 Task: Explore Airbnb accommodation in Ekibastuz, Kazakhstan from 2nd December, 2023 to 6th December, 2023 for 2 adults.1  bedroom having 1 bed and 1 bathroom. Property type can be hotel. Look for 5 properties as per requirement.
Action: Mouse moved to (567, 171)
Screenshot: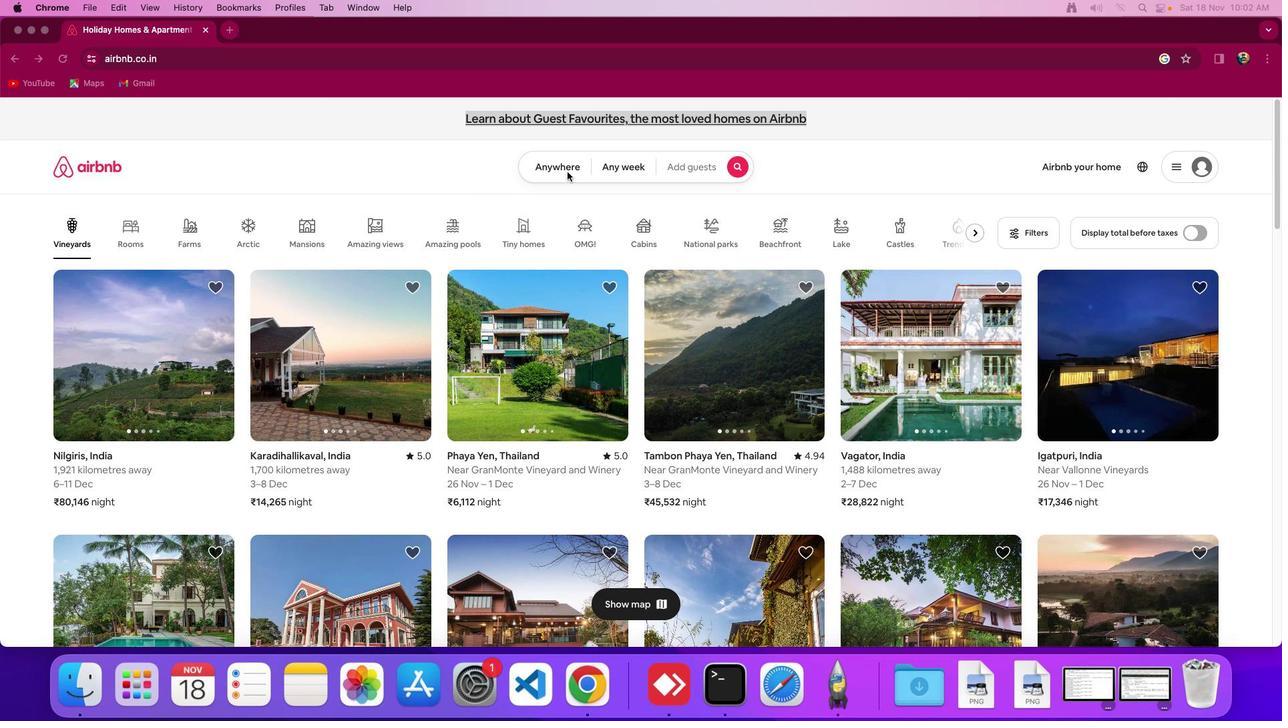 
Action: Mouse pressed left at (567, 171)
Screenshot: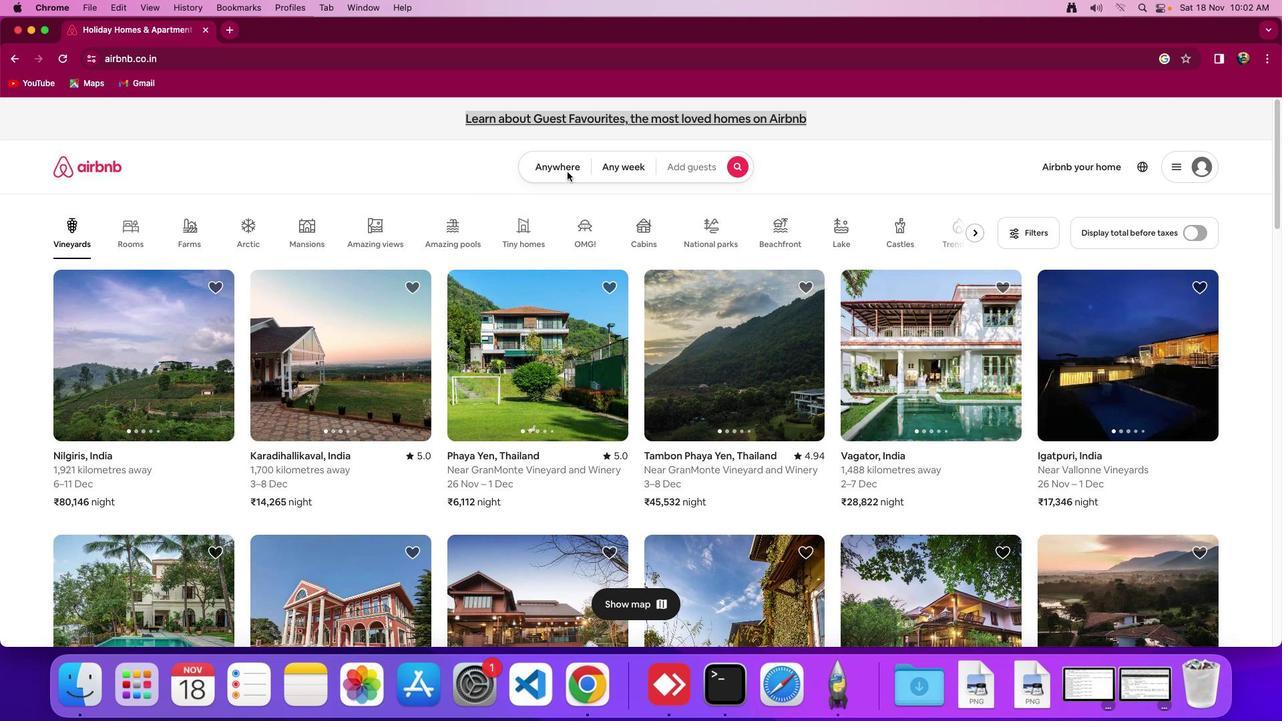 
Action: Mouse moved to (567, 169)
Screenshot: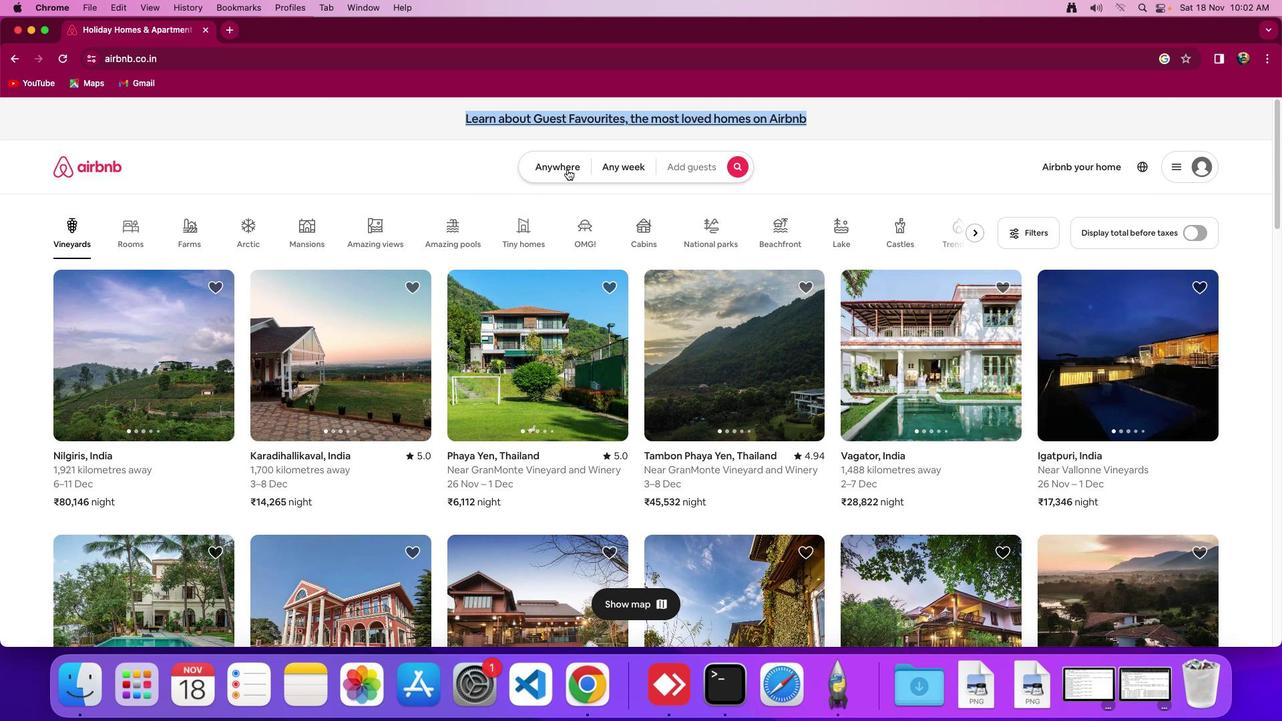 
Action: Mouse pressed left at (567, 169)
Screenshot: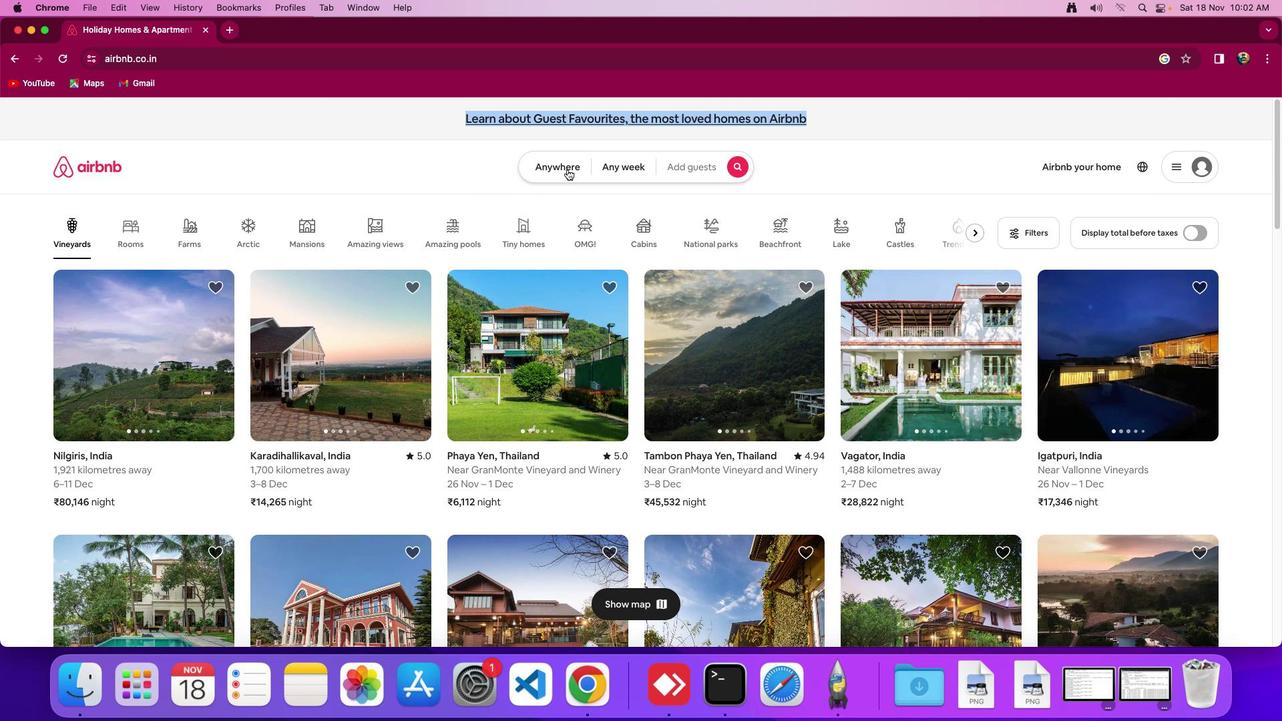 
Action: Mouse moved to (483, 214)
Screenshot: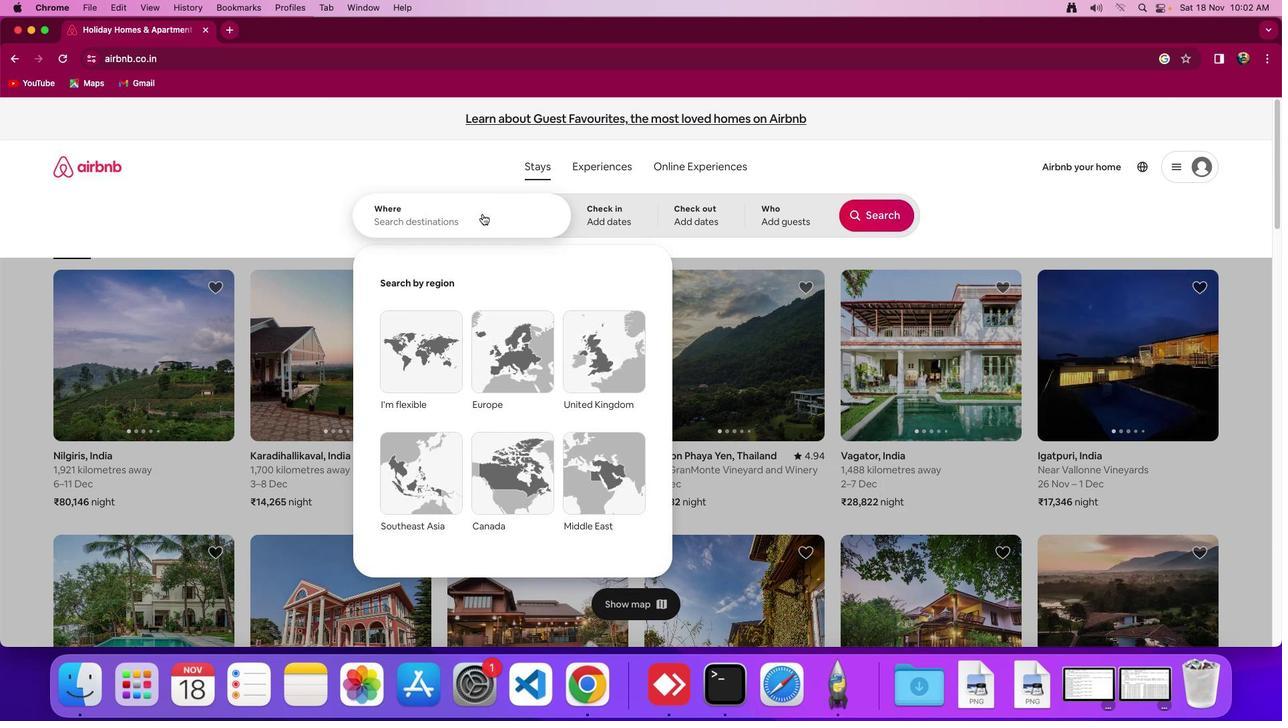 
Action: Mouse pressed left at (483, 214)
Screenshot: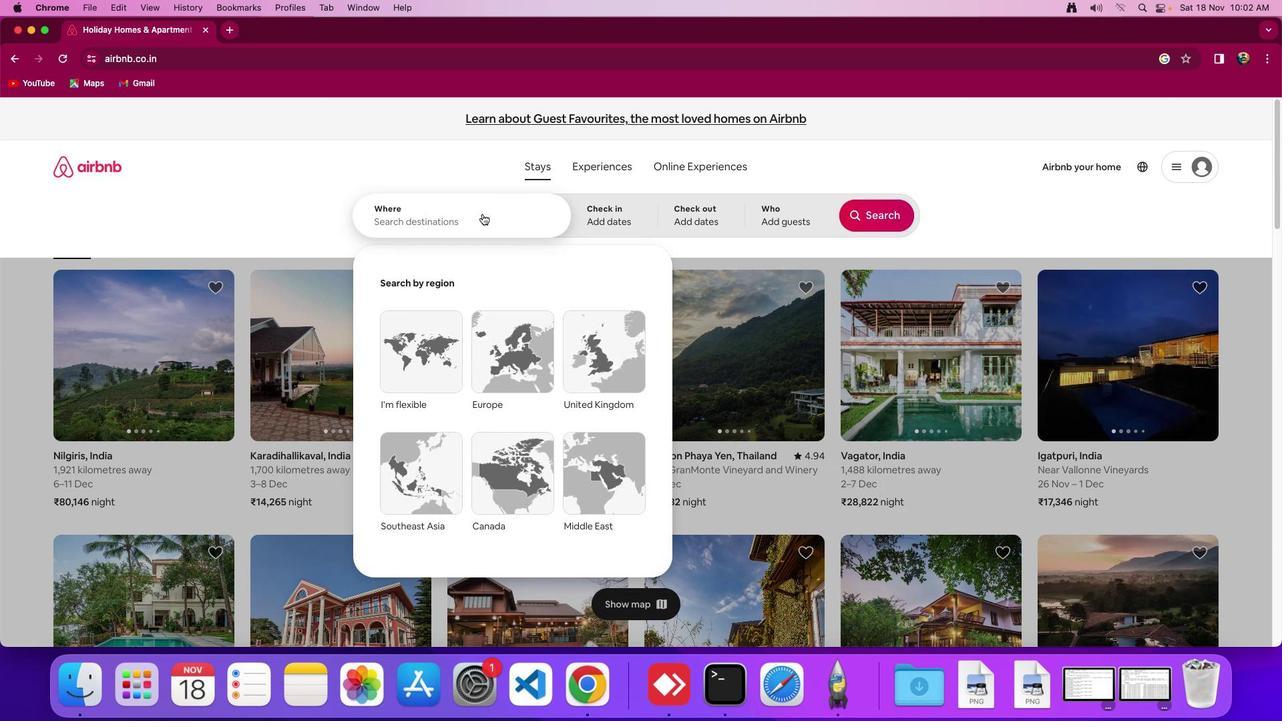 
Action: Mouse moved to (523, 219)
Screenshot: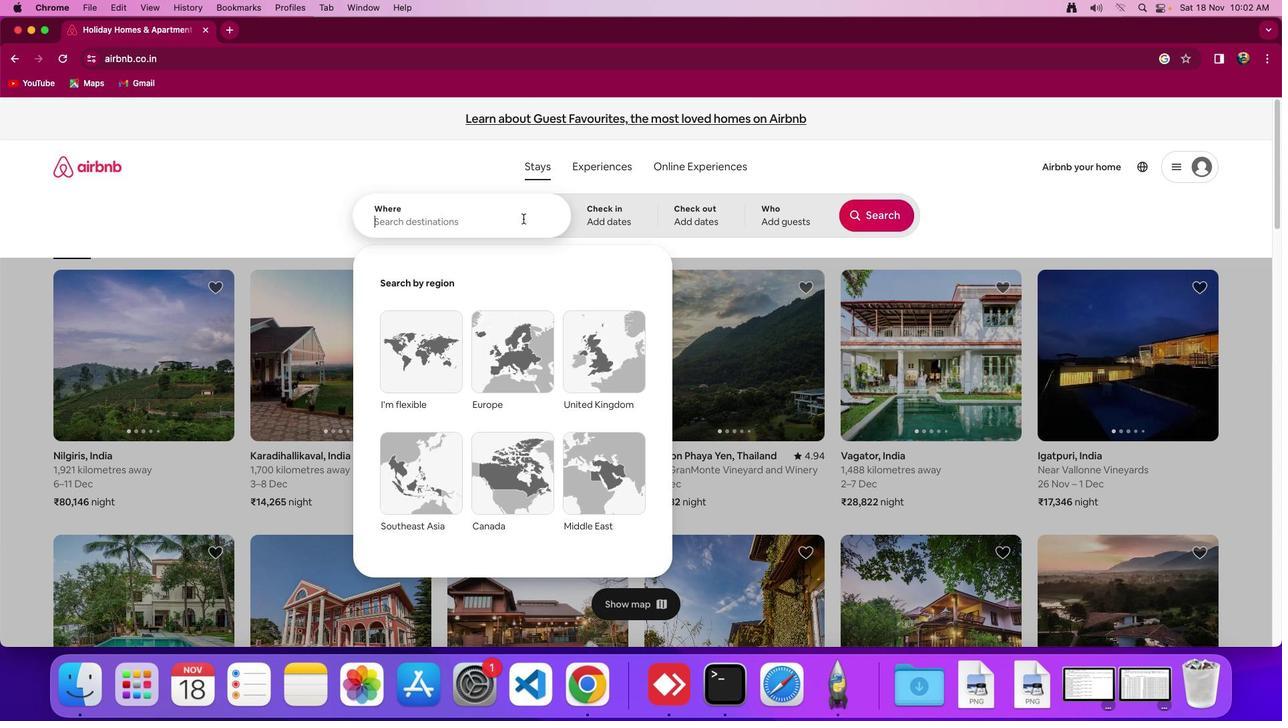 
Action: Key pressed Key.shift_r'E''k''i''b''a''a''s''t''u''z'','Key.spaceKey.shift'K''a''z''a'
Screenshot: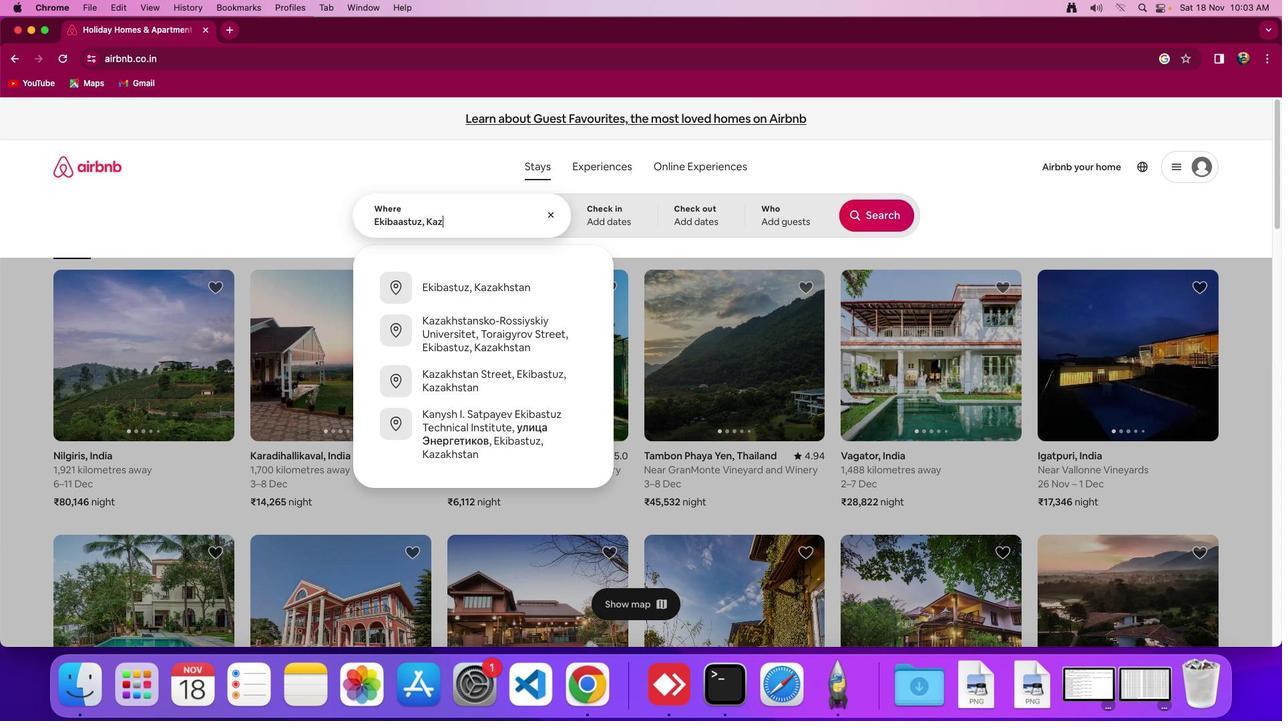 
Action: Mouse moved to (403, 219)
Screenshot: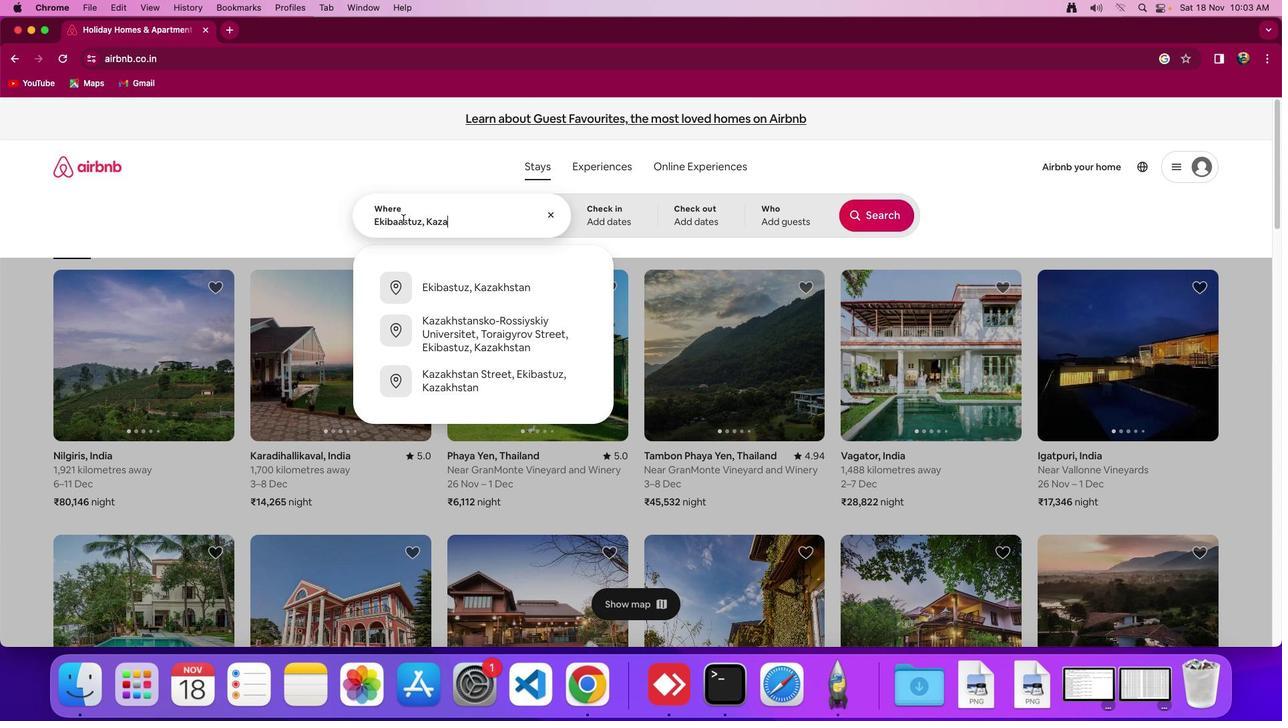 
Action: Mouse pressed left at (403, 219)
Screenshot: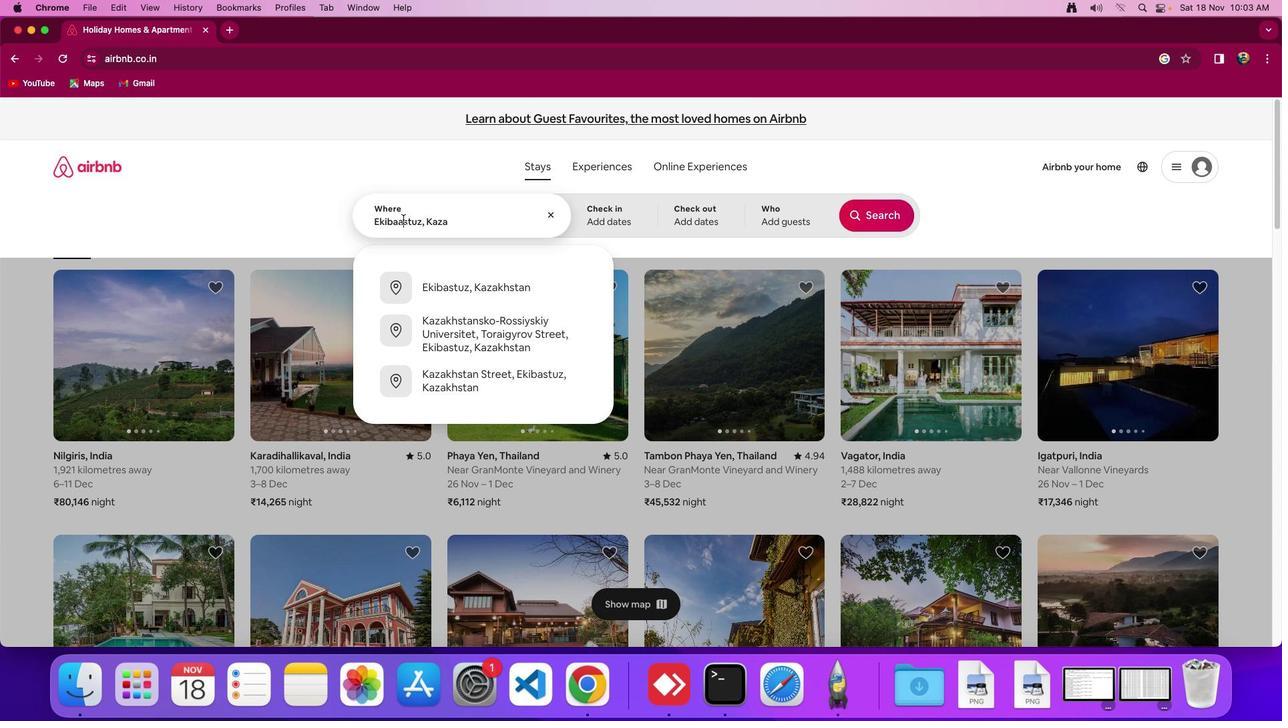 
Action: Mouse moved to (420, 240)
Screenshot: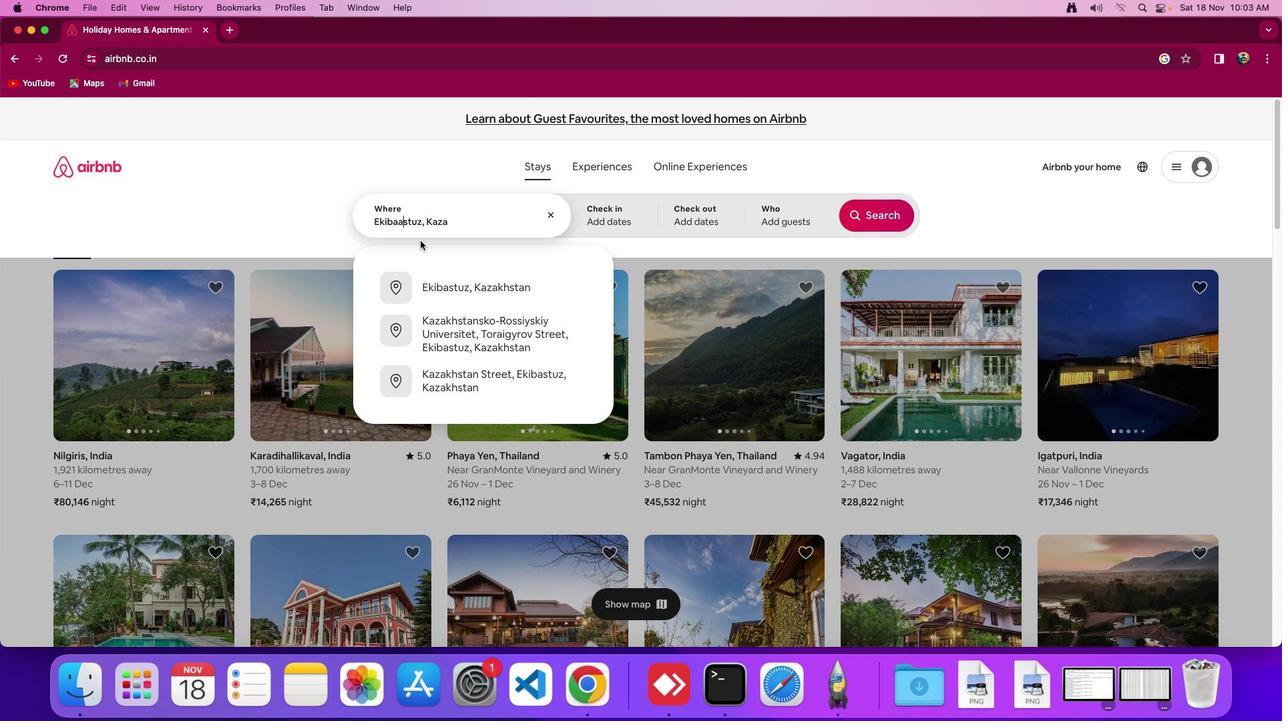 
Action: Key pressed Key.backspace
Screenshot: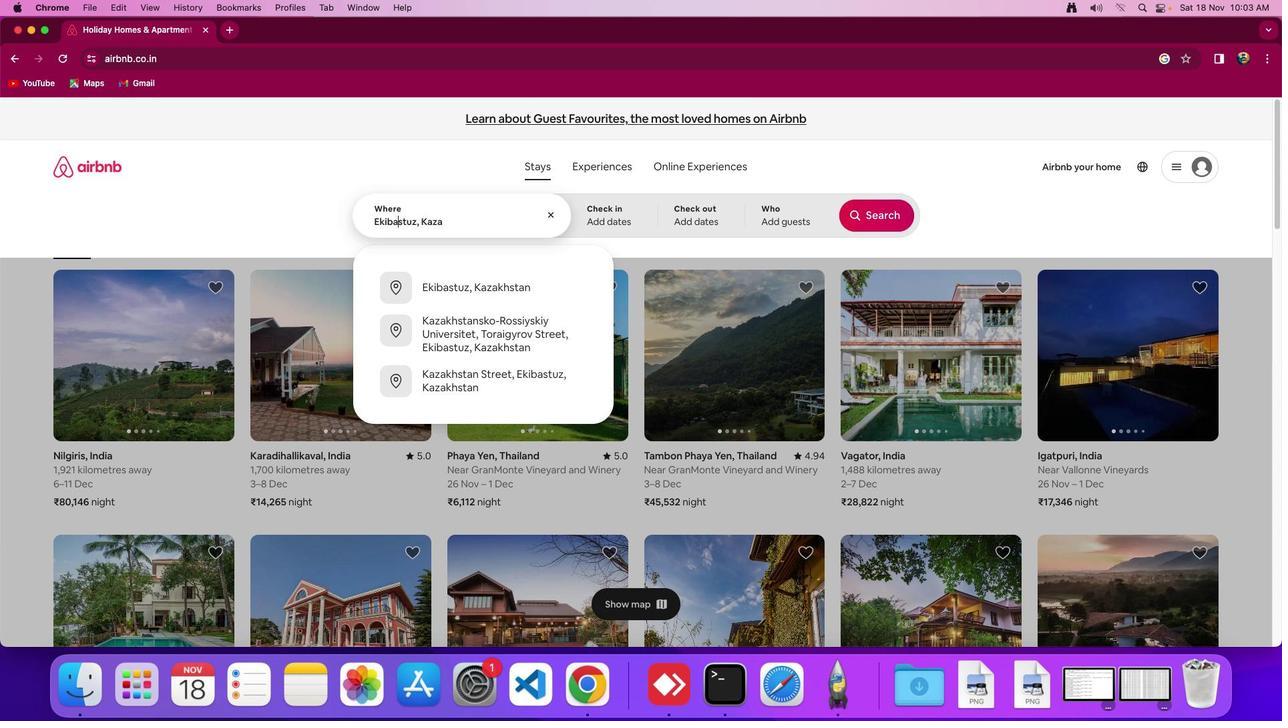 
Action: Mouse moved to (444, 214)
Screenshot: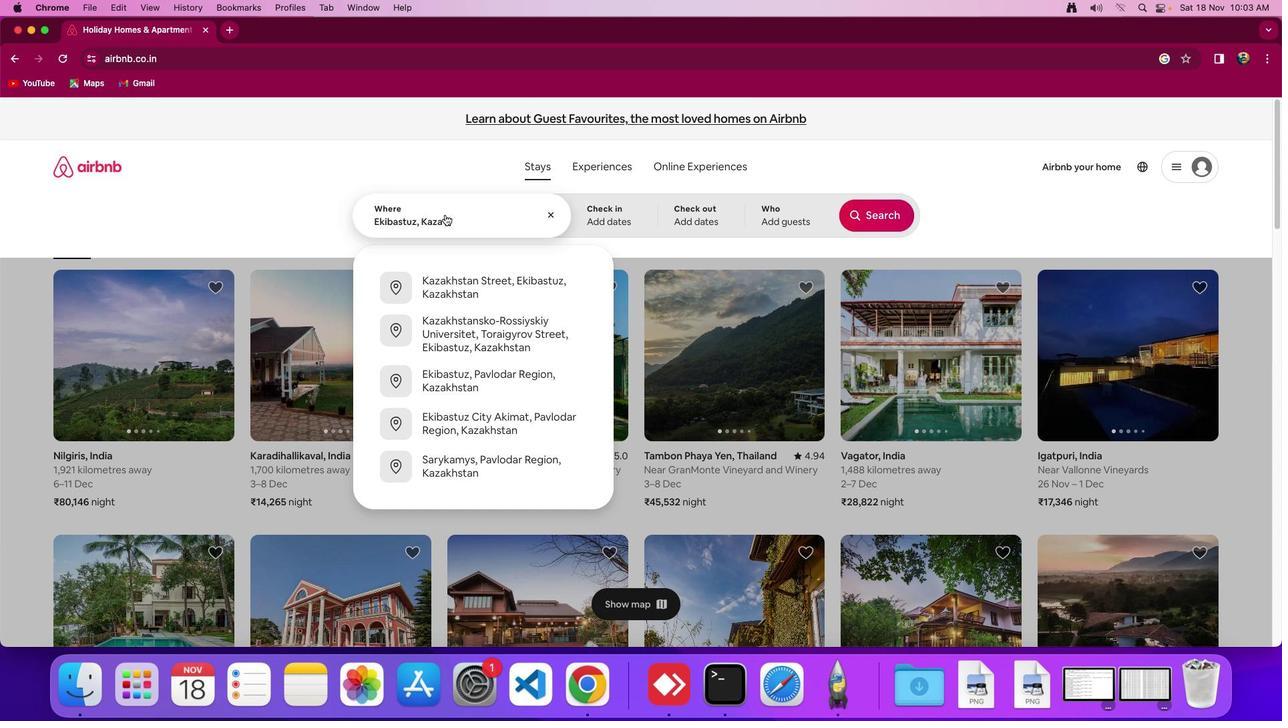 
Action: Mouse pressed left at (444, 214)
Screenshot: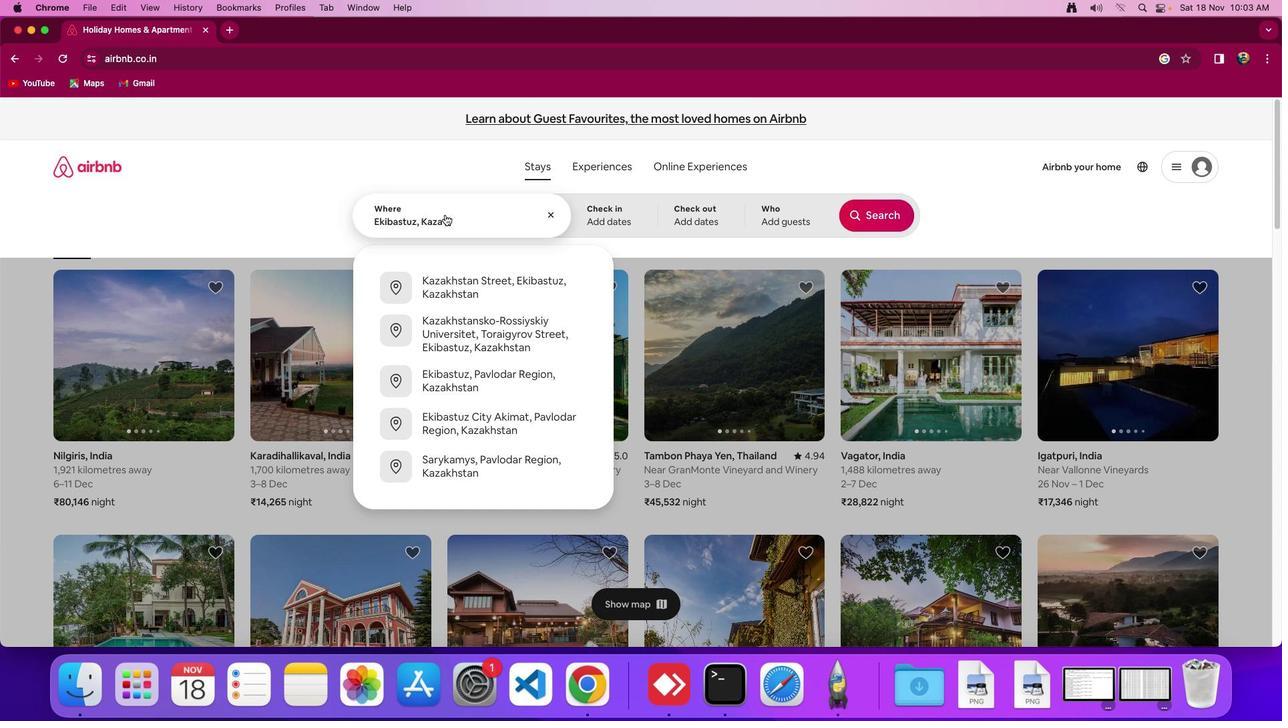 
Action: Mouse moved to (491, 293)
Screenshot: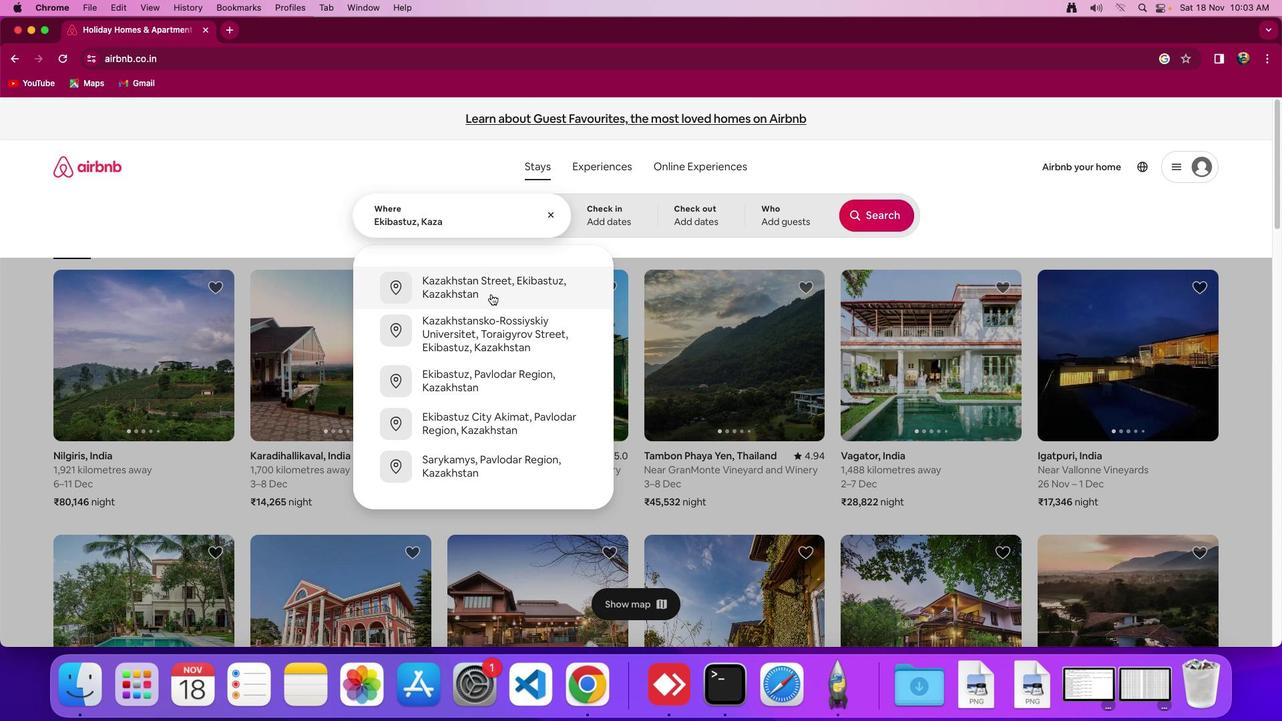 
Action: Mouse pressed left at (491, 293)
Screenshot: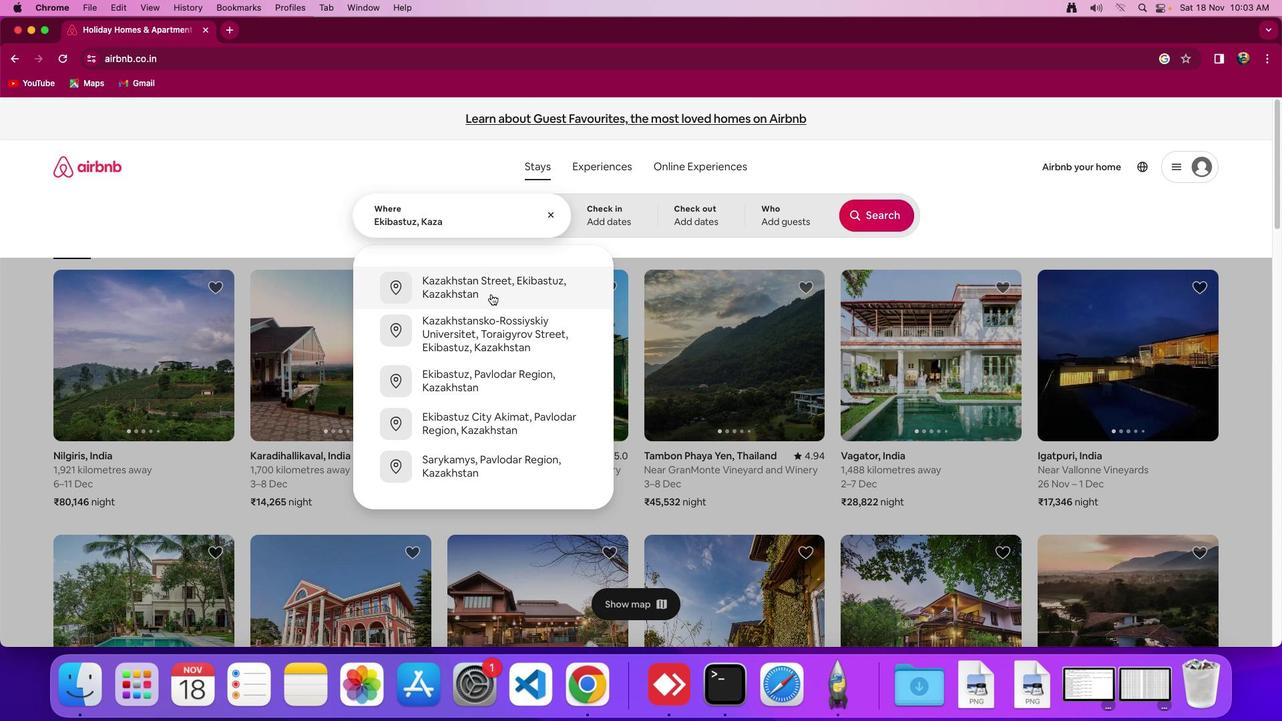 
Action: Mouse moved to (527, 223)
Screenshot: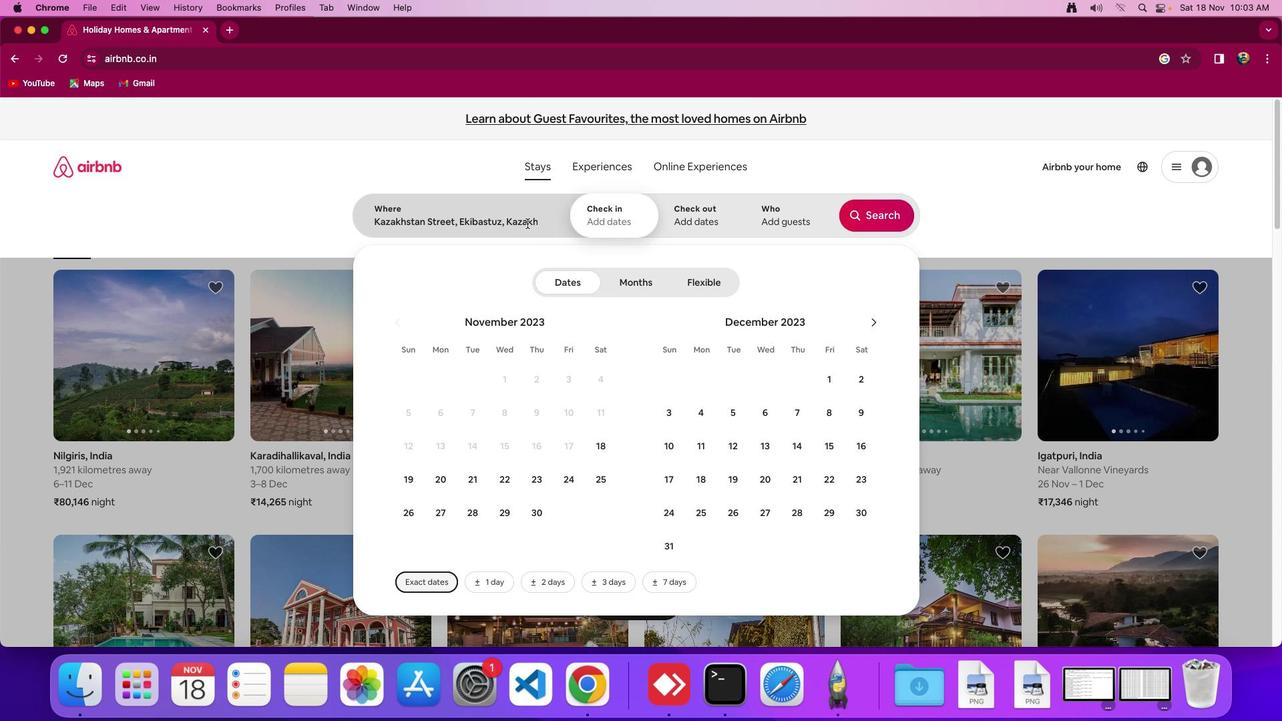 
Action: Mouse pressed left at (527, 223)
Screenshot: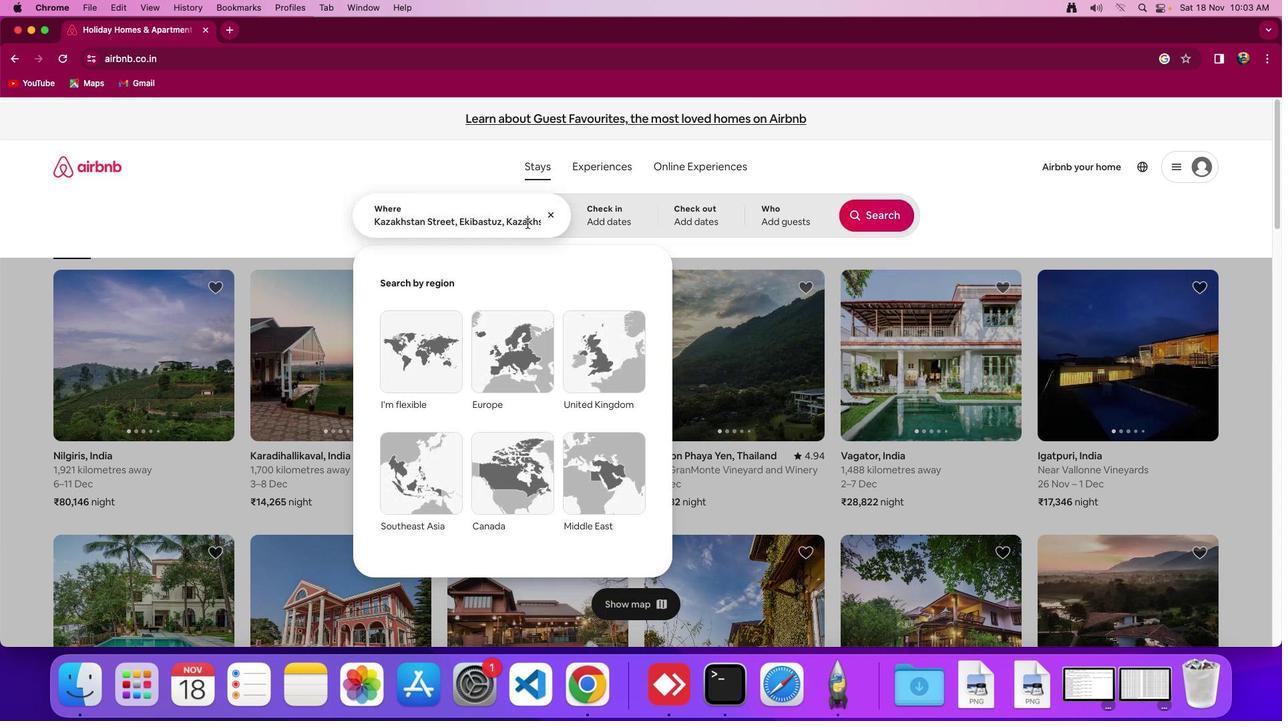 
Action: Mouse moved to (454, 221)
Screenshot: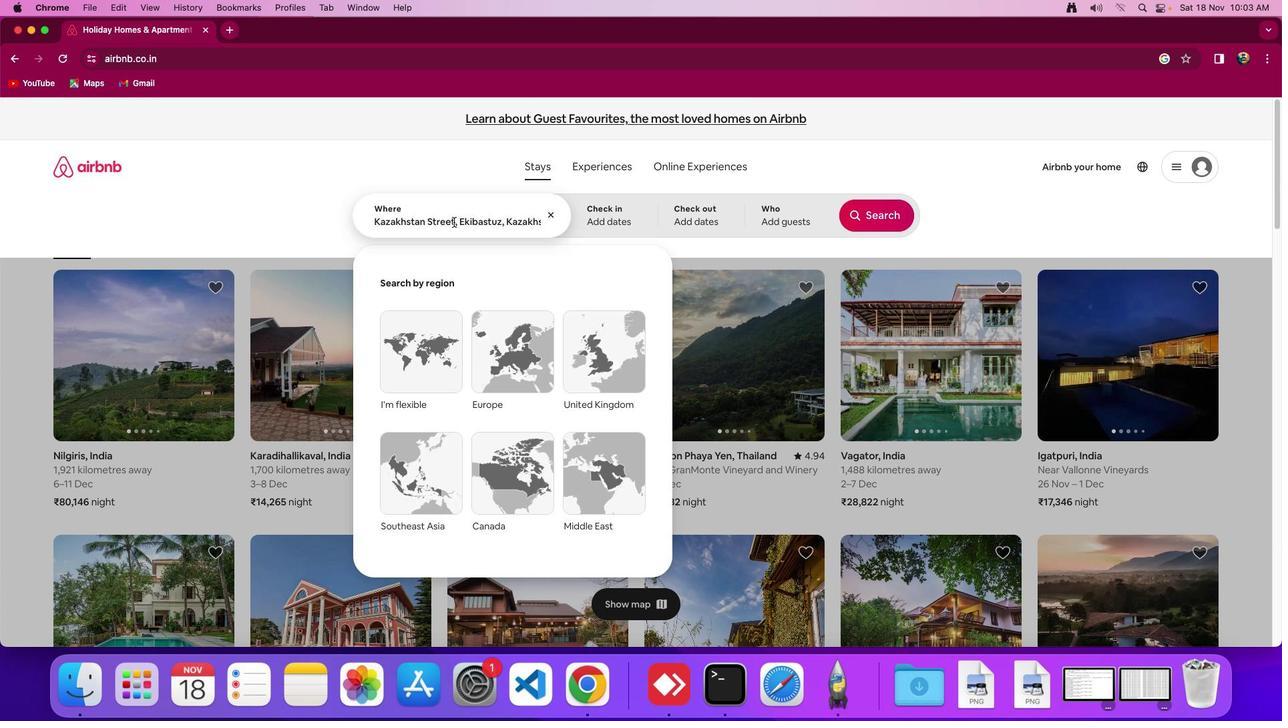 
Action: Mouse pressed left at (454, 221)
Screenshot: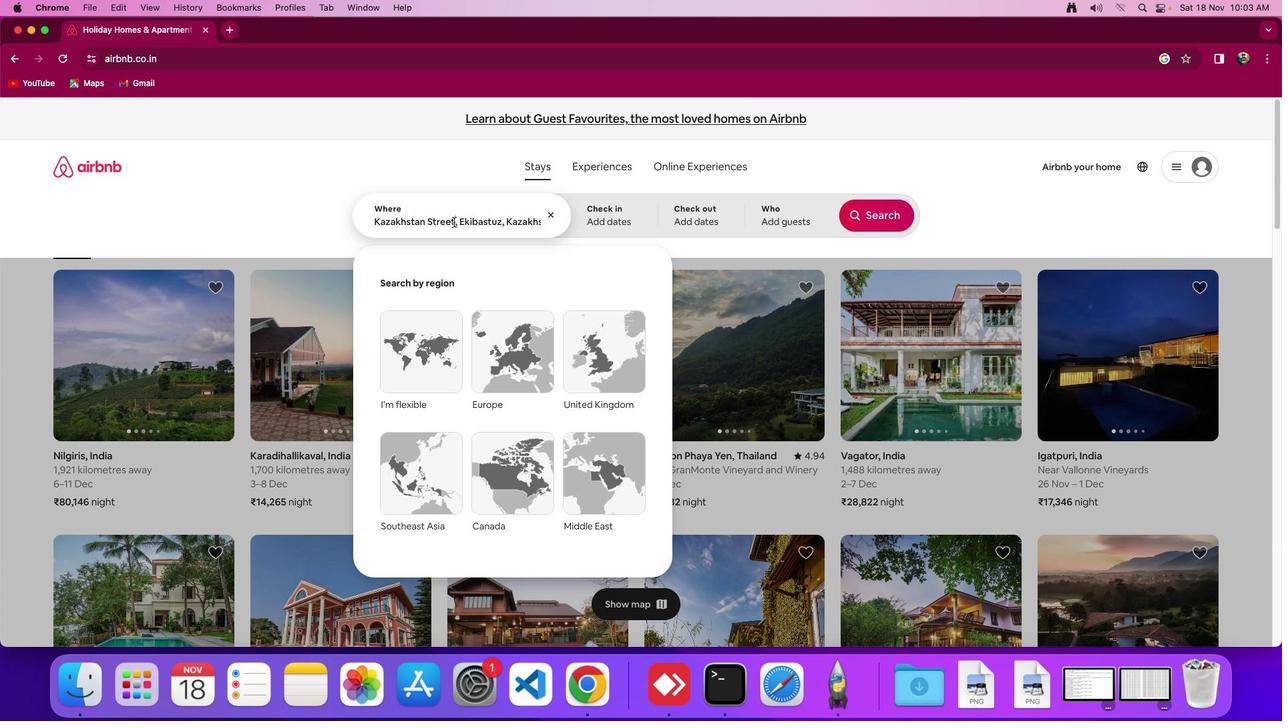 
Action: Mouse moved to (432, 228)
Screenshot: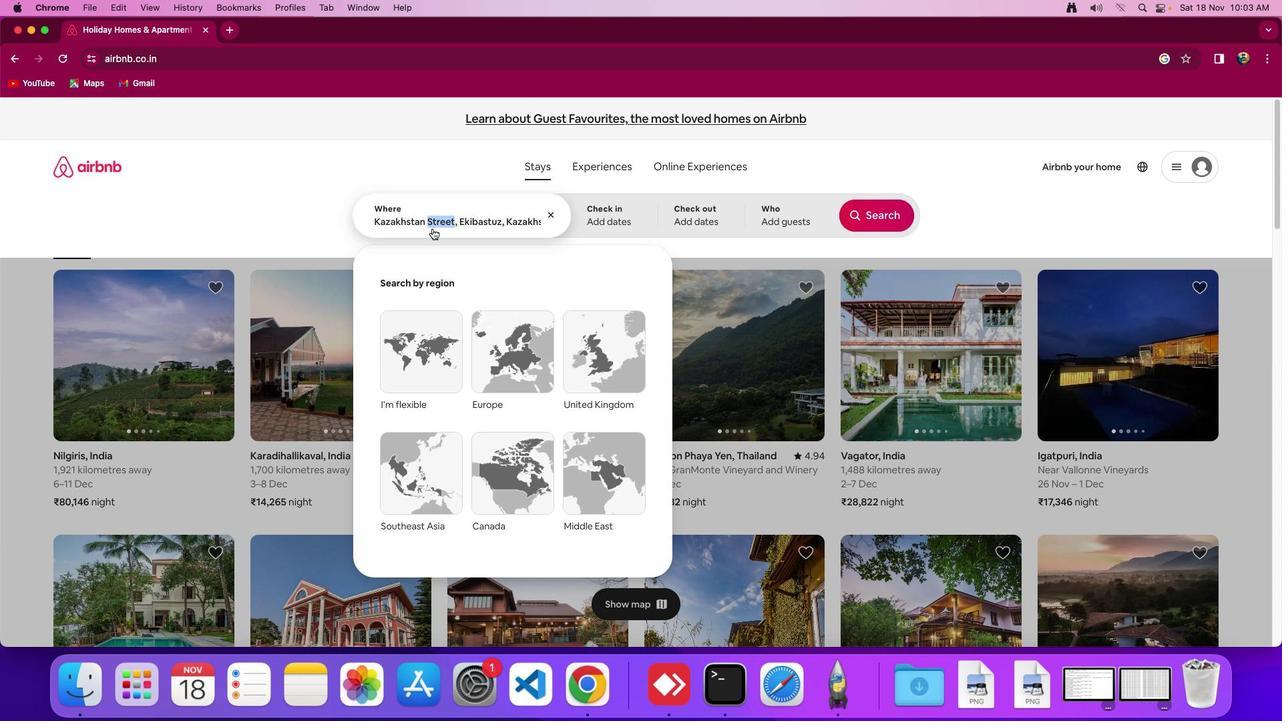 
Action: Key pressed Key.delete
Screenshot: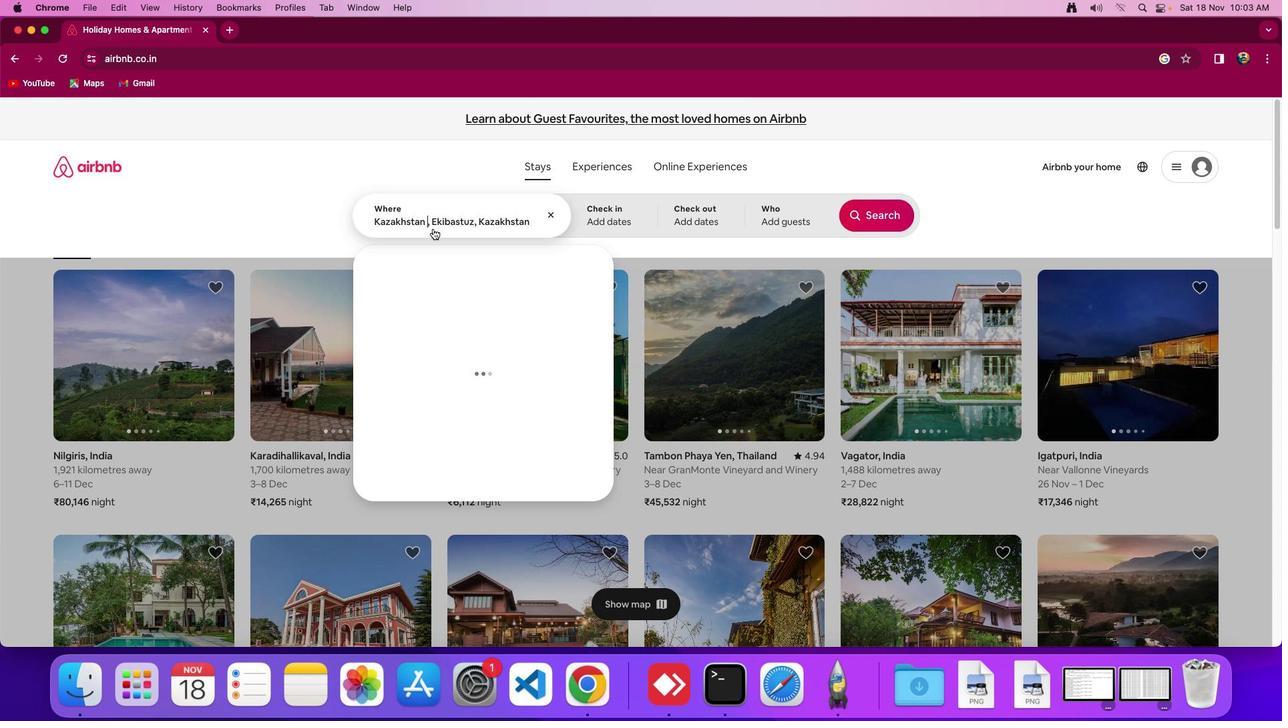 
Action: Mouse moved to (480, 221)
Screenshot: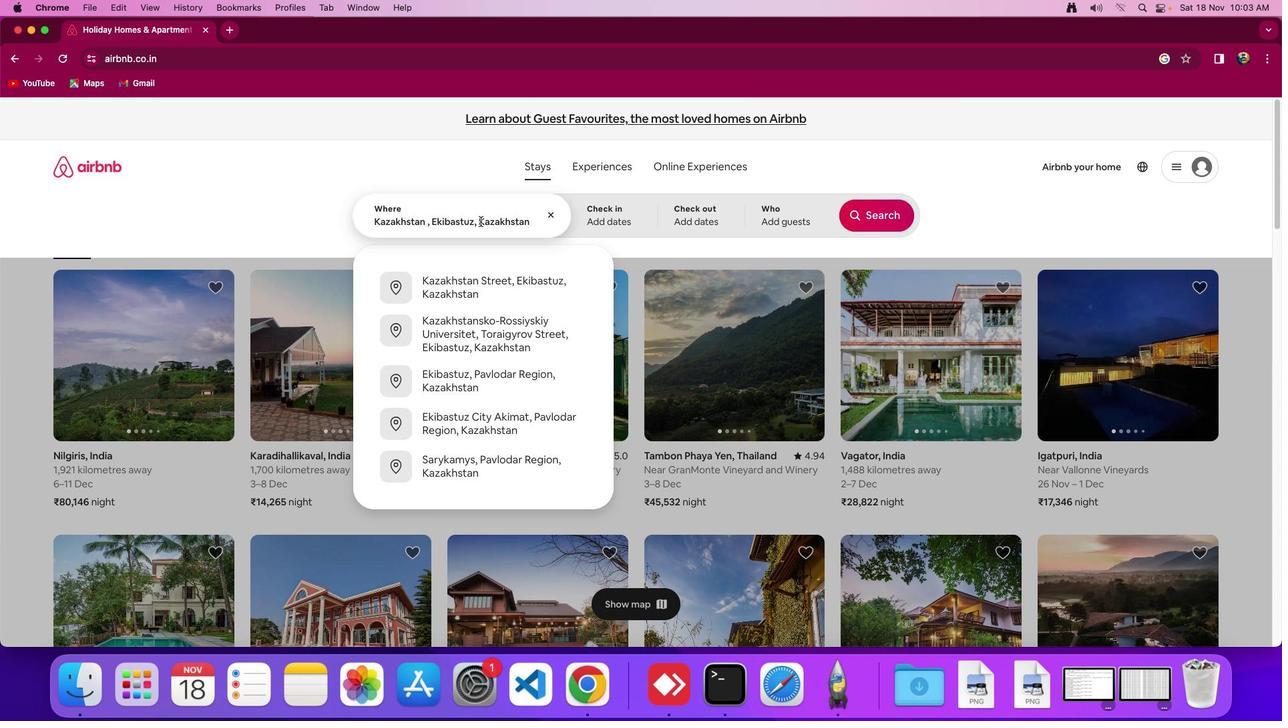 
Action: Mouse pressed left at (480, 221)
Screenshot: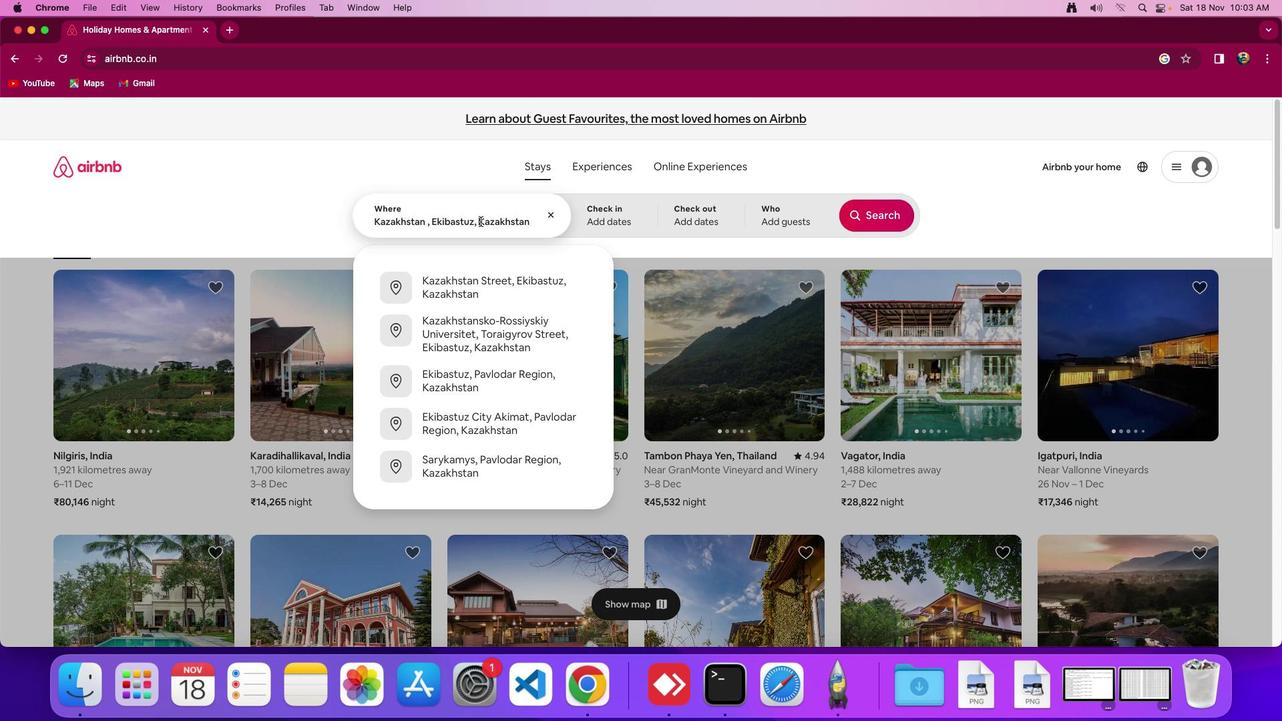 
Action: Mouse moved to (477, 223)
Screenshot: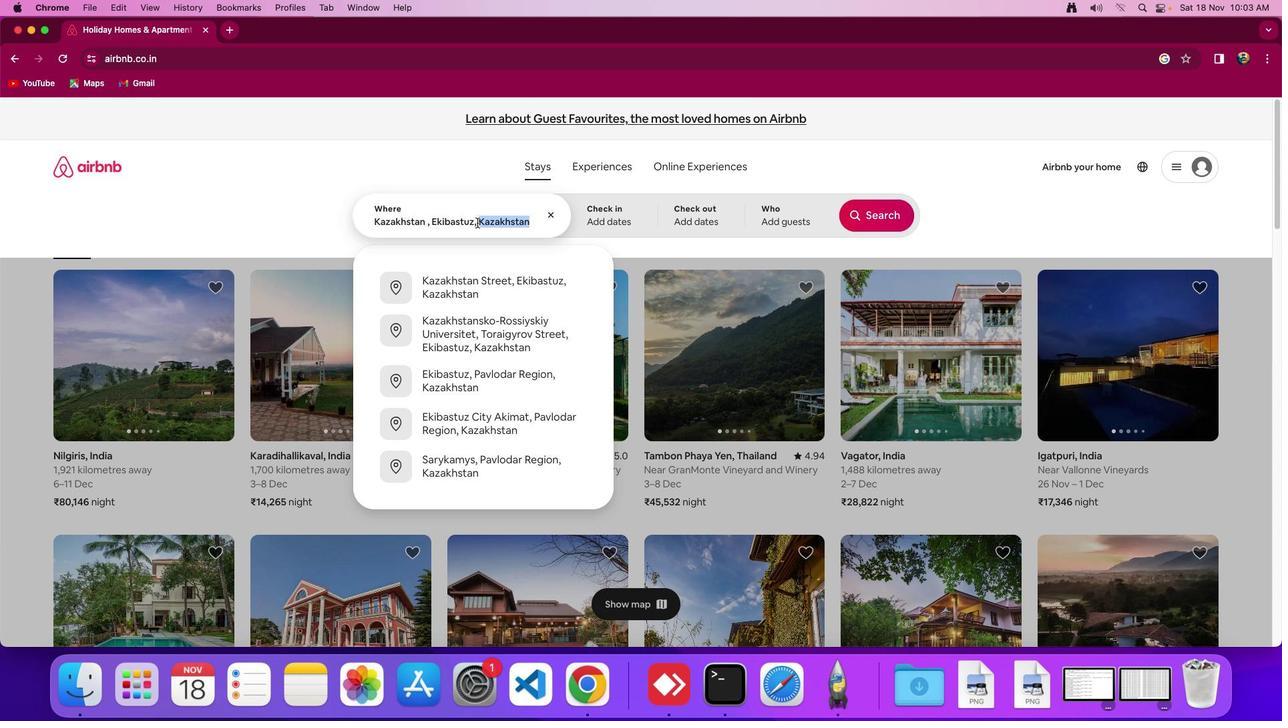 
Action: Mouse pressed left at (477, 223)
Screenshot: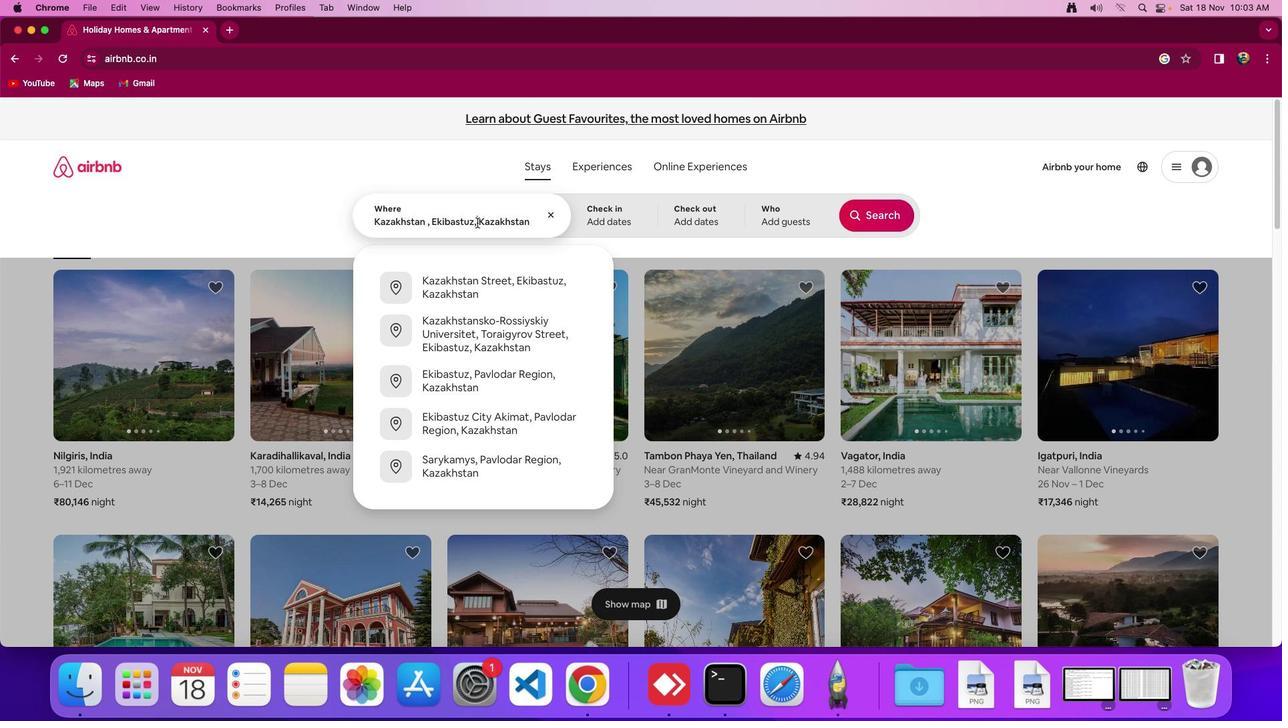 
Action: Mouse moved to (431, 221)
Screenshot: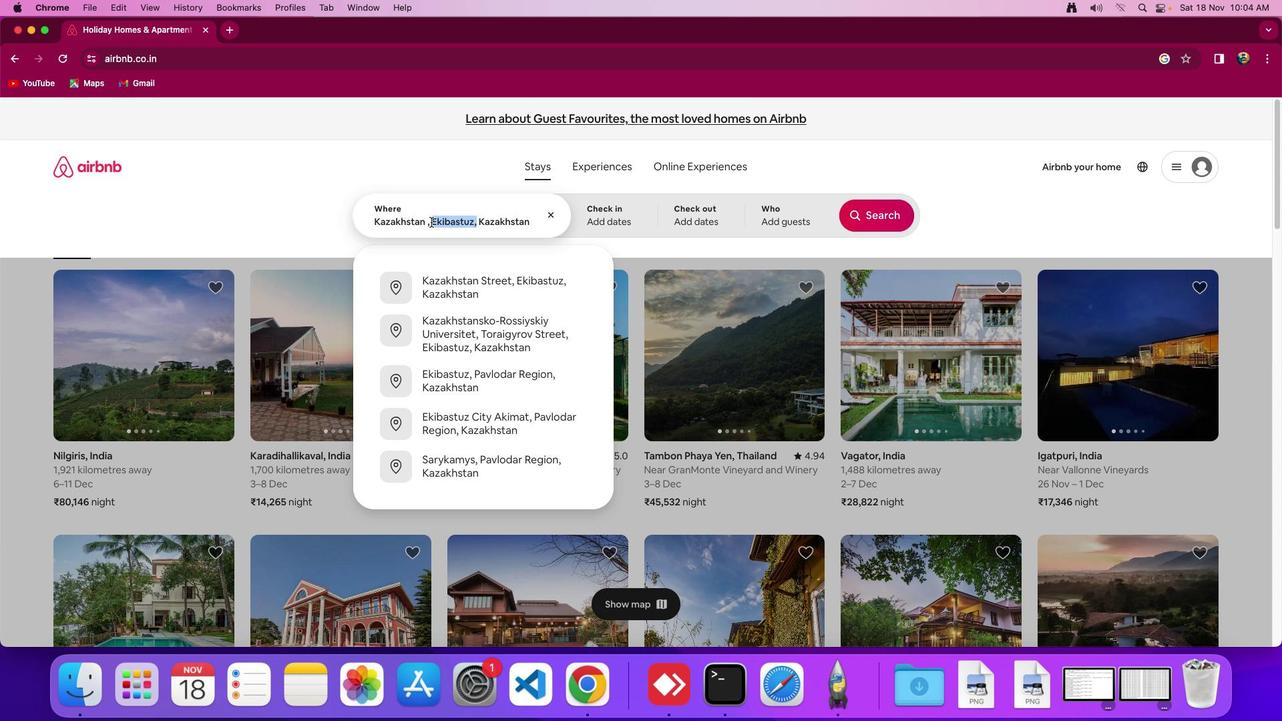 
Action: Mouse pressed left at (431, 221)
Screenshot: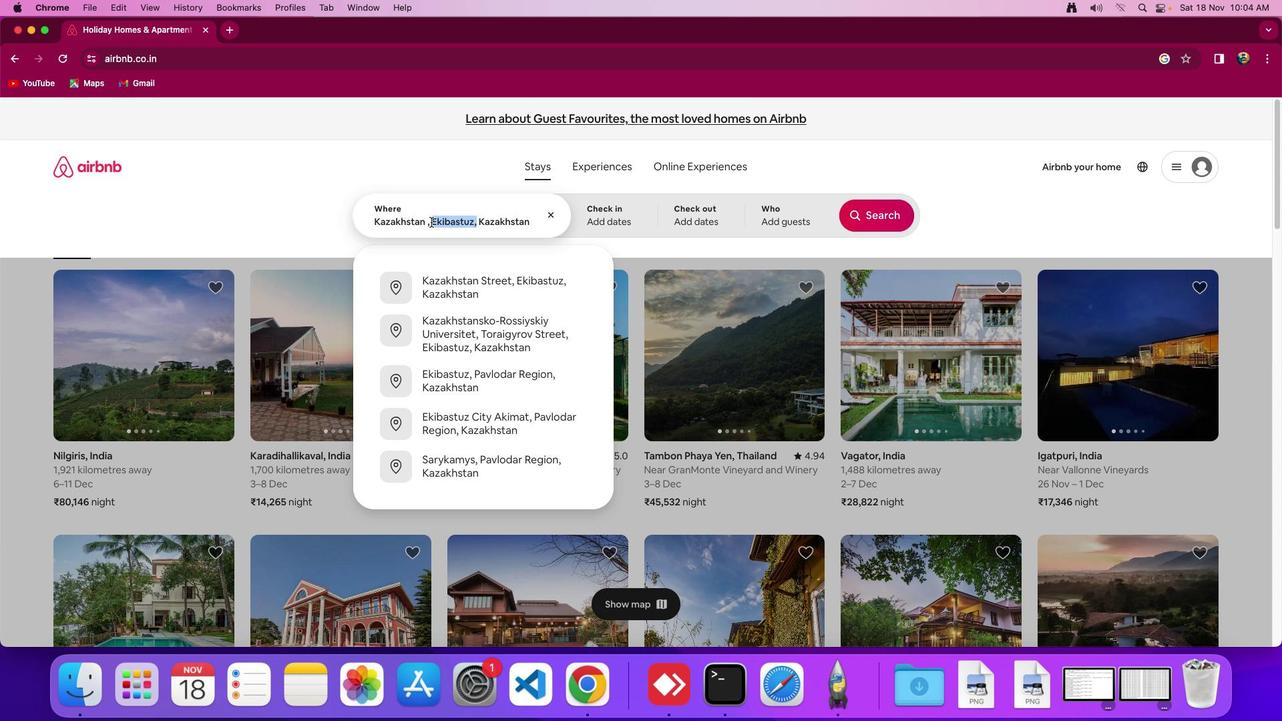 
Action: Mouse moved to (321, 234)
Screenshot: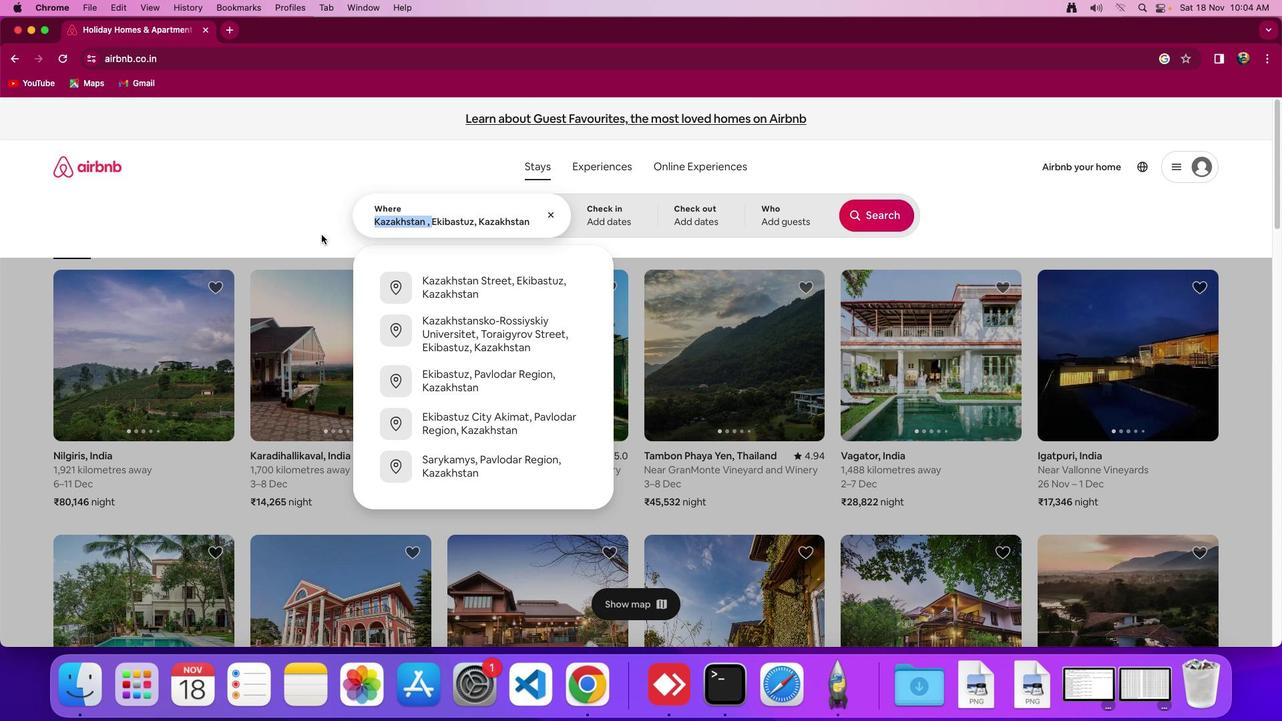 
Action: Key pressed Key.delete
Screenshot: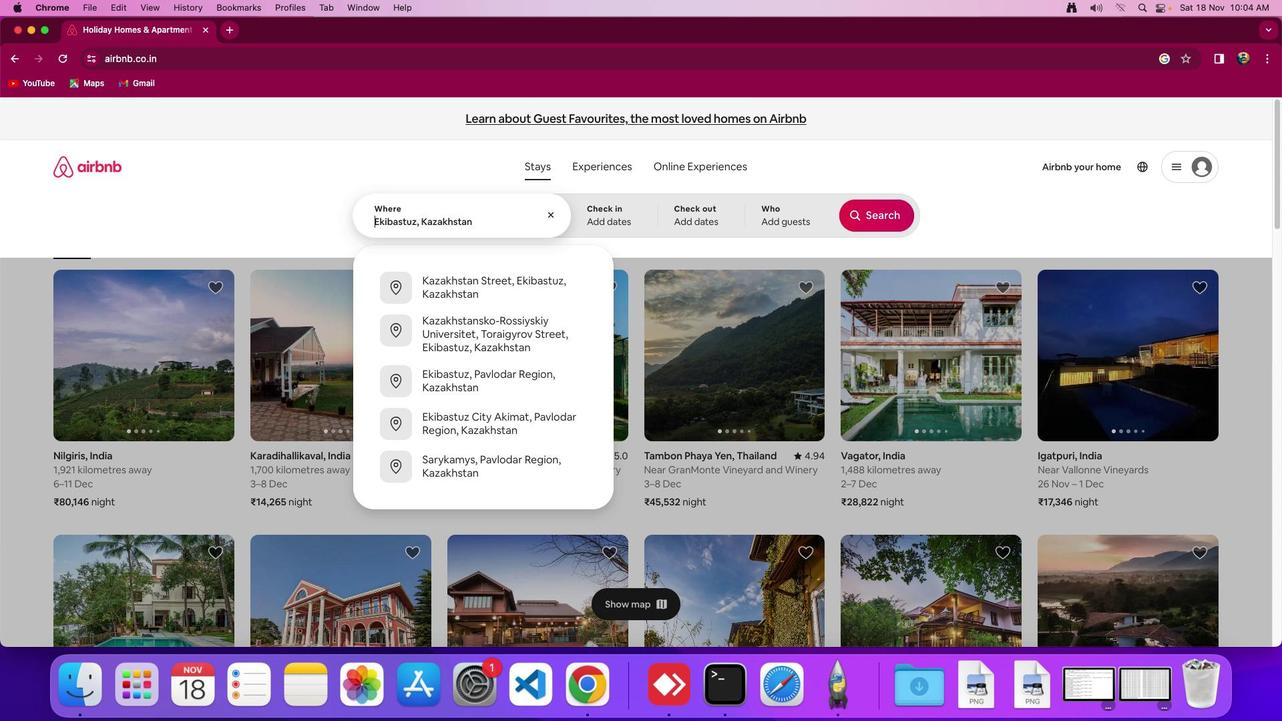 
Action: Mouse moved to (628, 215)
Screenshot: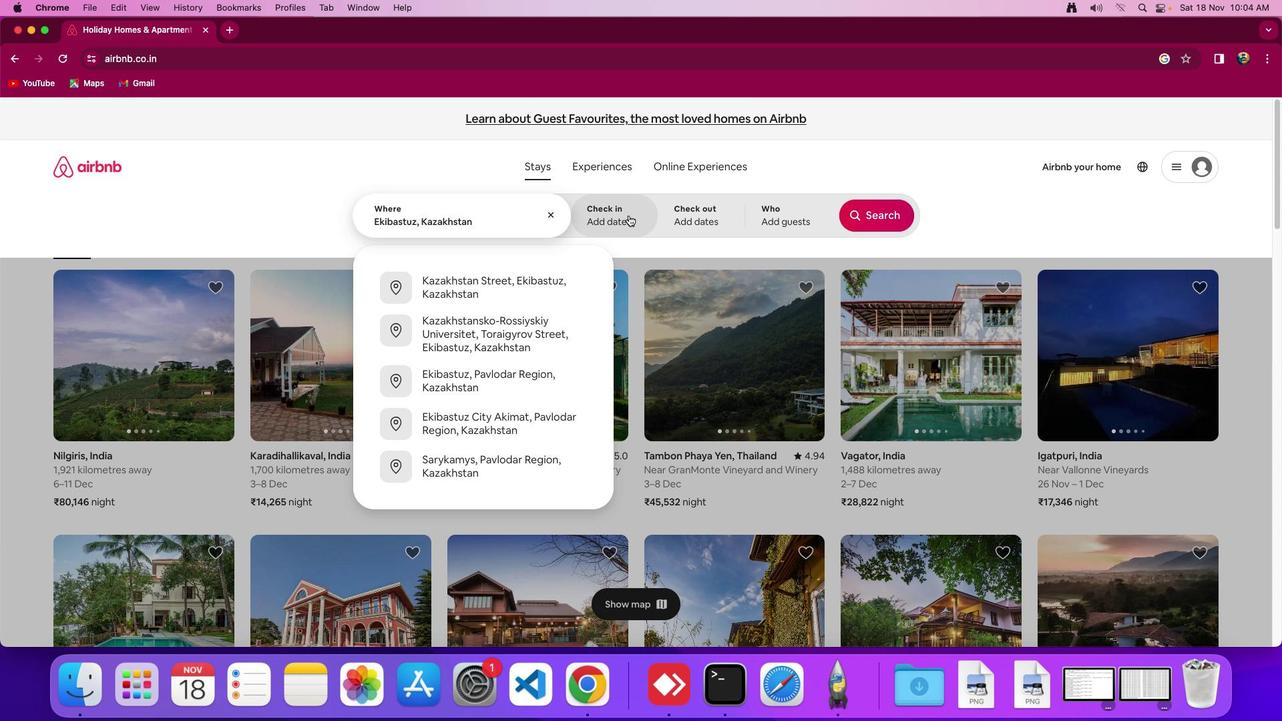 
Action: Mouse pressed left at (628, 215)
Screenshot: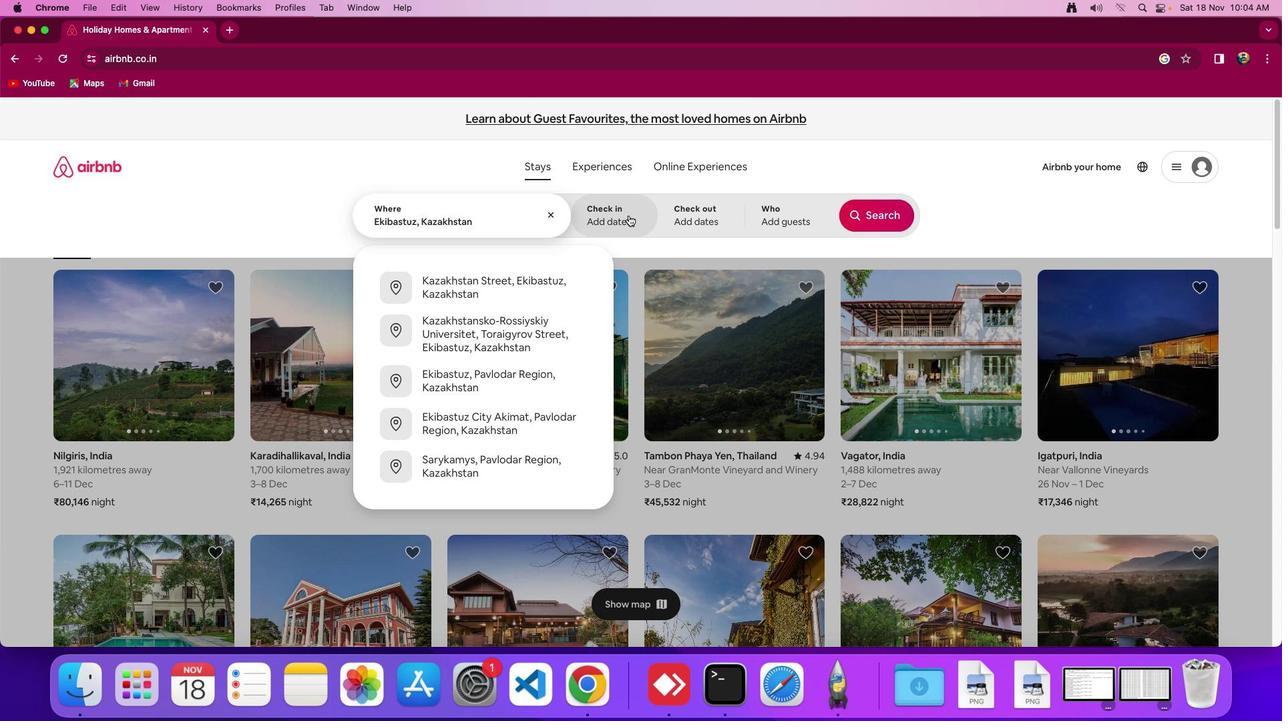 
Action: Mouse moved to (856, 381)
Screenshot: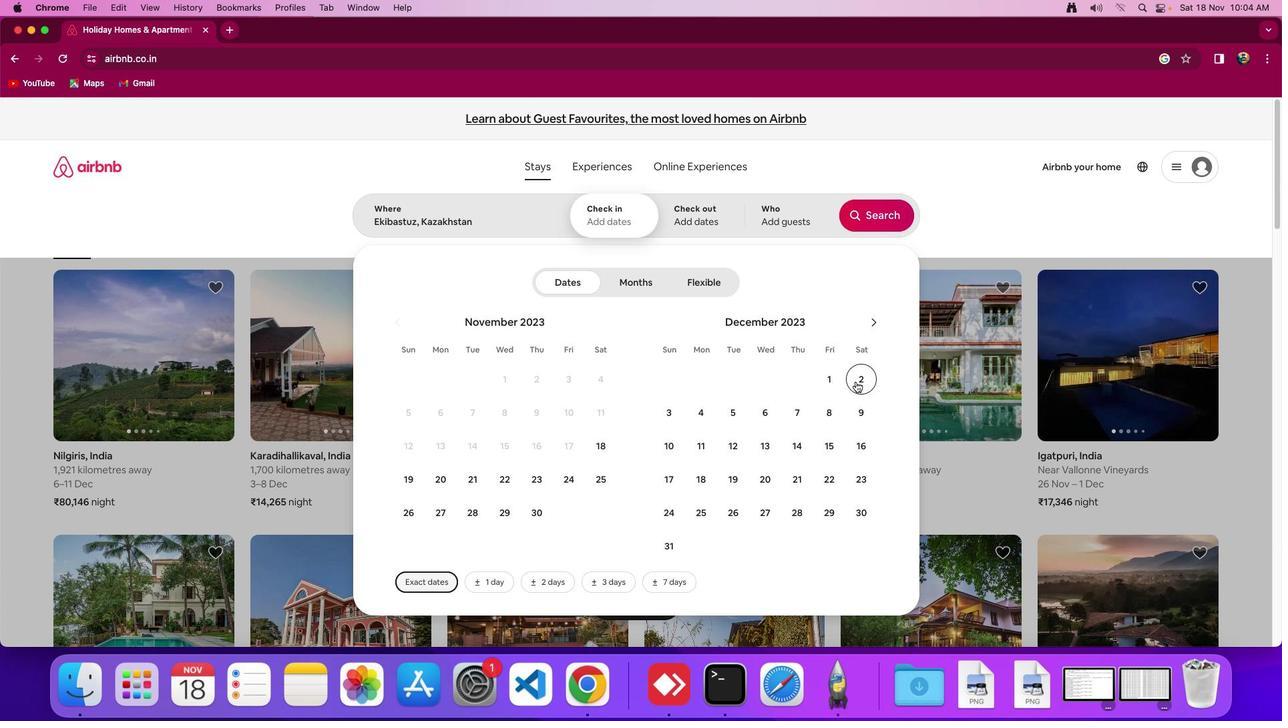 
Action: Mouse pressed left at (856, 381)
Screenshot: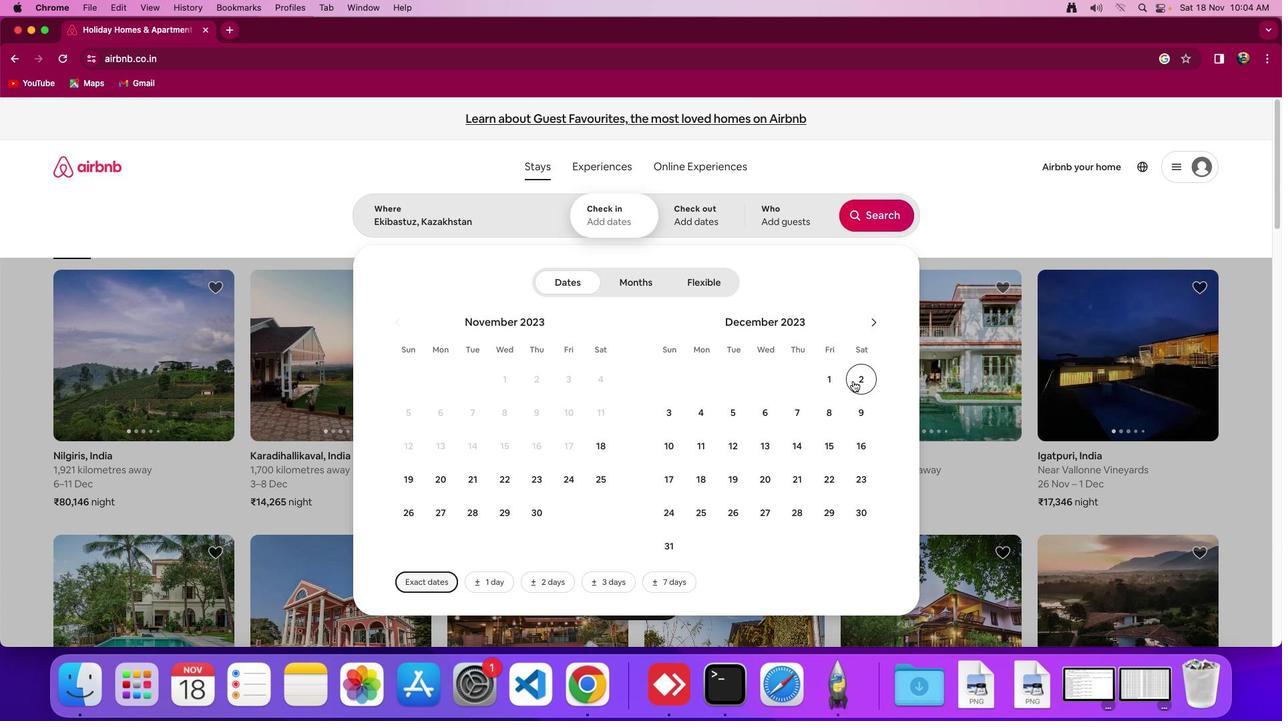 
Action: Mouse moved to (772, 415)
Screenshot: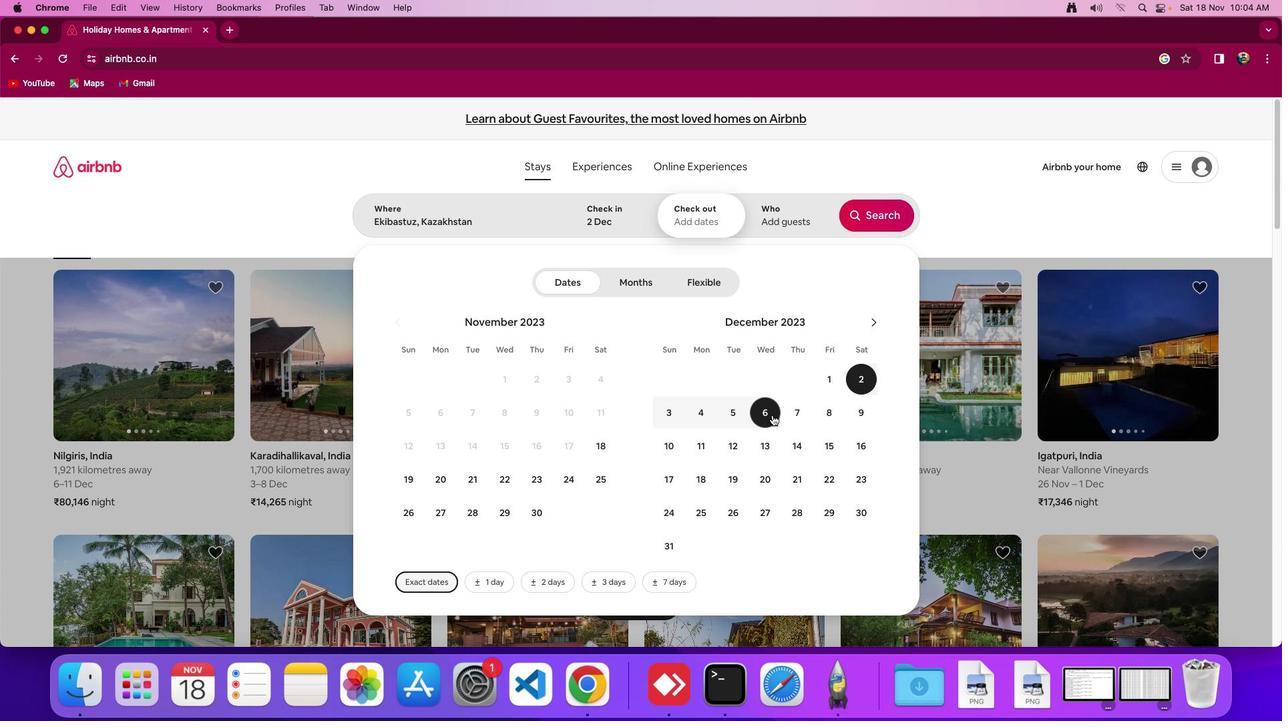 
Action: Mouse pressed left at (772, 415)
Screenshot: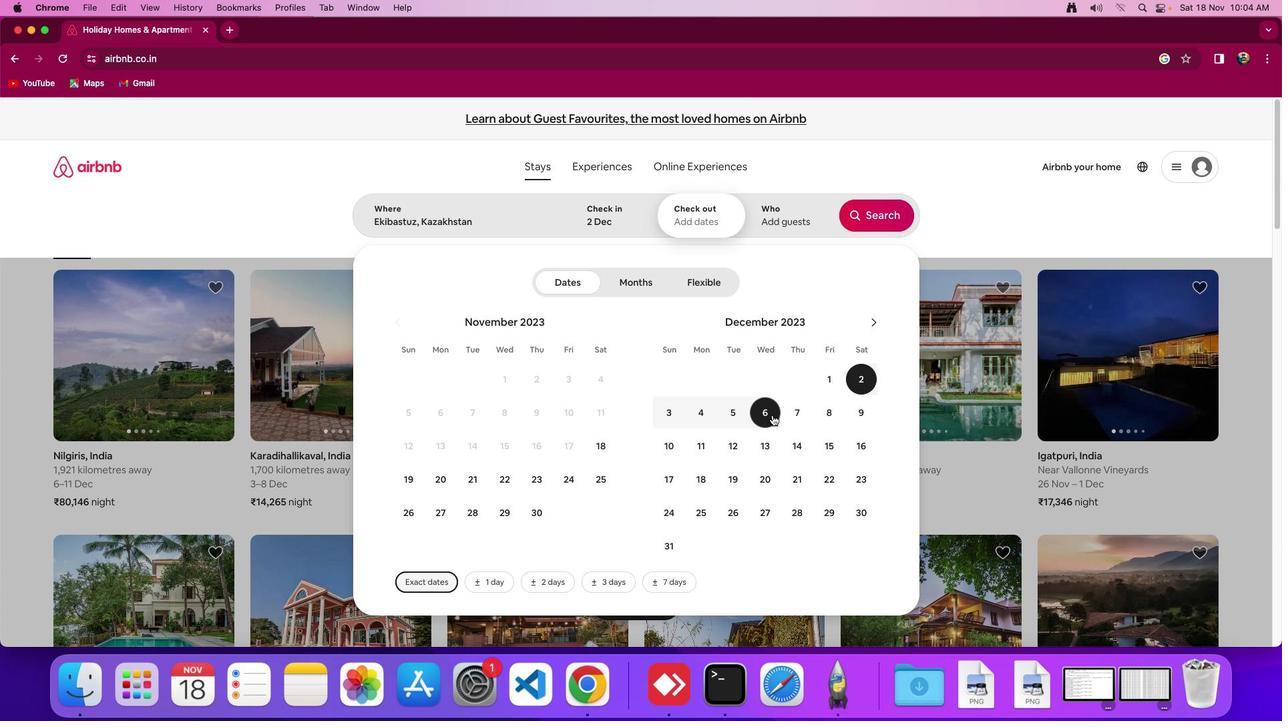 
Action: Mouse moved to (793, 215)
Screenshot: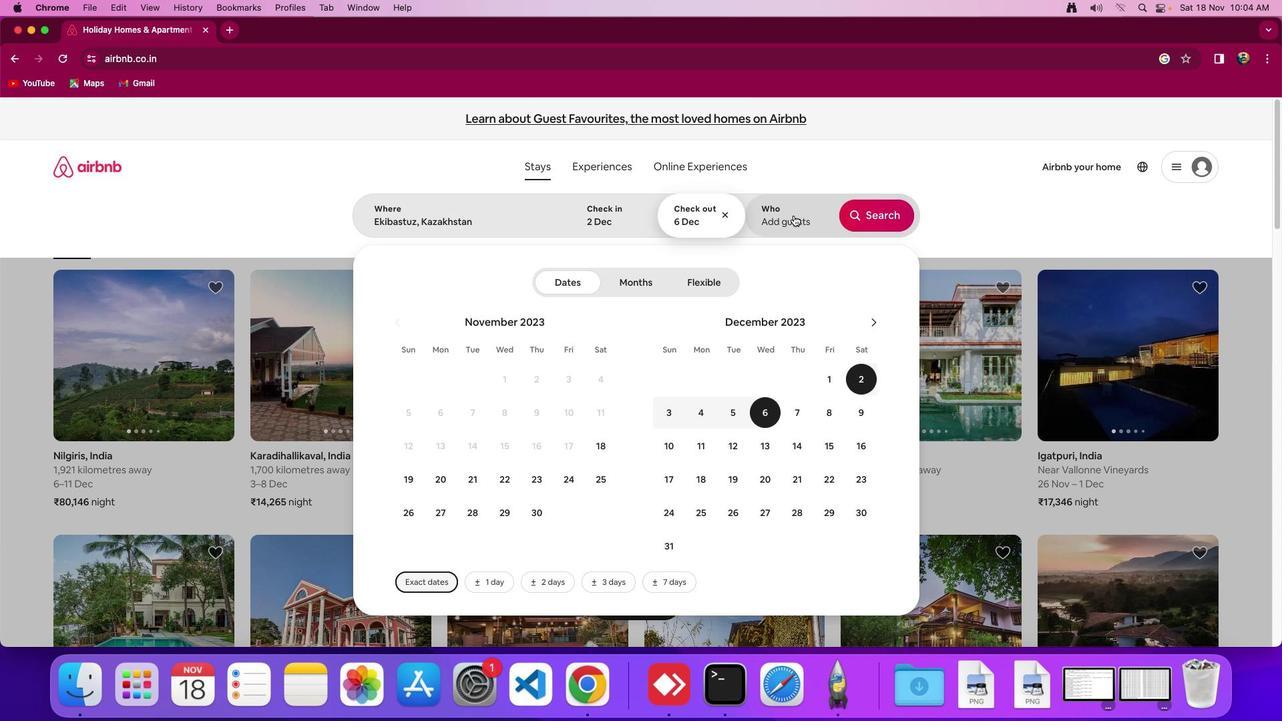 
Action: Mouse pressed left at (793, 215)
Screenshot: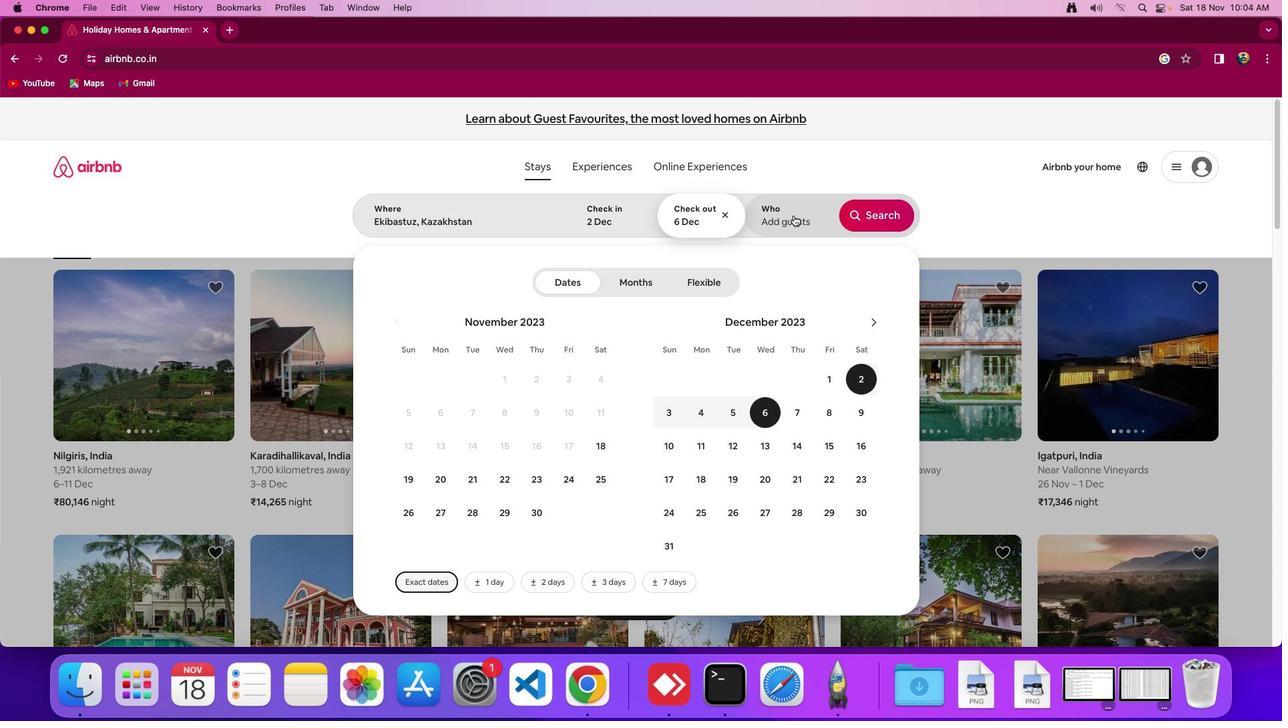
Action: Mouse moved to (883, 288)
Screenshot: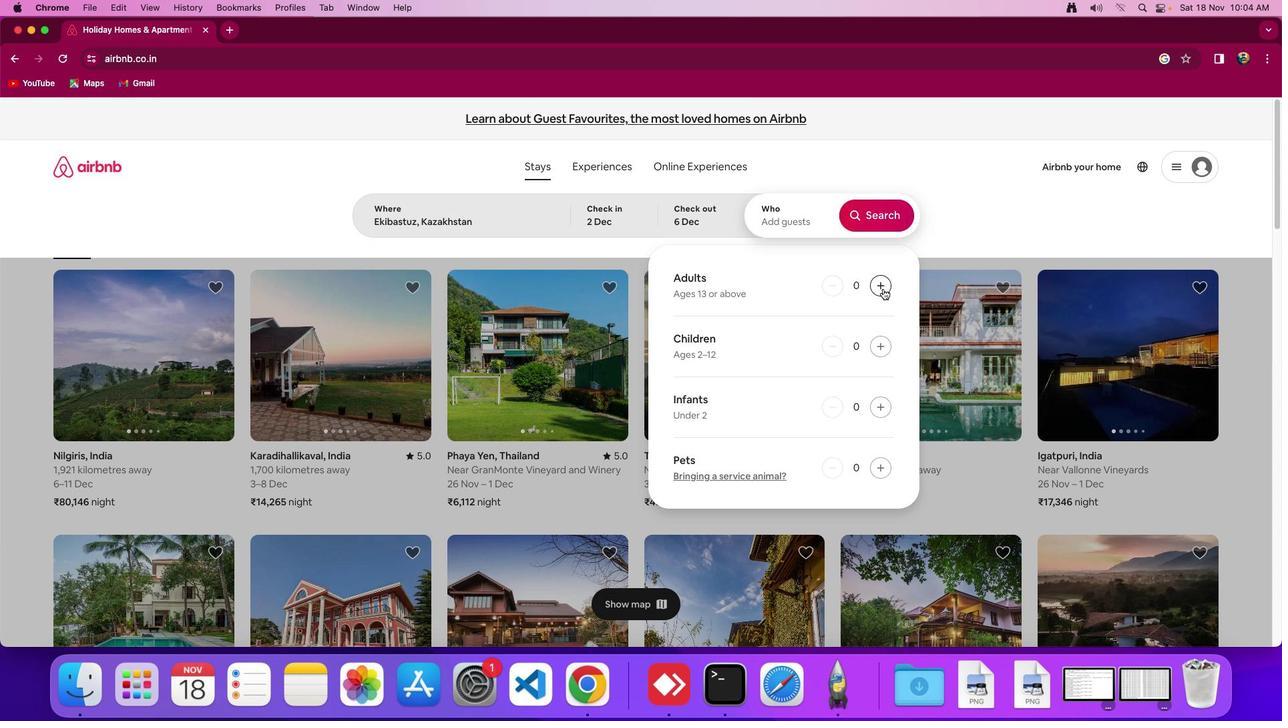 
Action: Mouse pressed left at (883, 288)
Screenshot: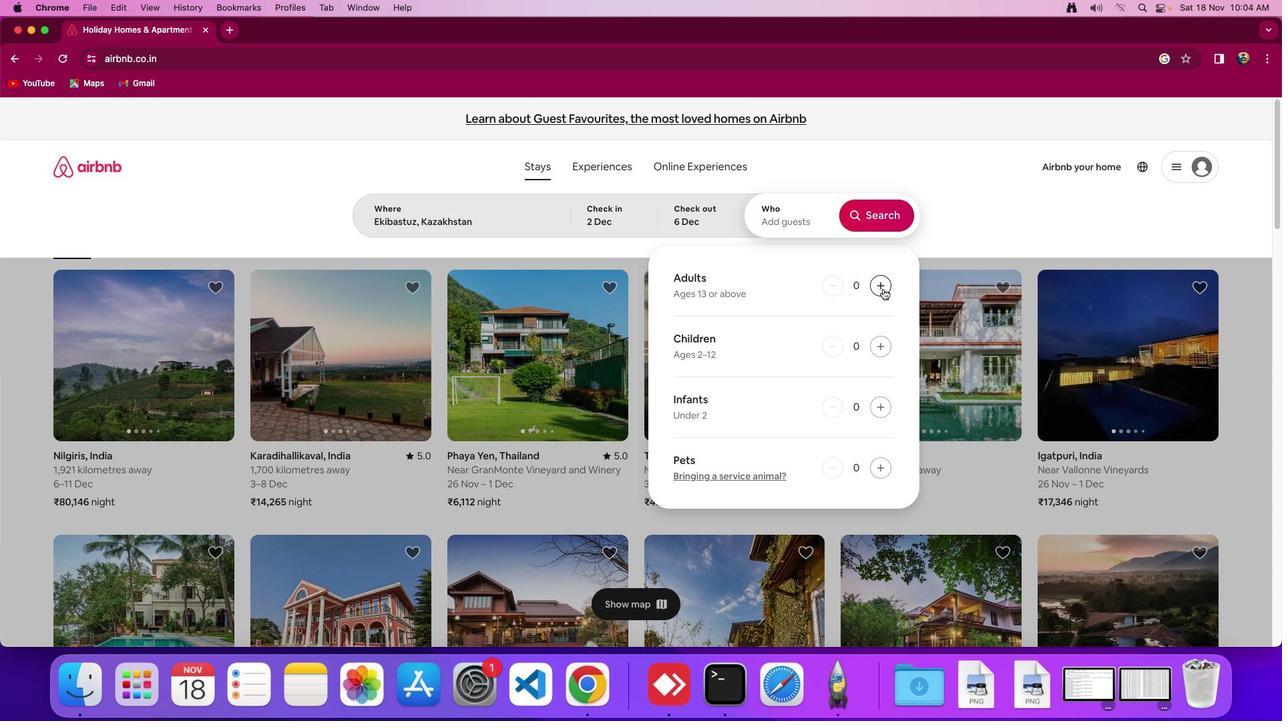 
Action: Mouse pressed left at (883, 288)
Screenshot: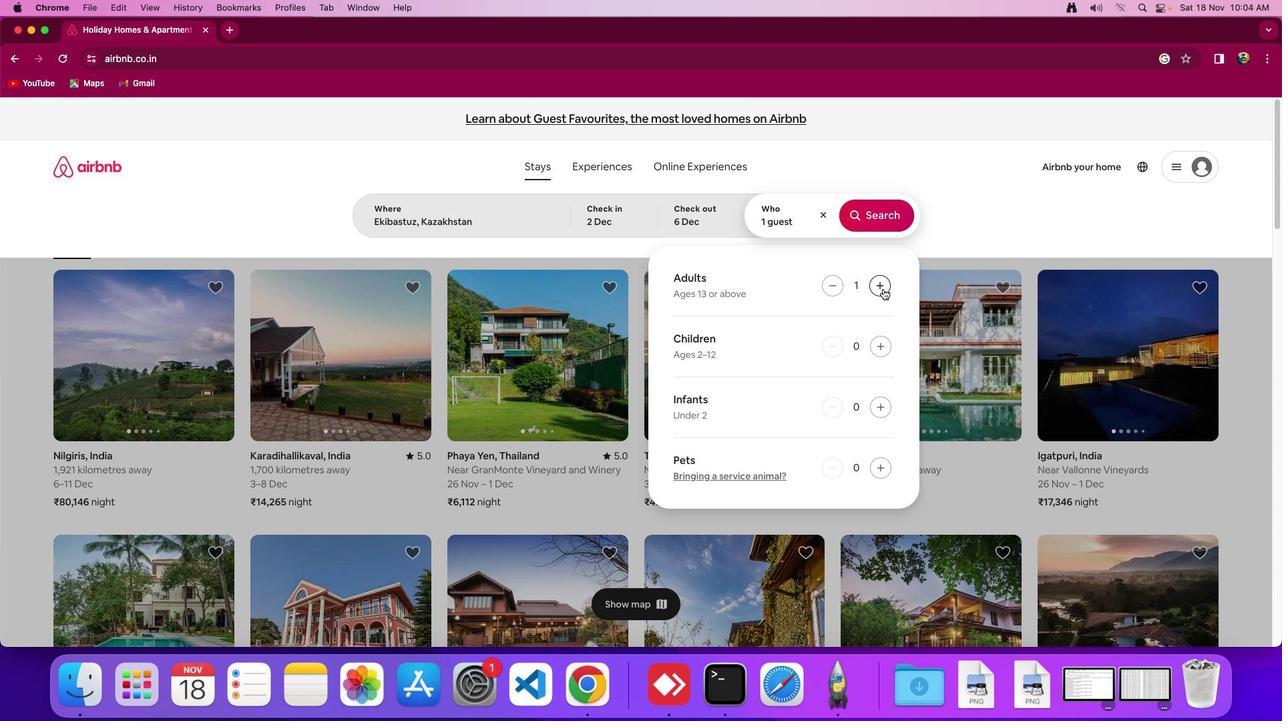 
Action: Mouse moved to (883, 221)
Screenshot: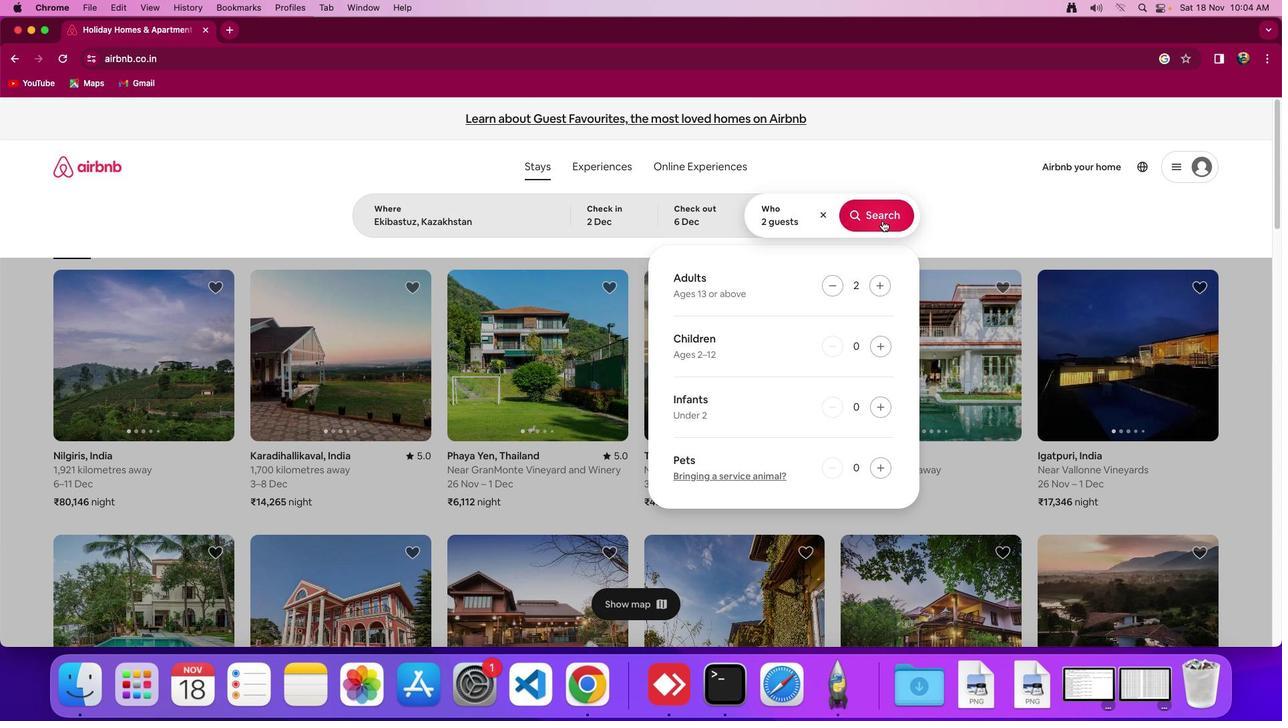 
Action: Mouse pressed left at (883, 221)
Screenshot: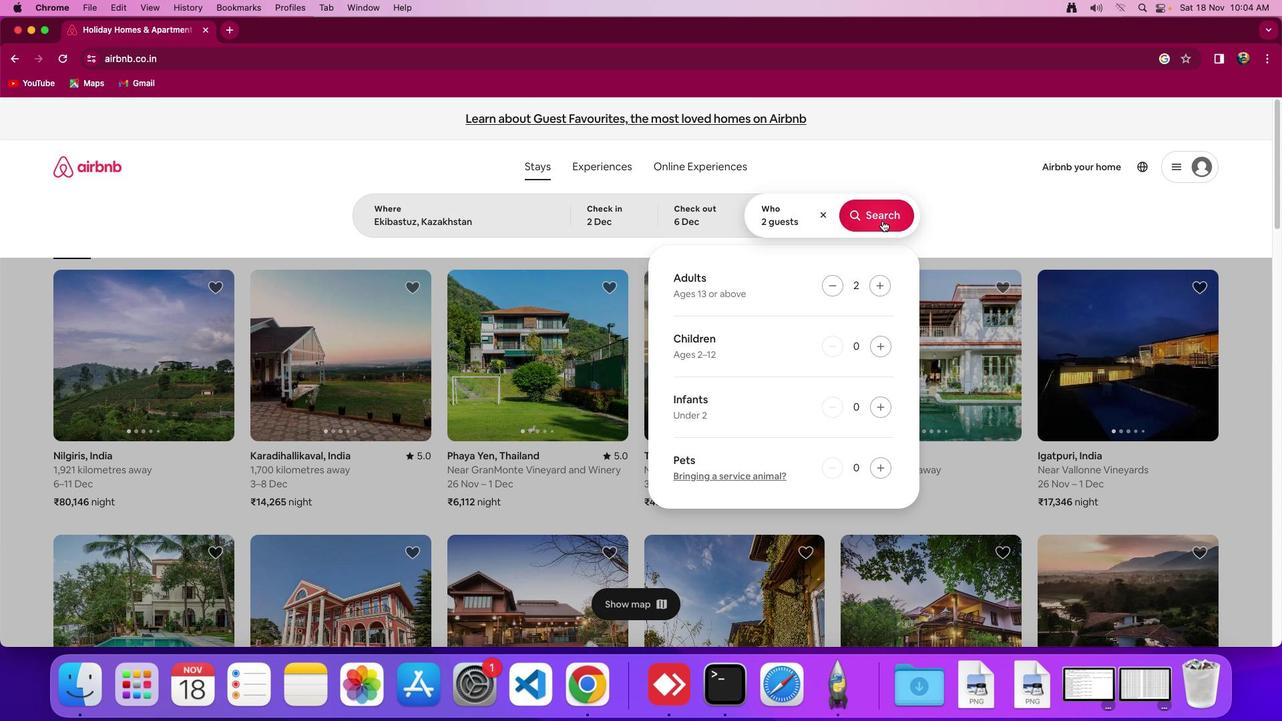 
Action: Mouse moved to (1052, 175)
Screenshot: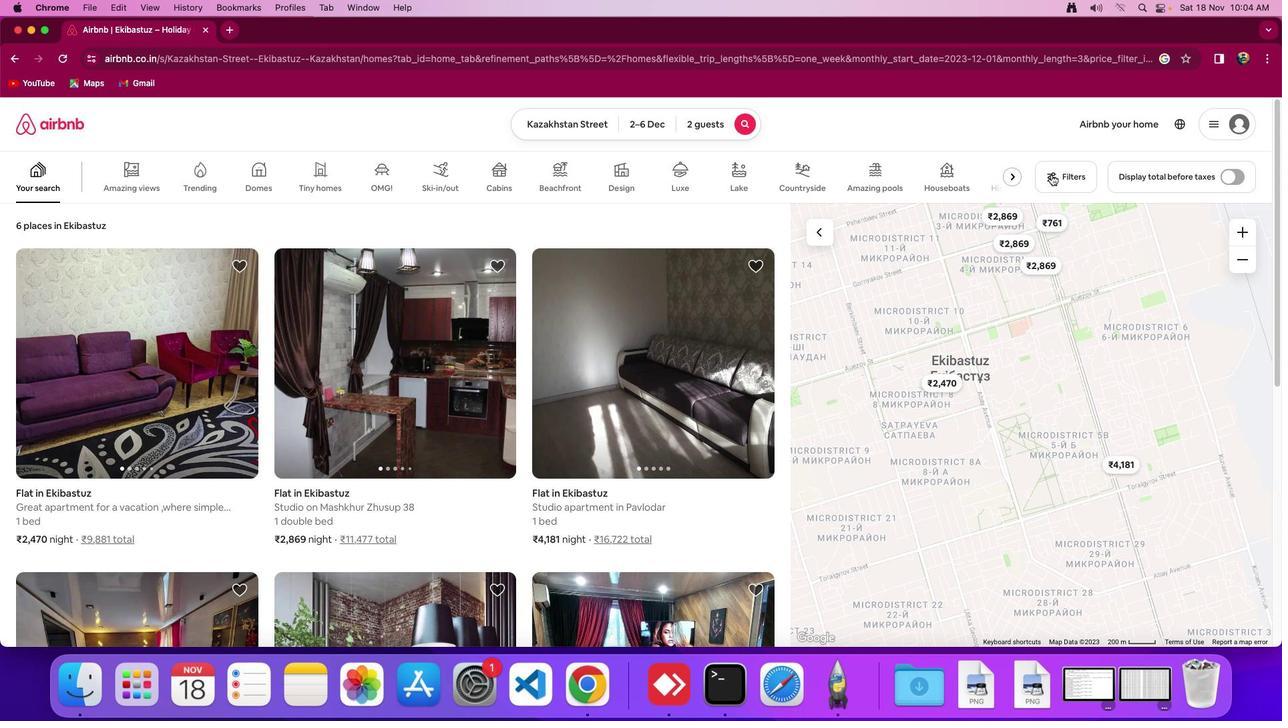 
Action: Mouse pressed left at (1052, 175)
Screenshot: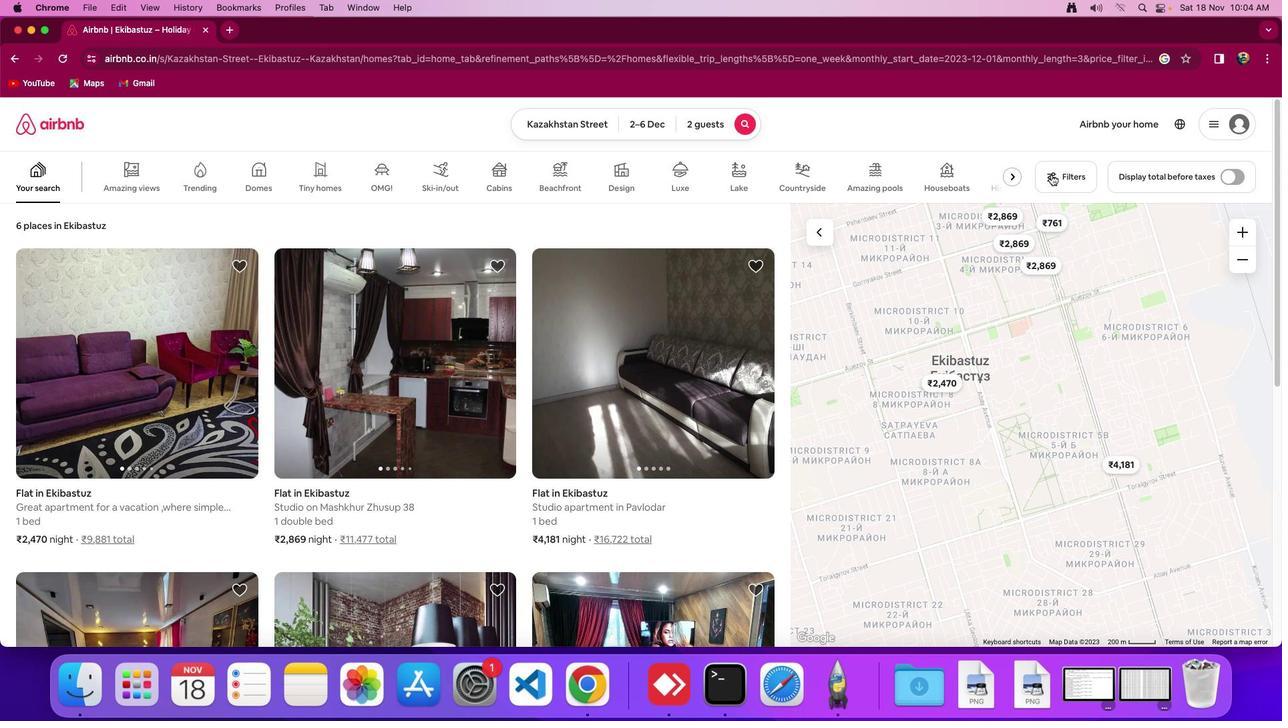 
Action: Mouse moved to (662, 384)
Screenshot: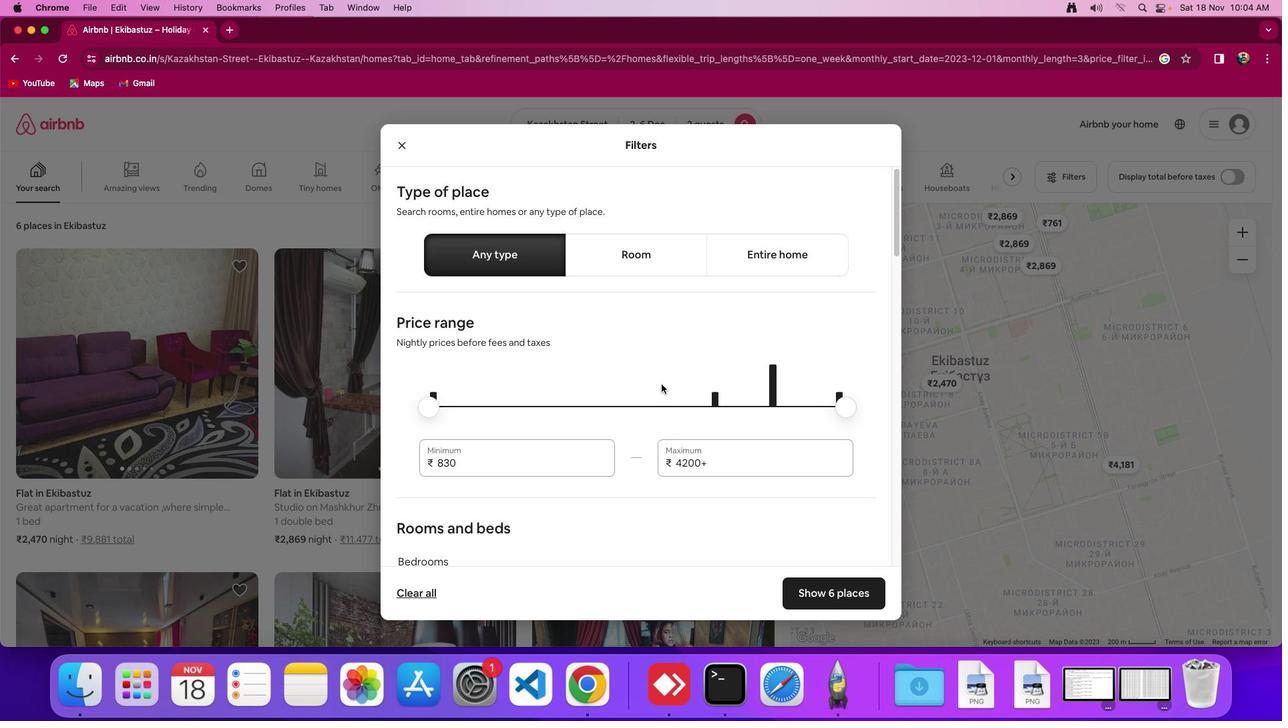 
Action: Mouse scrolled (662, 384) with delta (0, 0)
Screenshot: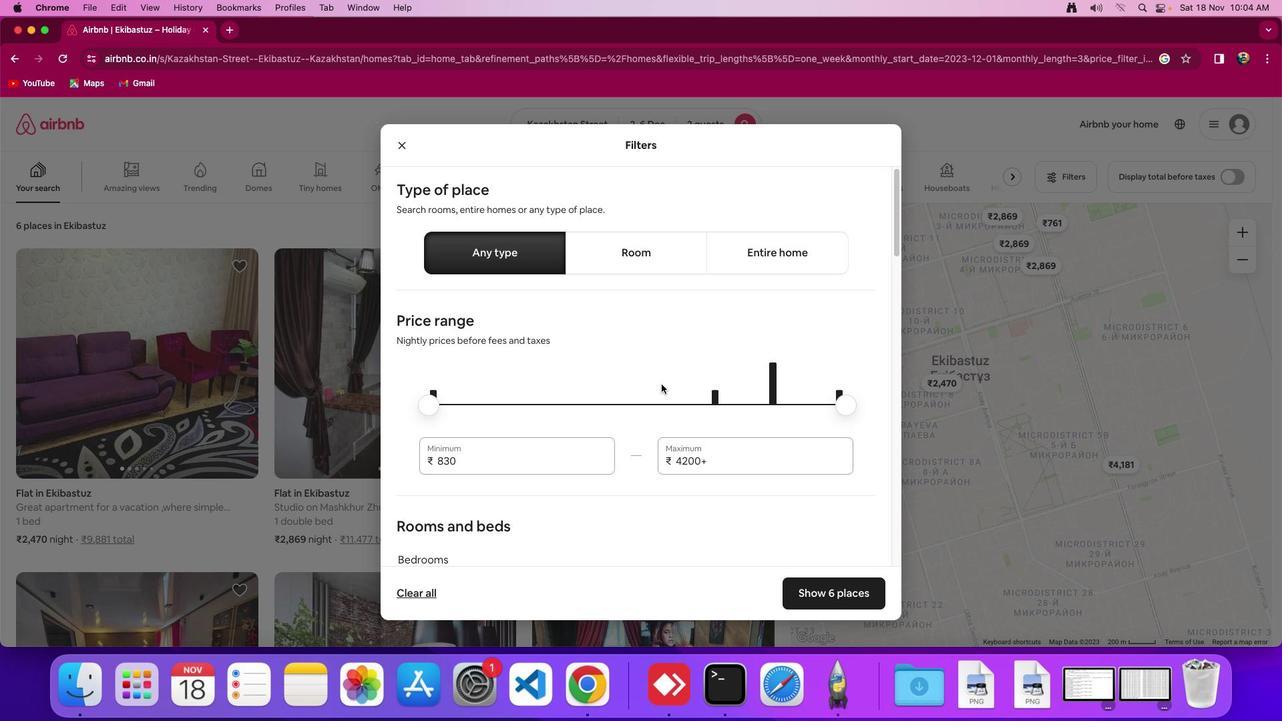 
Action: Mouse scrolled (662, 384) with delta (0, 0)
Screenshot: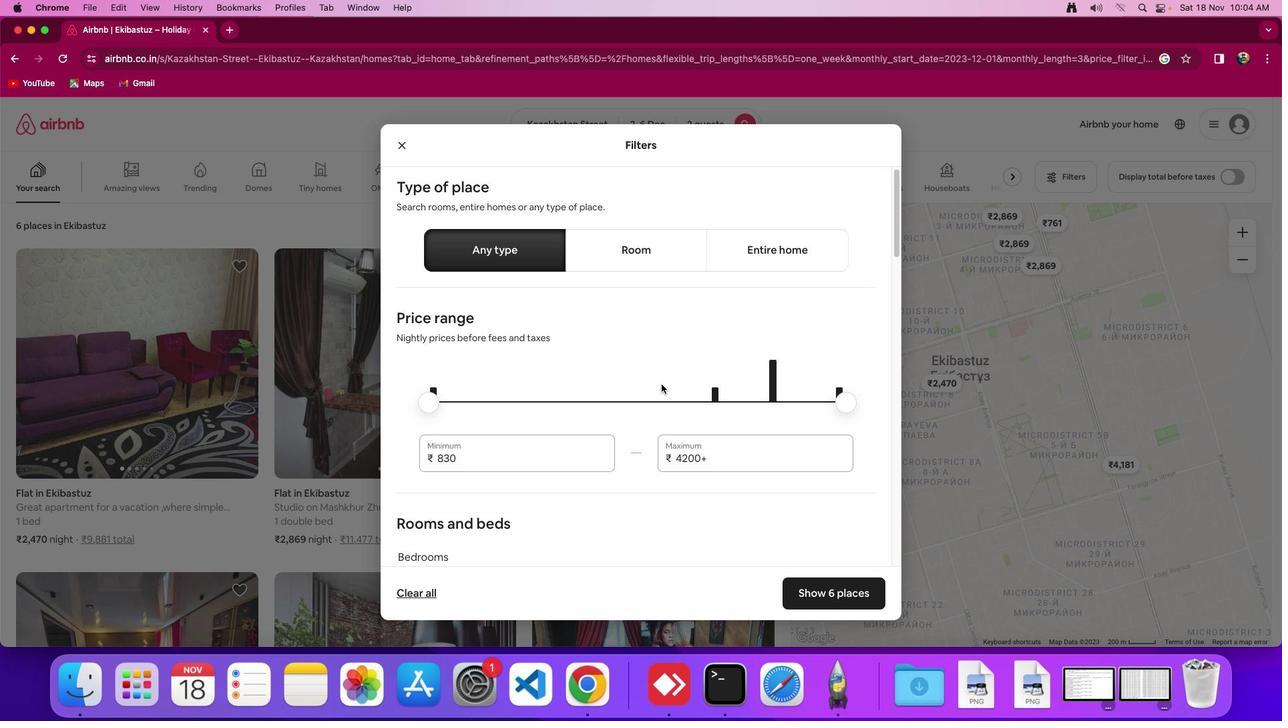 
Action: Mouse scrolled (662, 384) with delta (0, 0)
Screenshot: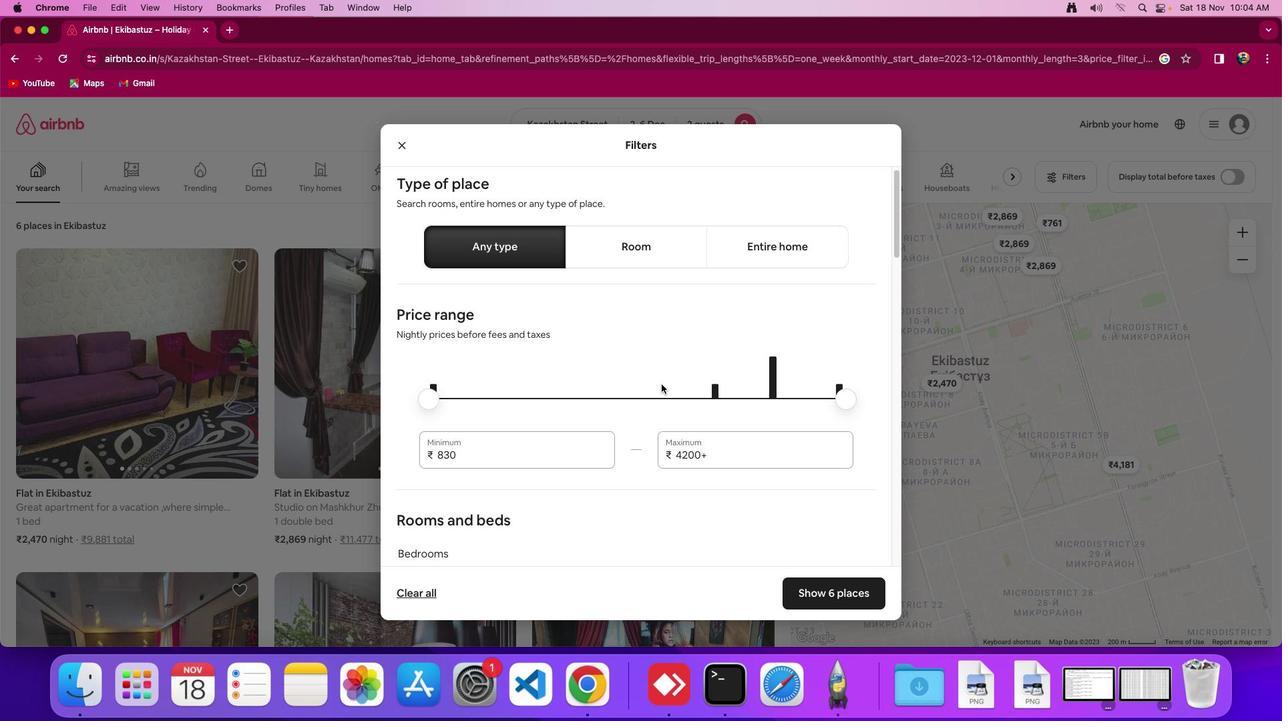 
Action: Mouse scrolled (662, 384) with delta (0, 0)
Screenshot: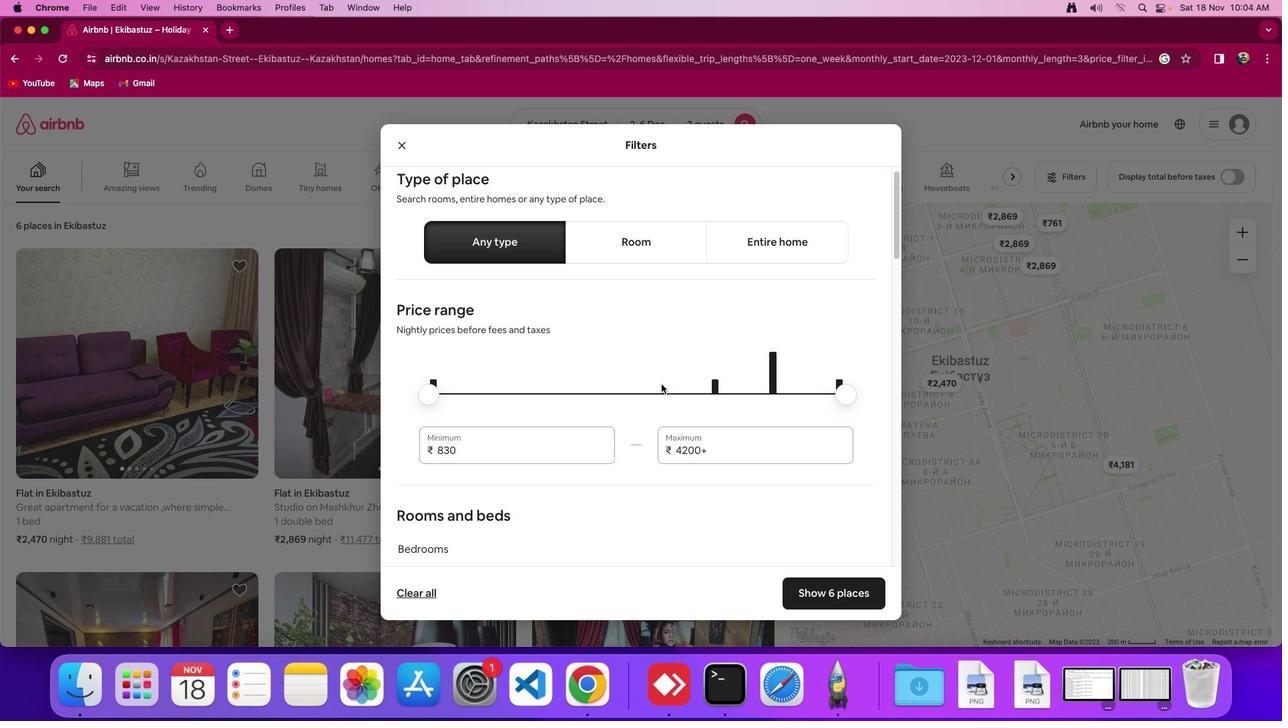 
Action: Mouse moved to (662, 384)
Screenshot: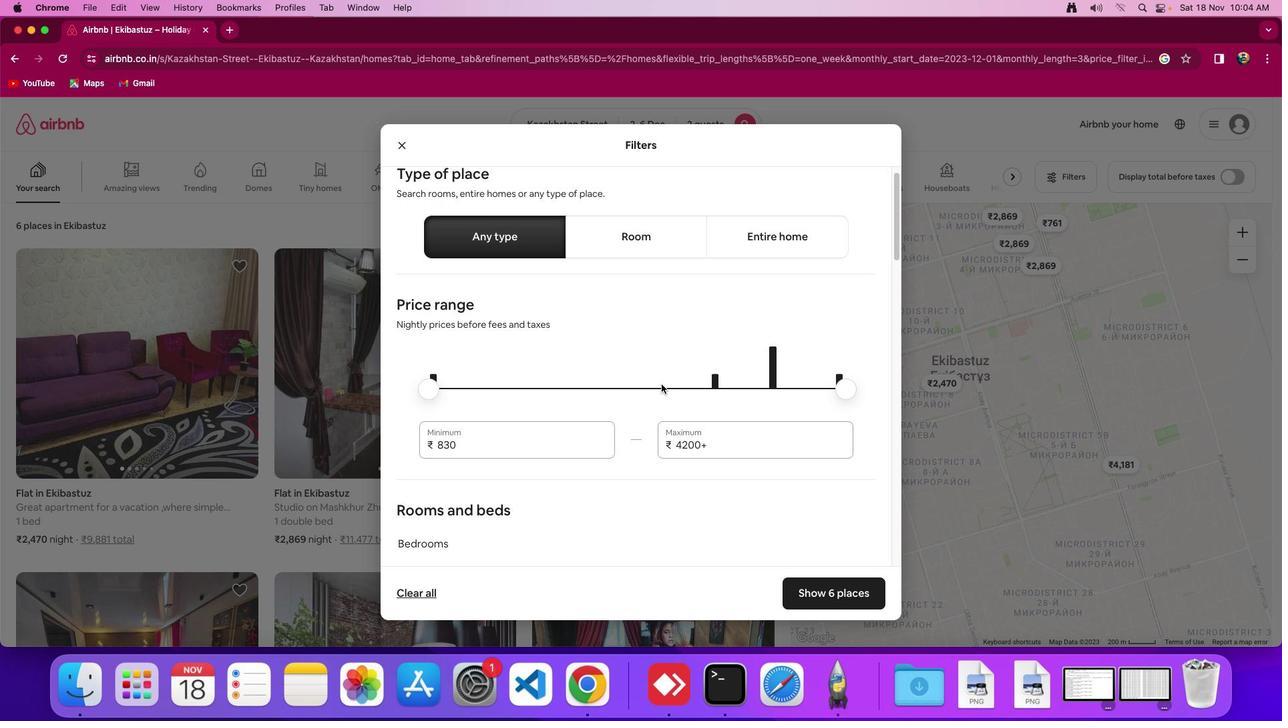 
Action: Mouse scrolled (662, 384) with delta (0, 0)
Screenshot: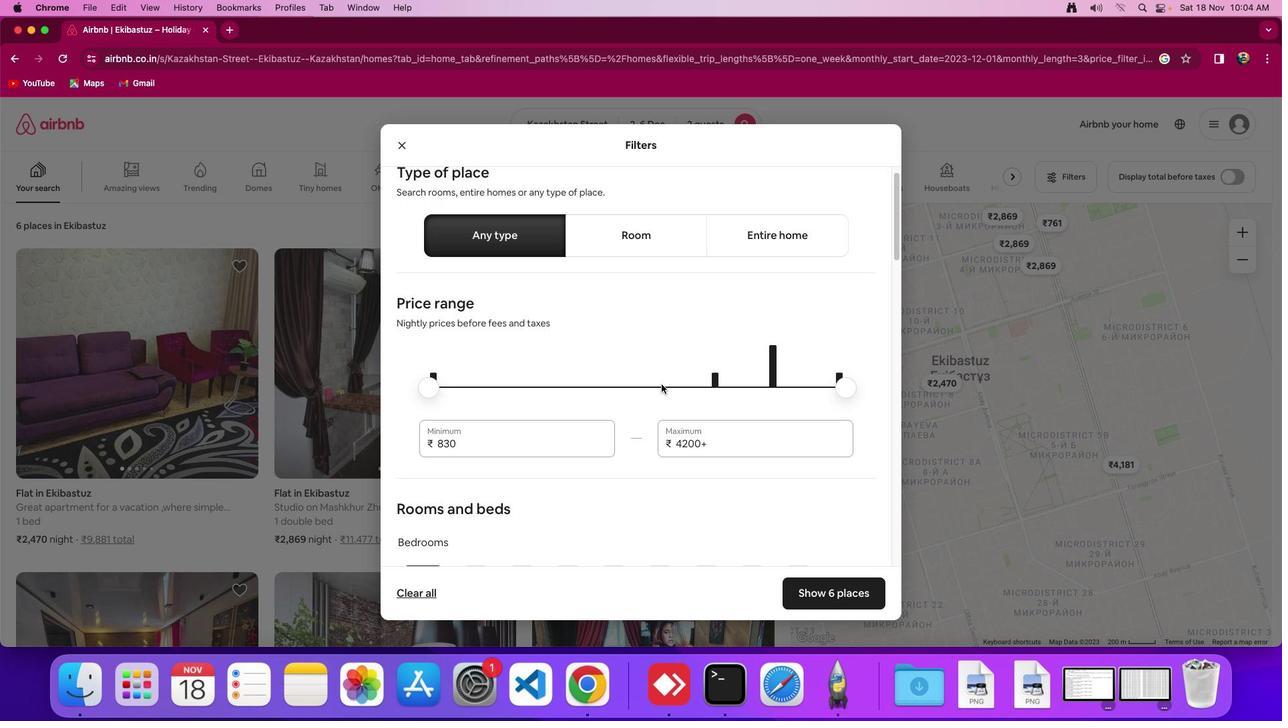 
Action: Mouse scrolled (662, 384) with delta (0, 0)
Screenshot: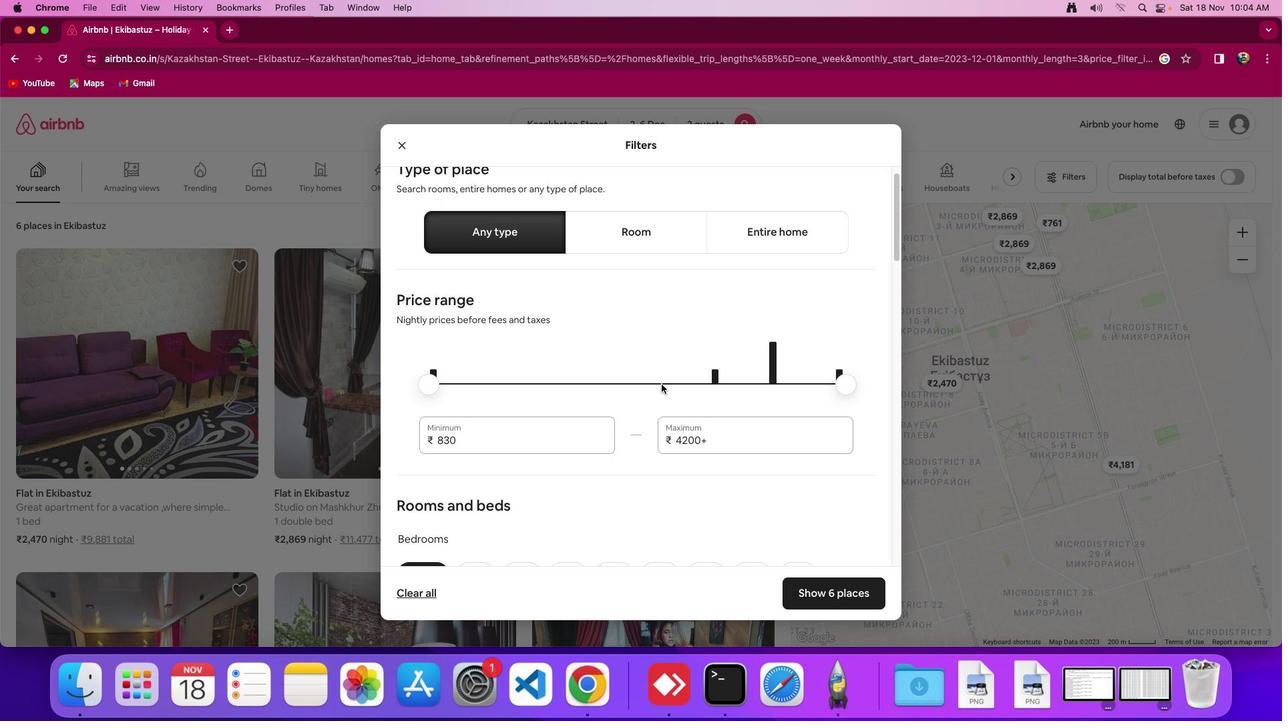 
Action: Mouse scrolled (662, 384) with delta (0, 0)
Screenshot: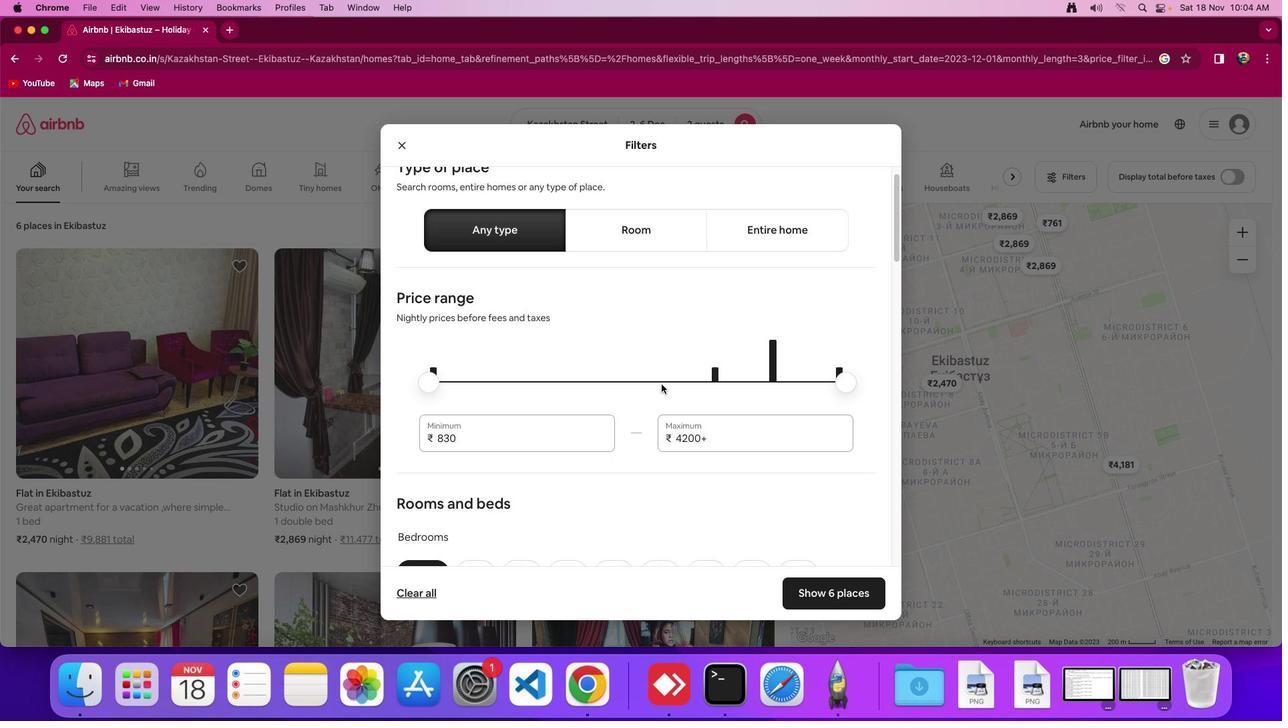 
Action: Mouse scrolled (662, 384) with delta (0, 0)
Screenshot: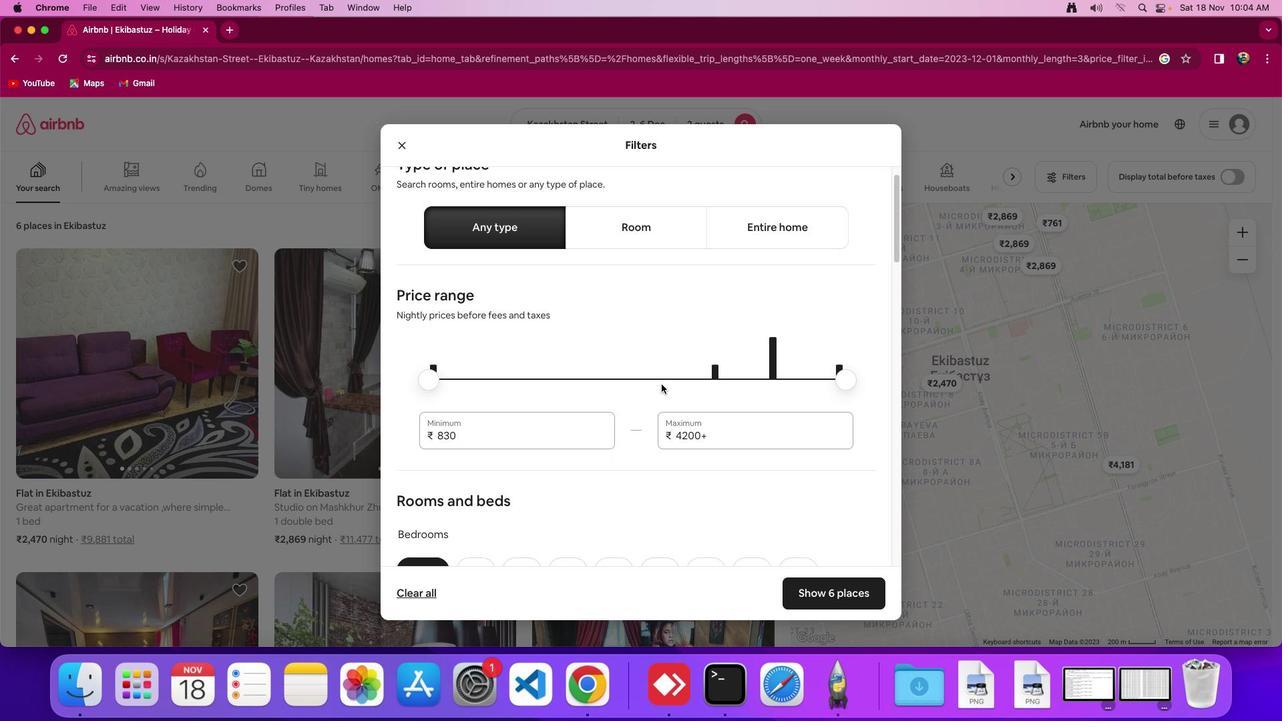 
Action: Mouse scrolled (662, 384) with delta (0, 0)
Screenshot: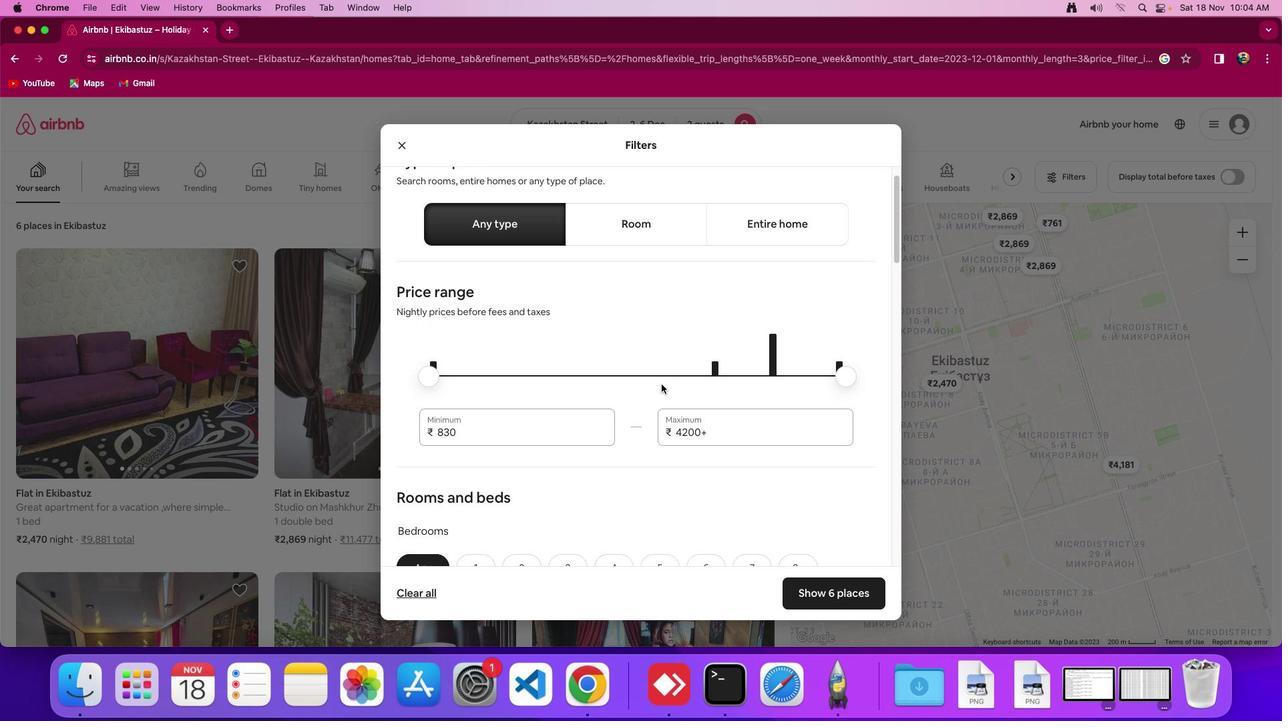 
Action: Mouse scrolled (662, 384) with delta (0, 0)
Screenshot: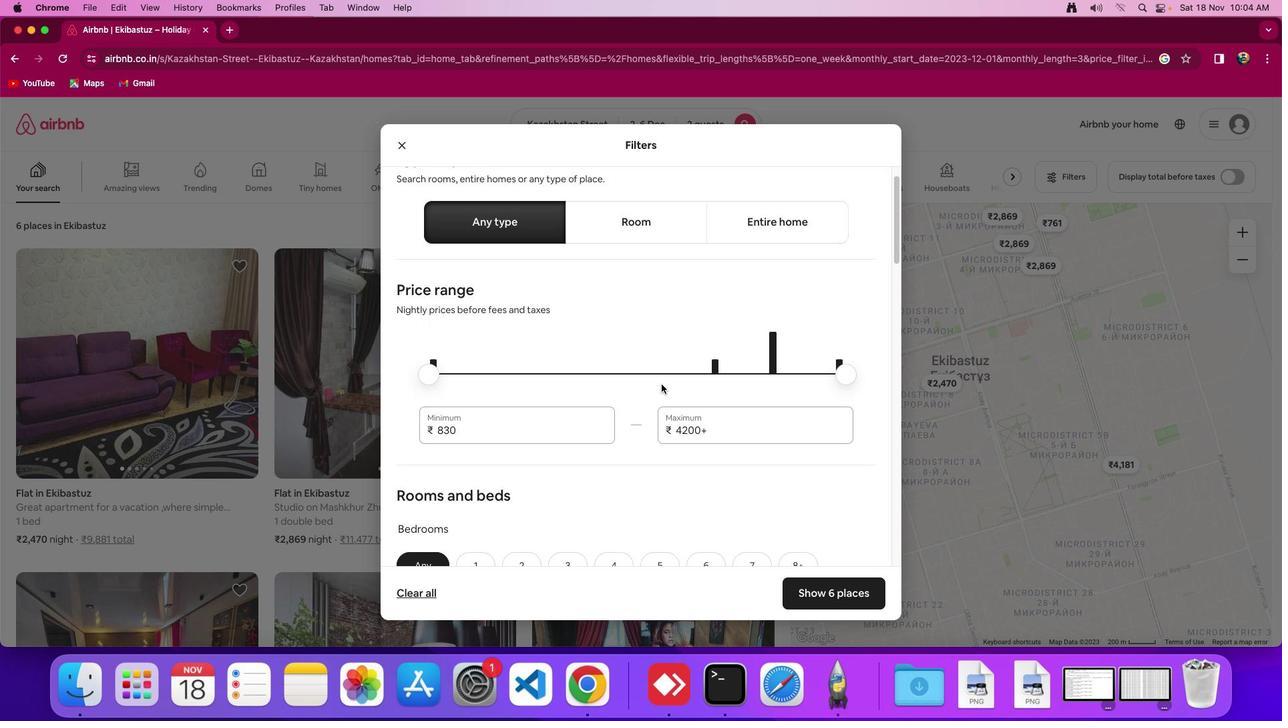
Action: Mouse scrolled (662, 384) with delta (0, 0)
Screenshot: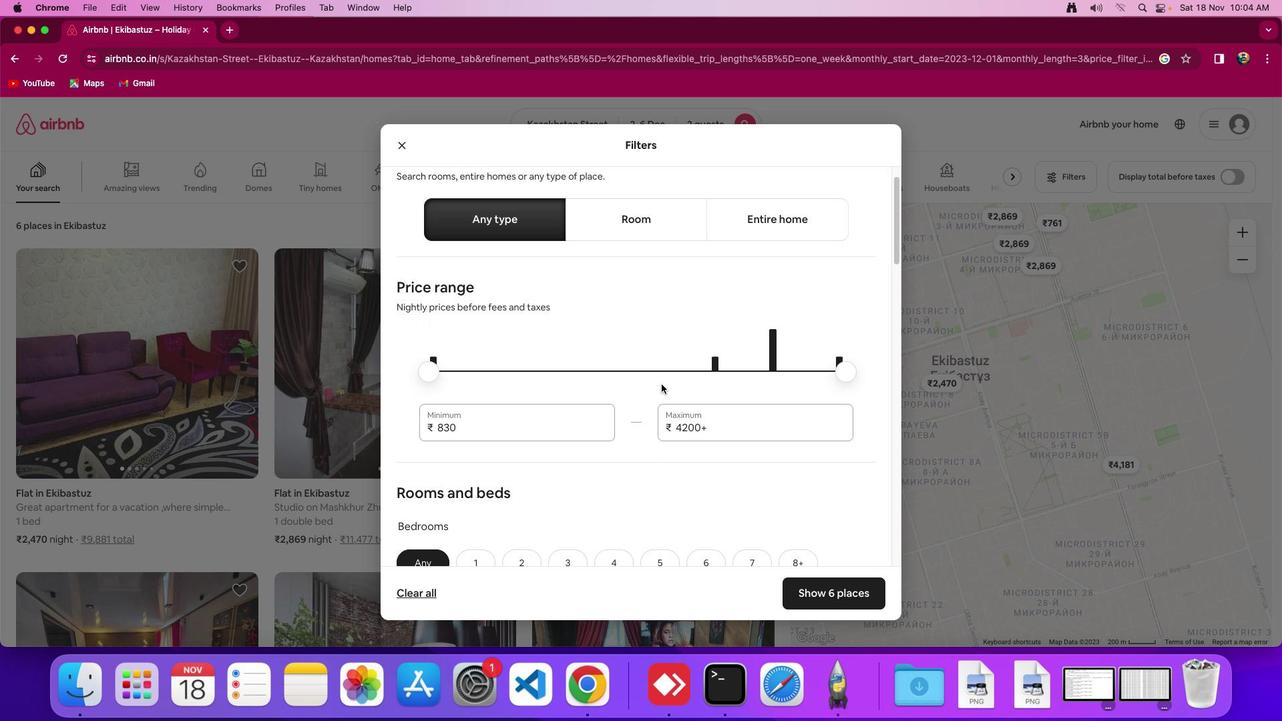 
Action: Mouse scrolled (662, 384) with delta (0, 0)
Screenshot: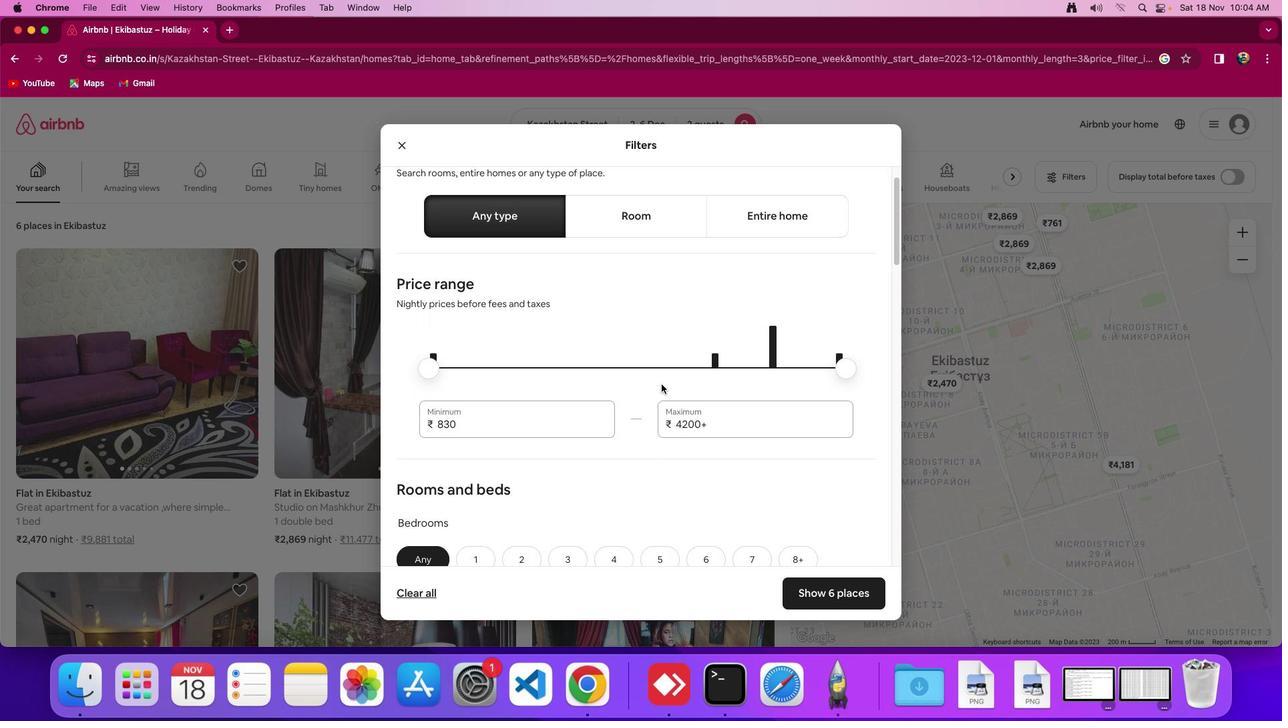 
Action: Mouse scrolled (662, 384) with delta (0, 0)
Screenshot: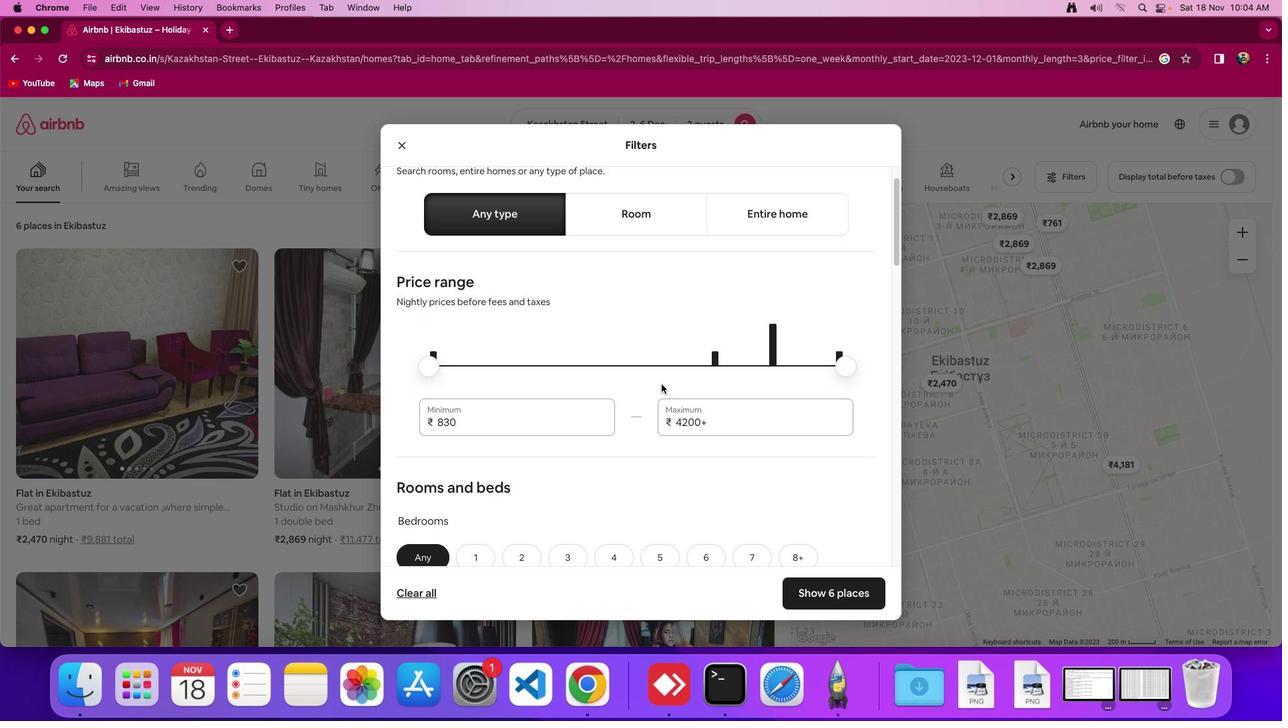 
Action: Mouse scrolled (662, 384) with delta (0, 0)
Screenshot: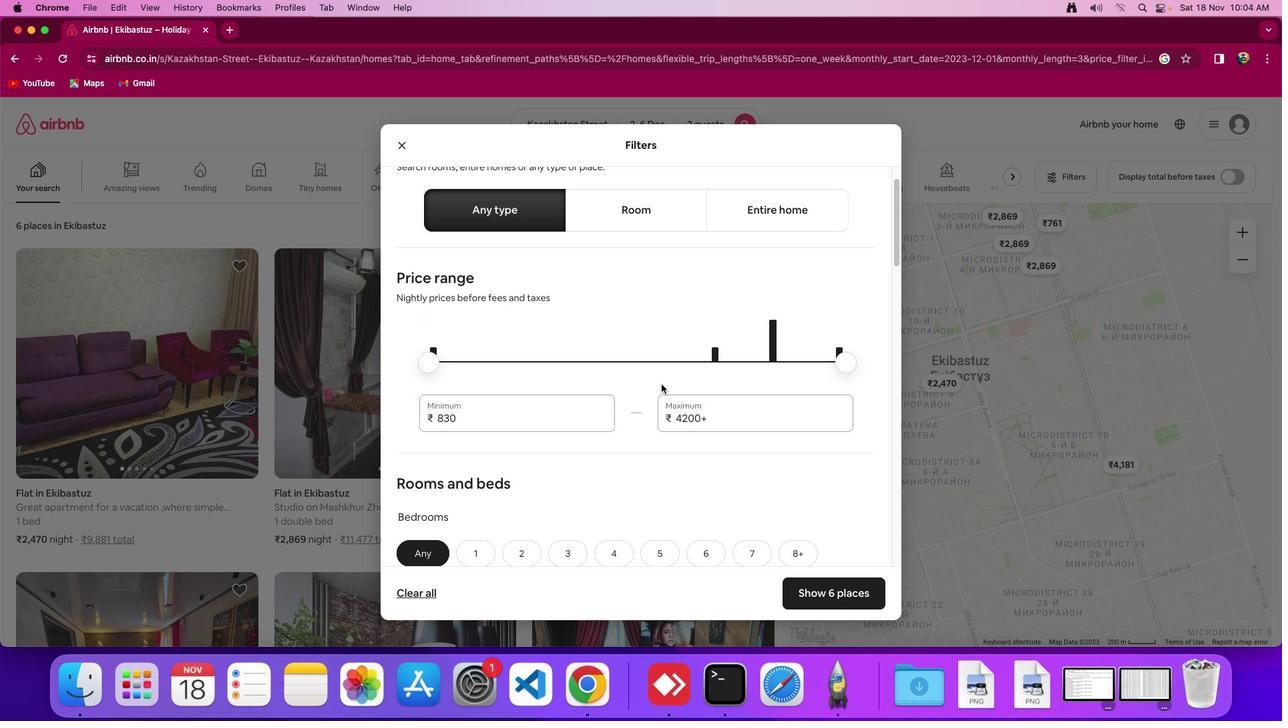 
Action: Mouse scrolled (662, 384) with delta (0, 0)
Screenshot: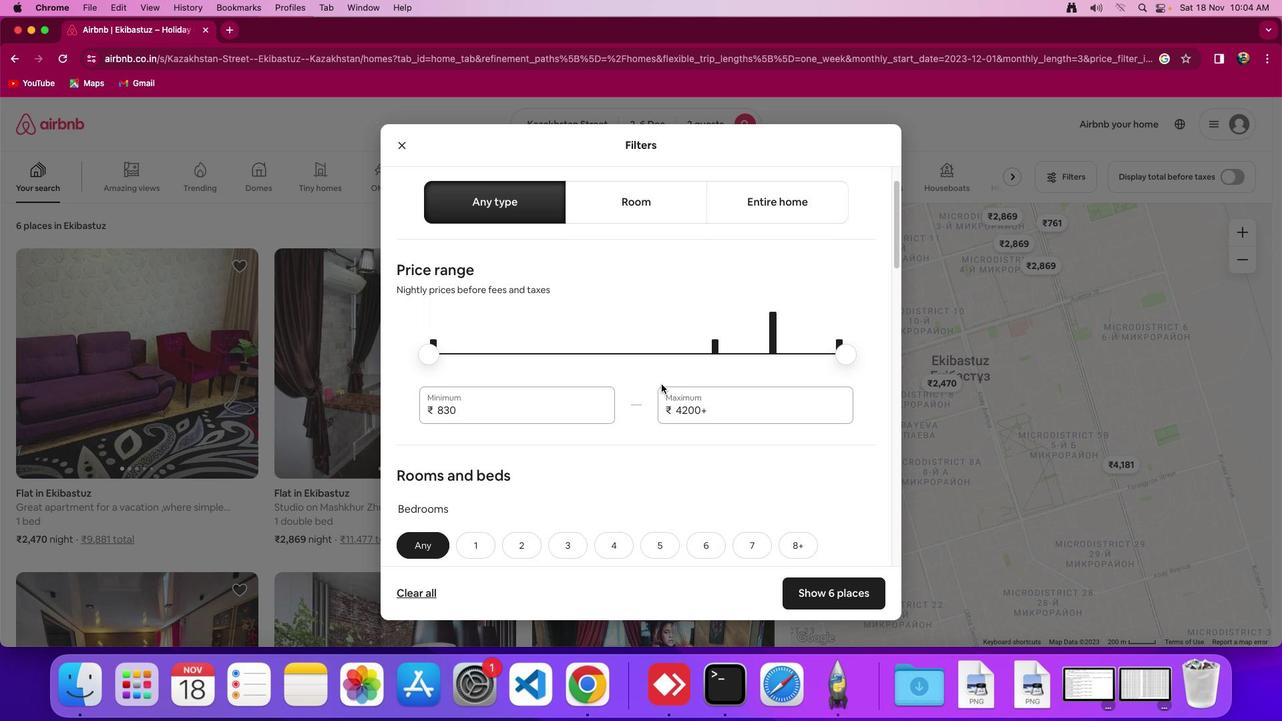 
Action: Mouse scrolled (662, 384) with delta (0, 0)
Screenshot: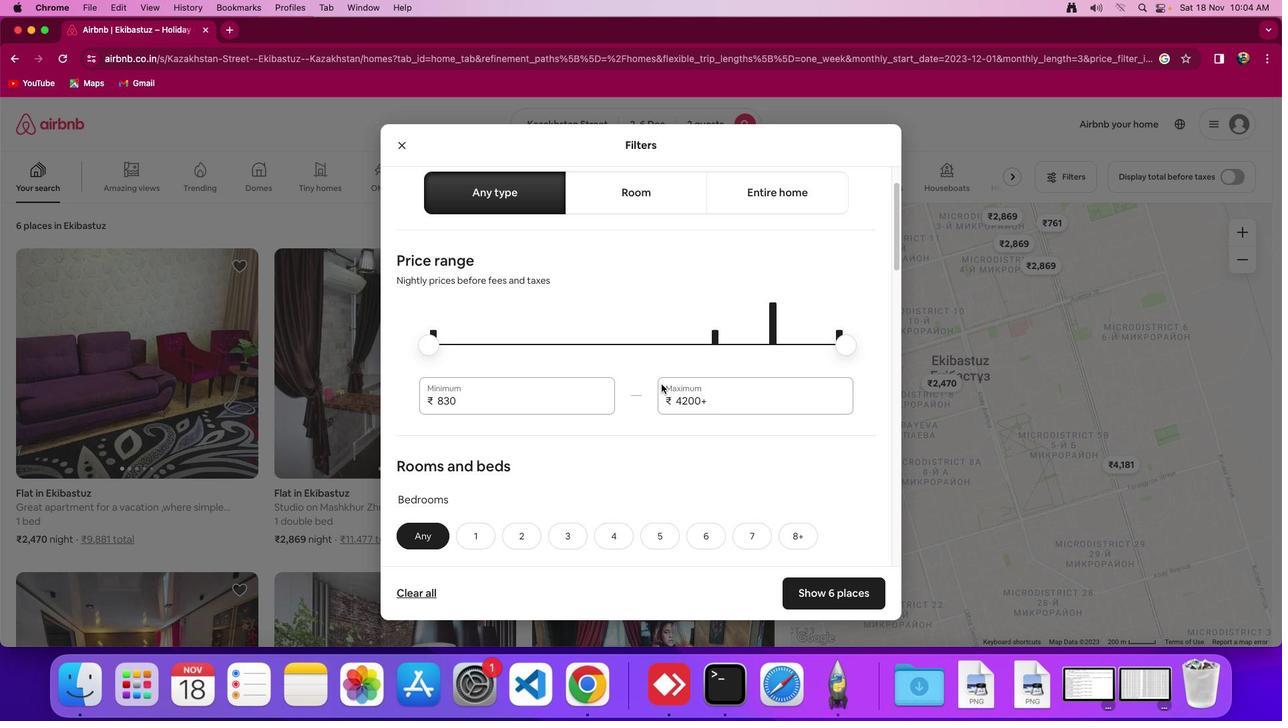 
Action: Mouse scrolled (662, 384) with delta (0, 0)
Screenshot: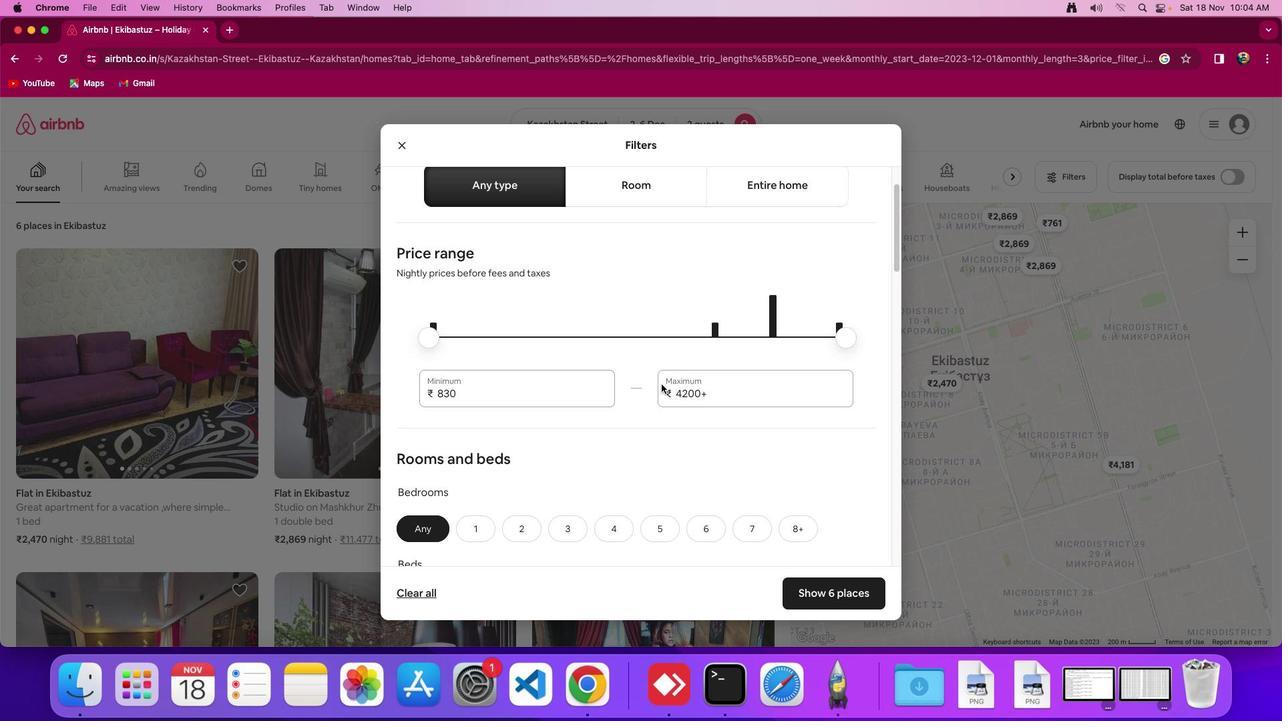 
Action: Mouse scrolled (662, 384) with delta (0, 0)
Screenshot: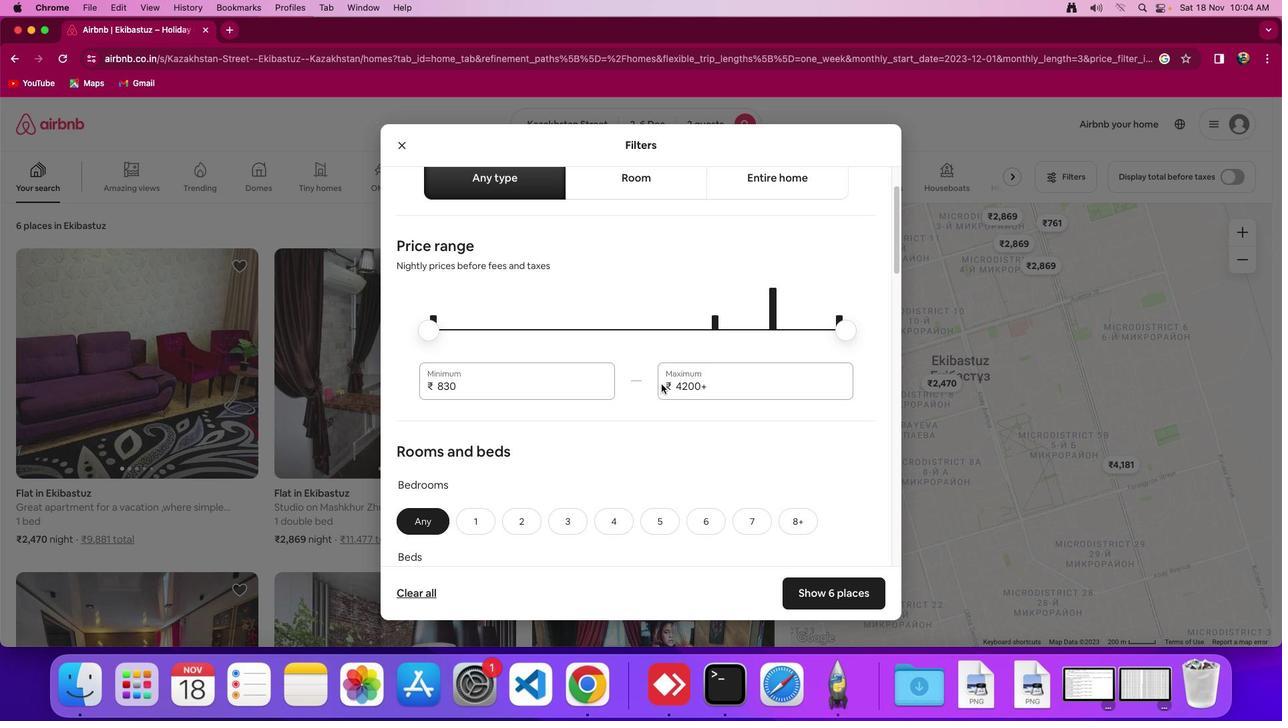 
Action: Mouse scrolled (662, 384) with delta (0, 0)
Screenshot: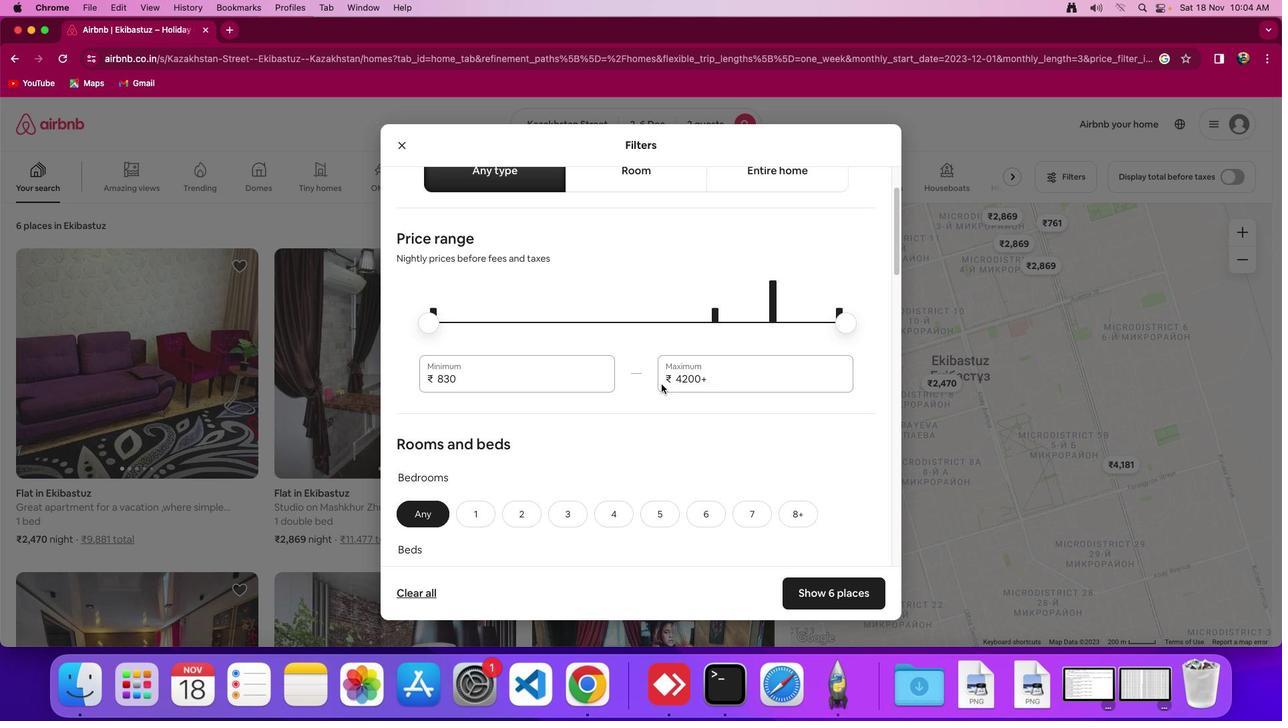 
Action: Mouse moved to (662, 384)
Screenshot: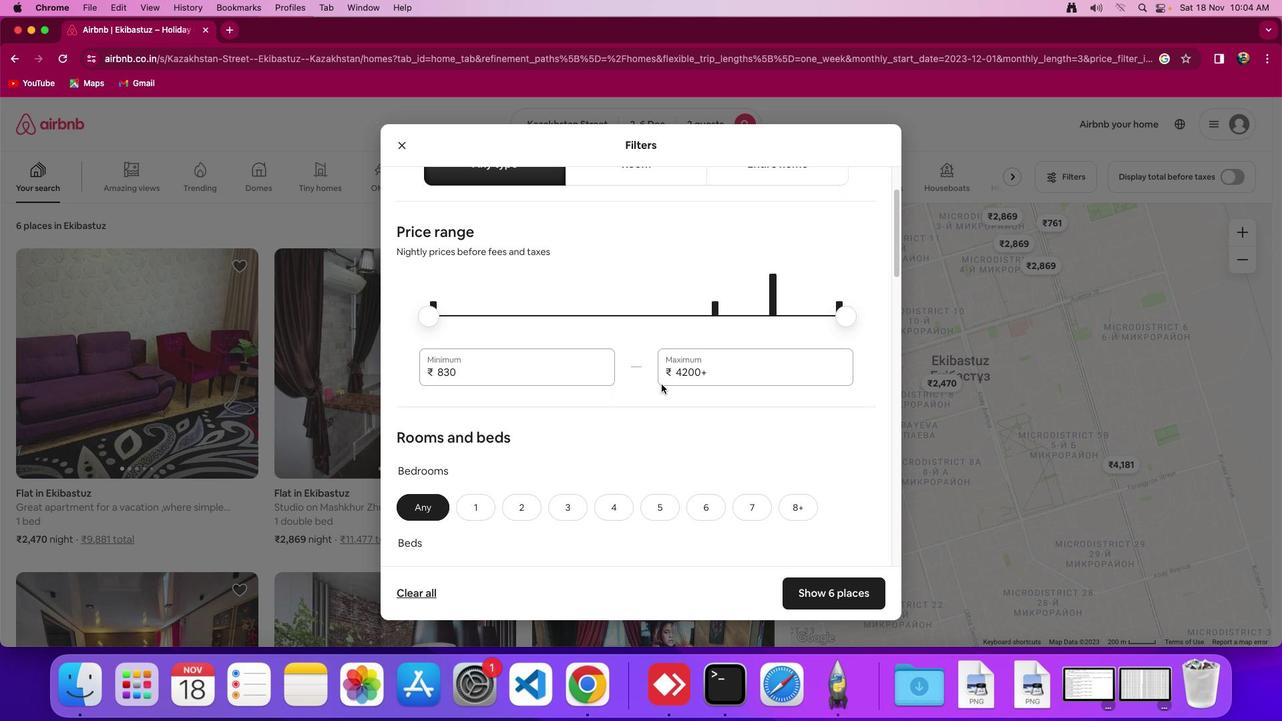 
Action: Mouse scrolled (662, 384) with delta (0, 0)
Screenshot: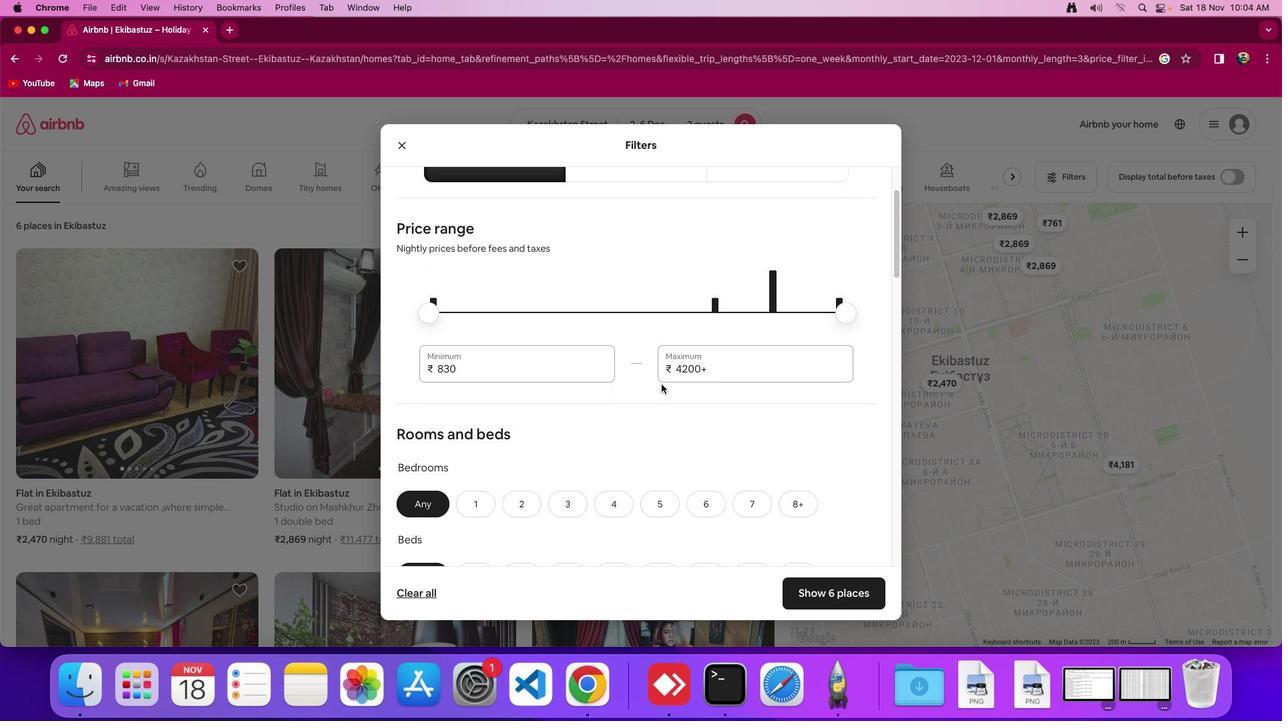 
Action: Mouse scrolled (662, 384) with delta (0, 0)
Screenshot: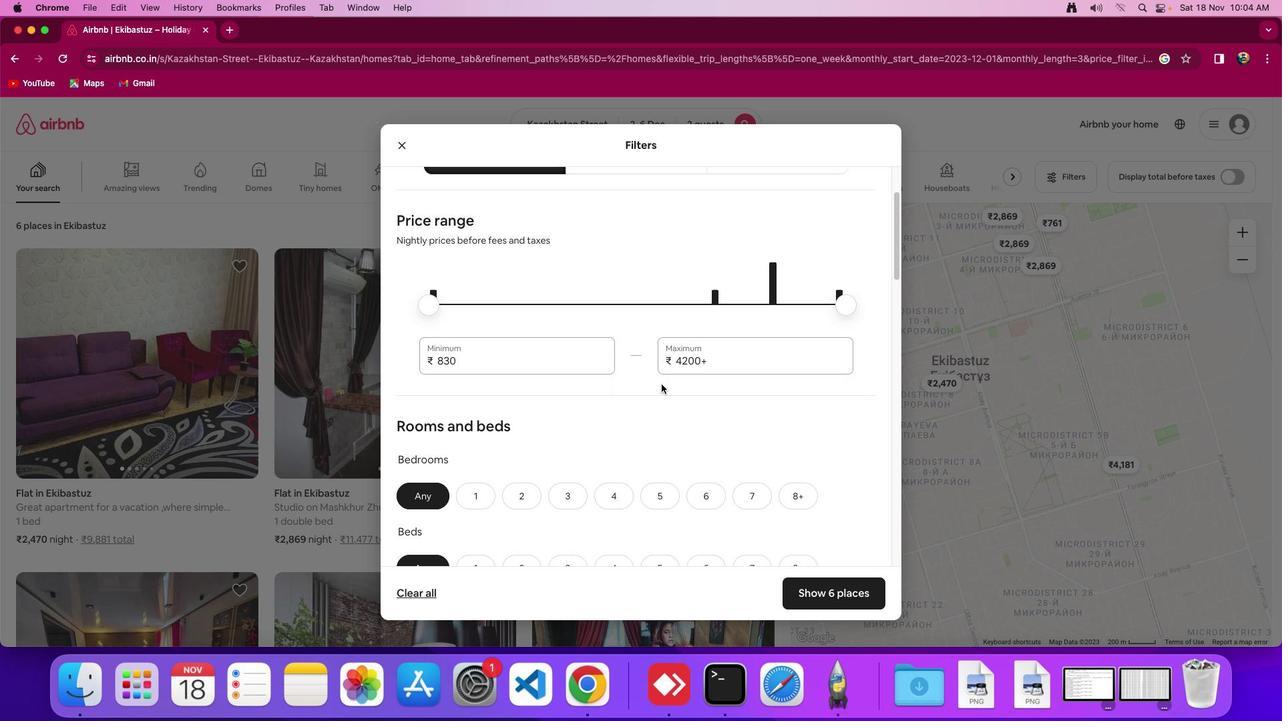 
Action: Mouse moved to (474, 485)
Screenshot: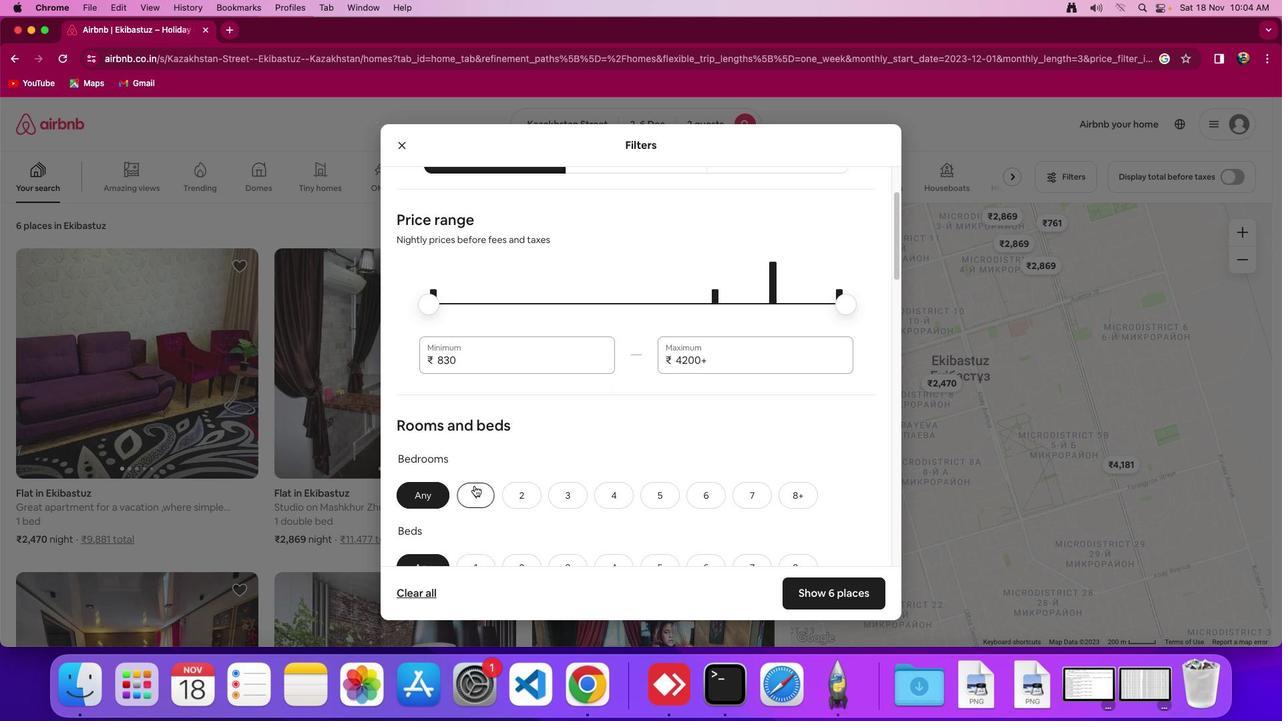 
Action: Mouse pressed left at (474, 485)
Screenshot: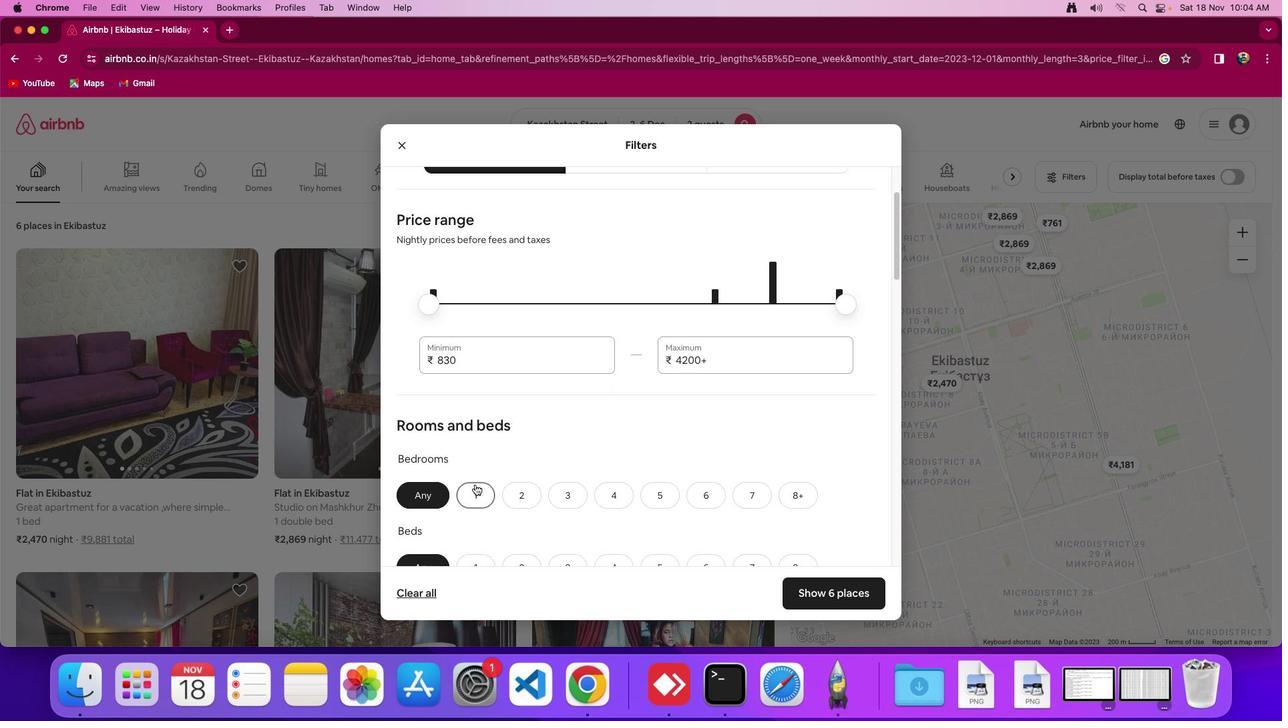 
Action: Mouse moved to (567, 440)
Screenshot: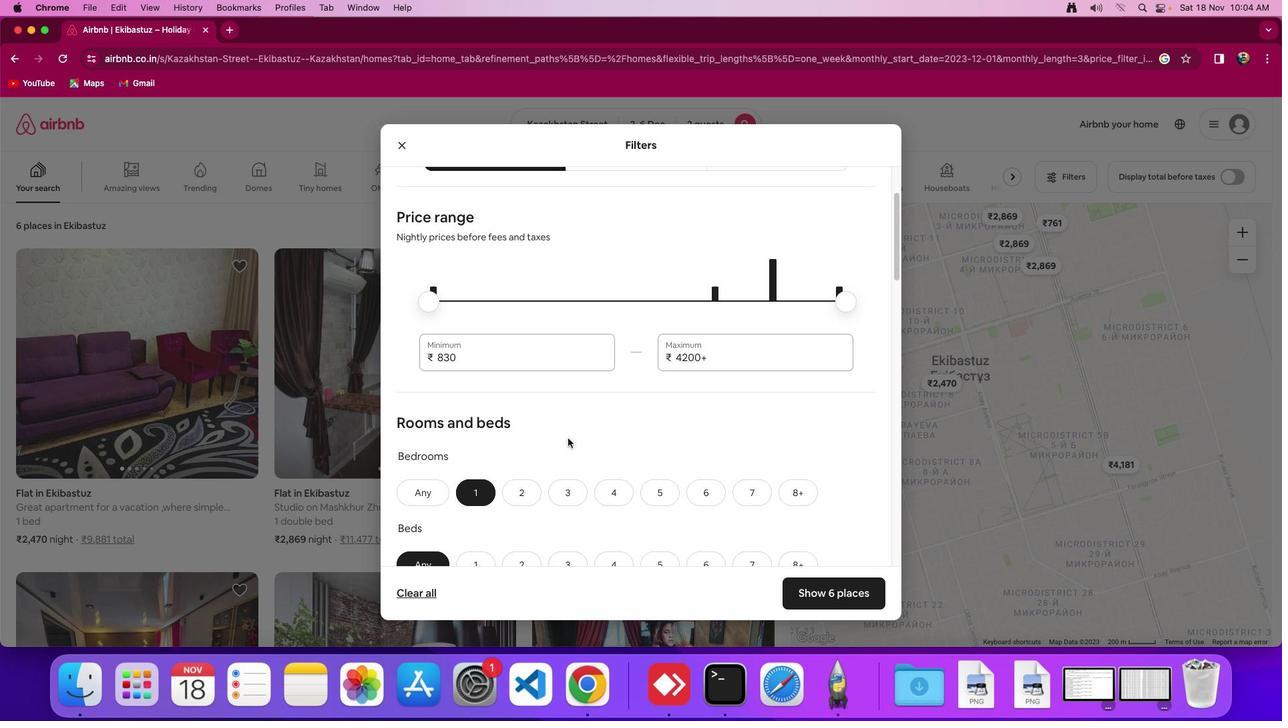 
Action: Mouse scrolled (567, 440) with delta (0, 0)
Screenshot: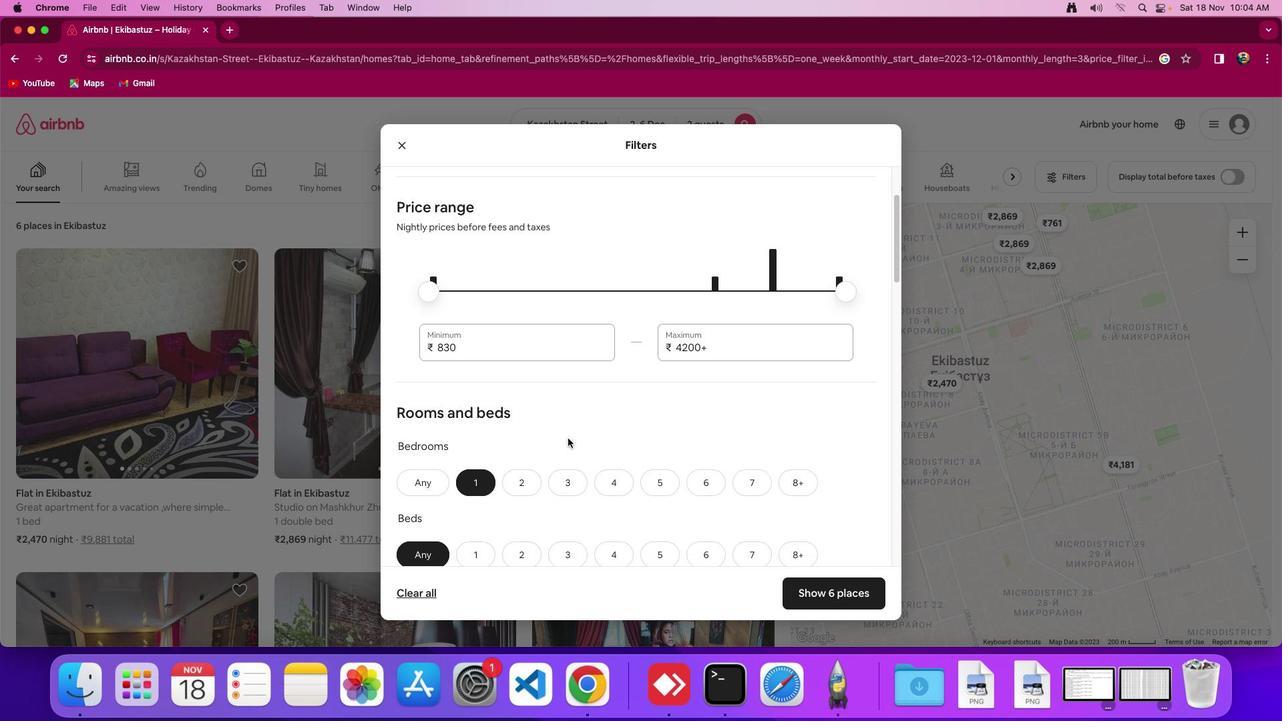 
Action: Mouse scrolled (567, 440) with delta (0, 0)
Screenshot: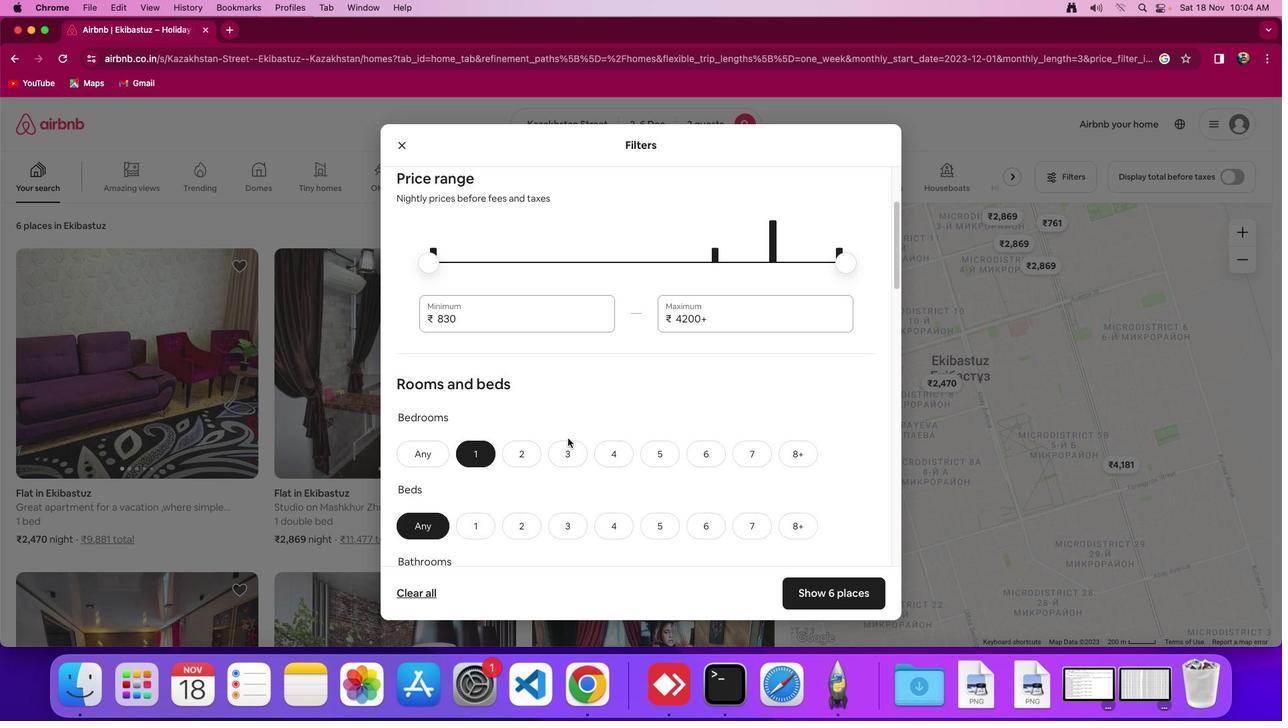 
Action: Mouse scrolled (567, 440) with delta (0, -2)
Screenshot: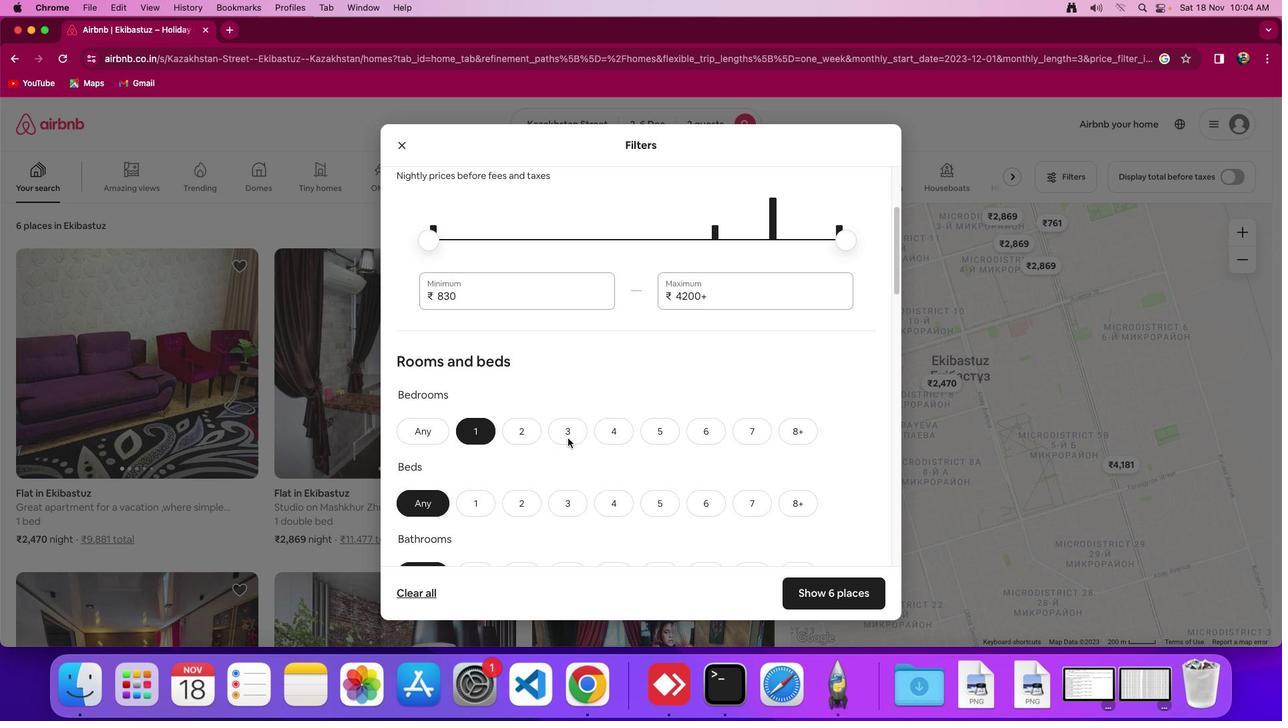 
Action: Mouse moved to (567, 438)
Screenshot: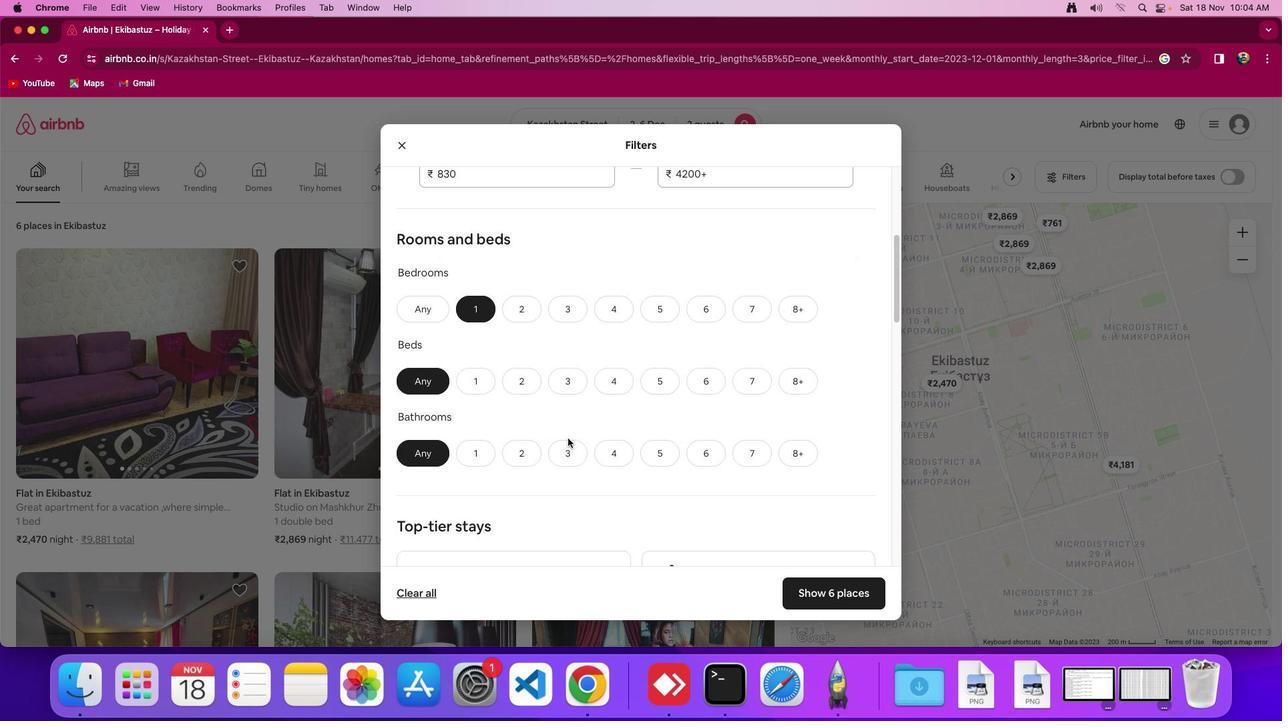 
Action: Mouse scrolled (567, 438) with delta (0, -3)
Screenshot: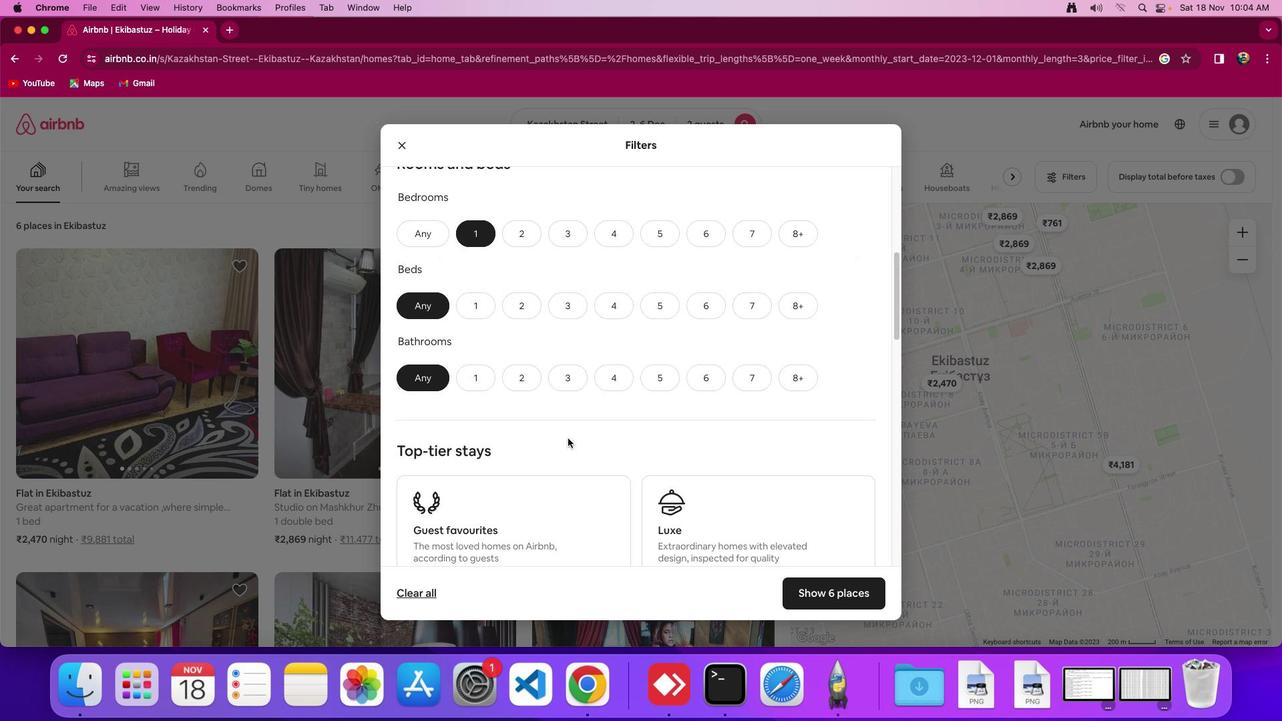 
Action: Mouse moved to (485, 287)
Screenshot: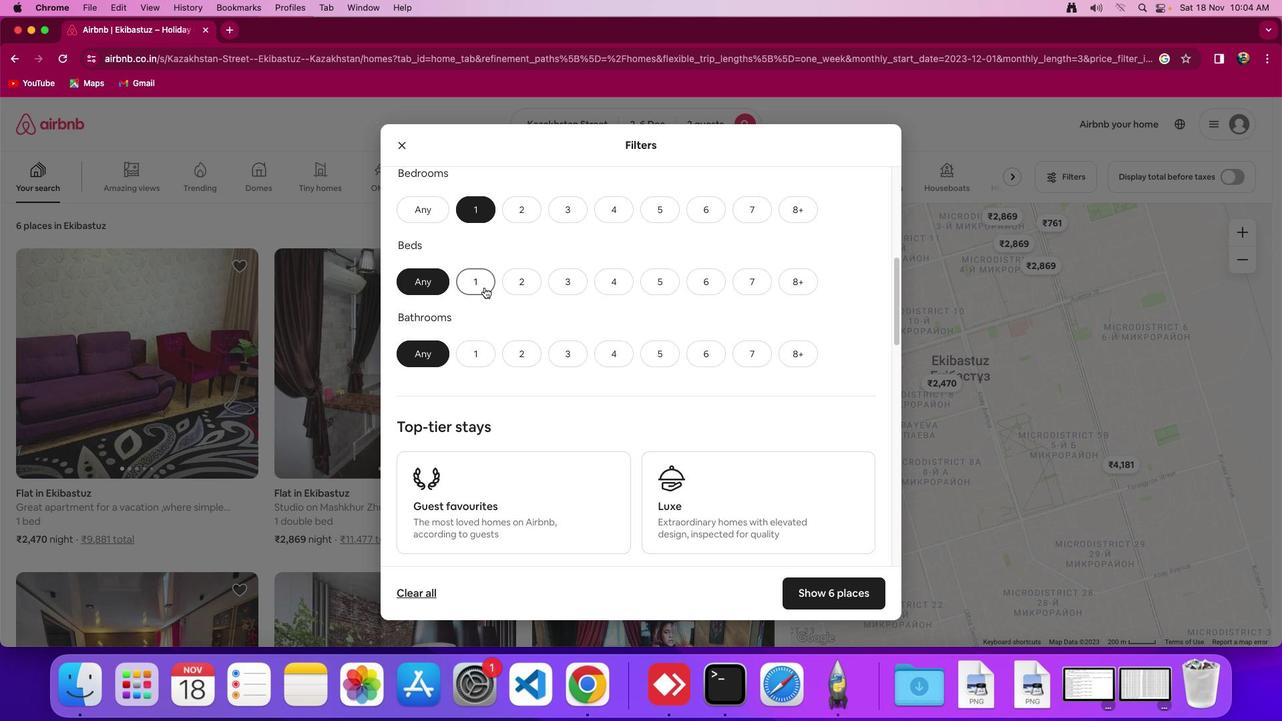
Action: Mouse pressed left at (485, 287)
Screenshot: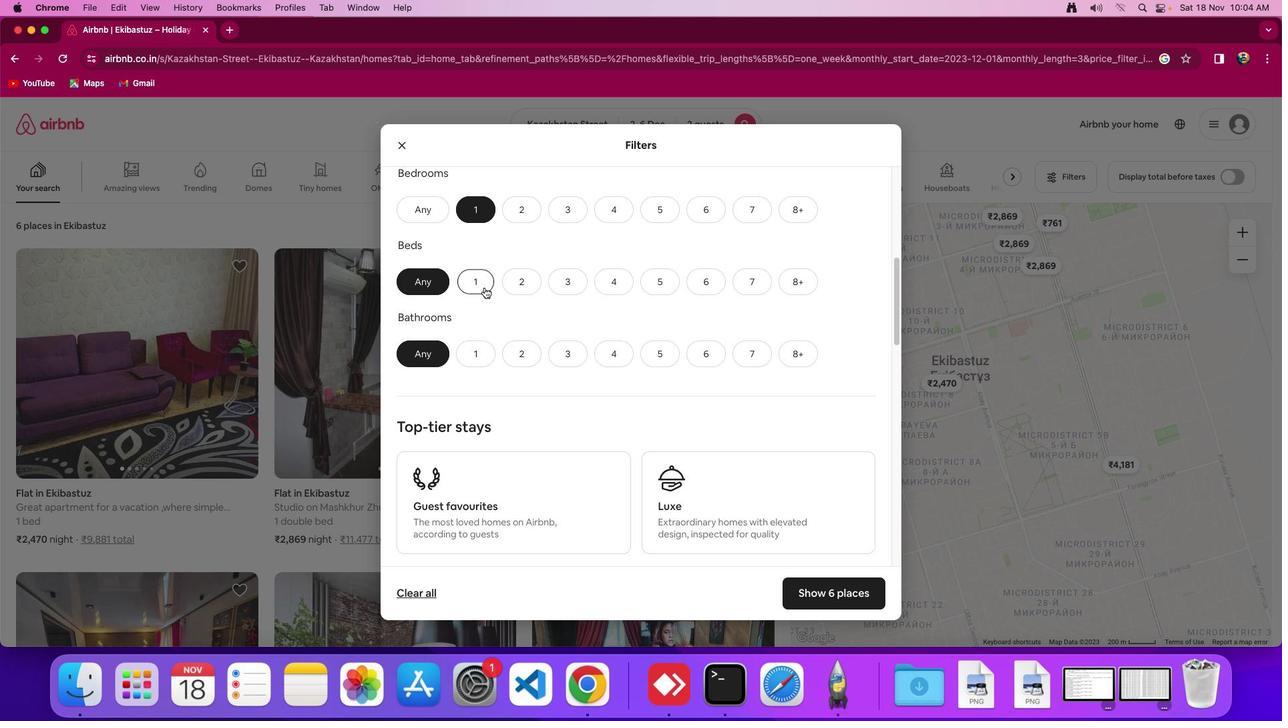 
Action: Mouse moved to (475, 348)
Screenshot: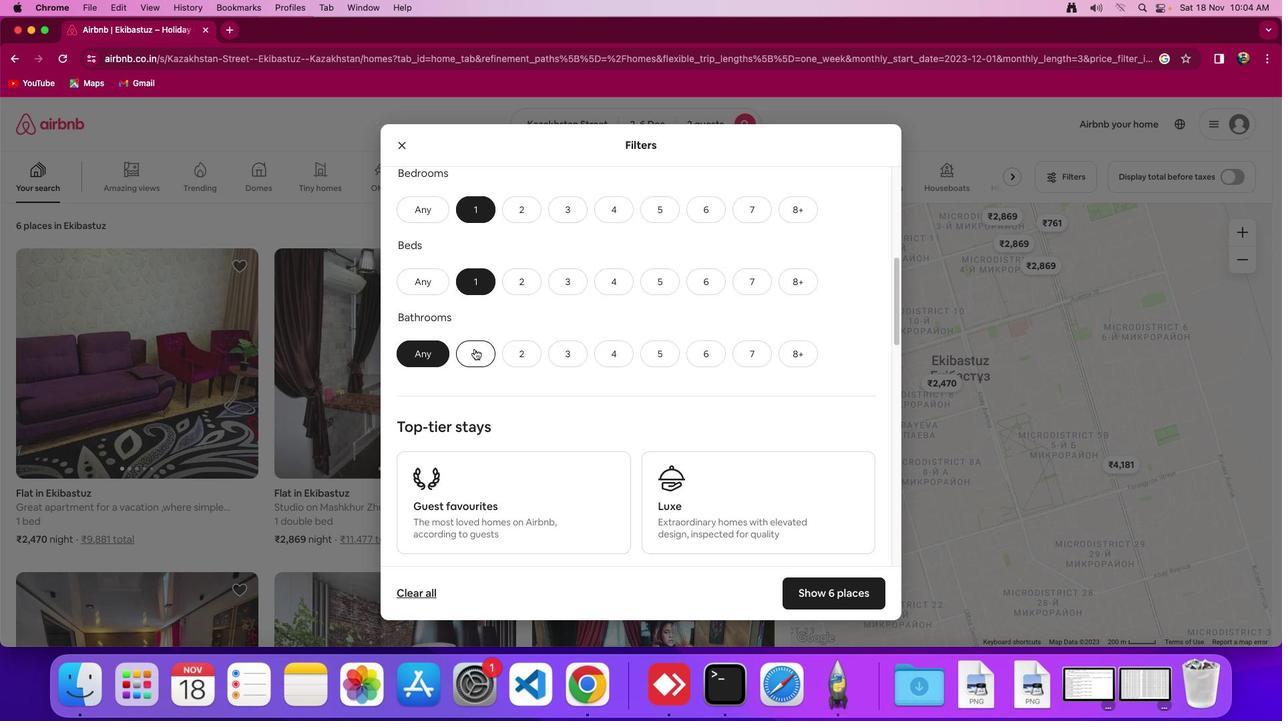 
Action: Mouse pressed left at (475, 348)
Screenshot: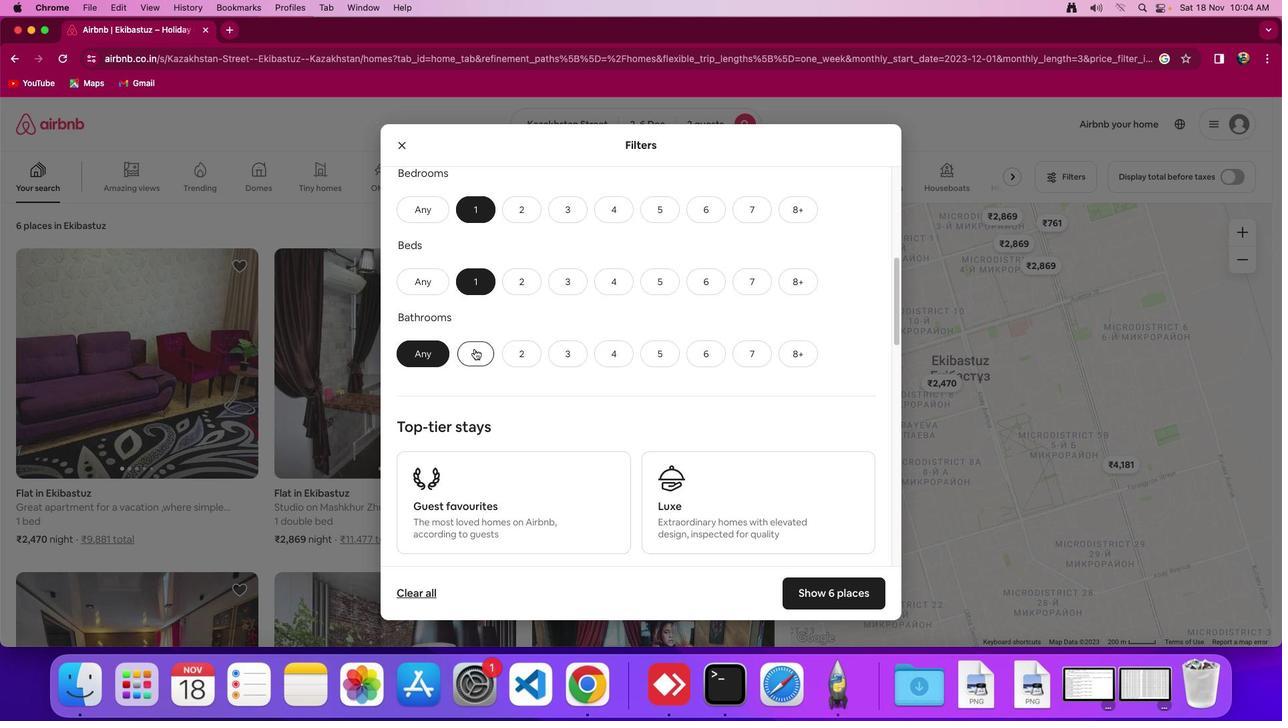 
Action: Mouse moved to (614, 397)
Screenshot: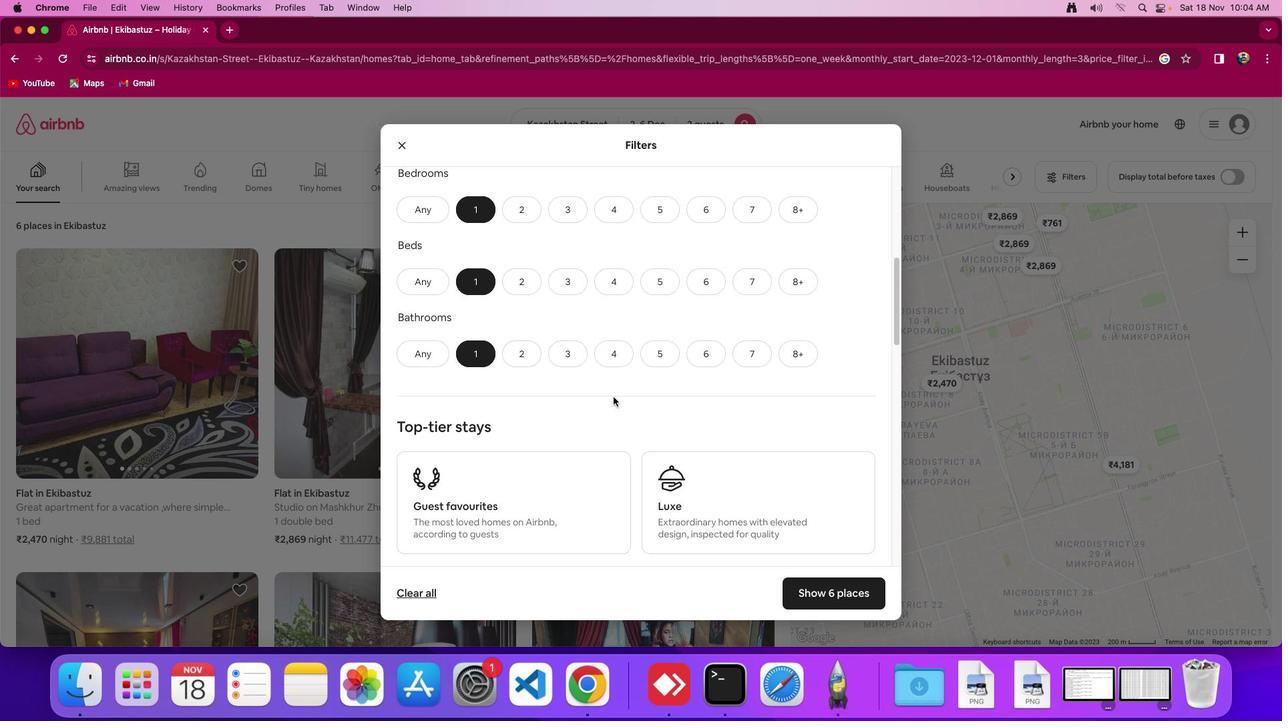 
Action: Mouse scrolled (614, 397) with delta (0, 0)
Screenshot: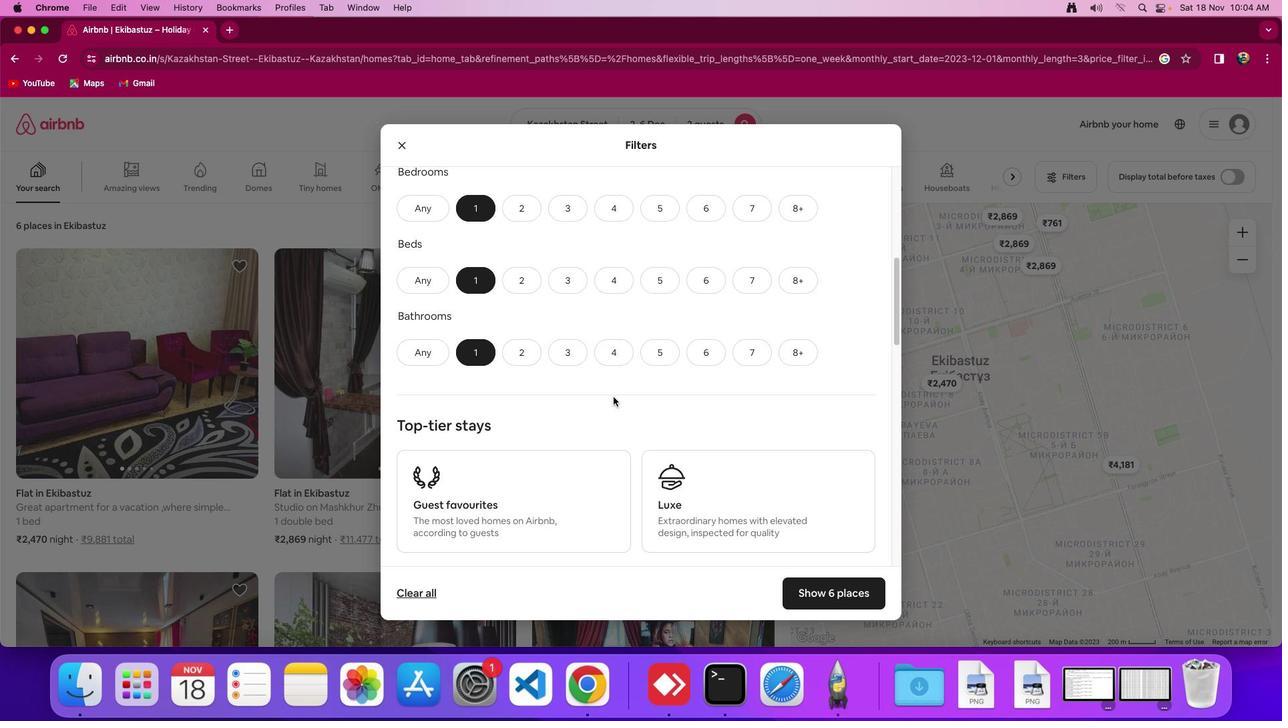 
Action: Mouse scrolled (614, 397) with delta (0, 0)
Screenshot: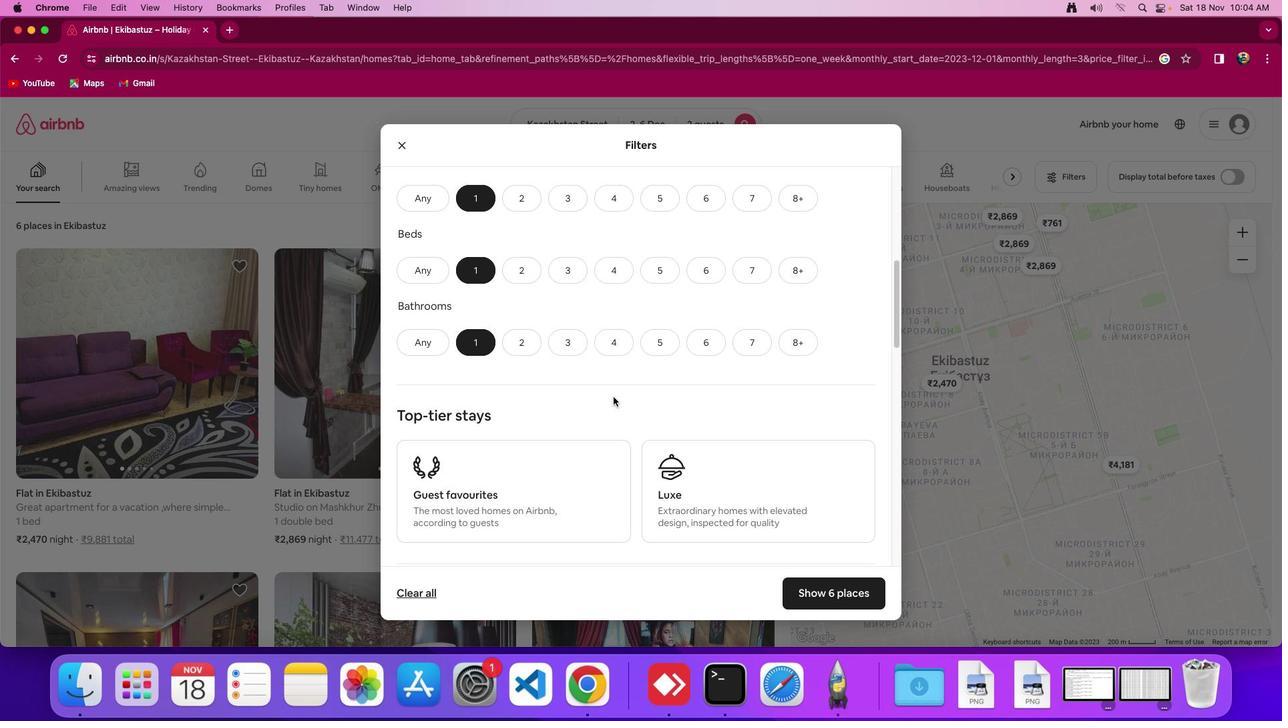 
Action: Mouse scrolled (614, 397) with delta (0, 0)
Screenshot: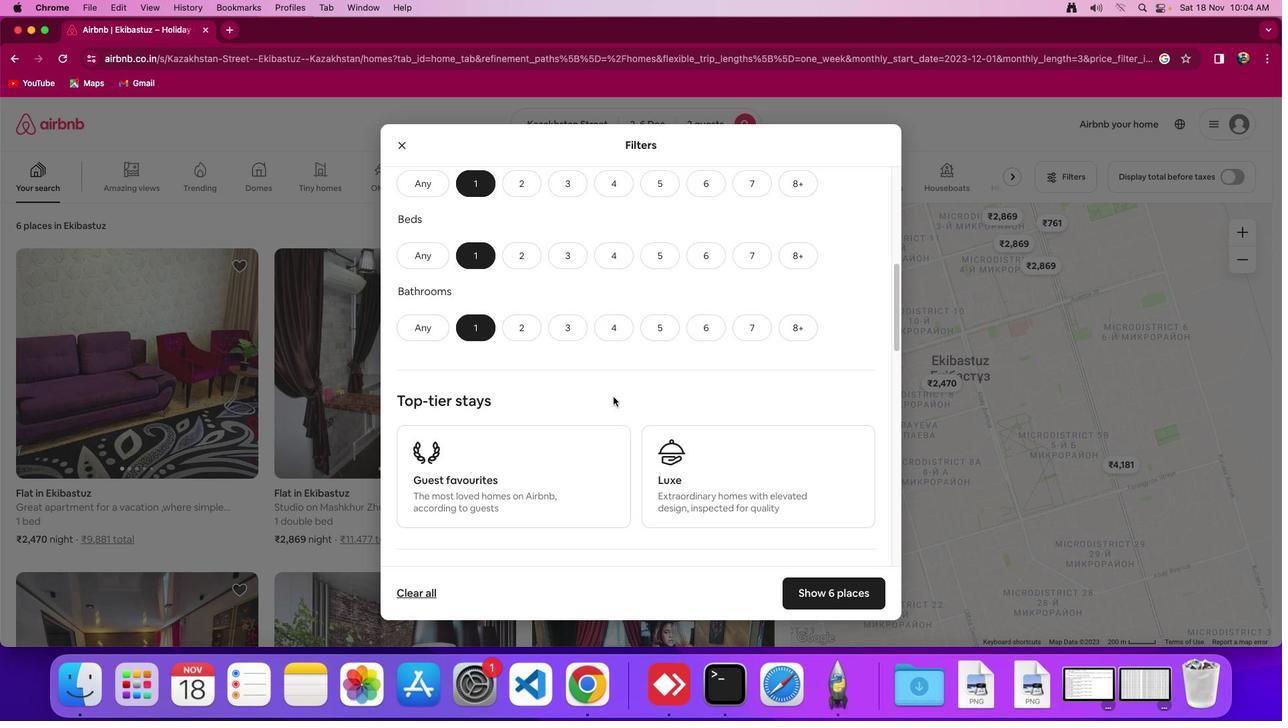 
Action: Mouse scrolled (614, 397) with delta (0, 0)
Screenshot: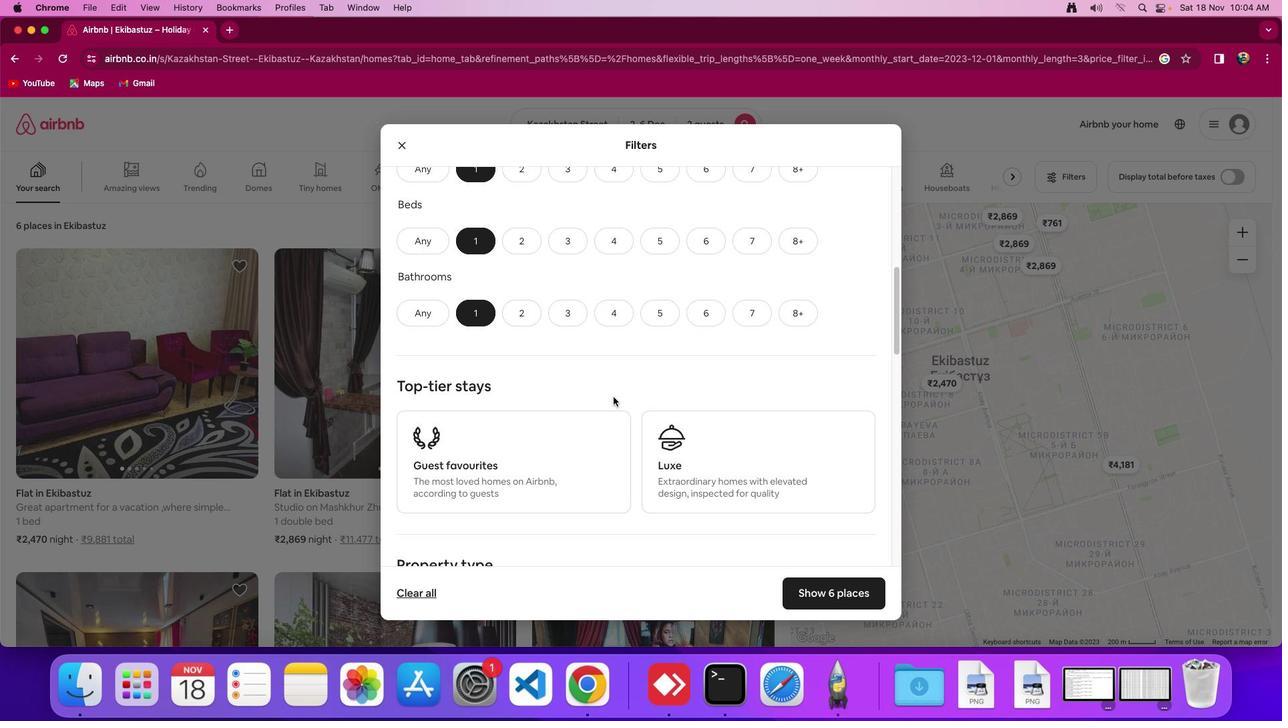 
Action: Mouse scrolled (614, 397) with delta (0, 0)
Screenshot: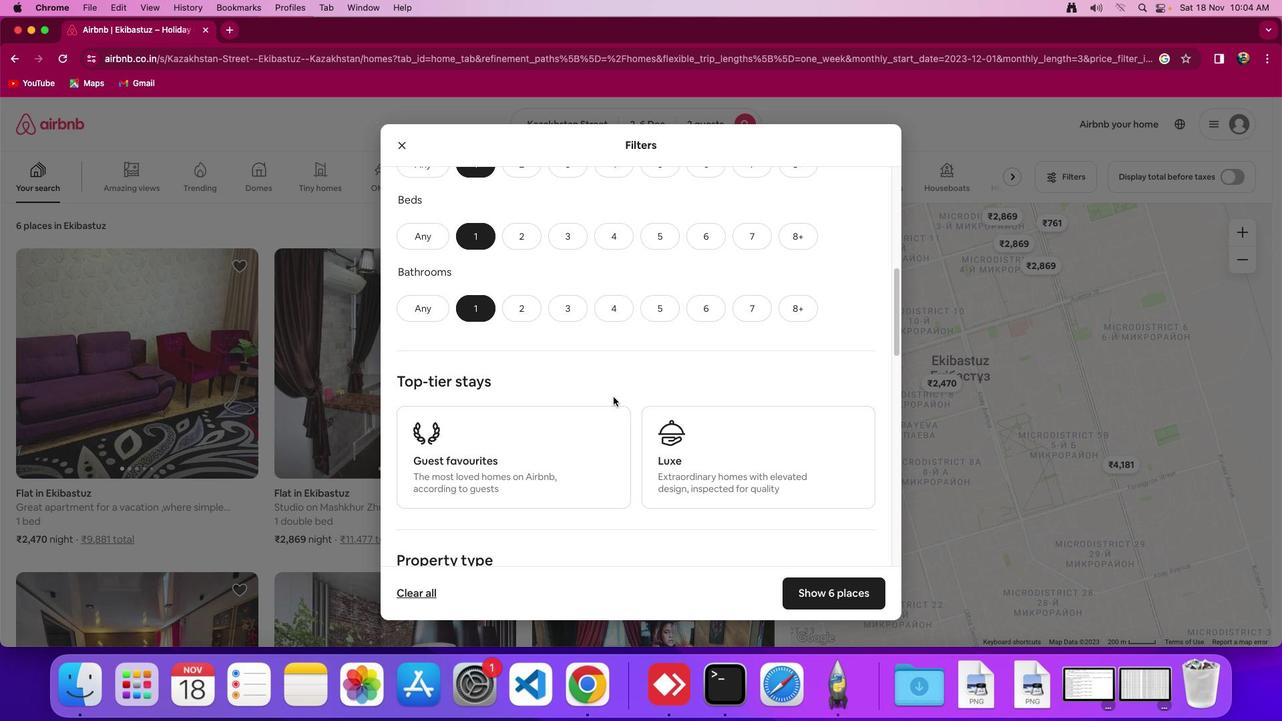 
Action: Mouse scrolled (614, 397) with delta (0, 0)
Screenshot: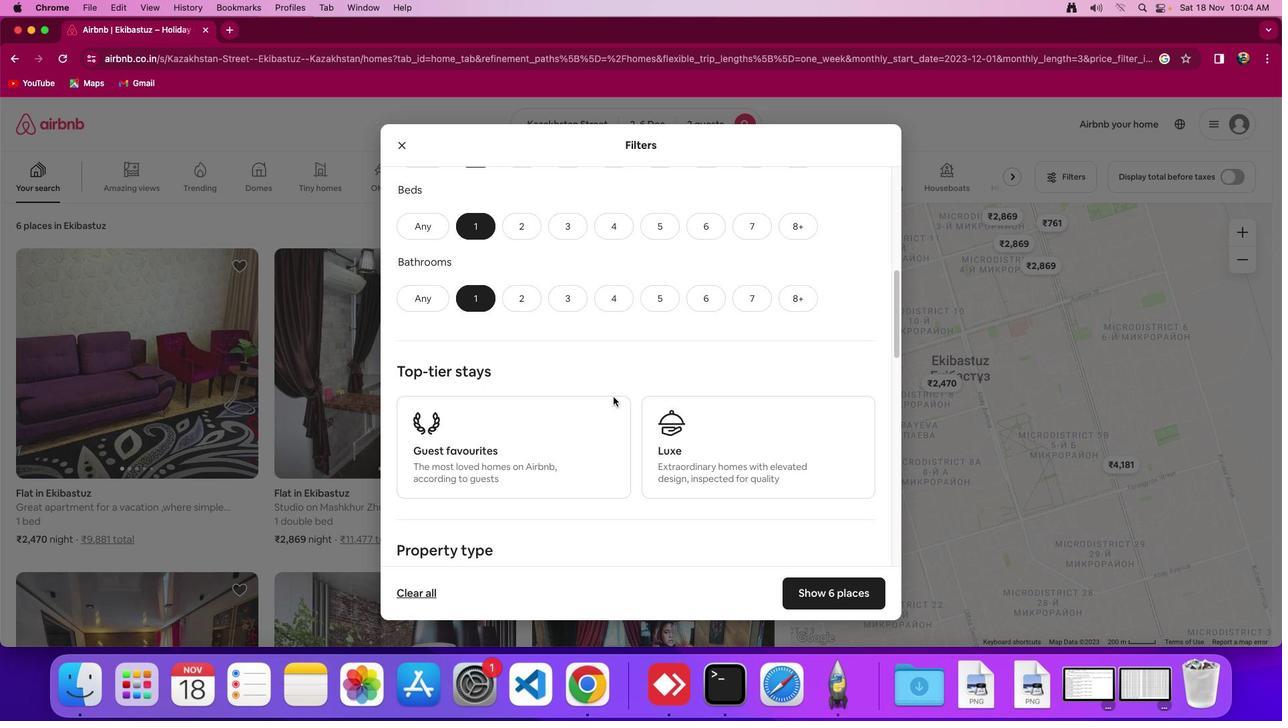 
Action: Mouse scrolled (614, 397) with delta (0, 0)
Screenshot: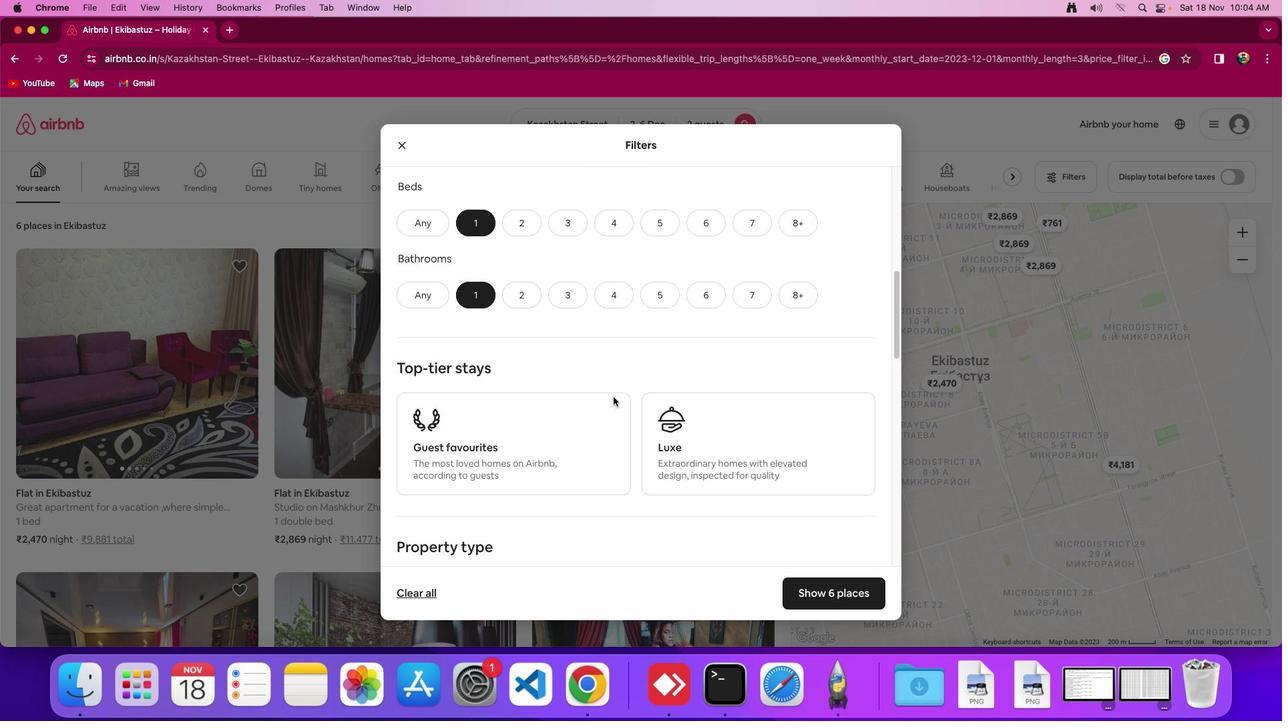 
Action: Mouse scrolled (614, 397) with delta (0, 0)
Screenshot: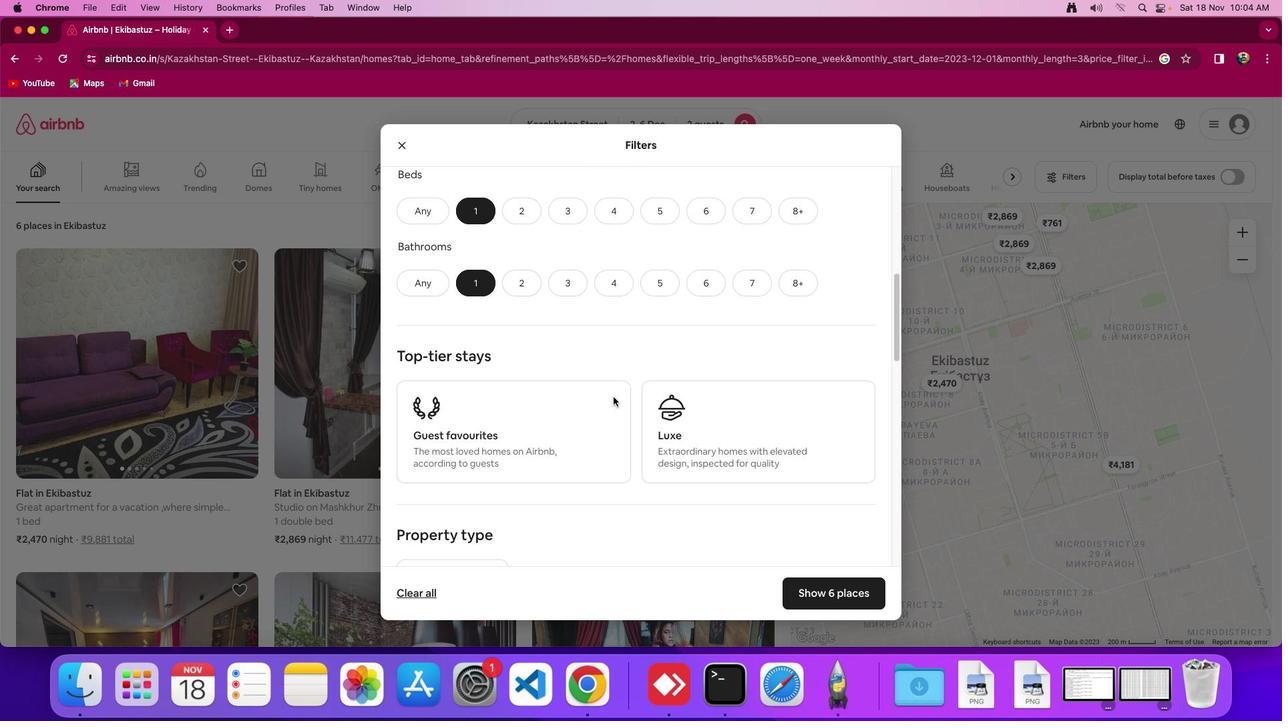 
Action: Mouse scrolled (614, 397) with delta (0, 0)
Screenshot: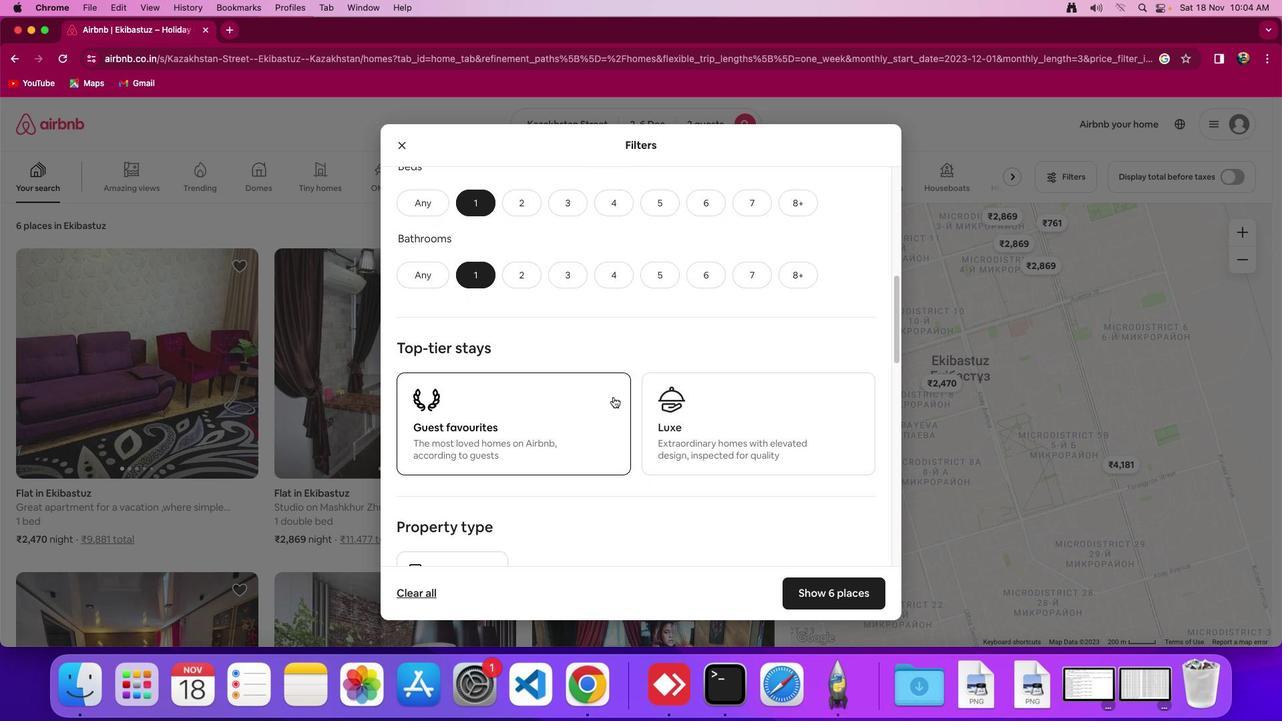 
Action: Mouse scrolled (614, 397) with delta (0, 0)
Screenshot: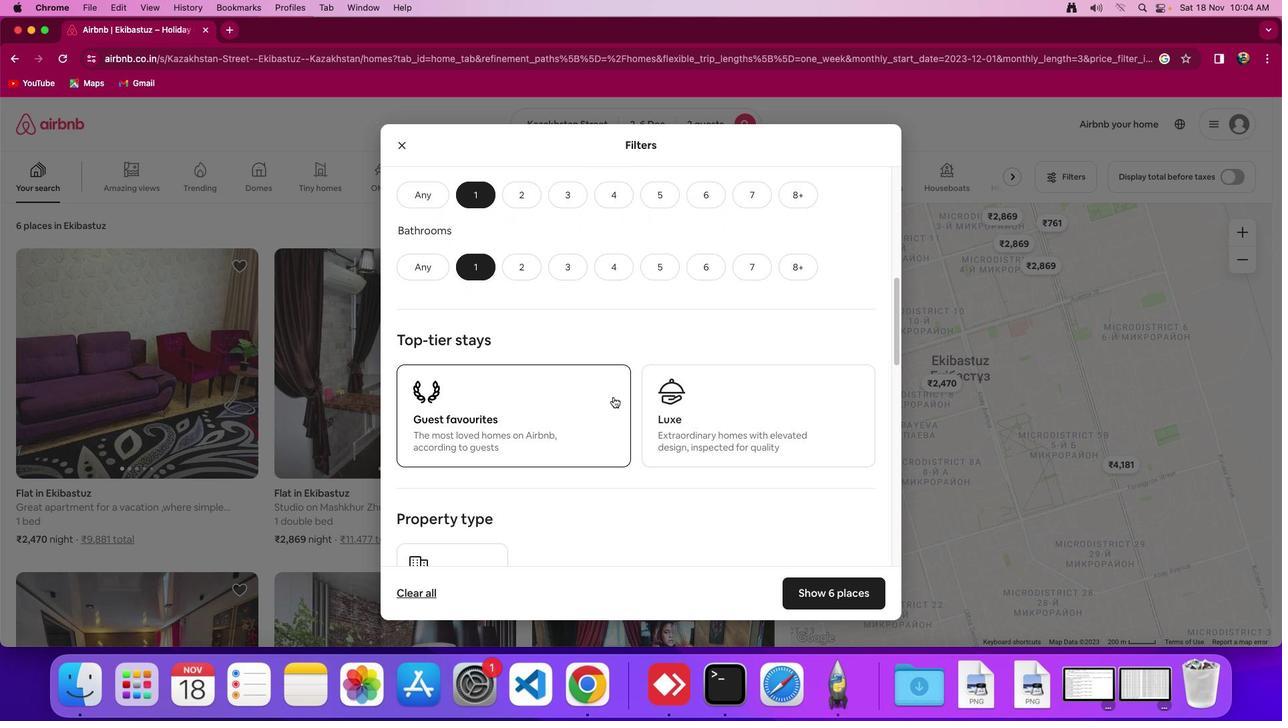 
Action: Mouse scrolled (614, 397) with delta (0, 0)
Screenshot: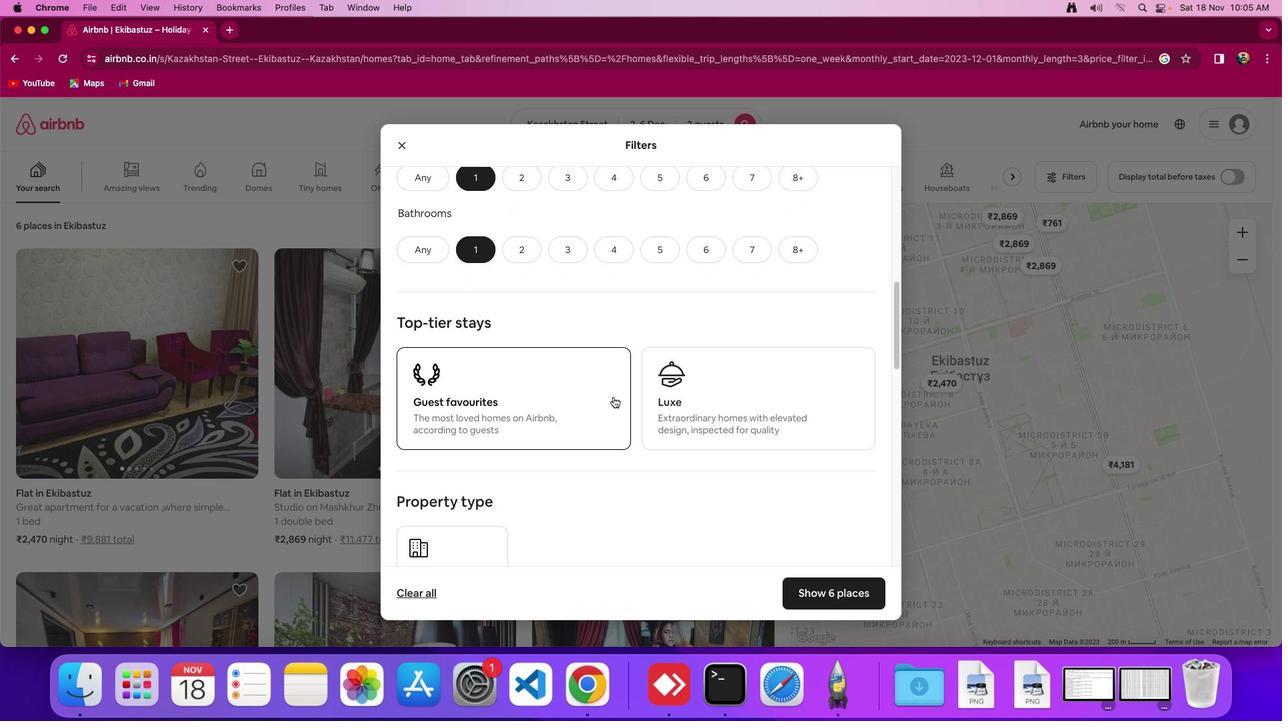 
Action: Mouse scrolled (614, 397) with delta (0, 0)
Screenshot: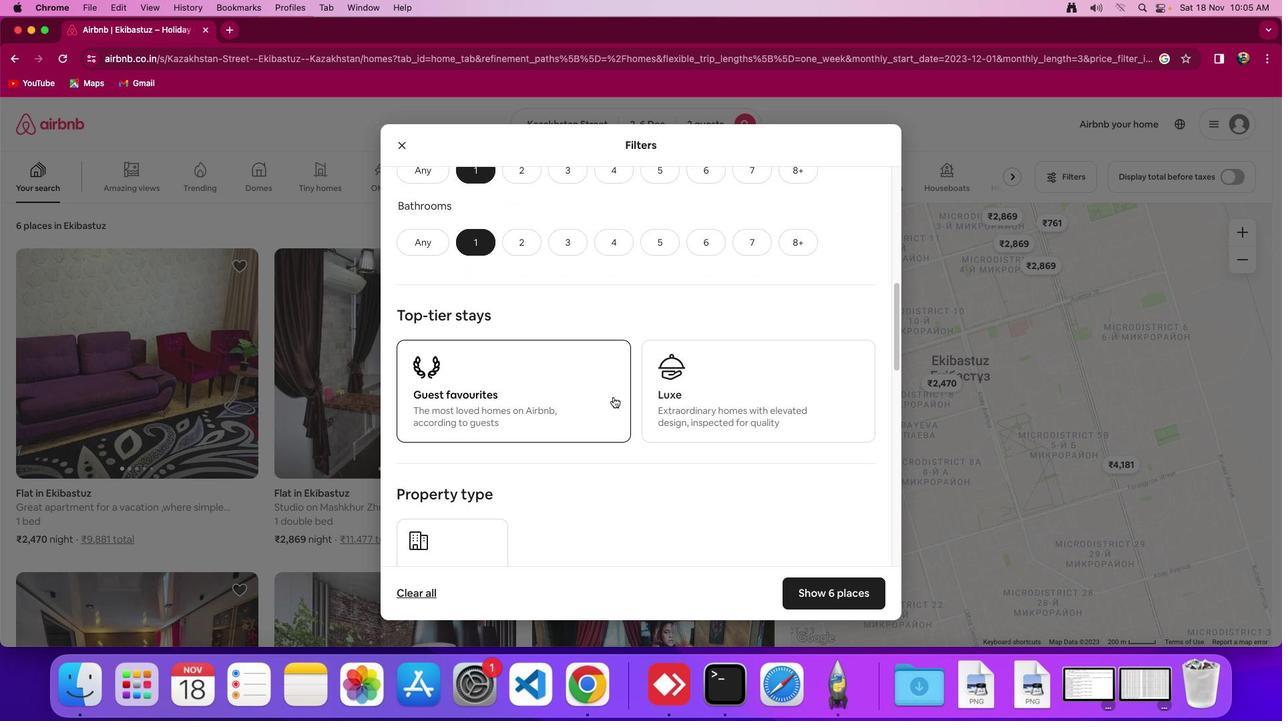 
Action: Mouse moved to (613, 400)
Screenshot: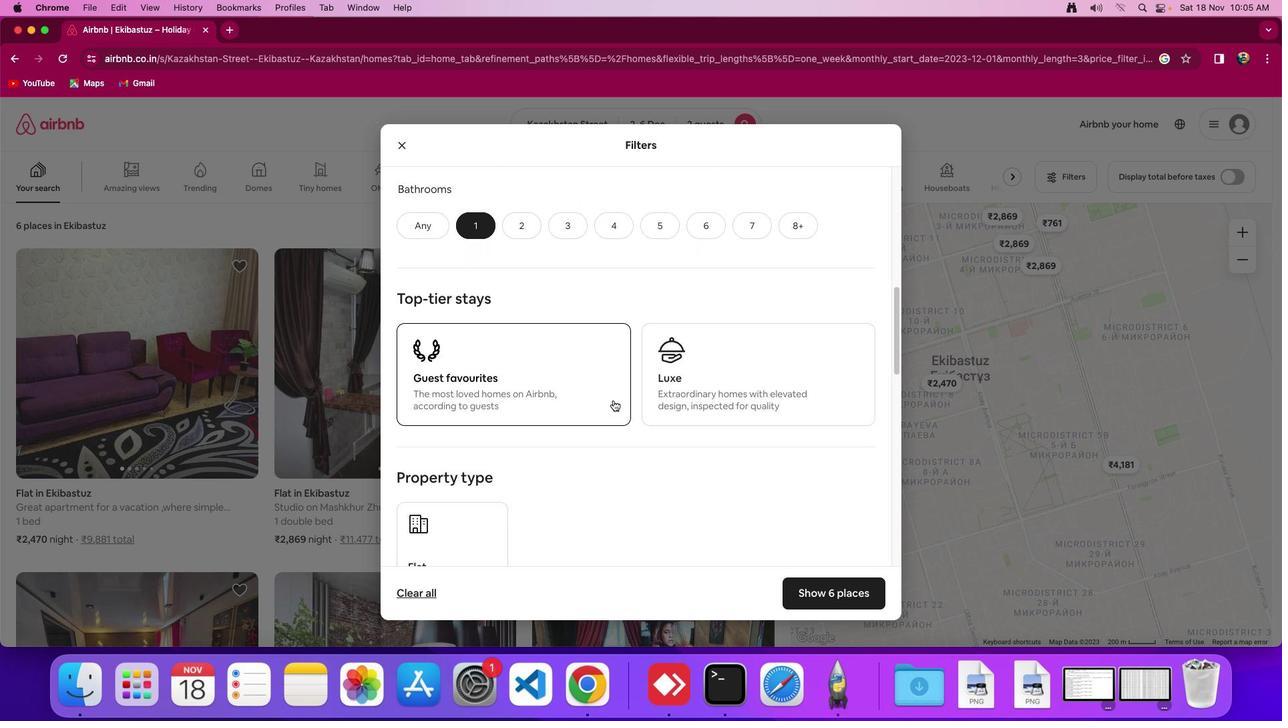 
Action: Mouse scrolled (613, 400) with delta (0, 0)
Screenshot: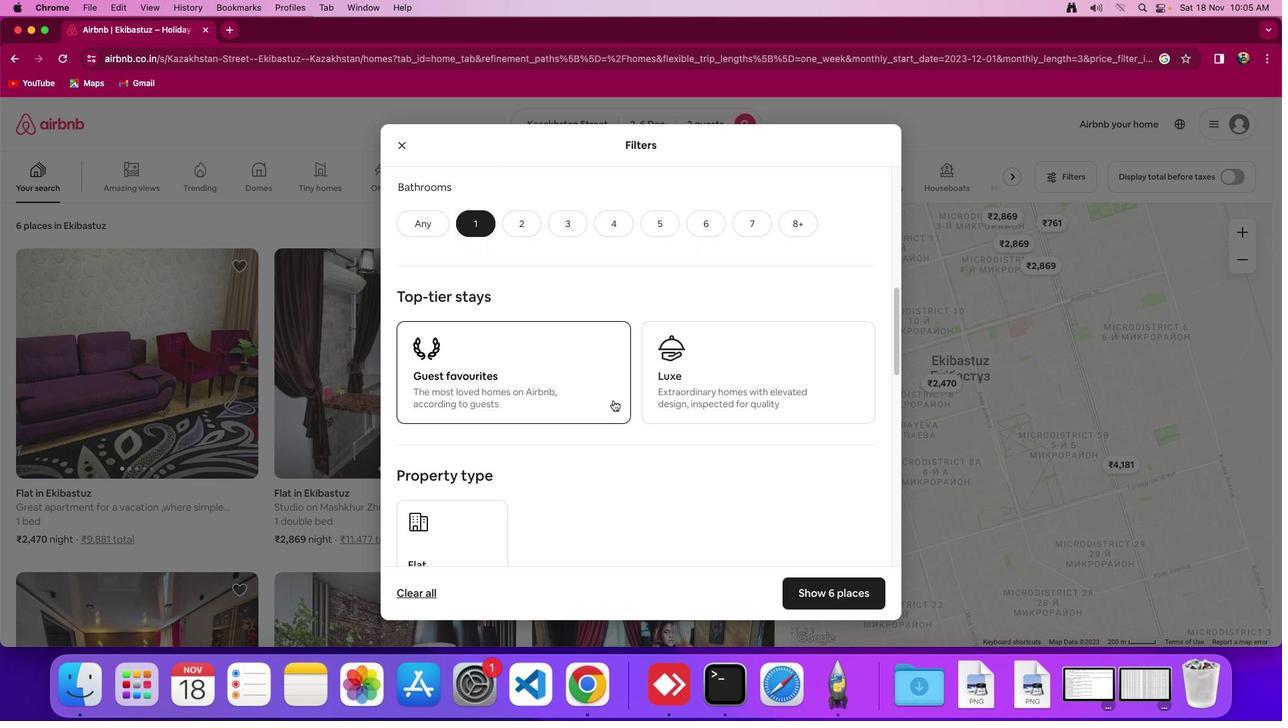 
Action: Mouse scrolled (613, 400) with delta (0, 0)
Screenshot: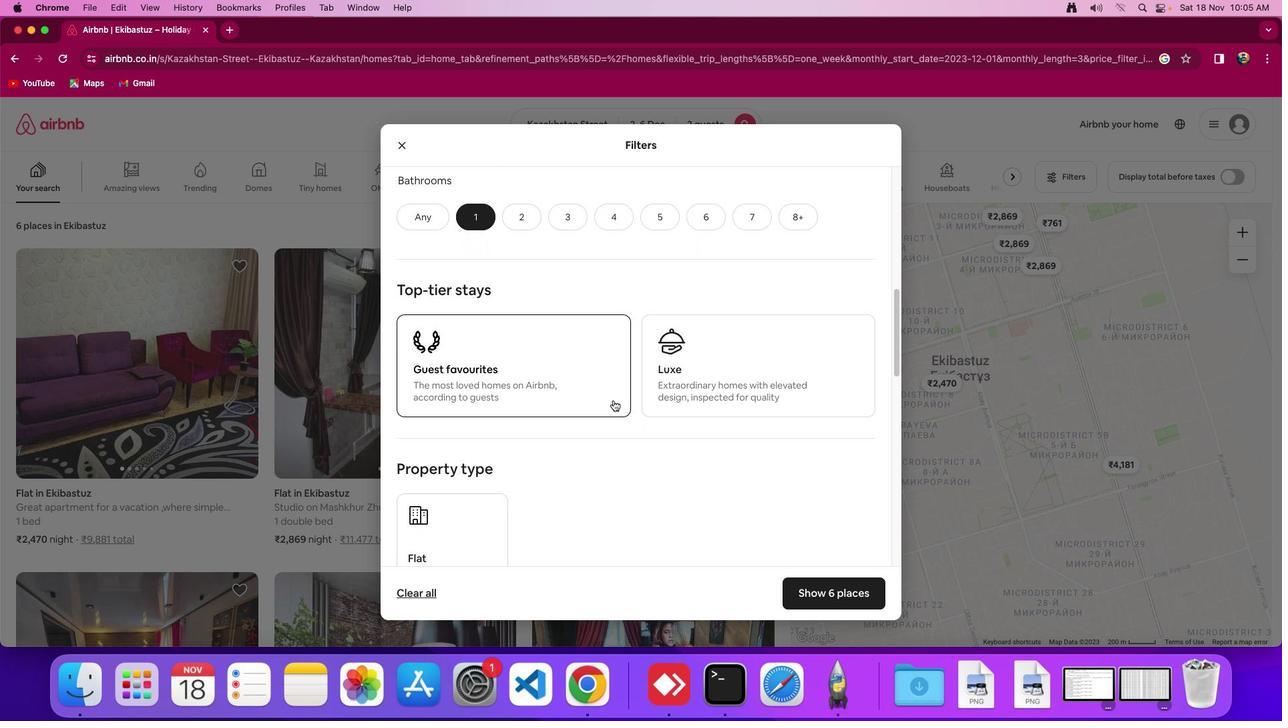 
Action: Mouse scrolled (613, 400) with delta (0, -1)
Screenshot: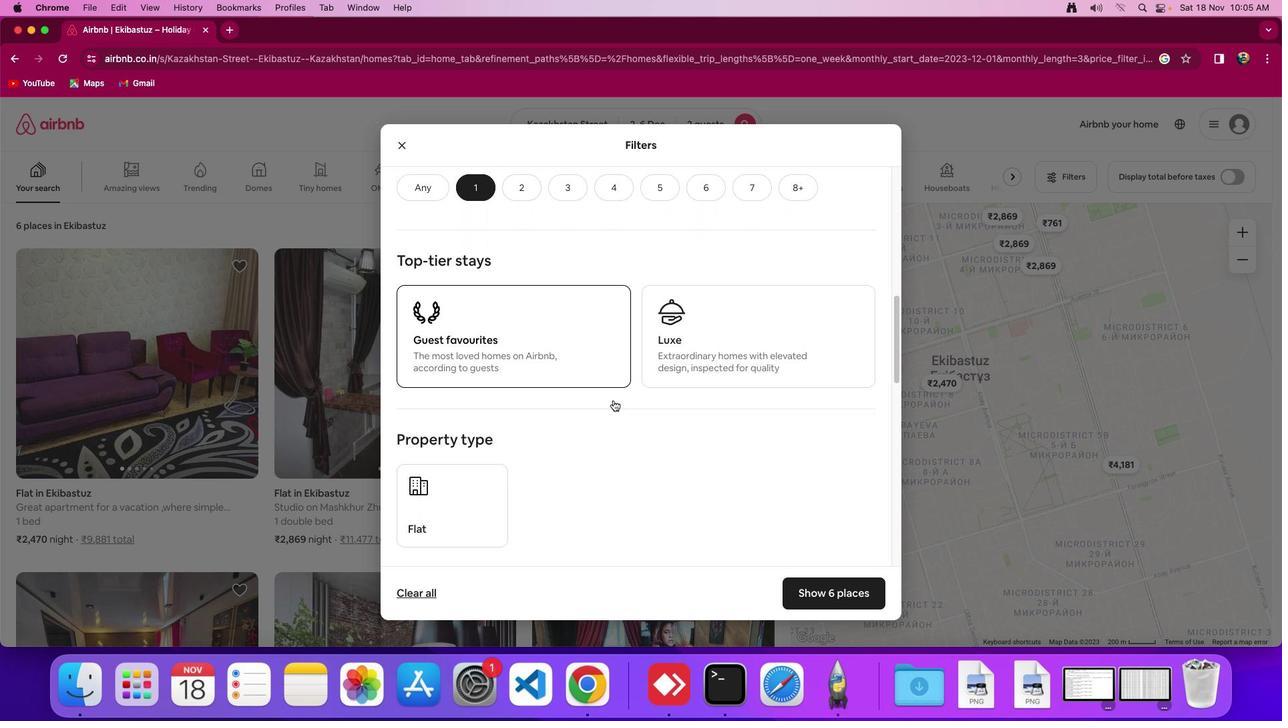 
Action: Mouse moved to (614, 401)
Screenshot: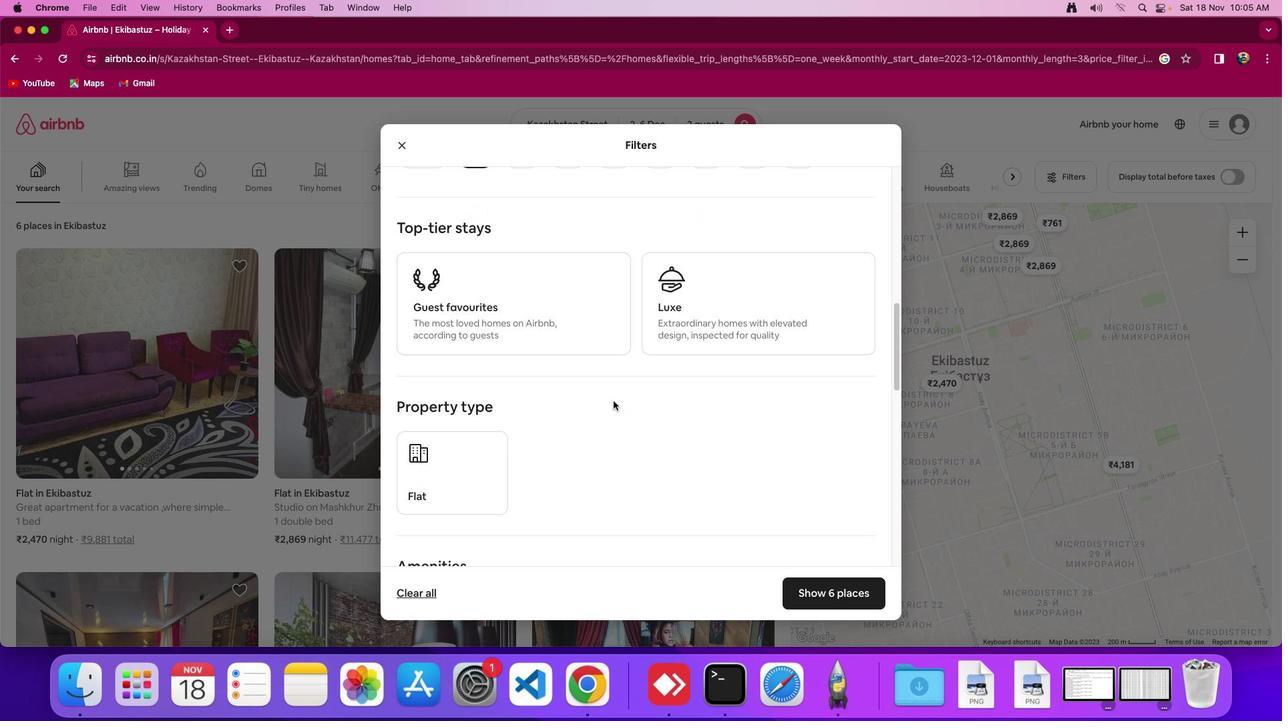
Action: Mouse scrolled (614, 401) with delta (0, 0)
Screenshot: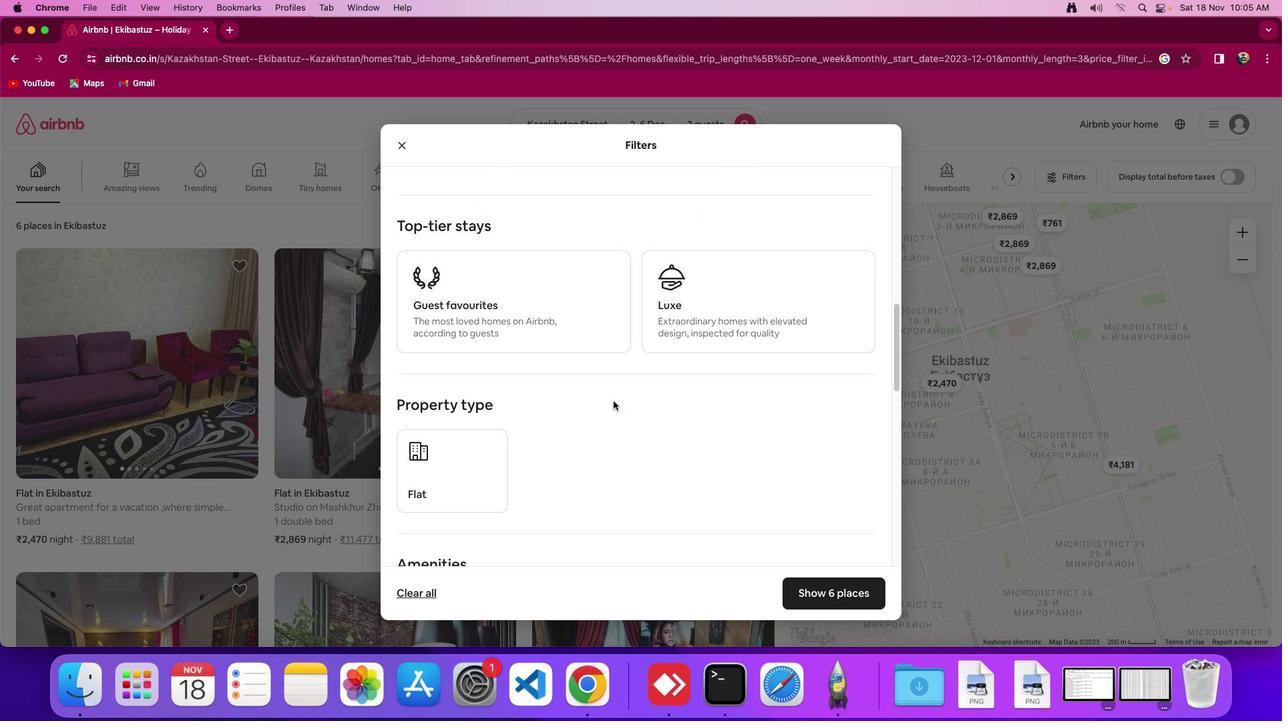 
Action: Mouse moved to (614, 402)
Screenshot: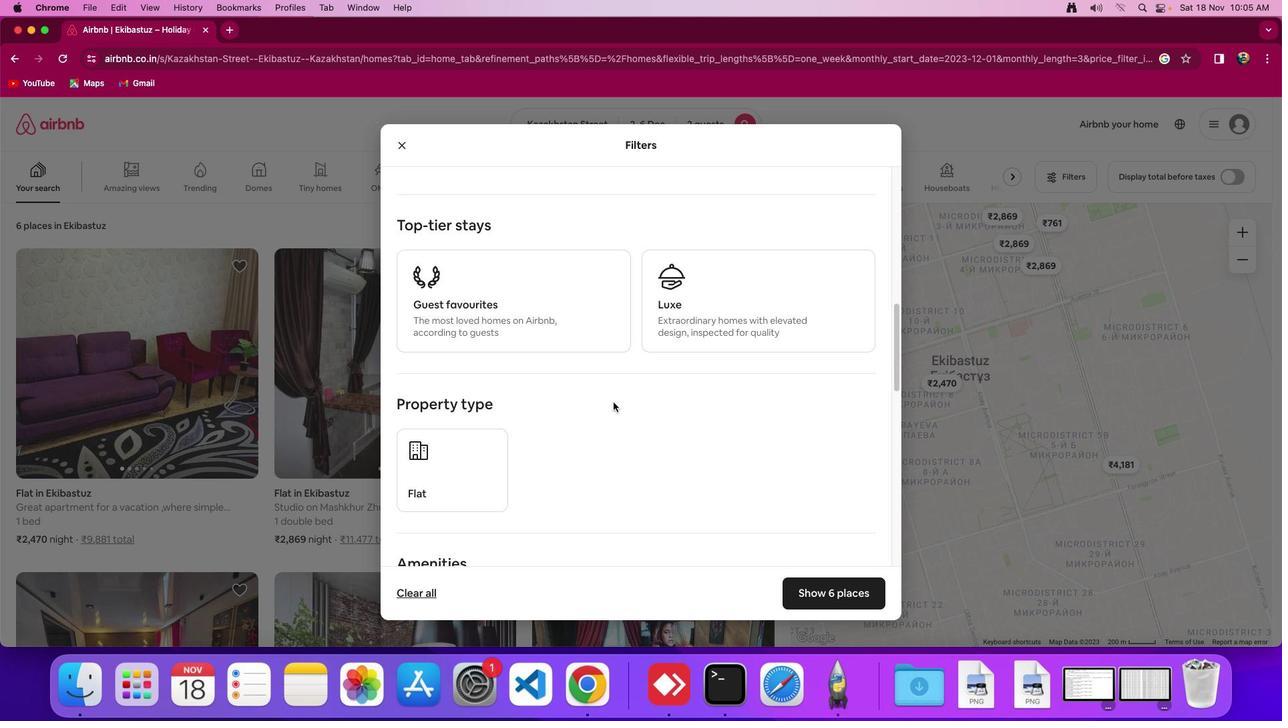 
Action: Mouse scrolled (614, 402) with delta (0, 0)
Screenshot: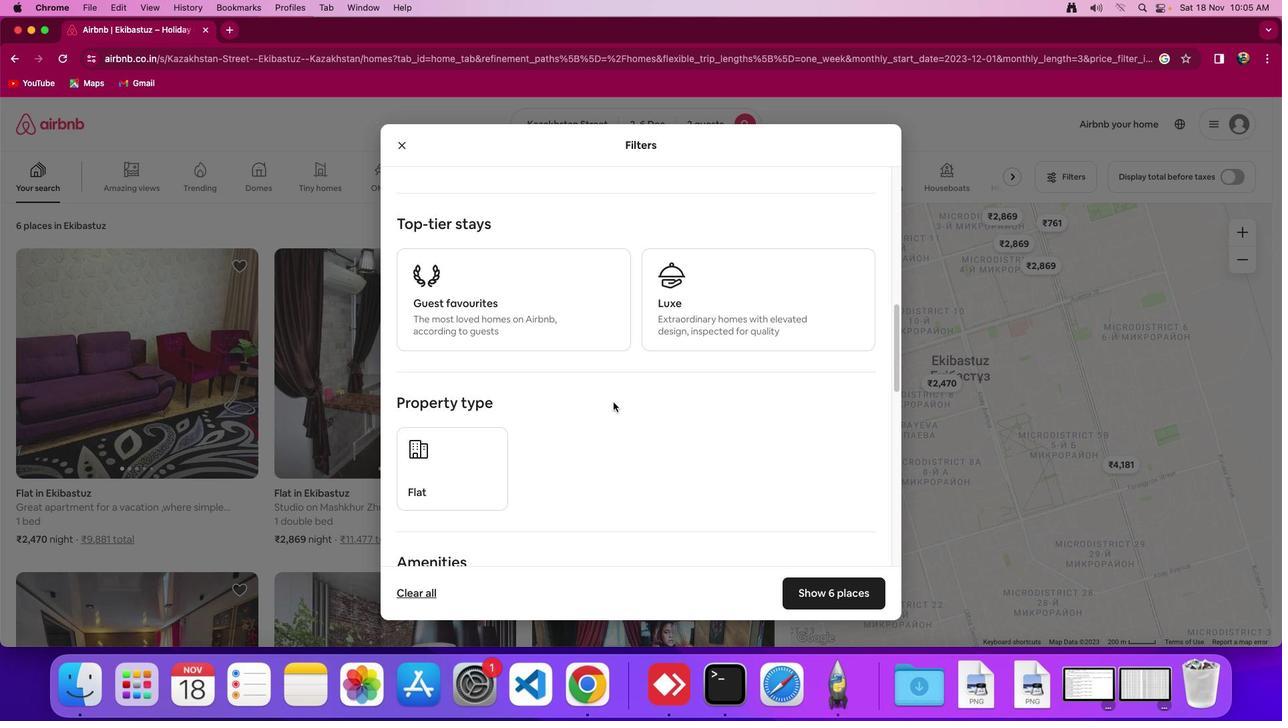 
Action: Mouse scrolled (614, 402) with delta (0, 0)
Screenshot: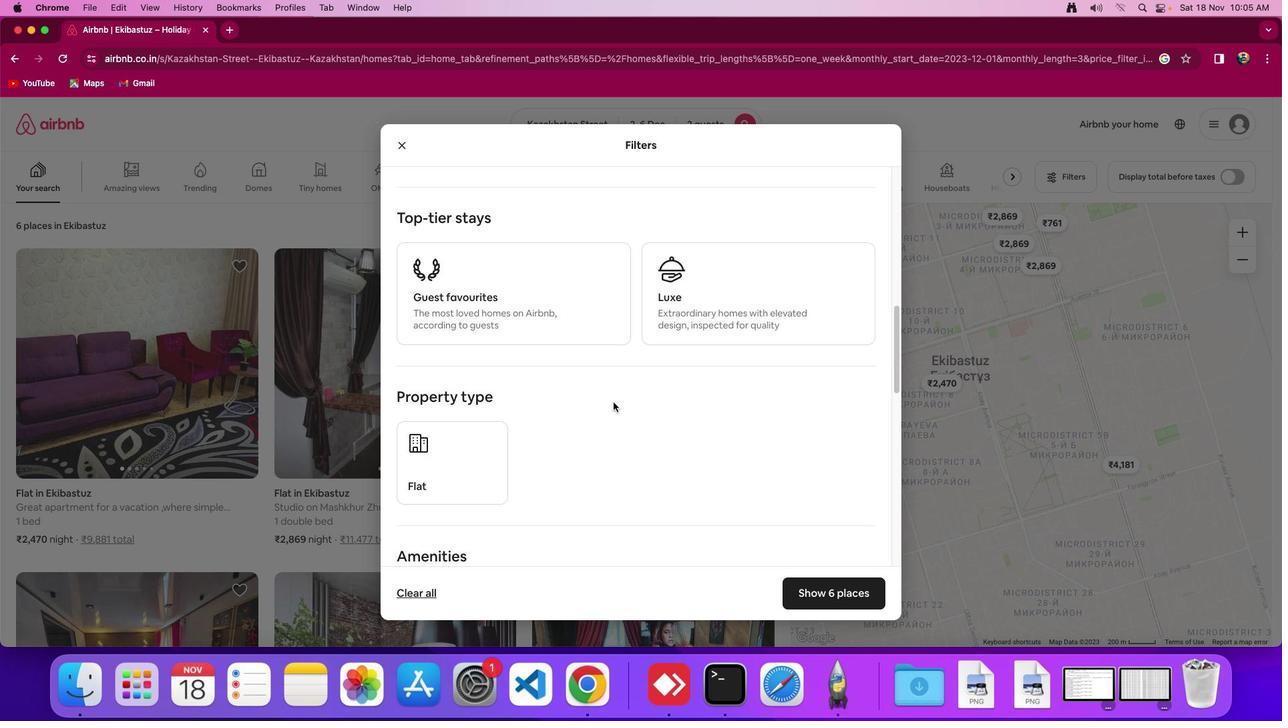 
Action: Mouse scrolled (614, 402) with delta (0, 0)
Screenshot: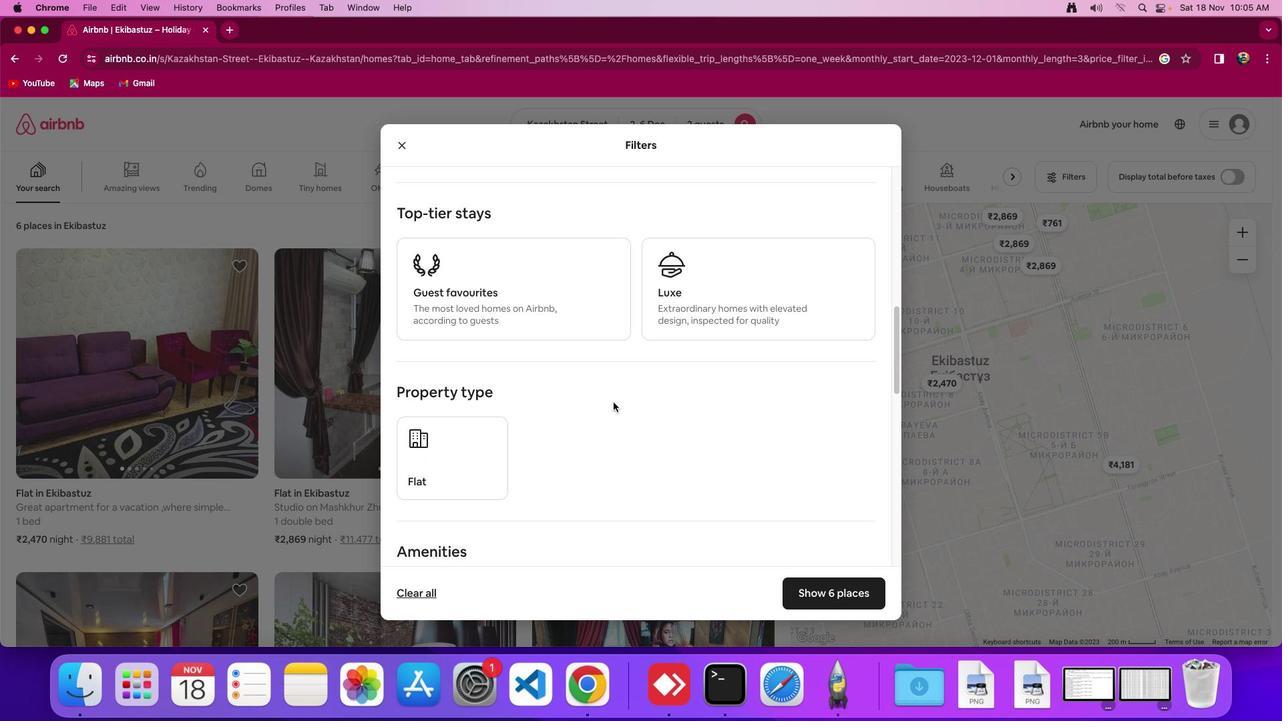 
Action: Mouse scrolled (614, 402) with delta (0, 0)
Screenshot: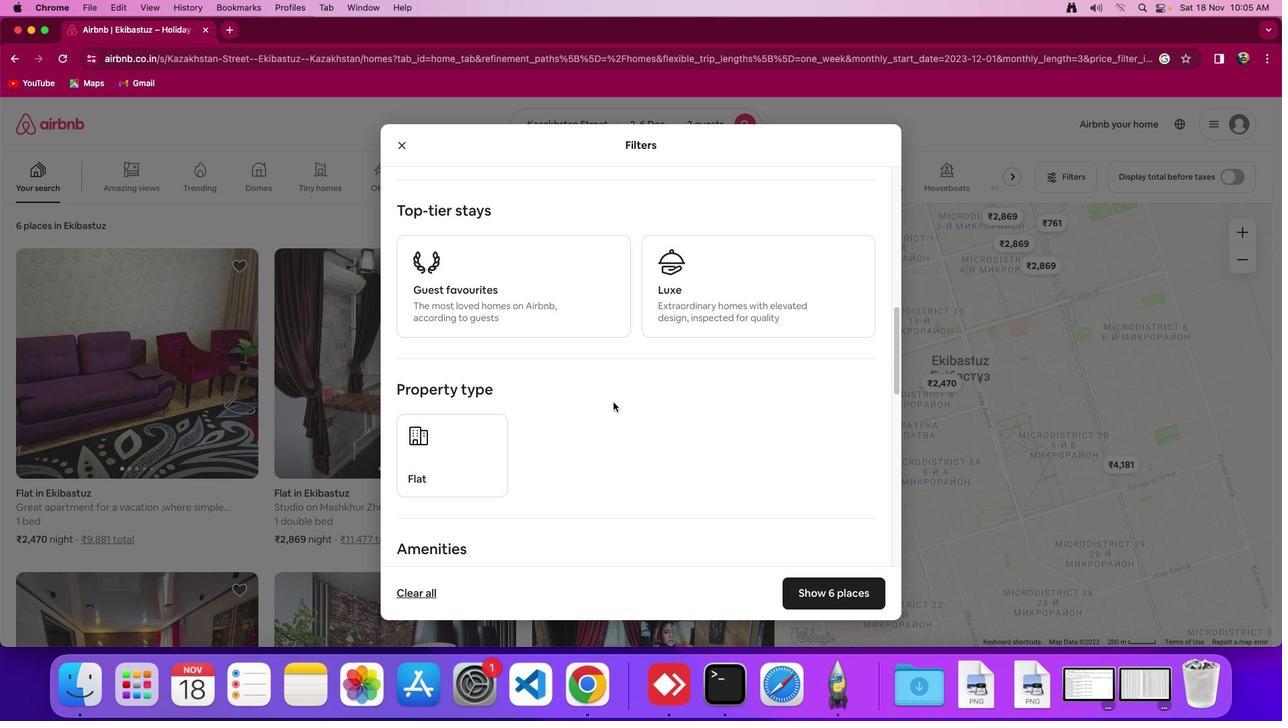 
Action: Mouse scrolled (614, 402) with delta (0, 0)
Screenshot: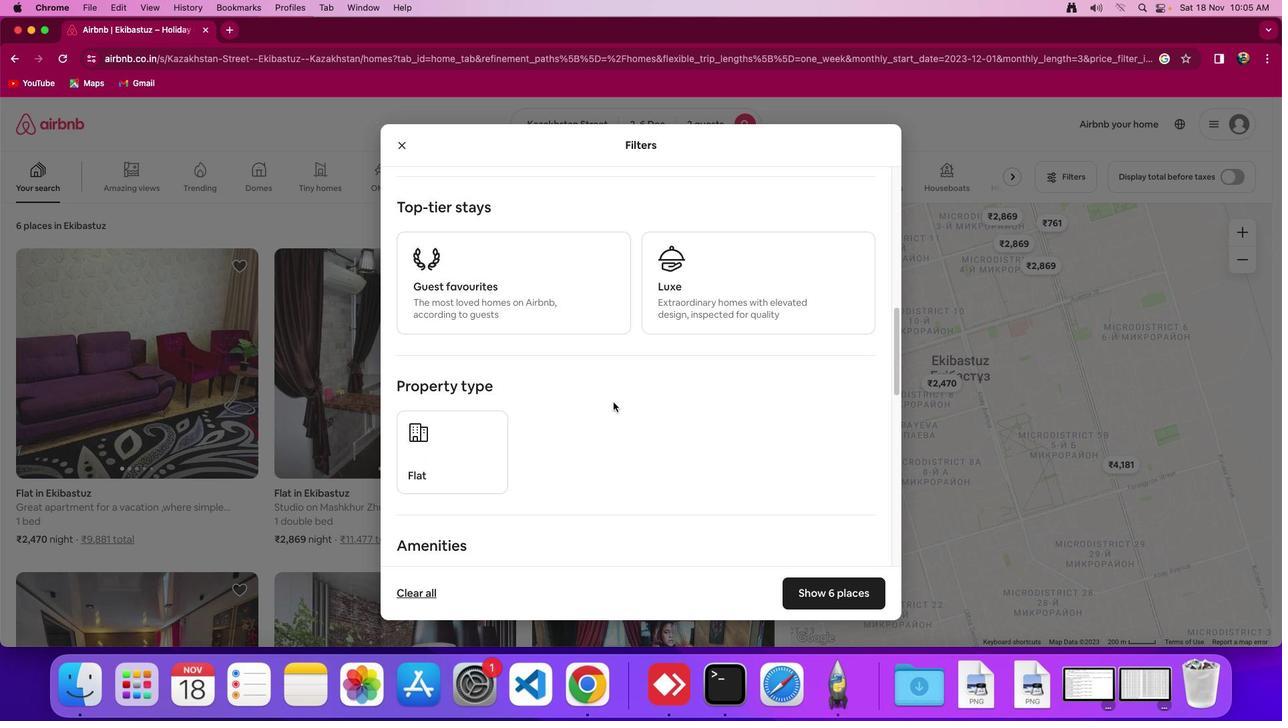 
Action: Mouse scrolled (614, 402) with delta (0, 0)
Screenshot: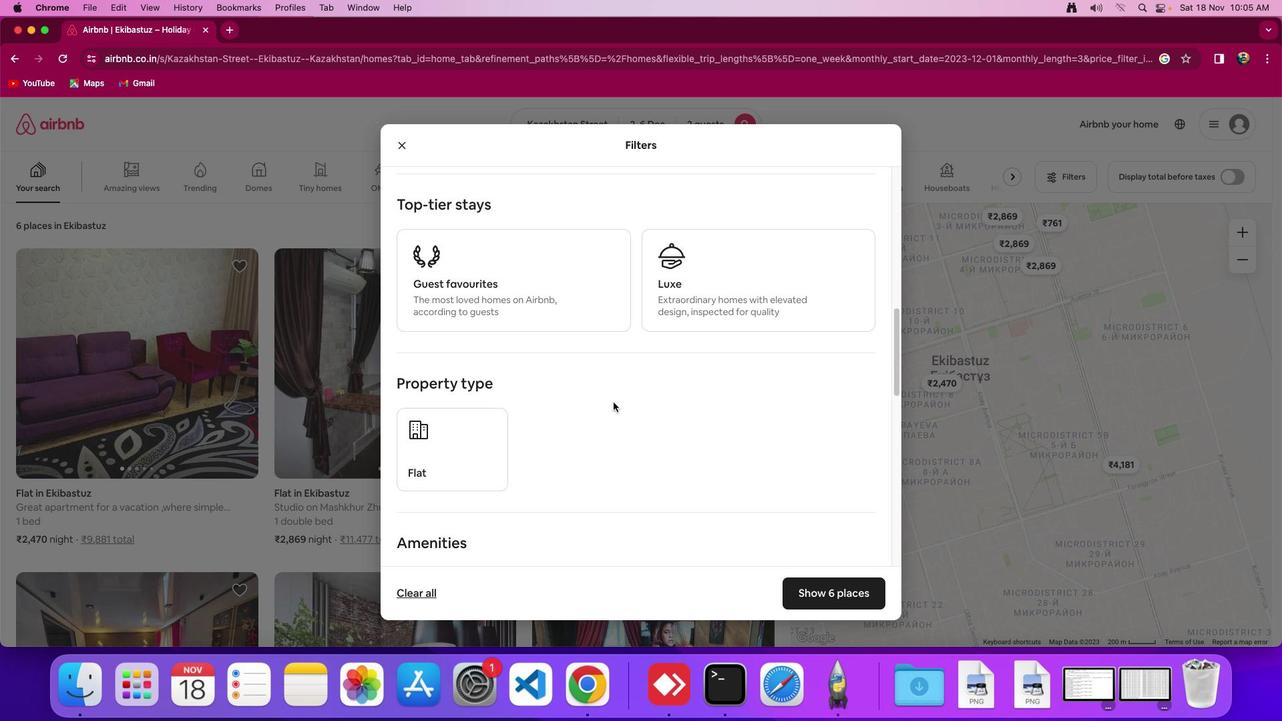 
Action: Mouse moved to (614, 402)
Screenshot: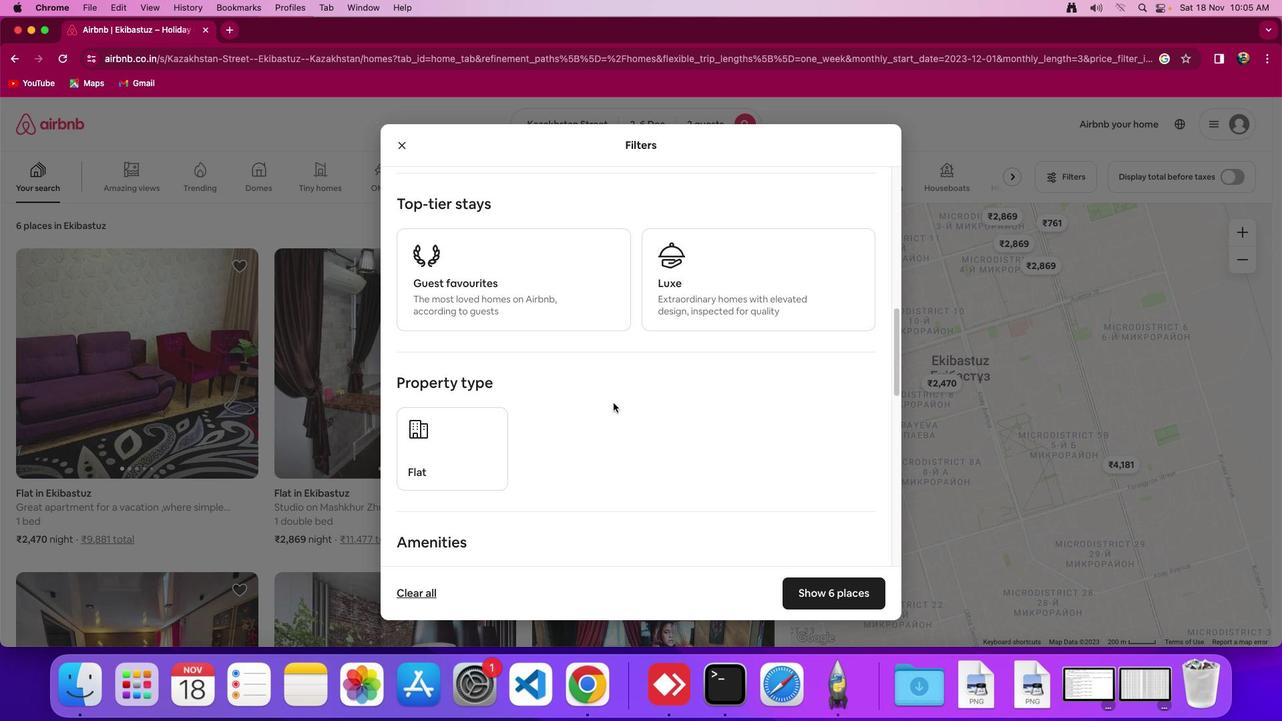 
Action: Mouse scrolled (614, 402) with delta (0, 0)
Screenshot: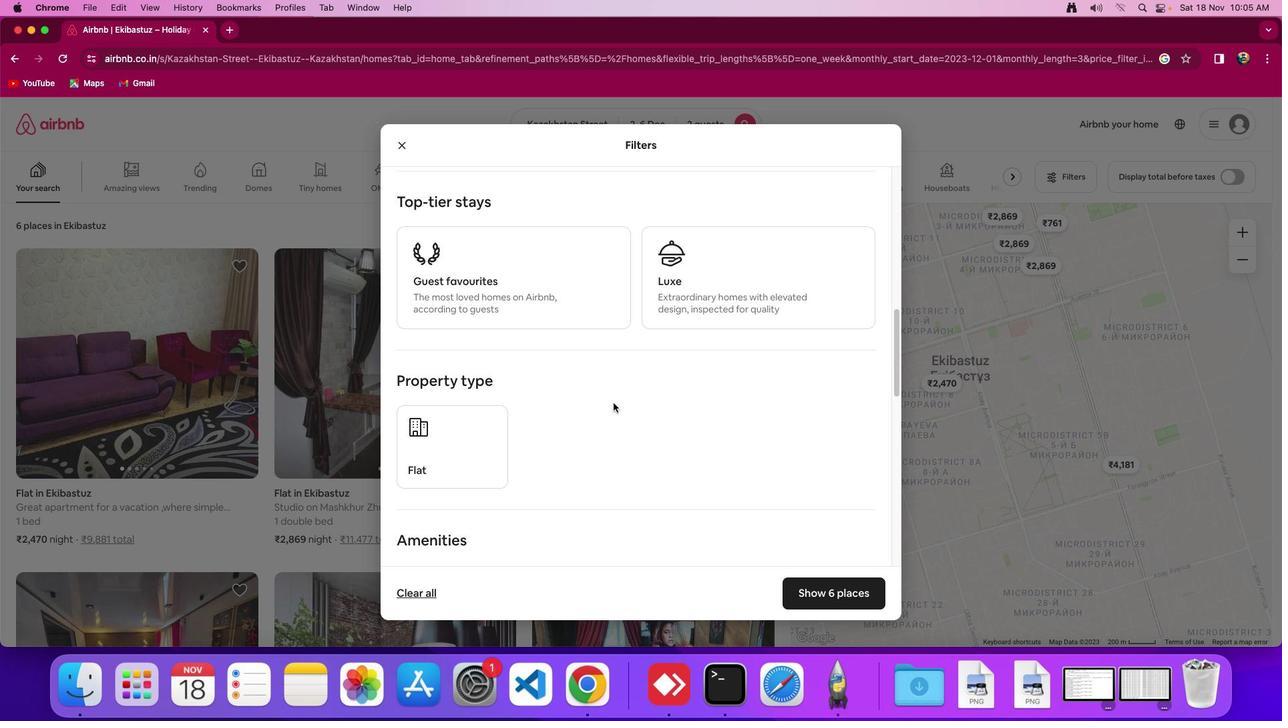 
Action: Mouse scrolled (614, 402) with delta (0, 0)
Screenshot: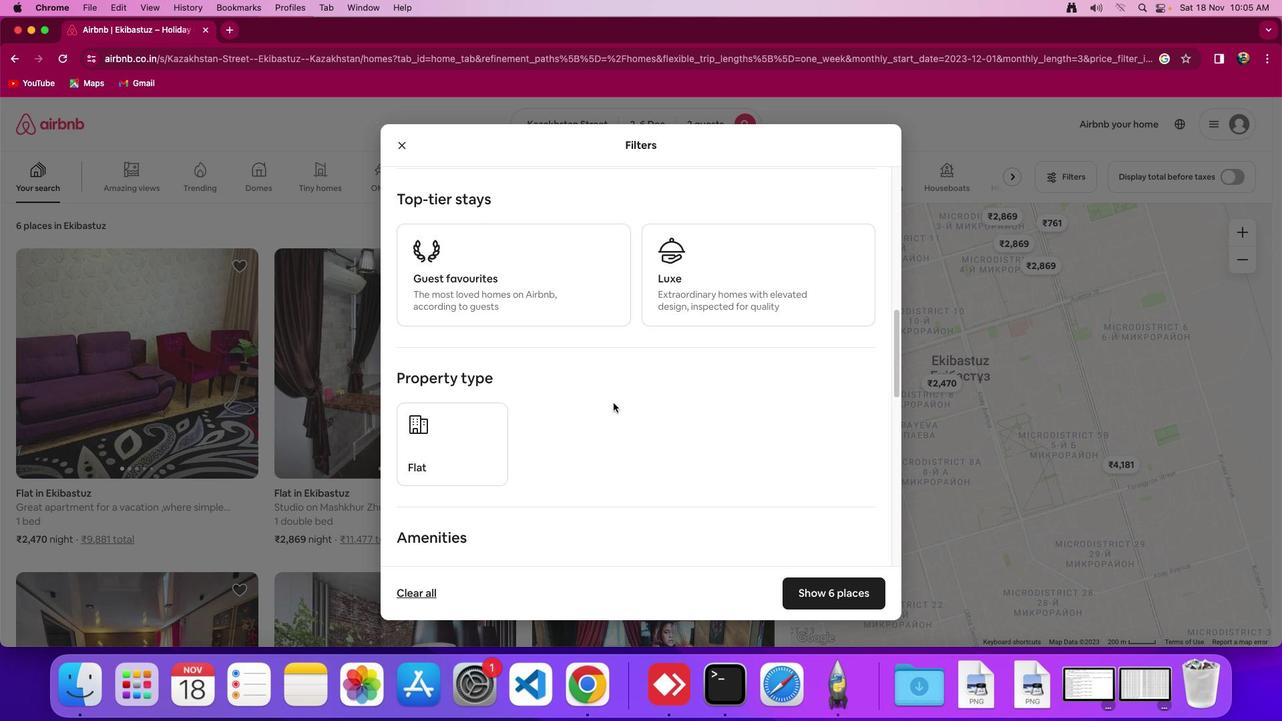 
Action: Mouse scrolled (614, 402) with delta (0, 0)
Screenshot: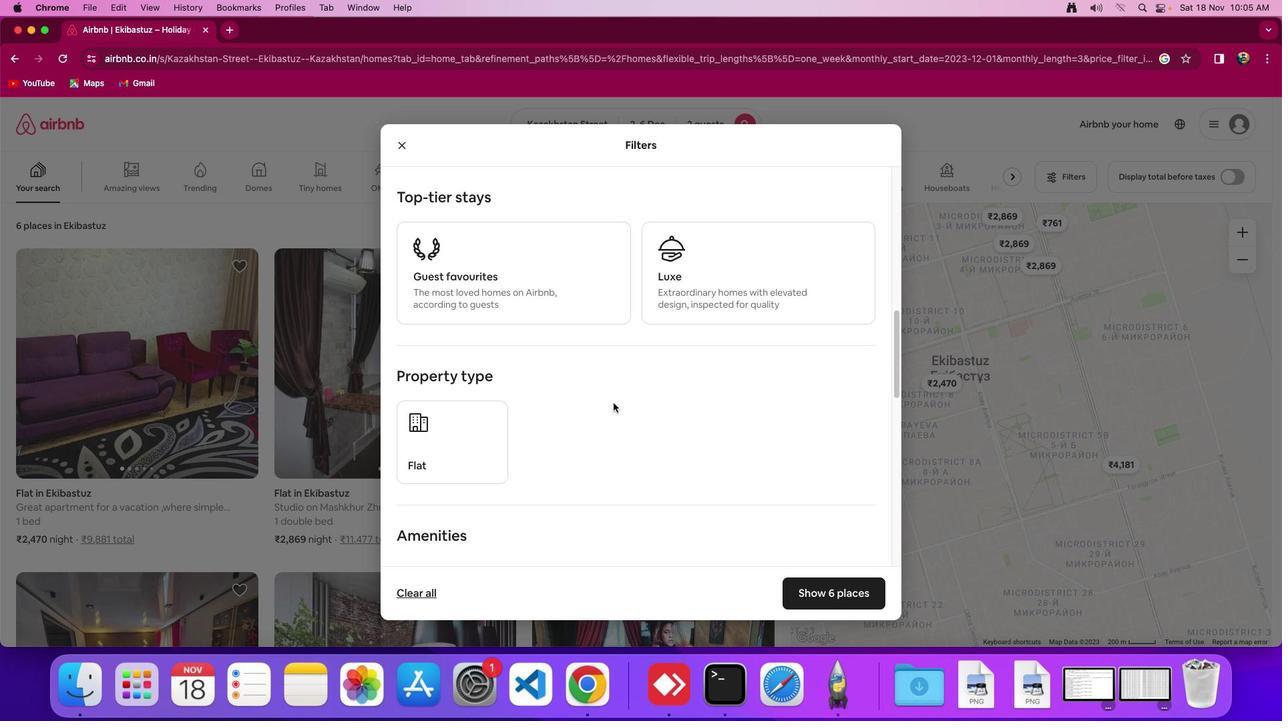 
Action: Mouse scrolled (614, 402) with delta (0, 0)
Screenshot: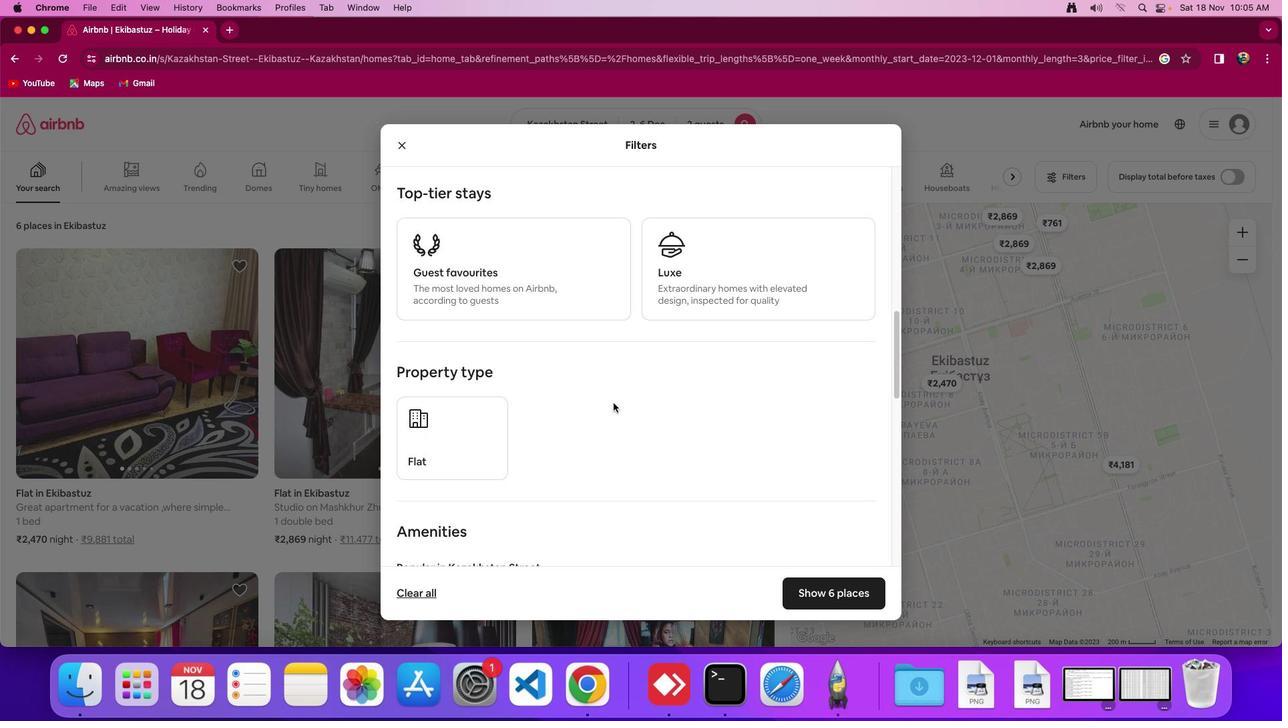 
Action: Mouse scrolled (614, 402) with delta (0, 0)
Screenshot: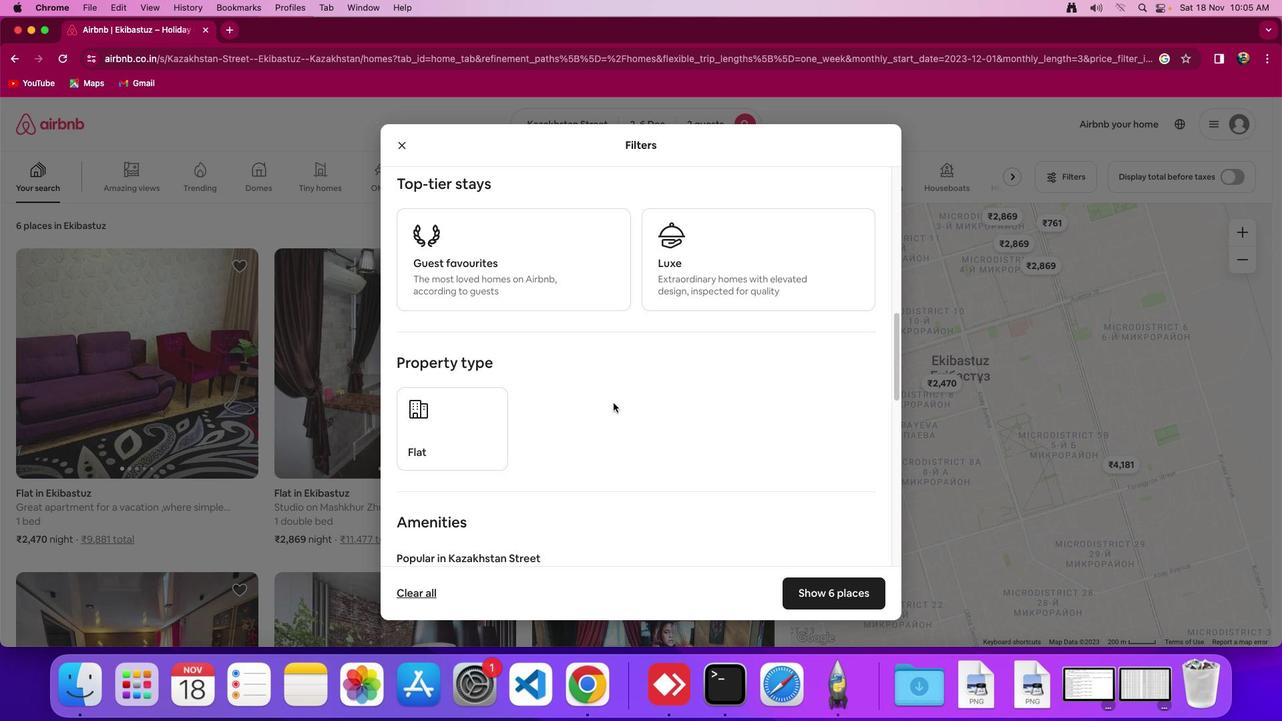 
Action: Mouse scrolled (614, 402) with delta (0, 0)
Screenshot: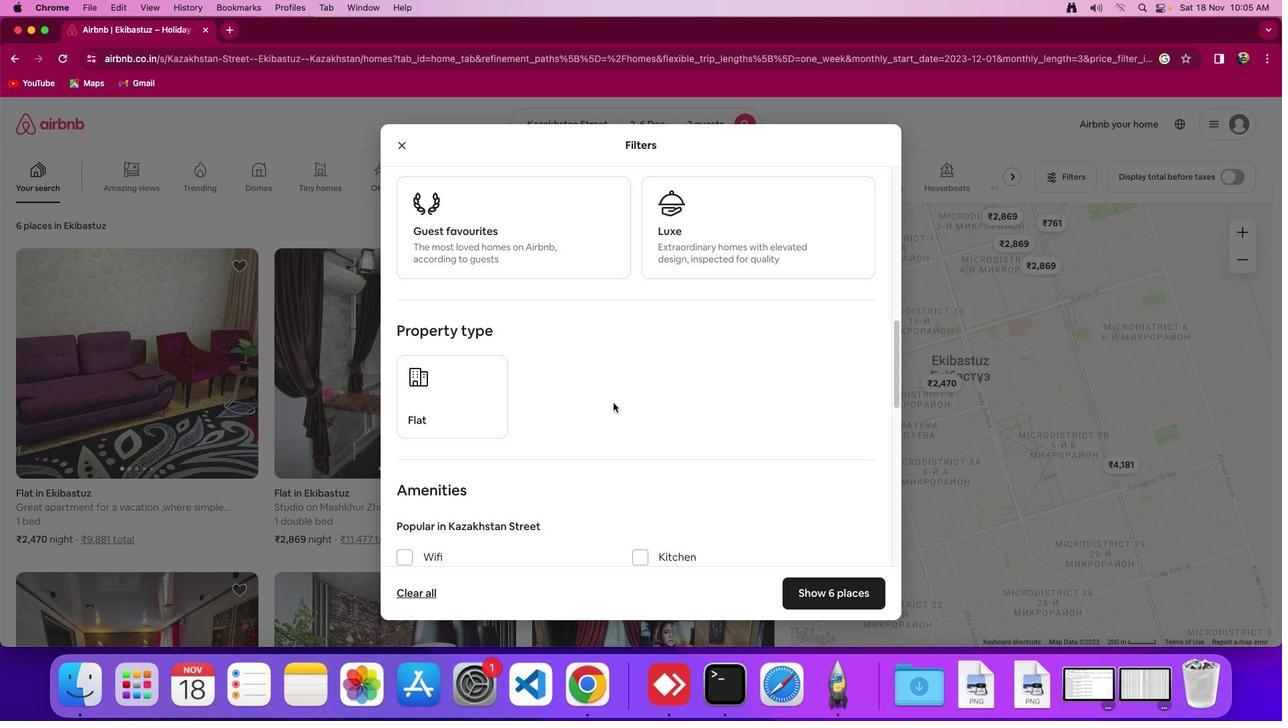 
Action: Mouse scrolled (614, 402) with delta (0, 0)
Screenshot: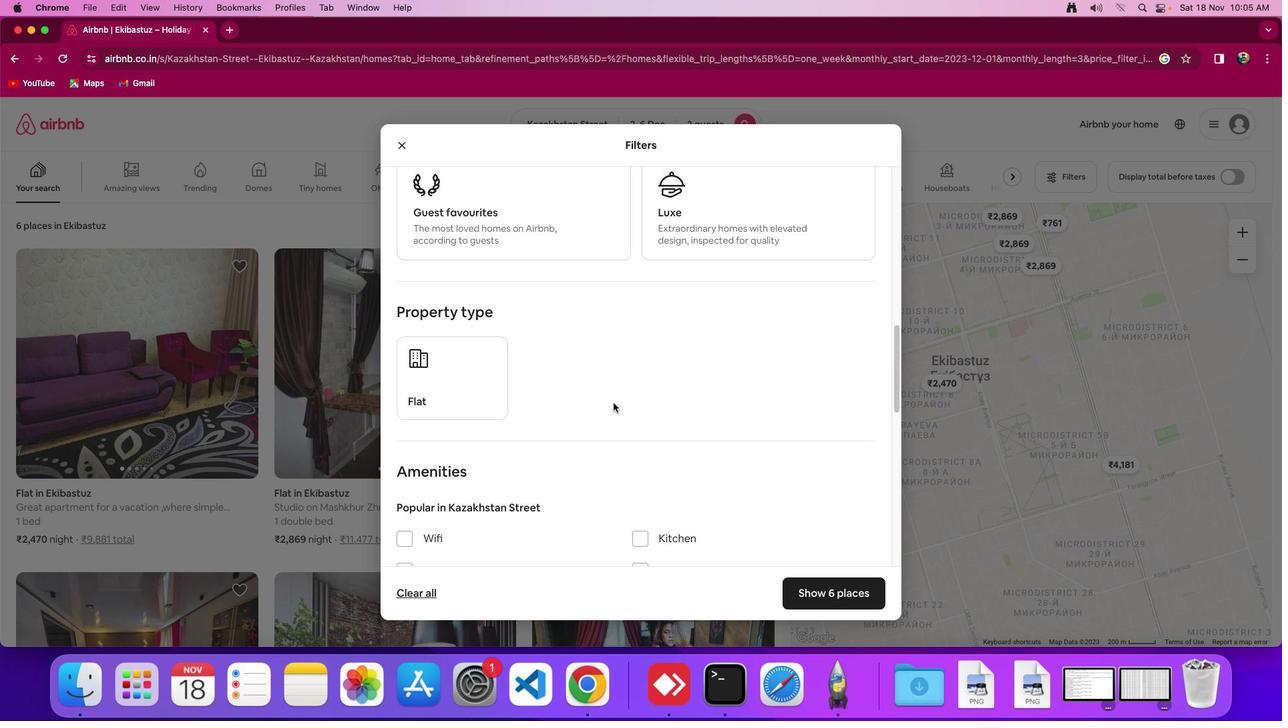 
Action: Mouse scrolled (614, 402) with delta (0, 0)
Screenshot: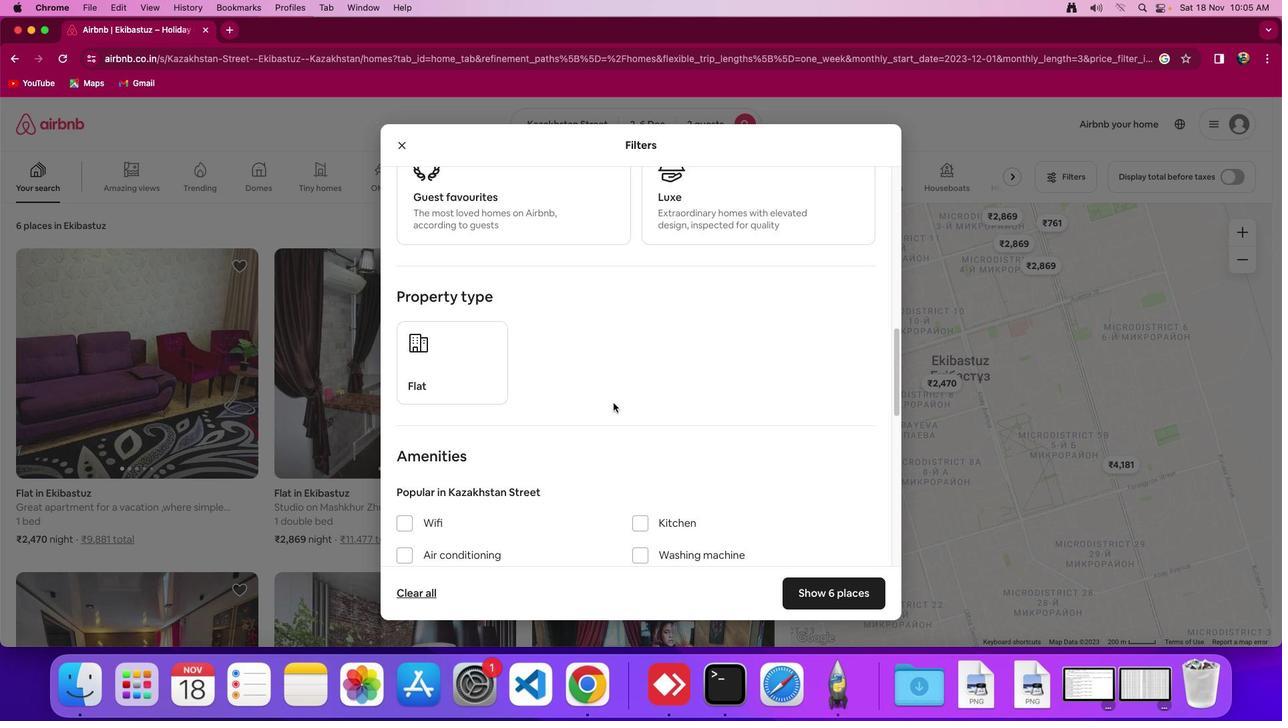 
Action: Mouse scrolled (614, 402) with delta (0, 0)
Screenshot: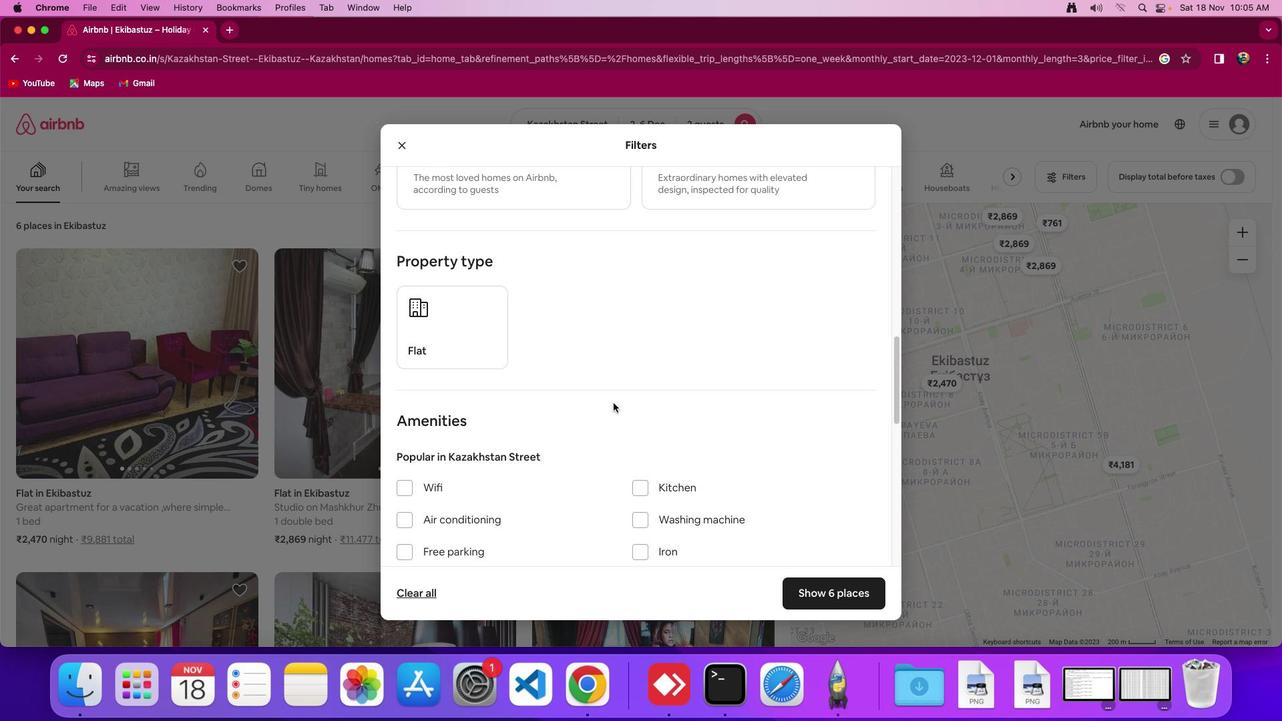 
Action: Mouse scrolled (614, 402) with delta (0, 0)
Screenshot: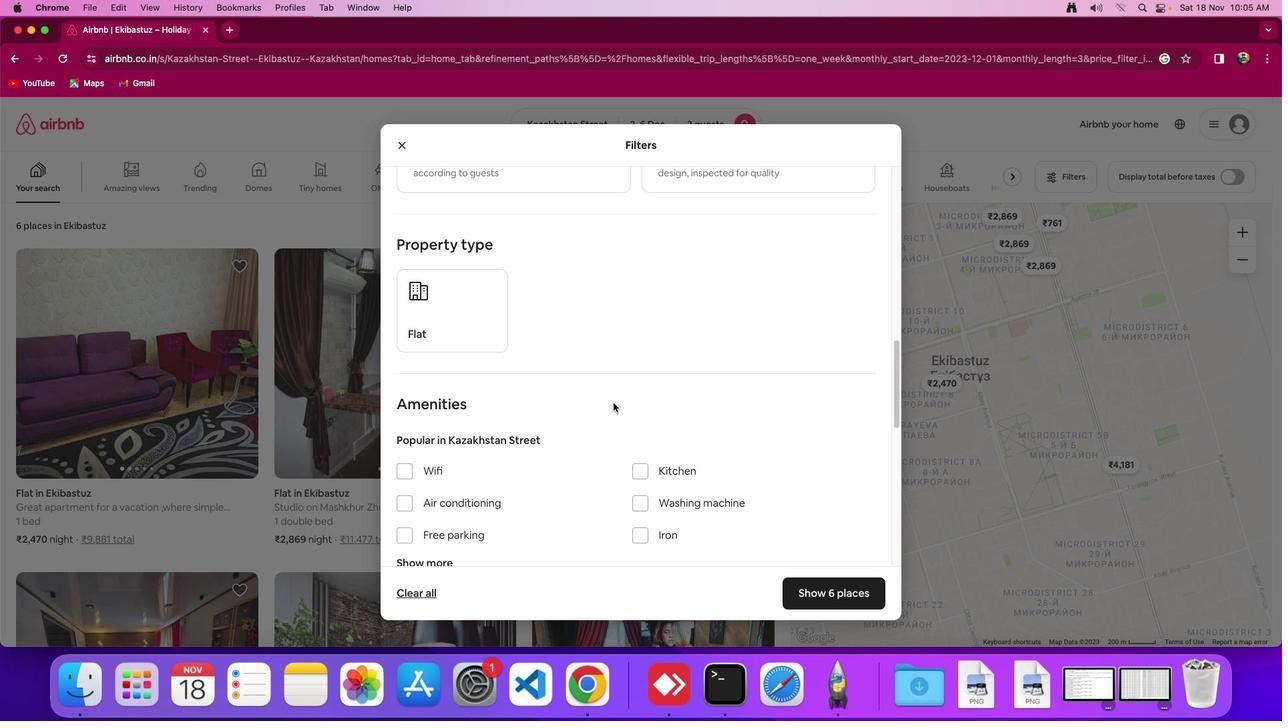 
Action: Mouse scrolled (614, 402) with delta (0, 0)
Screenshot: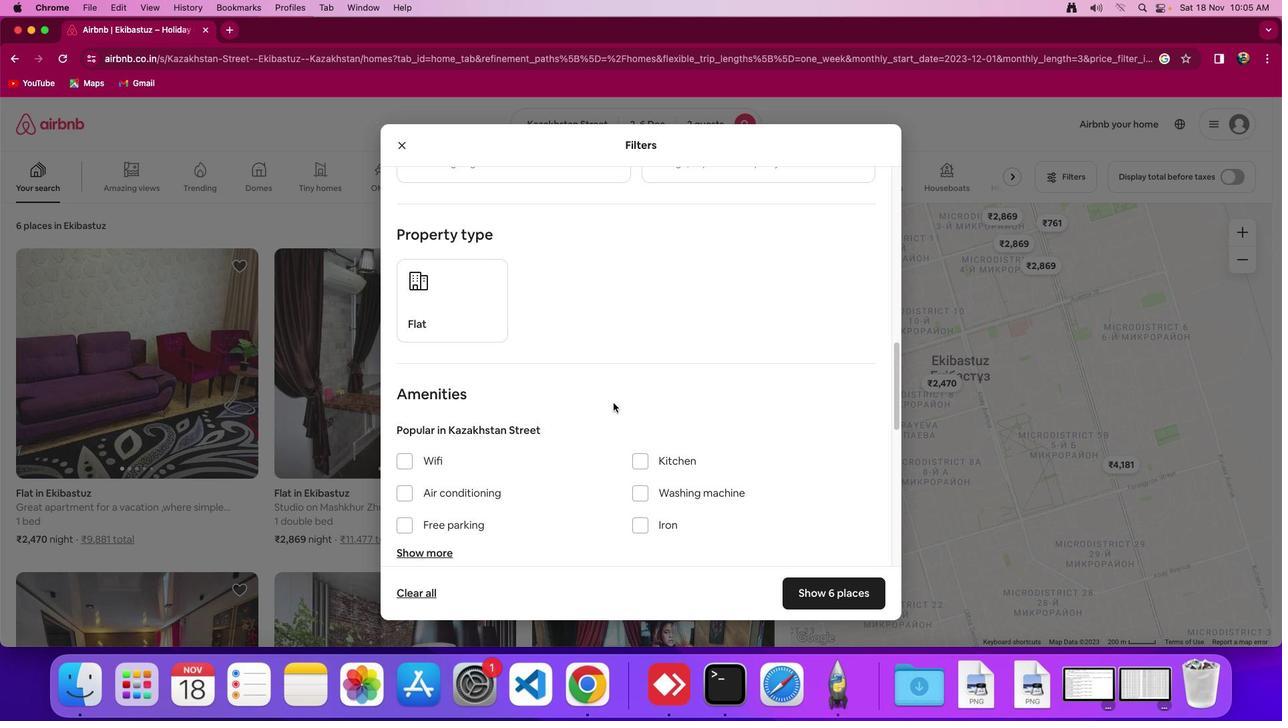 
Action: Mouse scrolled (614, 402) with delta (0, 0)
Screenshot: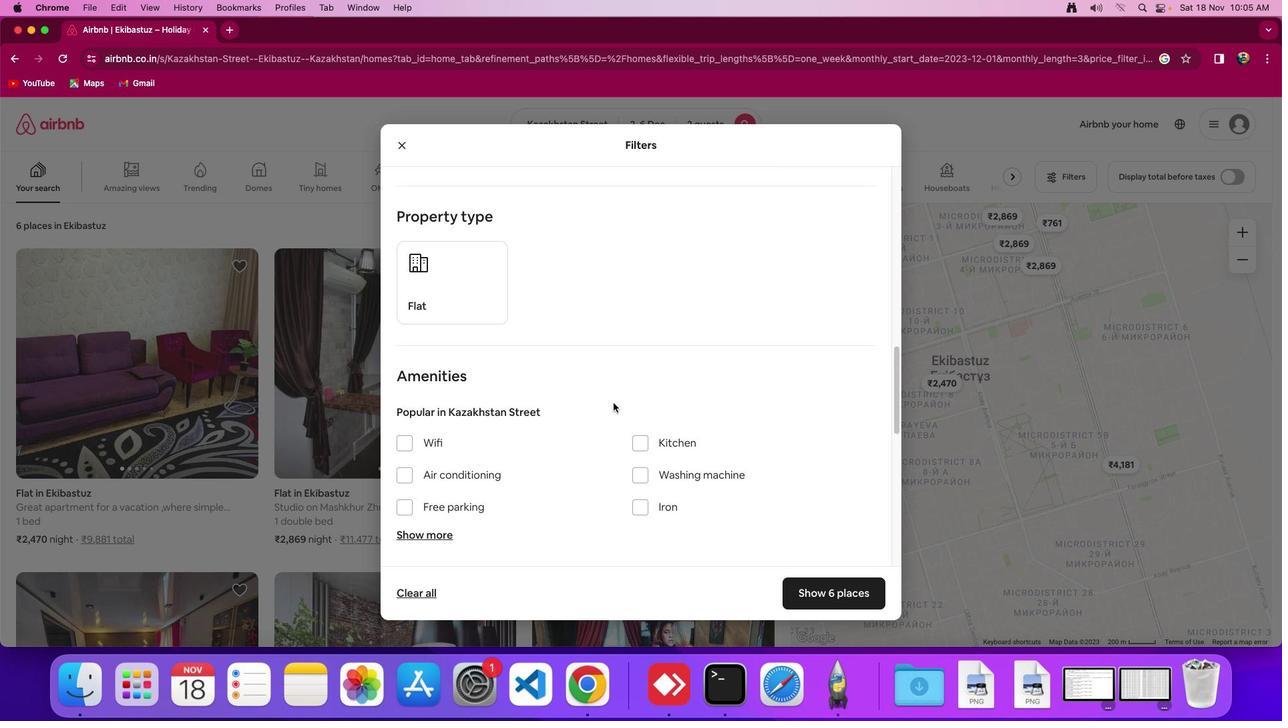 
Action: Mouse scrolled (614, 402) with delta (0, 0)
Screenshot: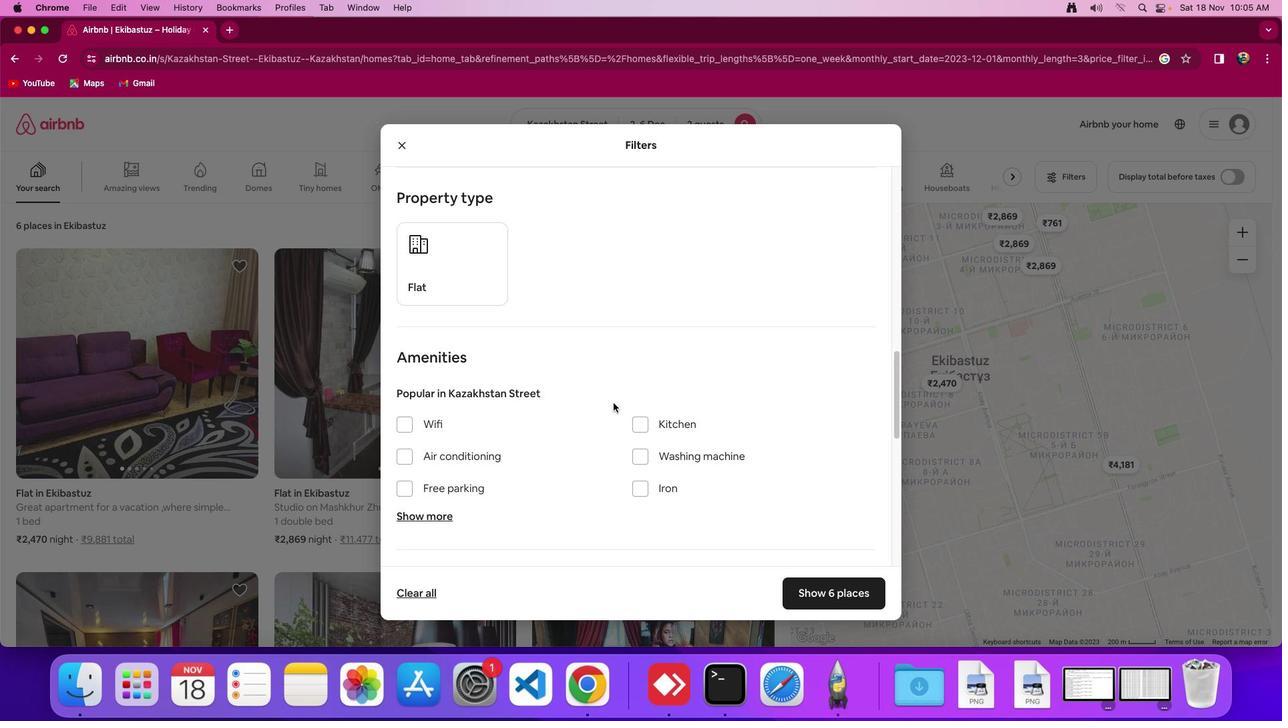 
Action: Mouse scrolled (614, 402) with delta (0, 0)
Screenshot: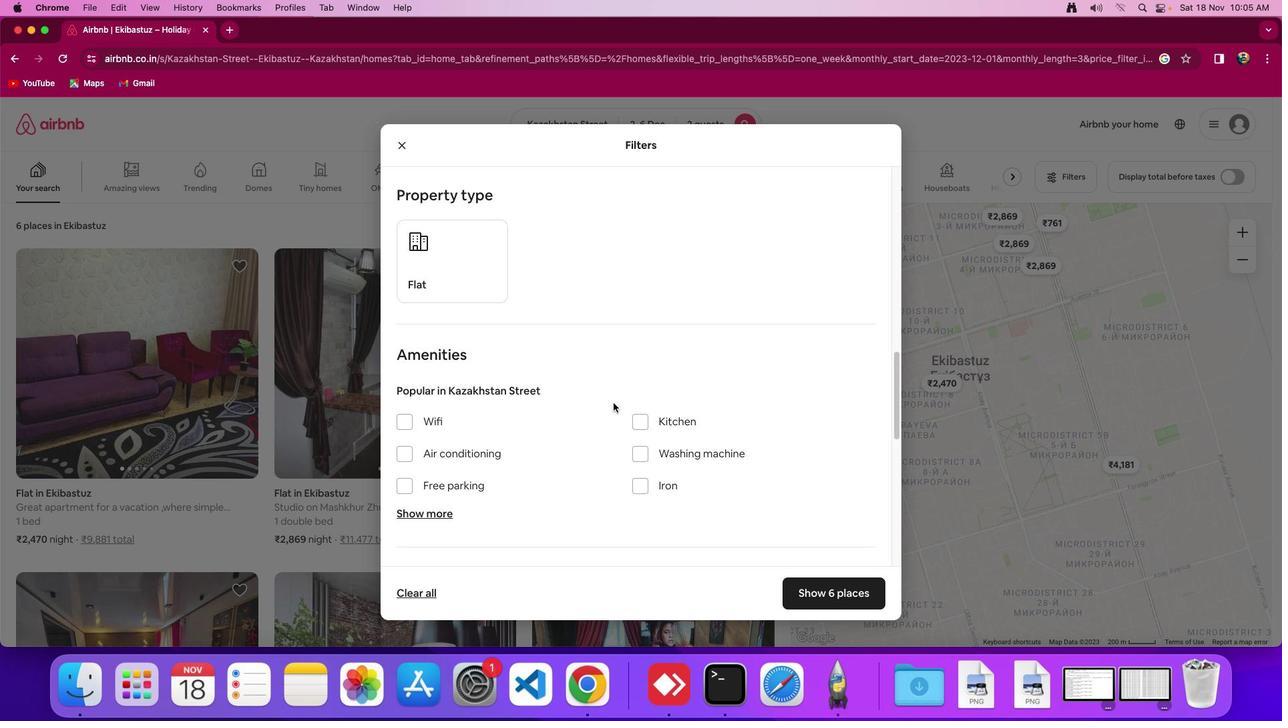 
Action: Mouse moved to (803, 481)
Screenshot: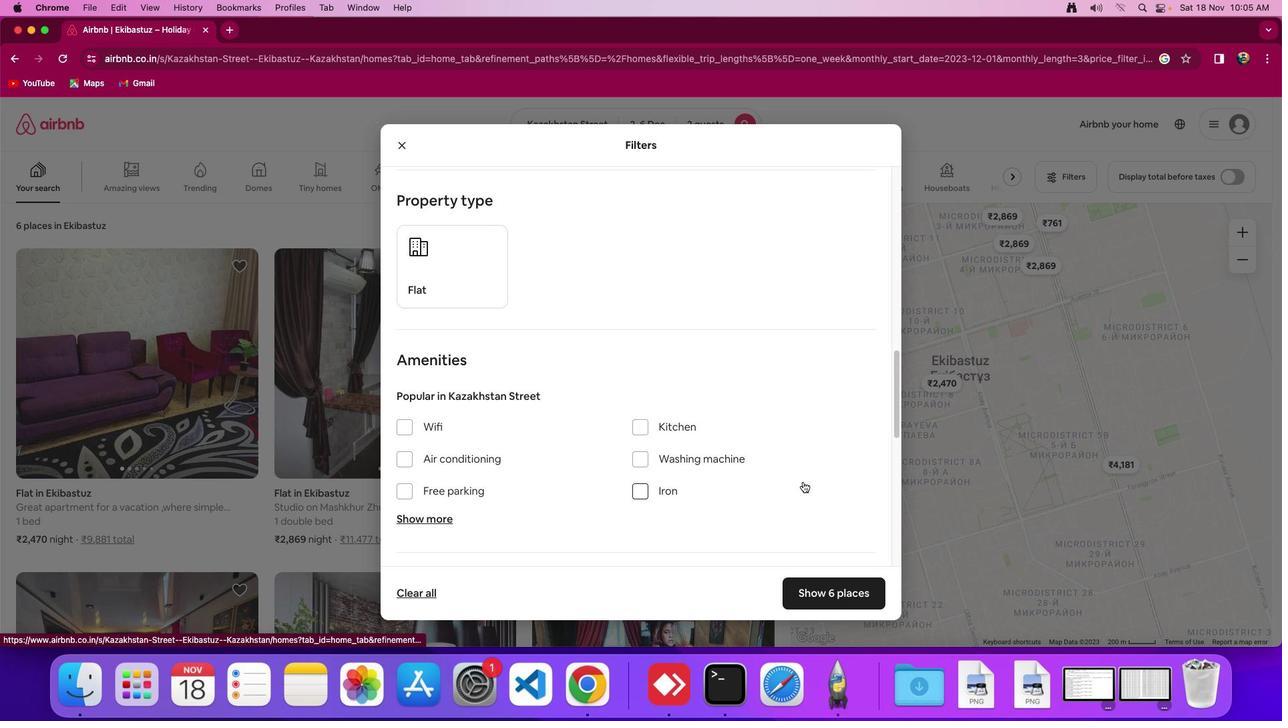 
Action: Mouse scrolled (803, 481) with delta (0, 0)
Screenshot: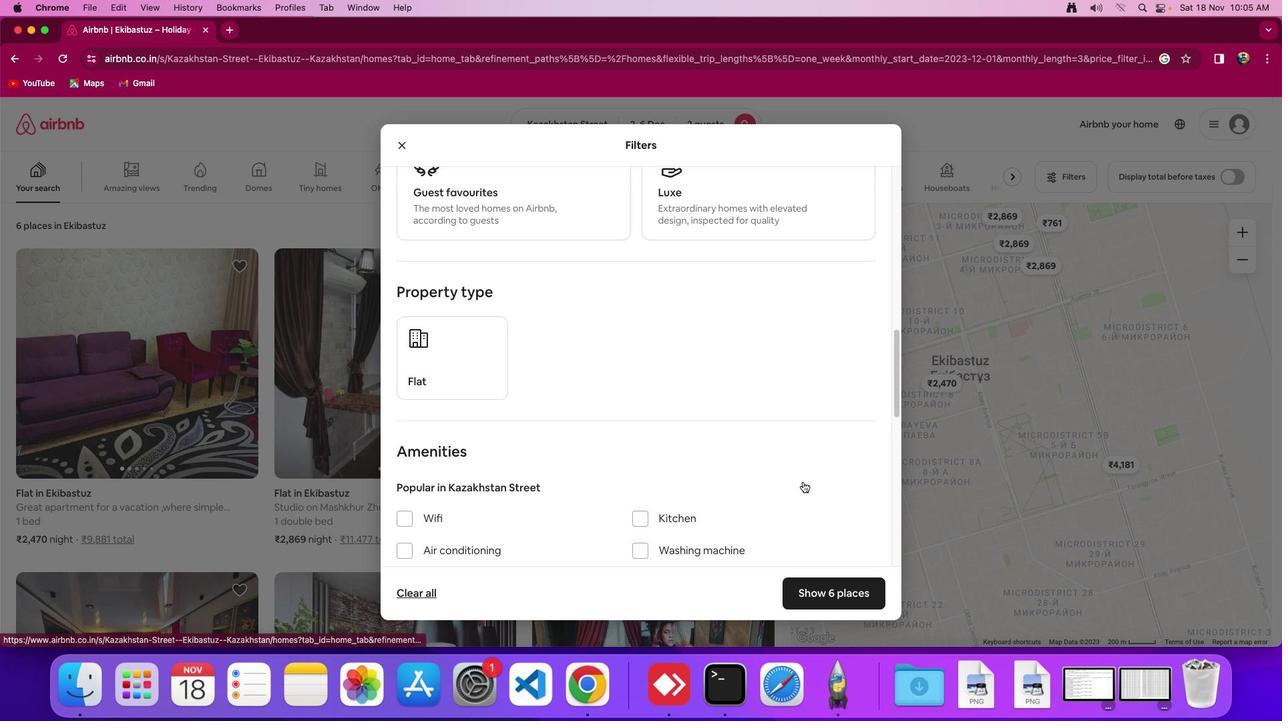 
Action: Mouse scrolled (803, 481) with delta (0, 0)
Screenshot: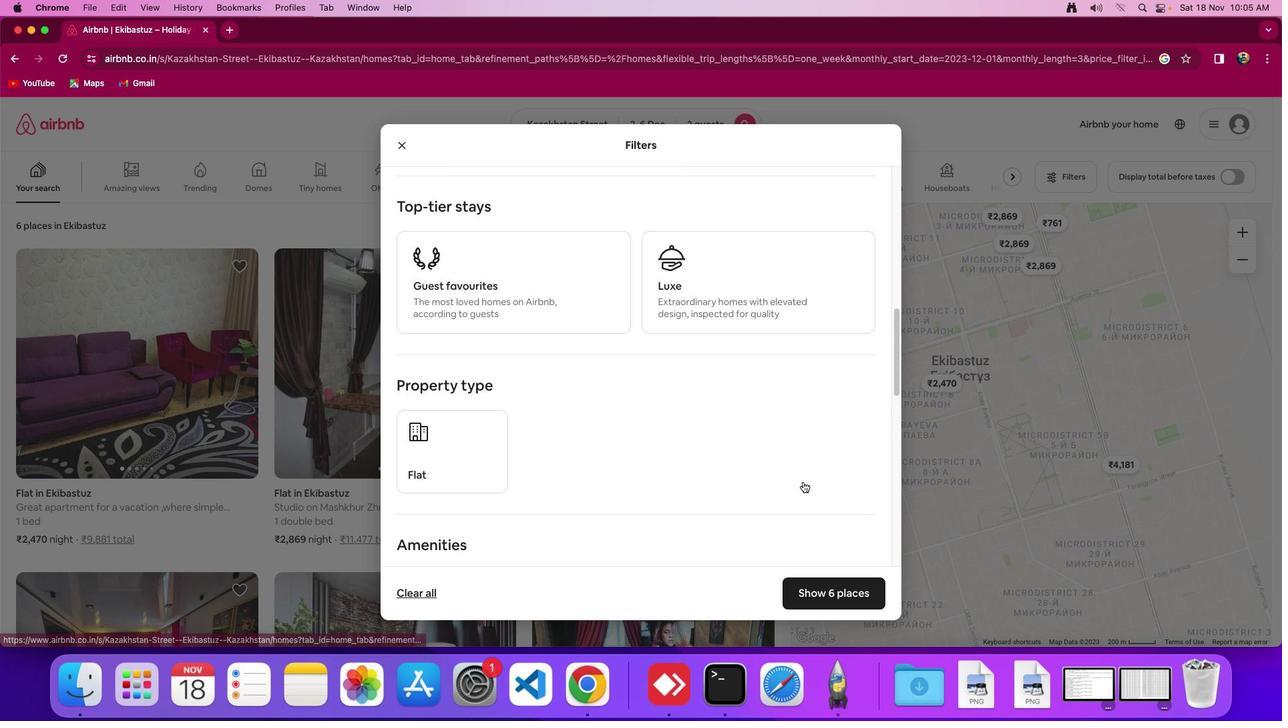 
Action: Mouse scrolled (803, 481) with delta (0, 2)
Screenshot: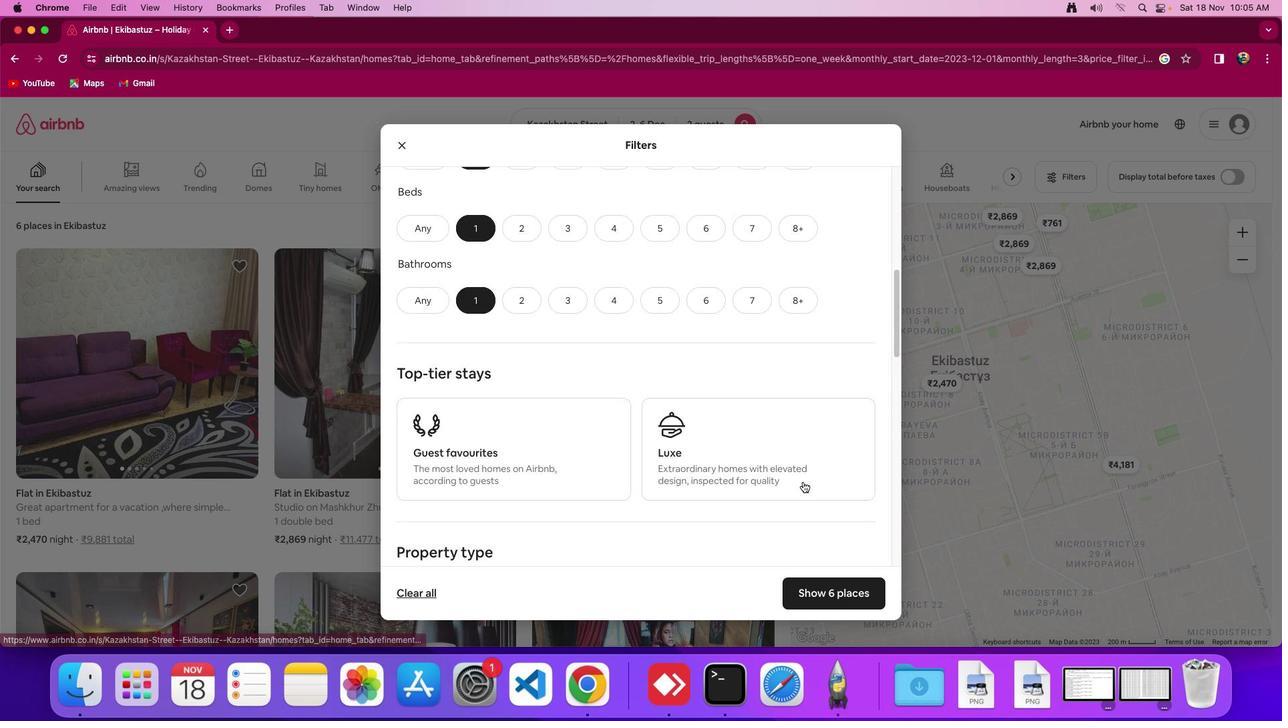 
Action: Mouse scrolled (803, 481) with delta (0, 4)
Screenshot: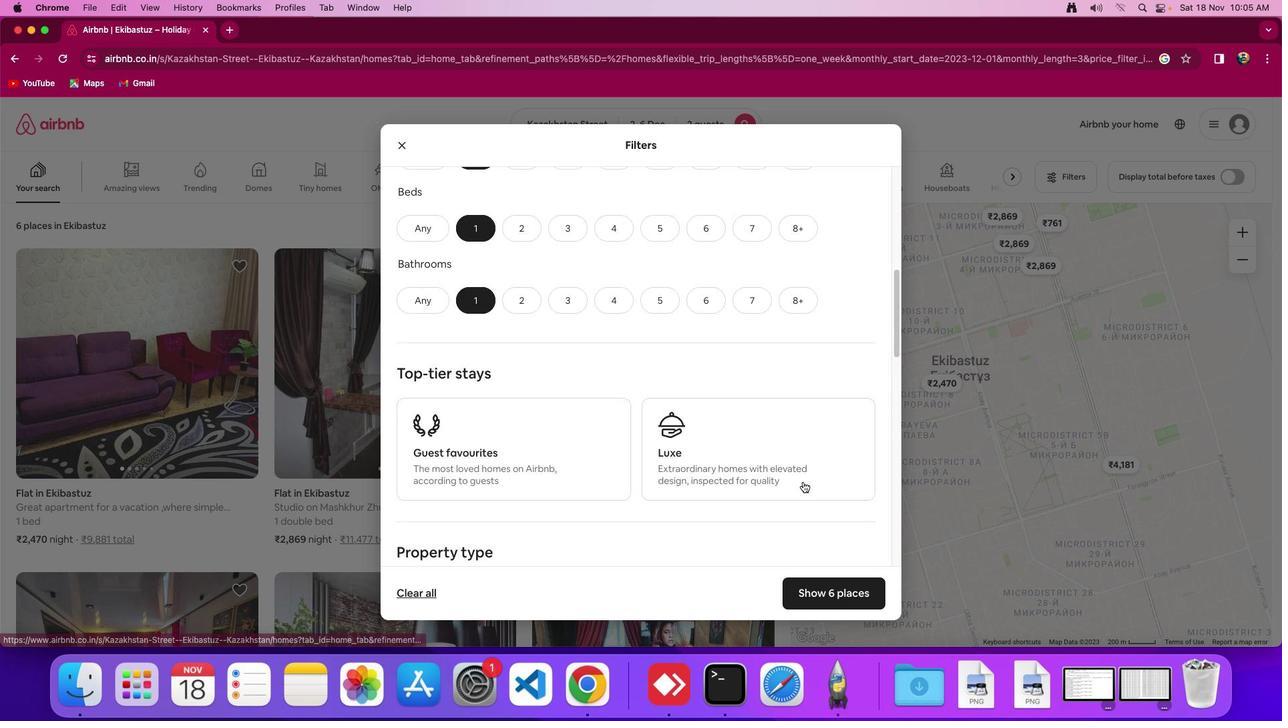 
Action: Mouse moved to (823, 587)
Screenshot: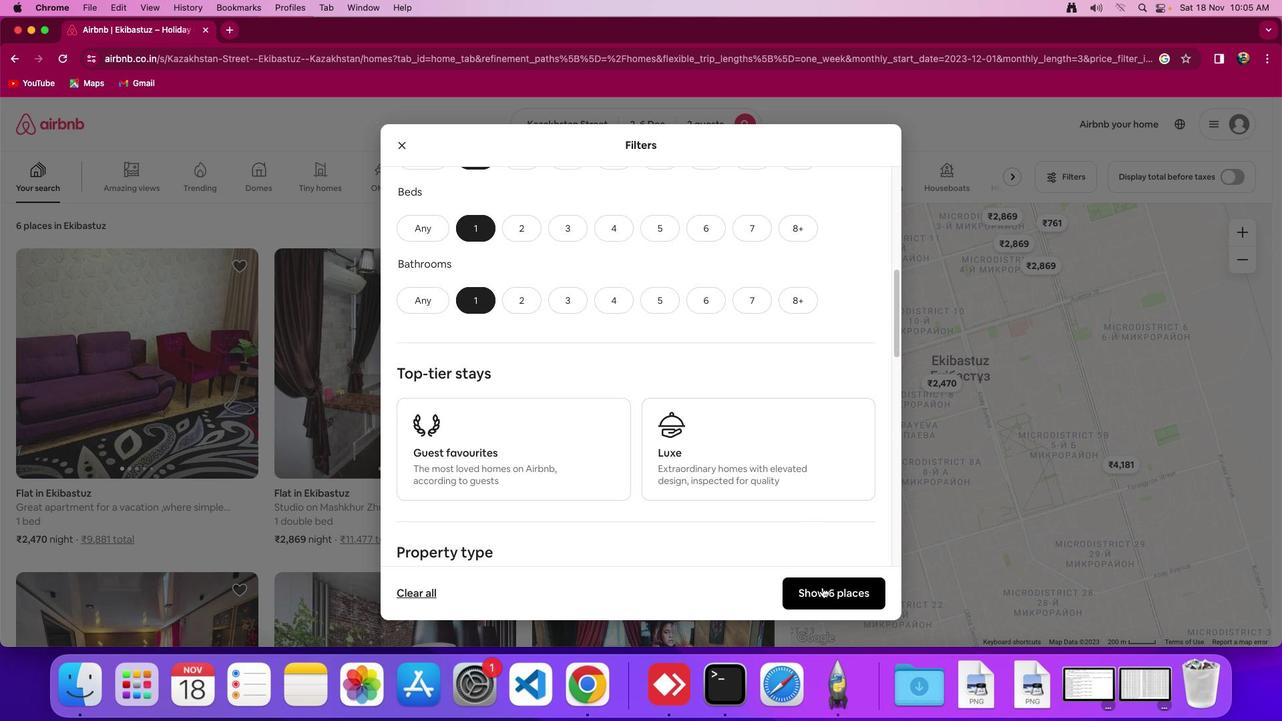 
Action: Mouse pressed left at (823, 587)
Screenshot: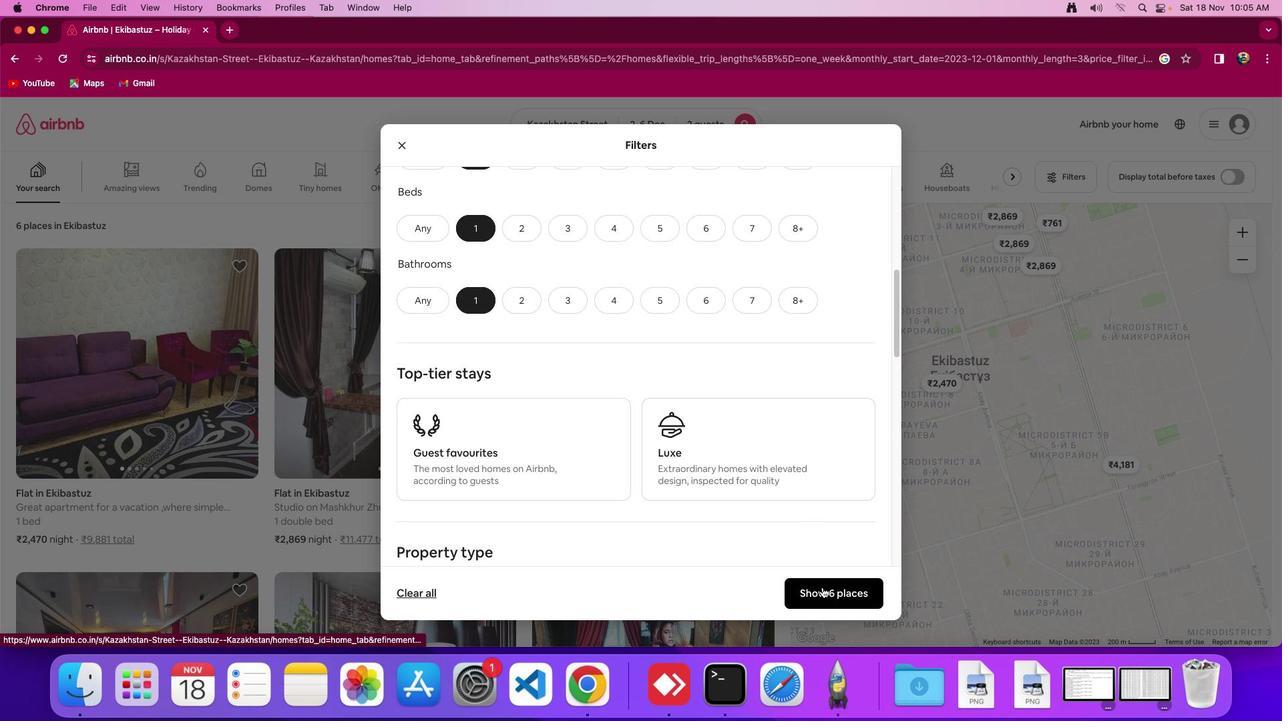 
Action: Mouse moved to (211, 372)
Screenshot: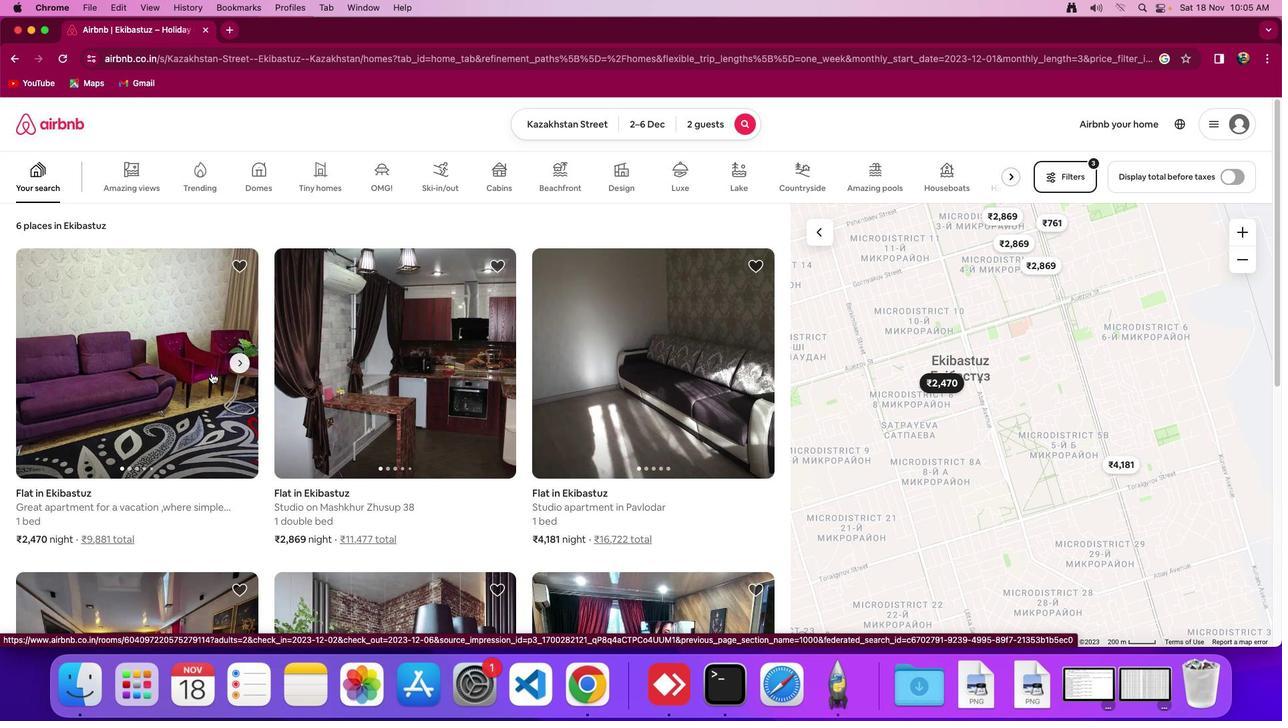 
Action: Mouse pressed left at (211, 372)
Screenshot: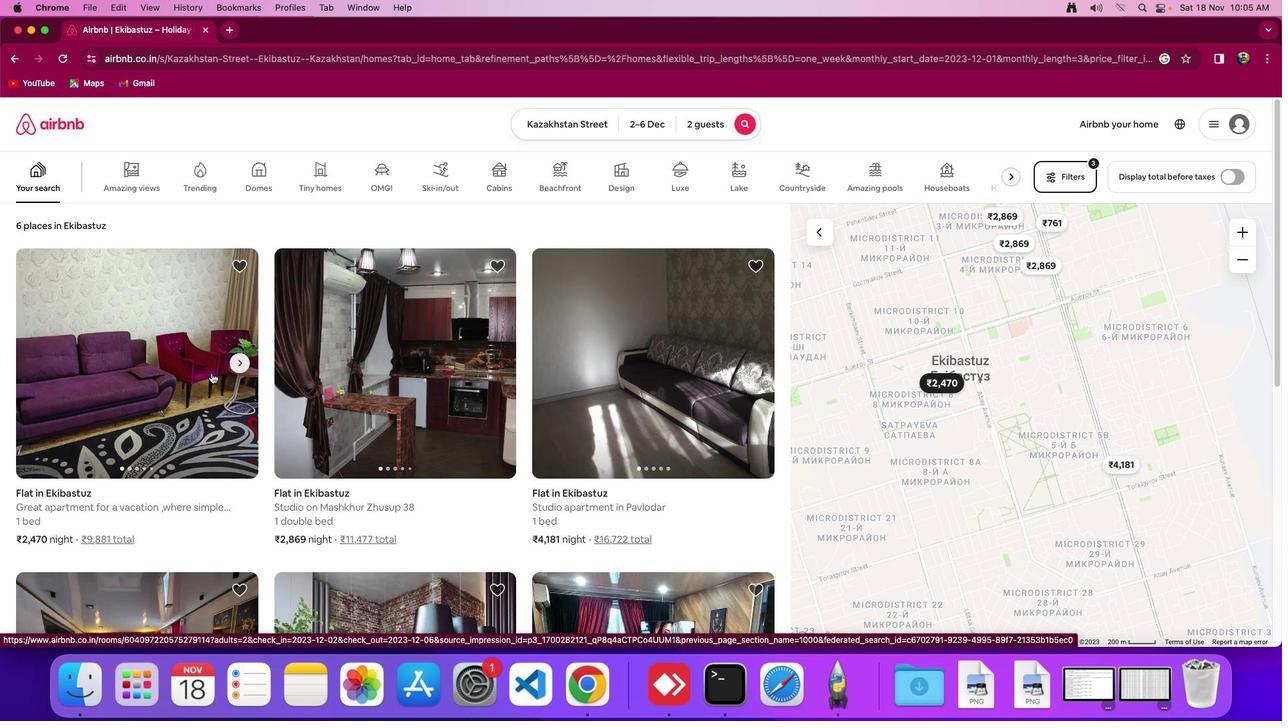 
Action: Mouse moved to (912, 464)
Screenshot: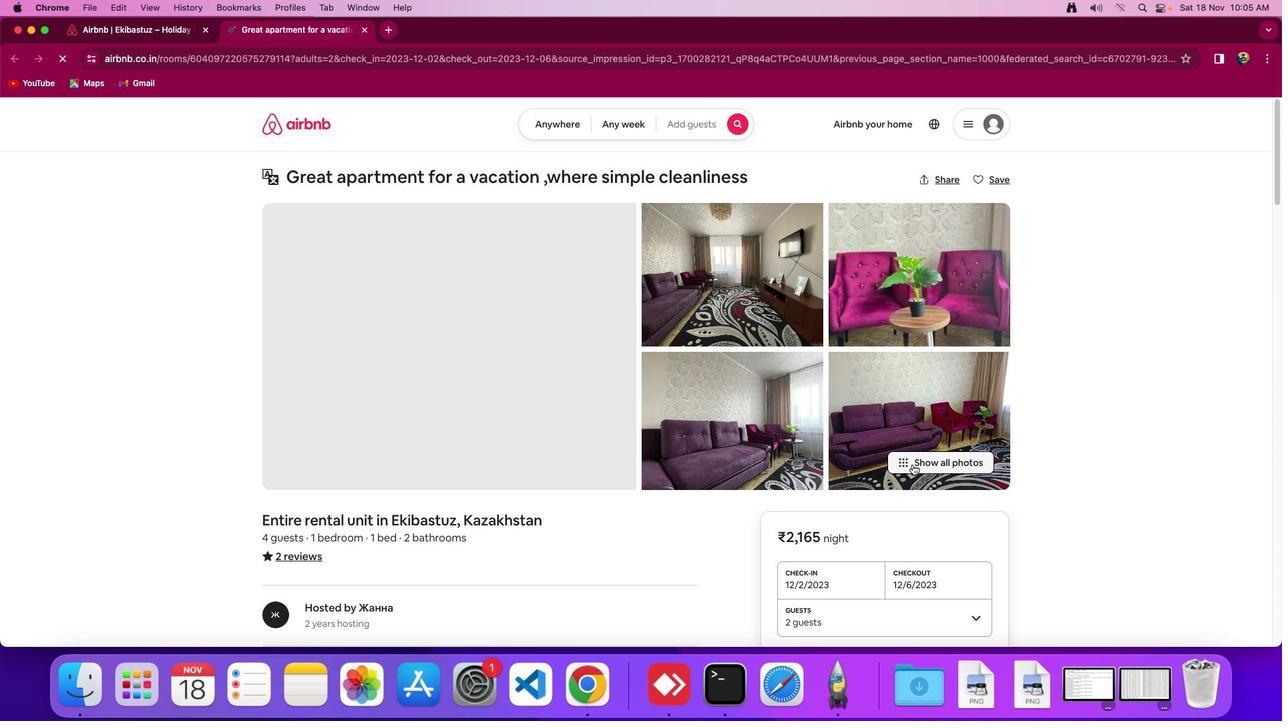 
Action: Mouse pressed left at (912, 464)
Screenshot: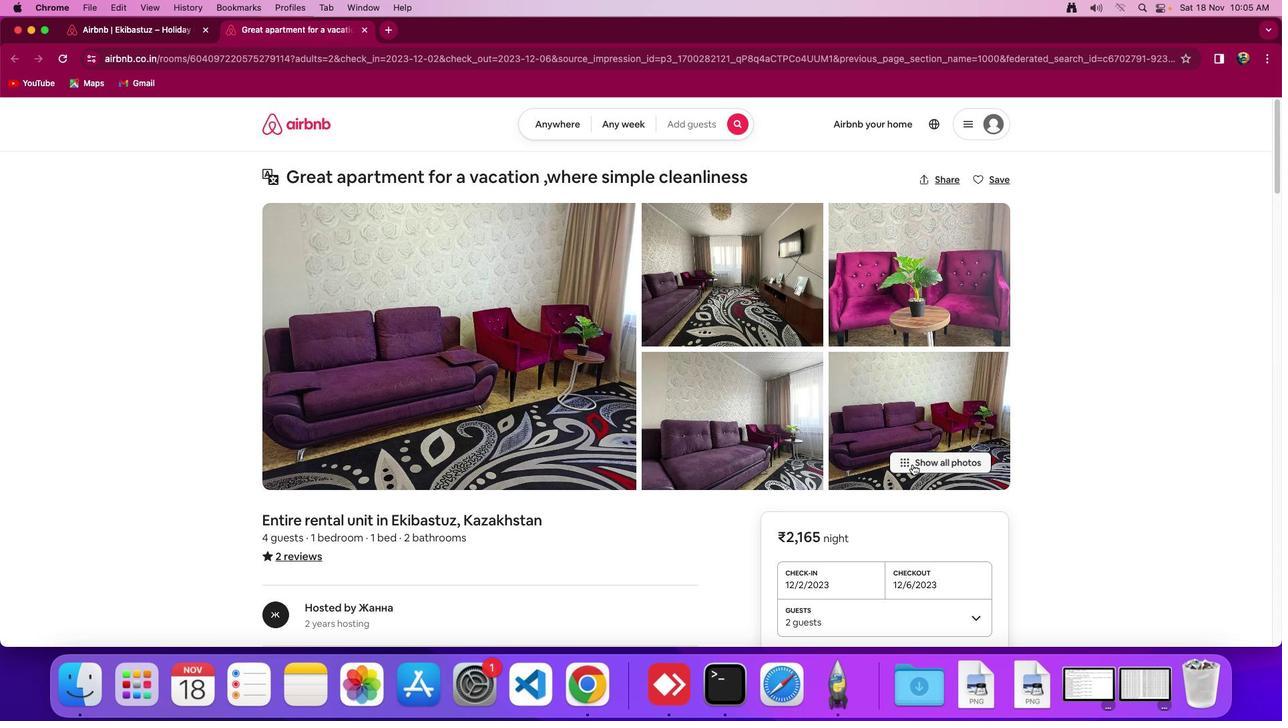 
Action: Mouse moved to (758, 478)
Screenshot: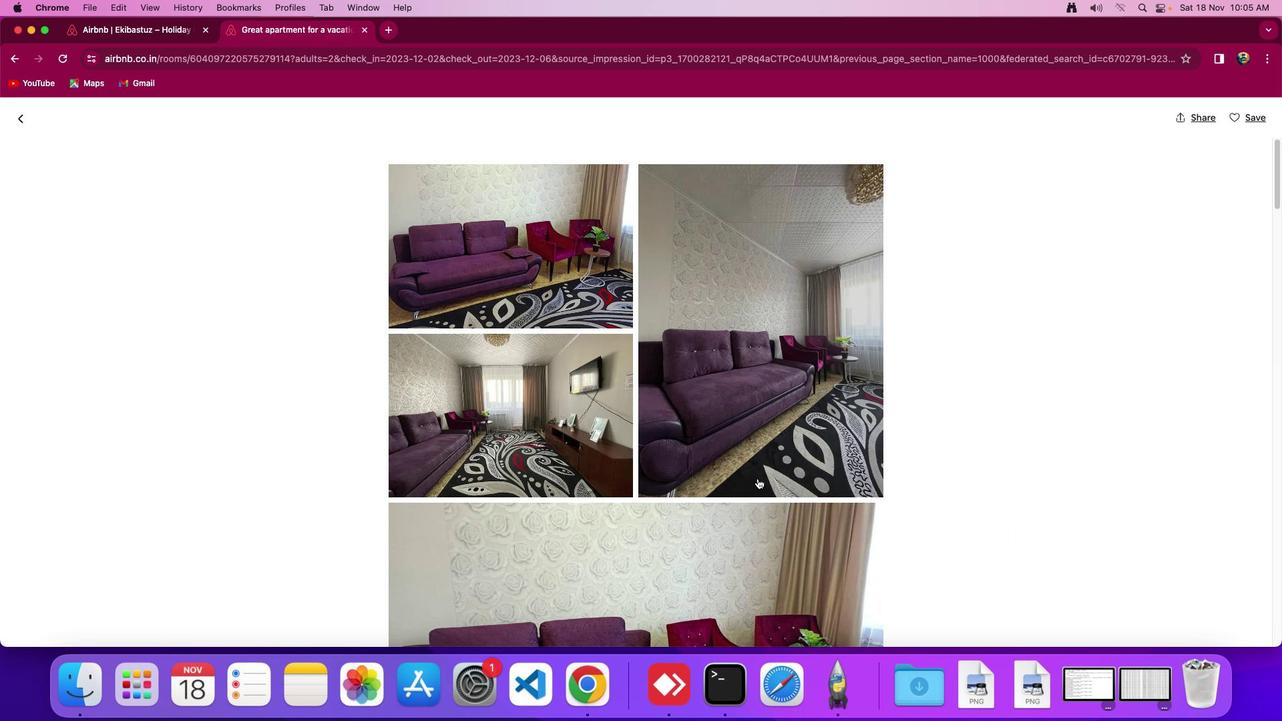 
Action: Mouse scrolled (758, 478) with delta (0, 0)
Screenshot: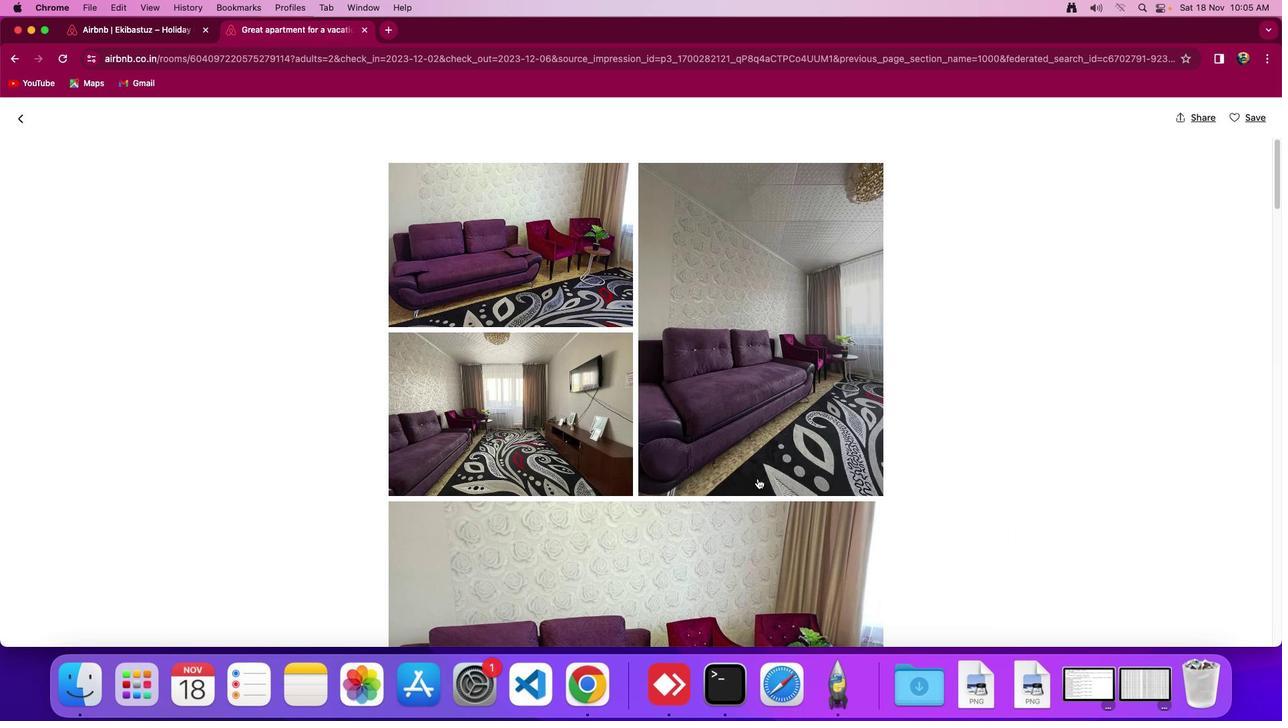 
Action: Mouse scrolled (758, 478) with delta (0, 0)
Screenshot: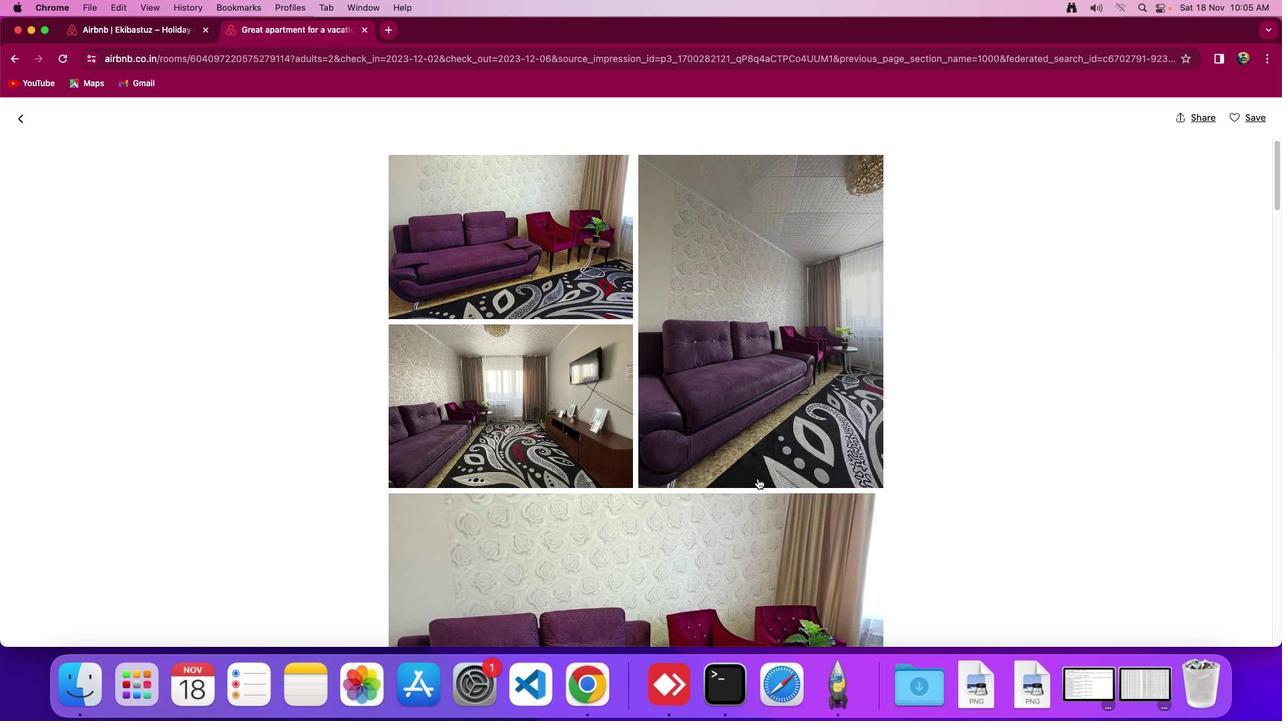 
Action: Mouse scrolled (758, 478) with delta (0, 0)
Screenshot: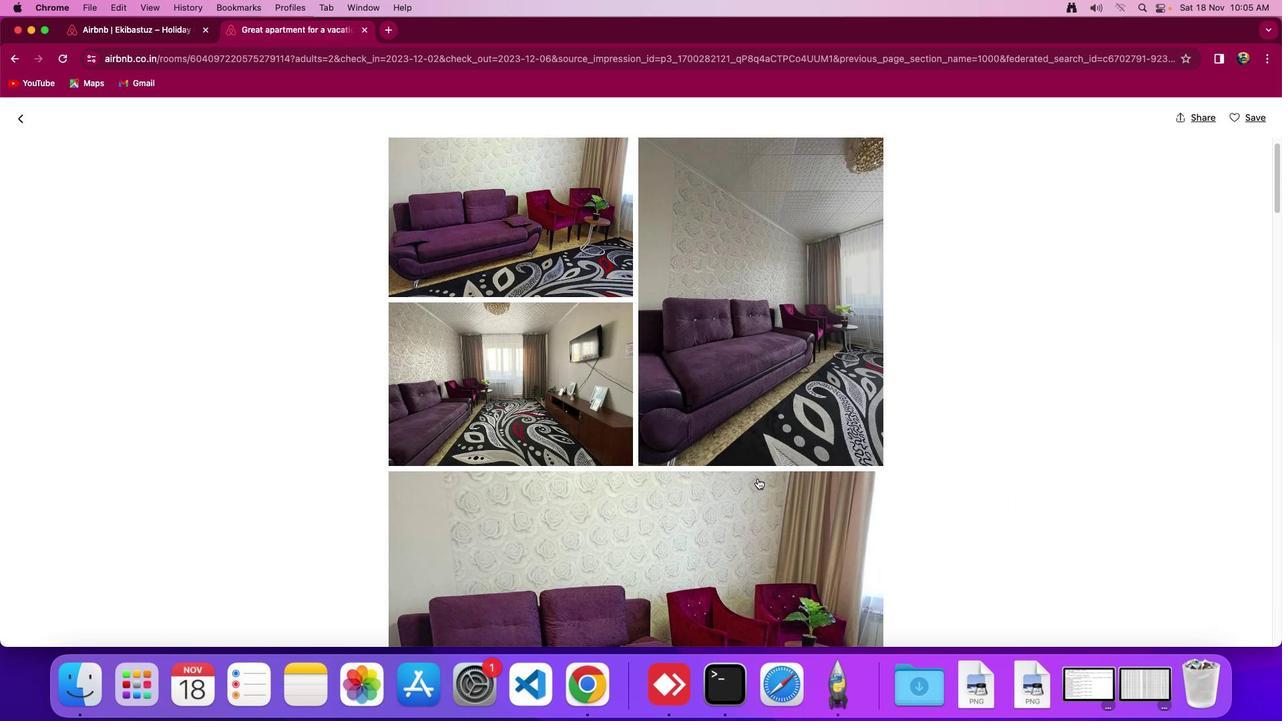 
Action: Mouse scrolled (758, 478) with delta (0, 0)
Screenshot: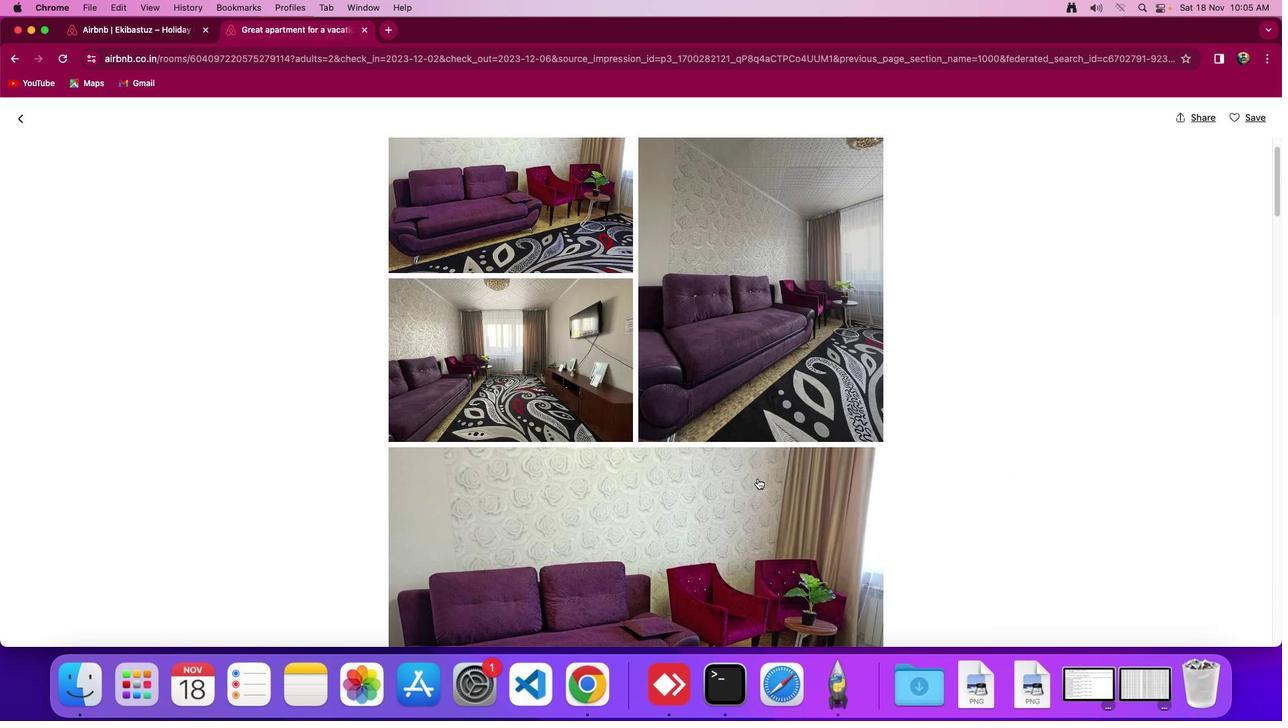 
Action: Mouse scrolled (758, 478) with delta (0, 0)
Screenshot: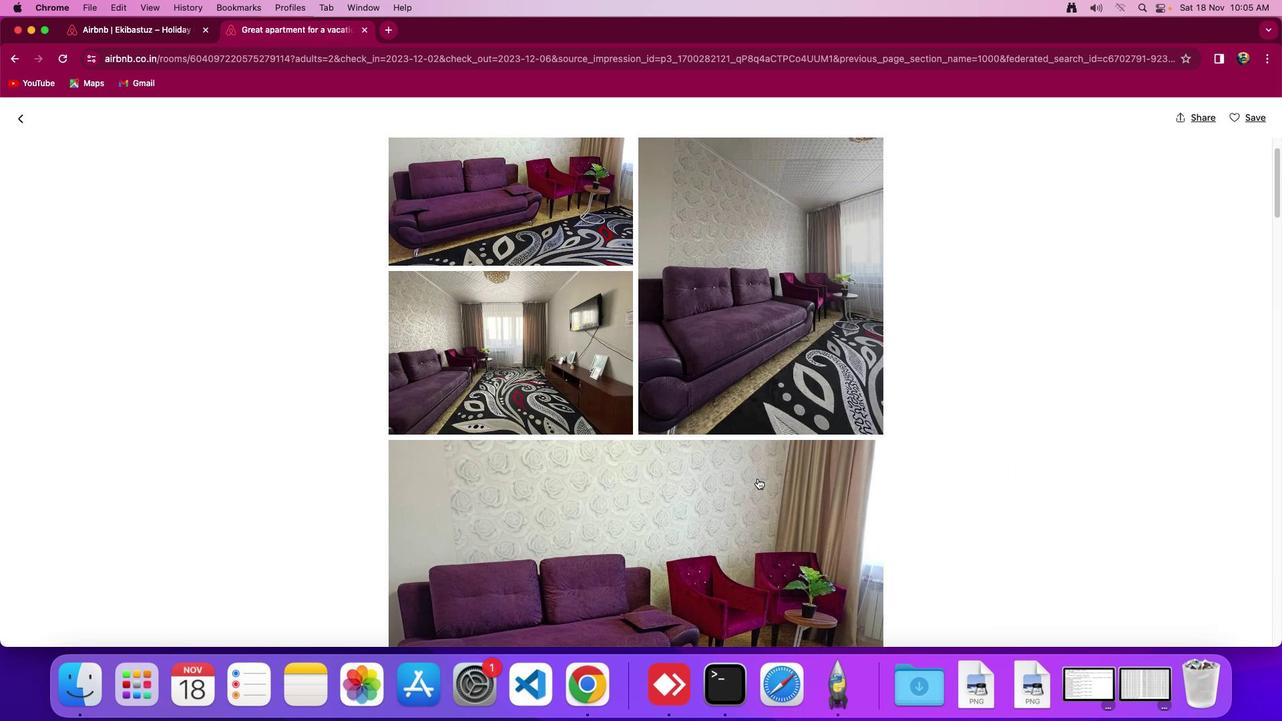 
Action: Mouse scrolled (758, 478) with delta (0, 0)
Screenshot: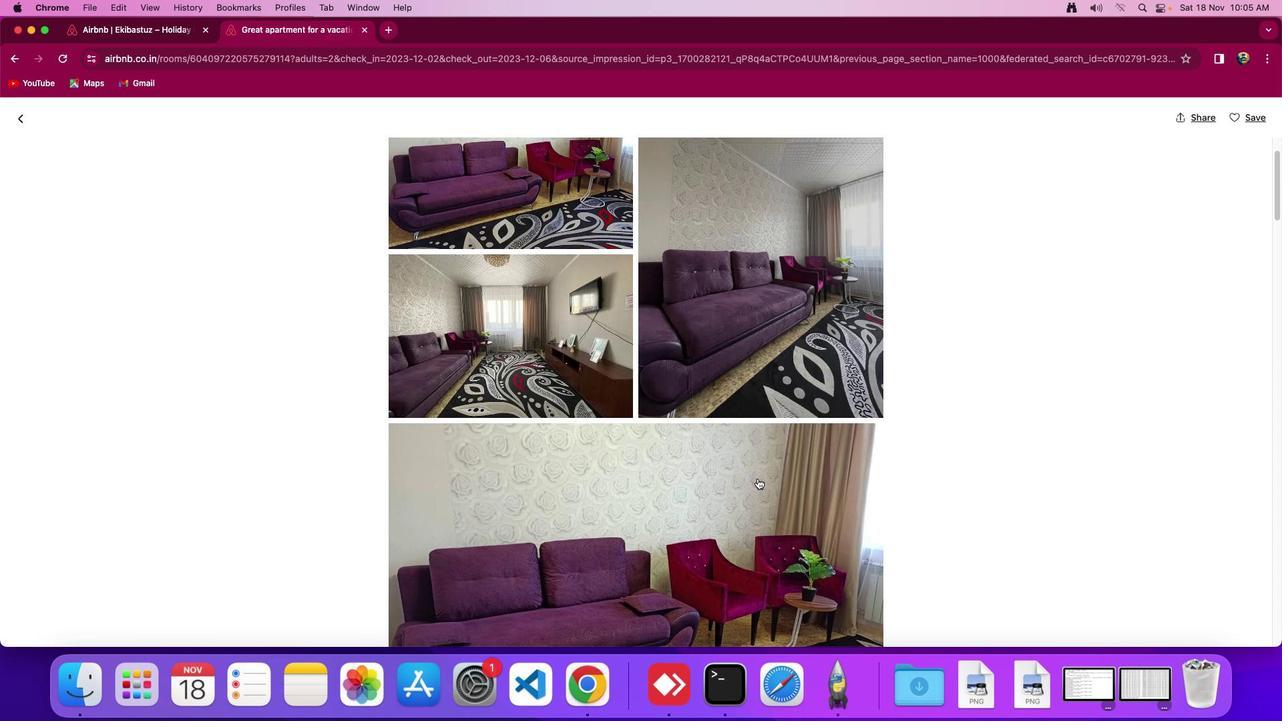 
Action: Mouse scrolled (758, 478) with delta (0, 0)
Screenshot: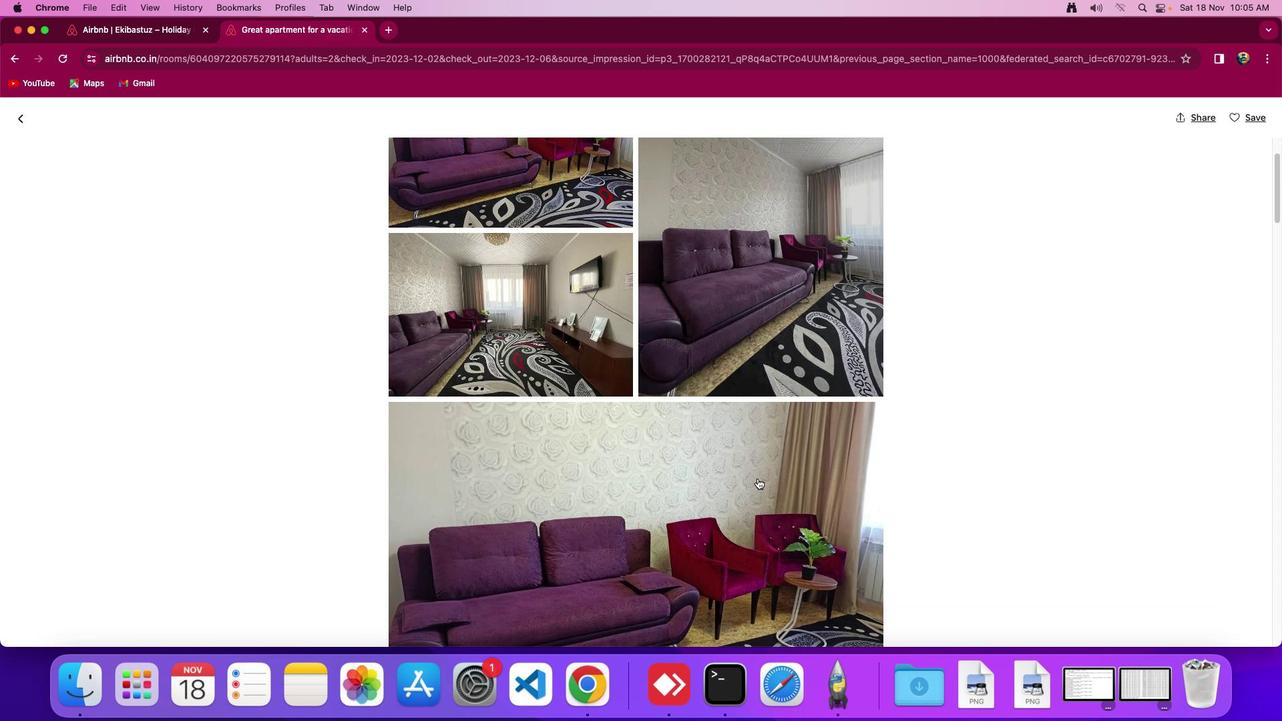 
Action: Mouse scrolled (758, 478) with delta (0, -2)
Screenshot: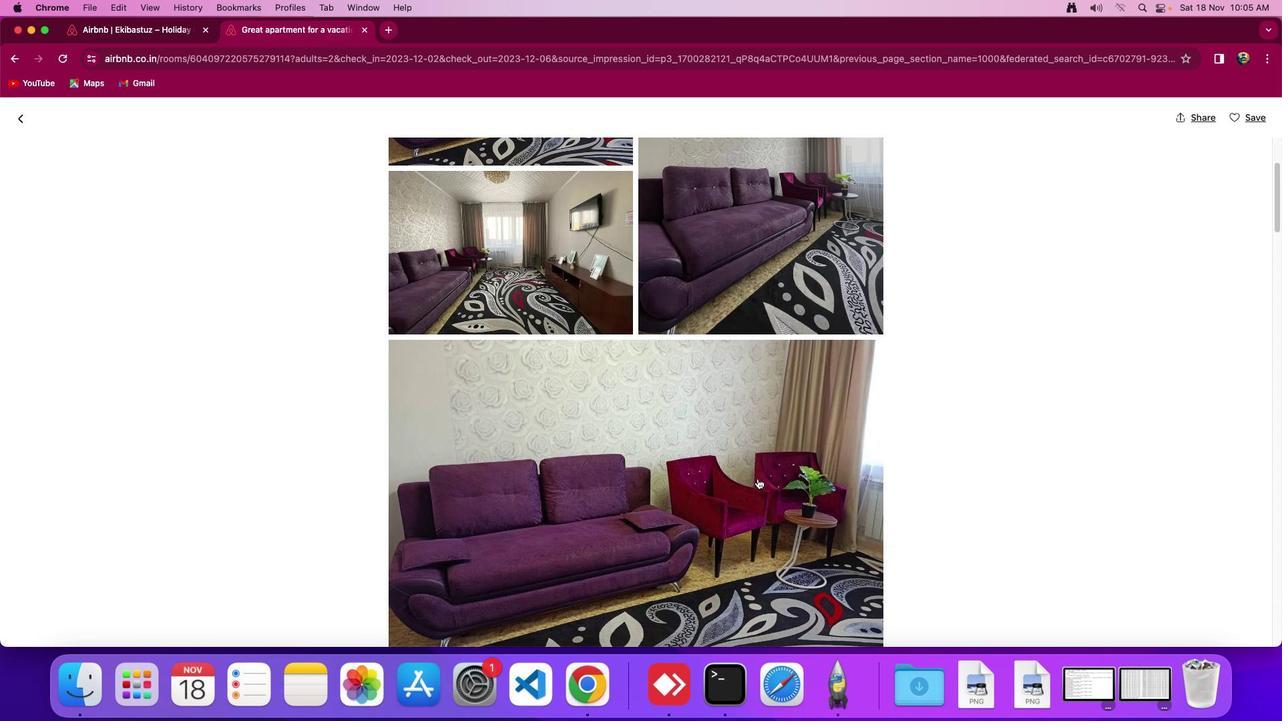 
Action: Mouse scrolled (758, 478) with delta (0, -2)
Screenshot: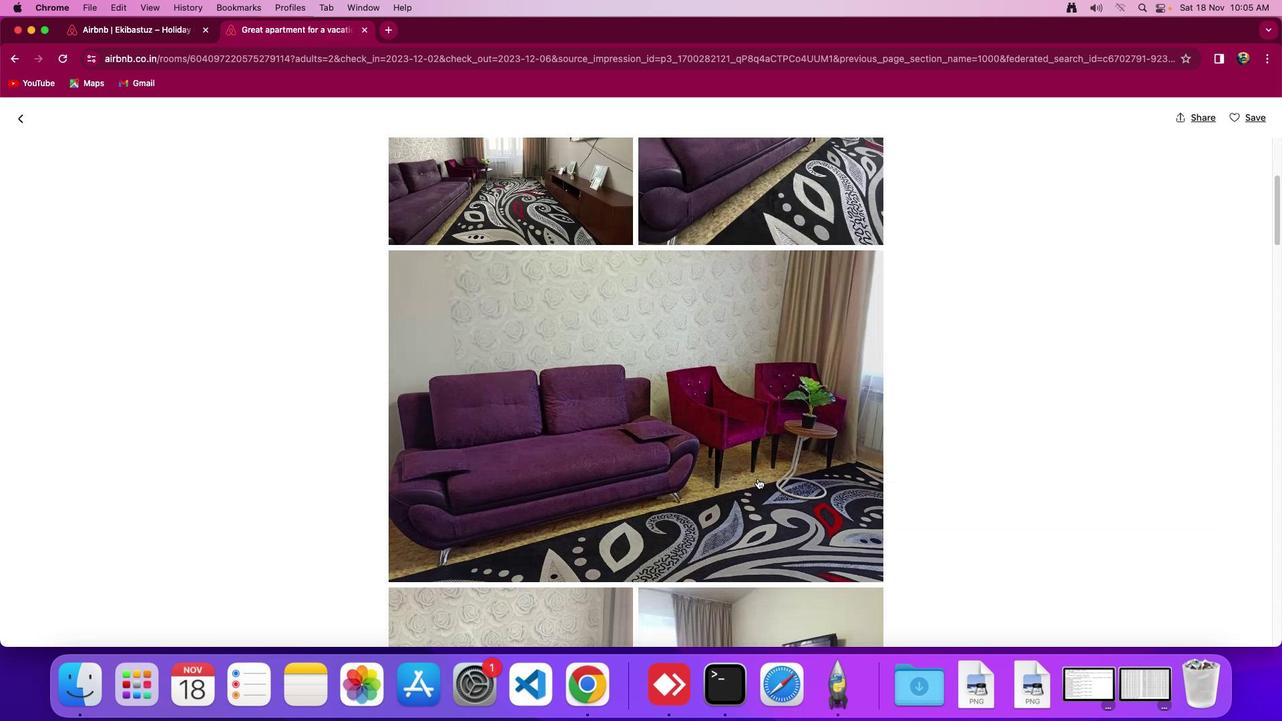 
Action: Mouse scrolled (758, 478) with delta (0, 0)
Screenshot: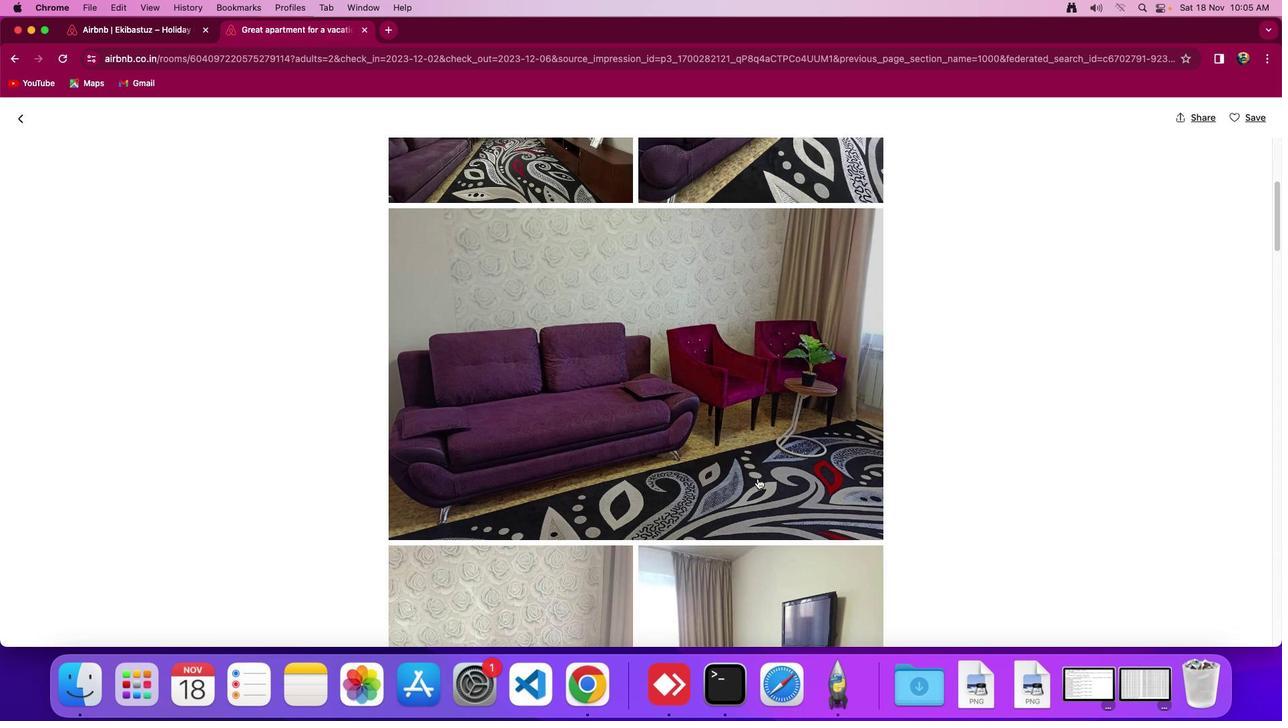 
Action: Mouse scrolled (758, 478) with delta (0, 0)
Screenshot: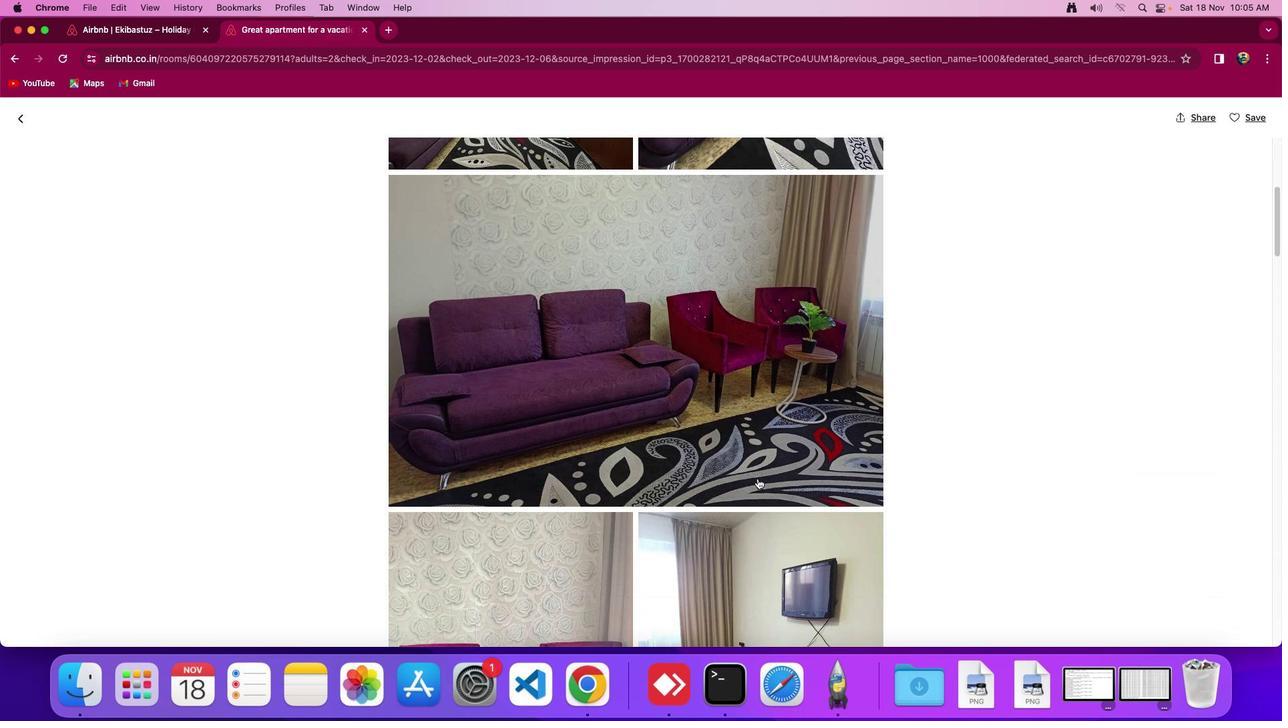 
Action: Mouse scrolled (758, 478) with delta (0, -2)
Screenshot: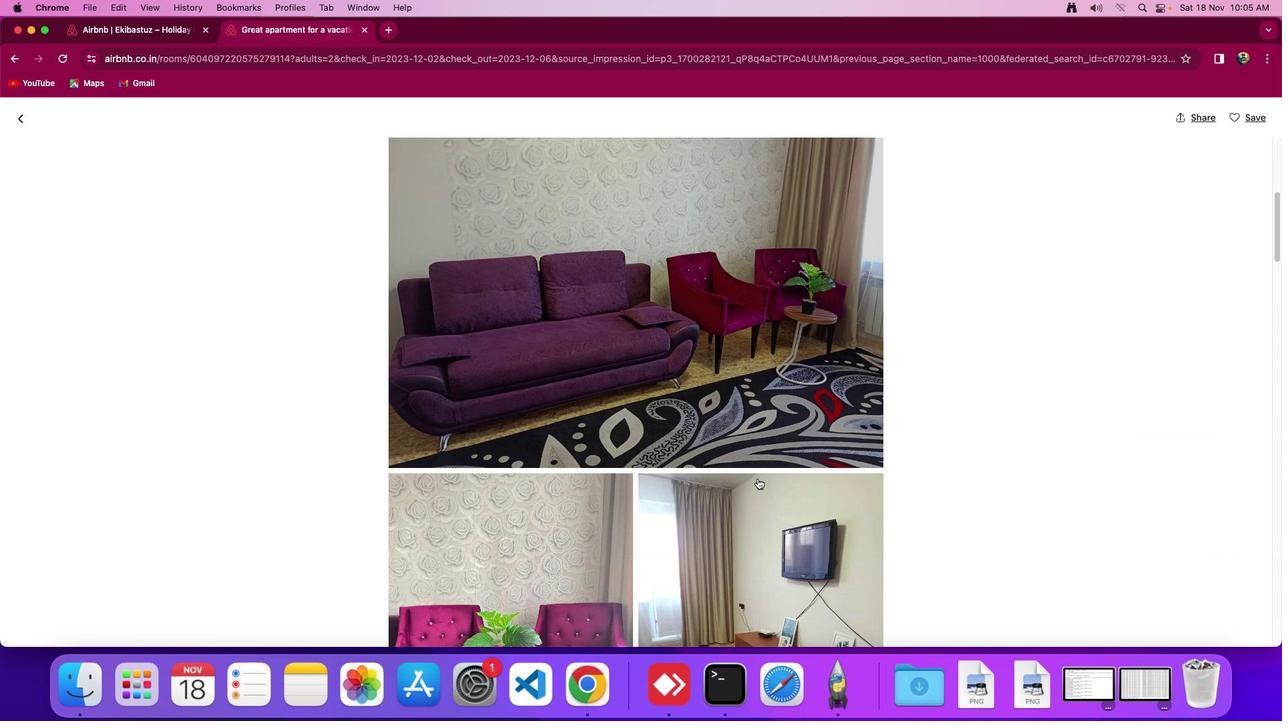 
Action: Mouse scrolled (758, 478) with delta (0, 0)
Screenshot: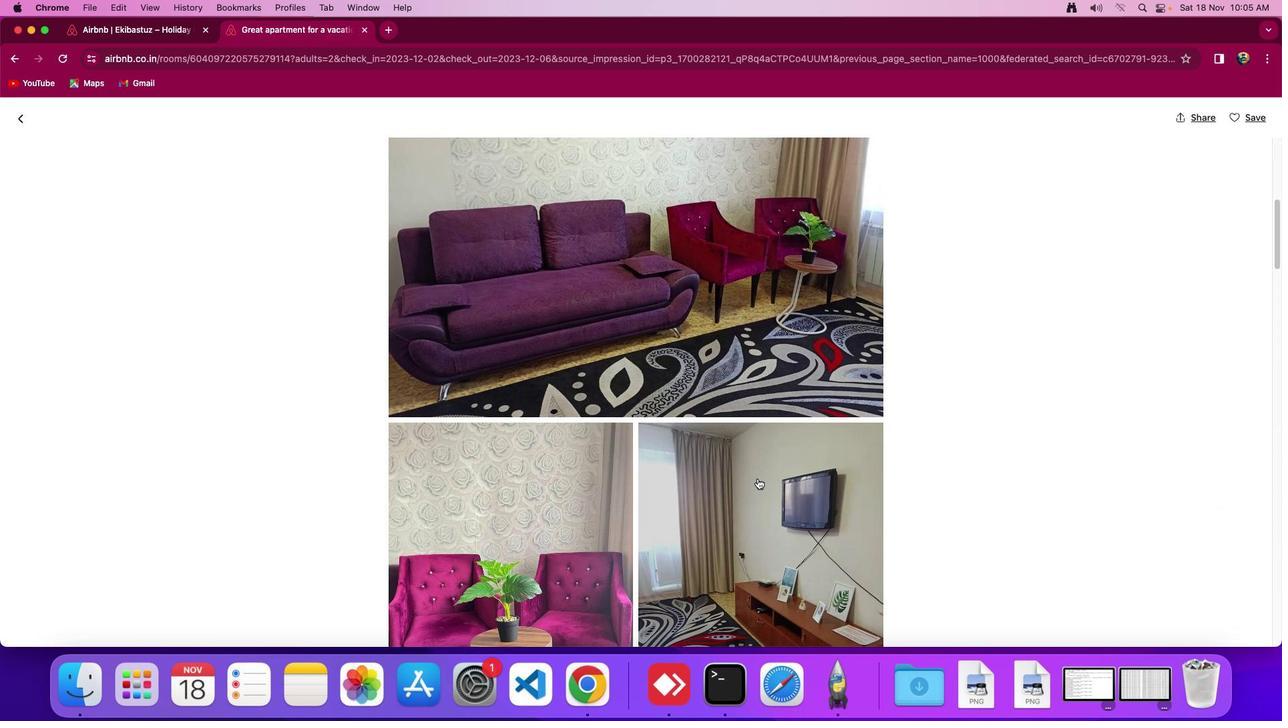 
Action: Mouse scrolled (758, 478) with delta (0, 0)
Screenshot: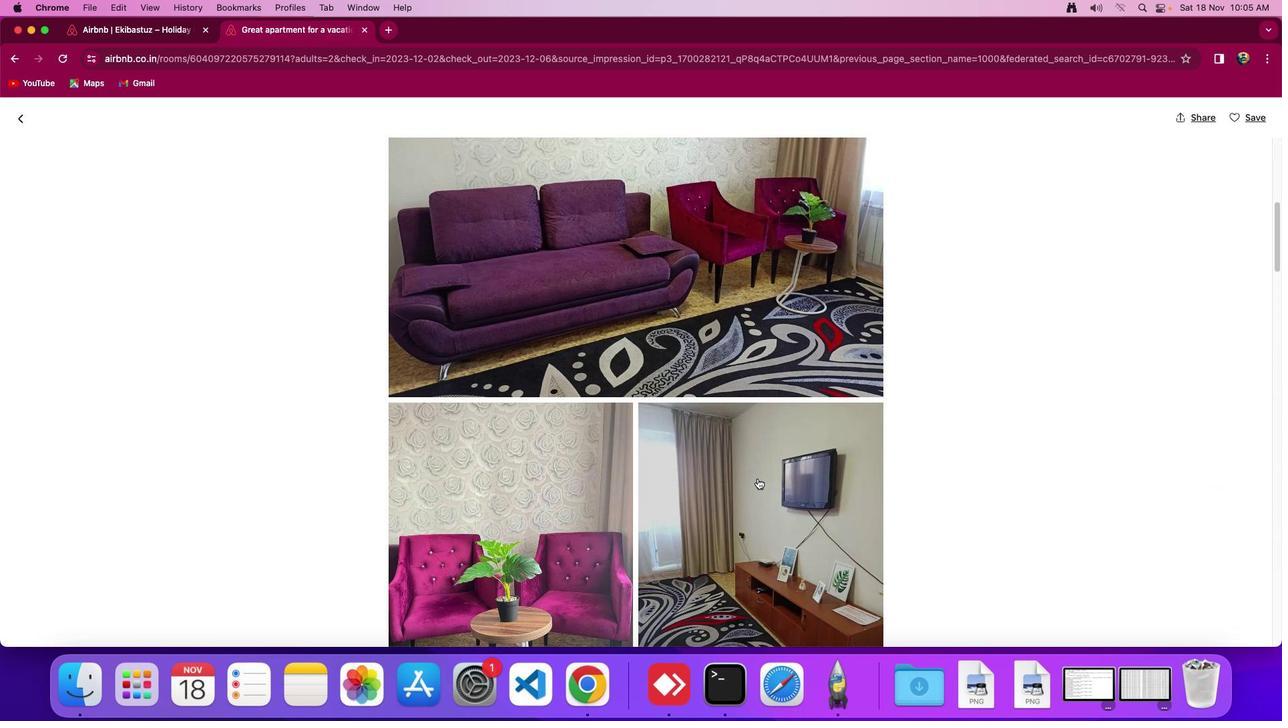 
Action: Mouse scrolled (758, 478) with delta (0, -2)
Screenshot: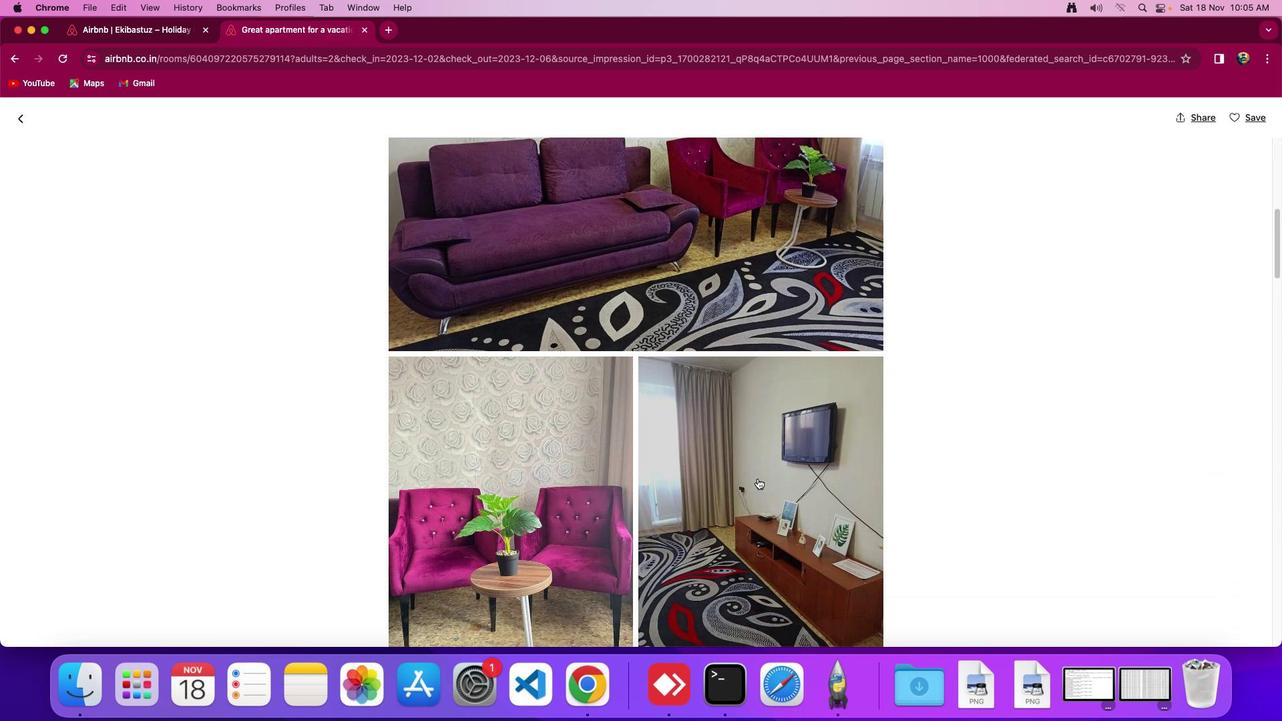 
Action: Mouse scrolled (758, 478) with delta (0, 0)
Screenshot: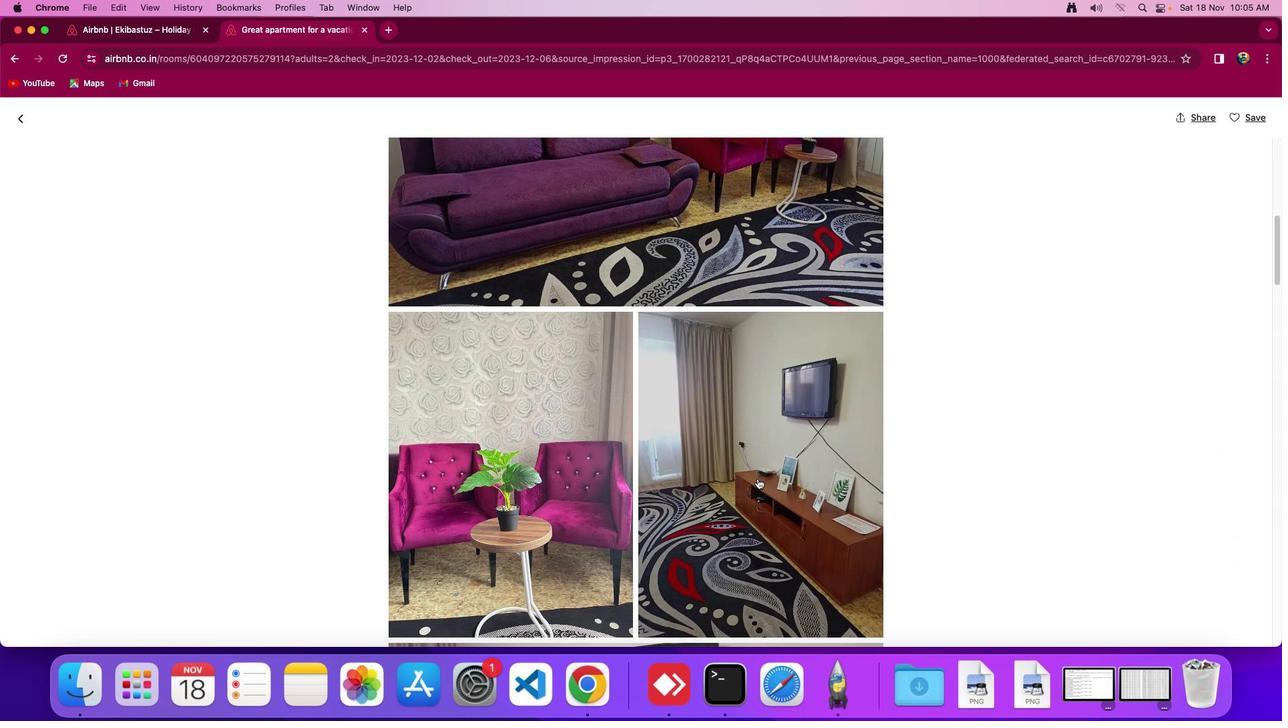 
Action: Mouse scrolled (758, 478) with delta (0, 0)
Screenshot: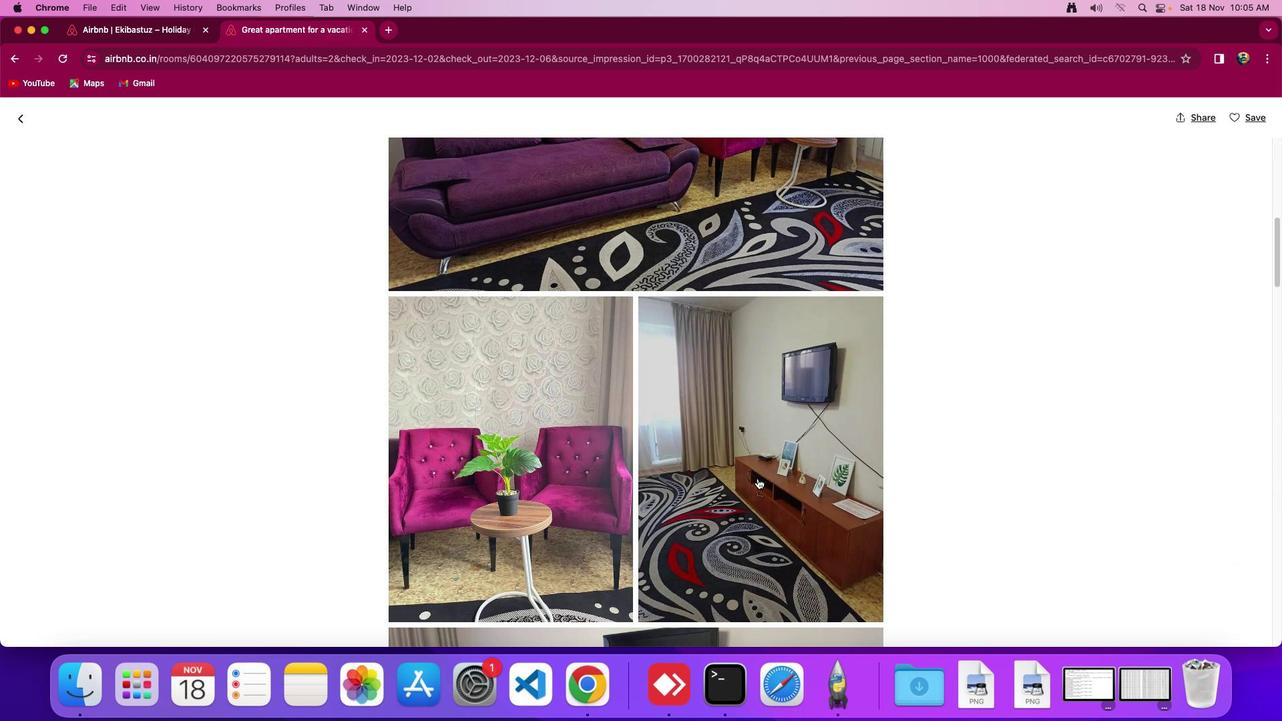 
Action: Mouse scrolled (758, 478) with delta (0, -1)
Screenshot: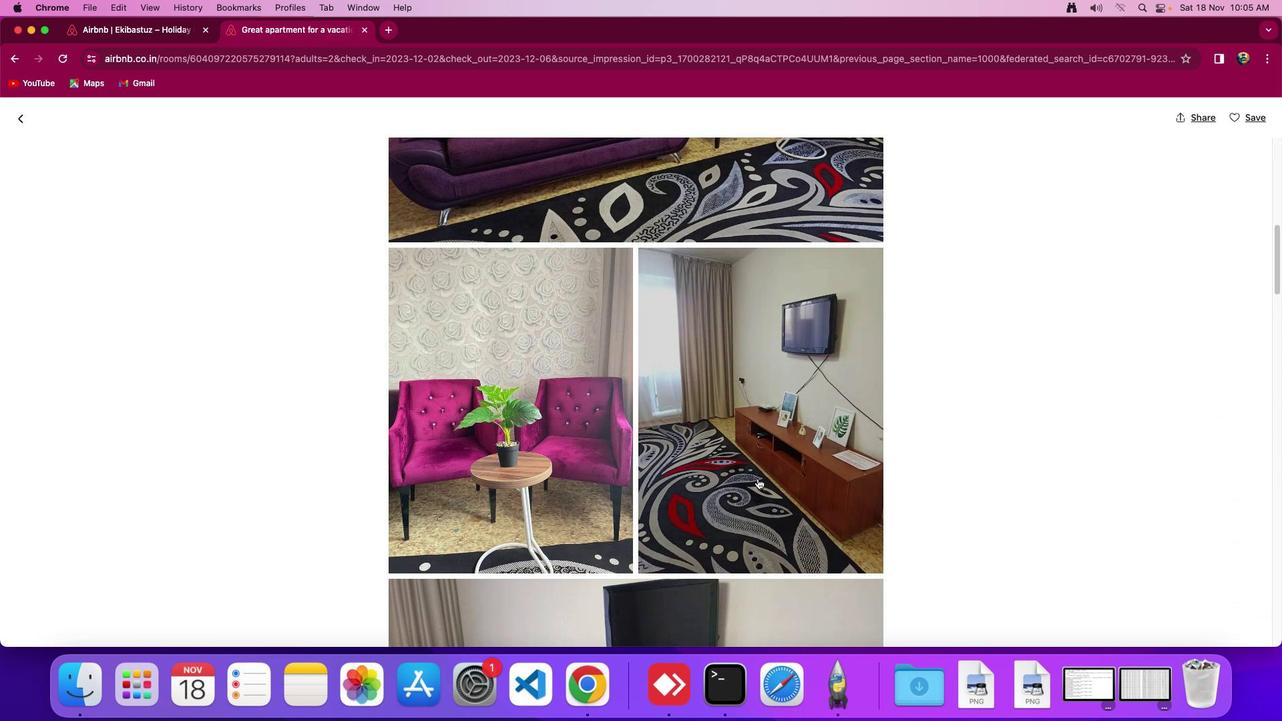 
Action: Mouse scrolled (758, 478) with delta (0, 0)
Screenshot: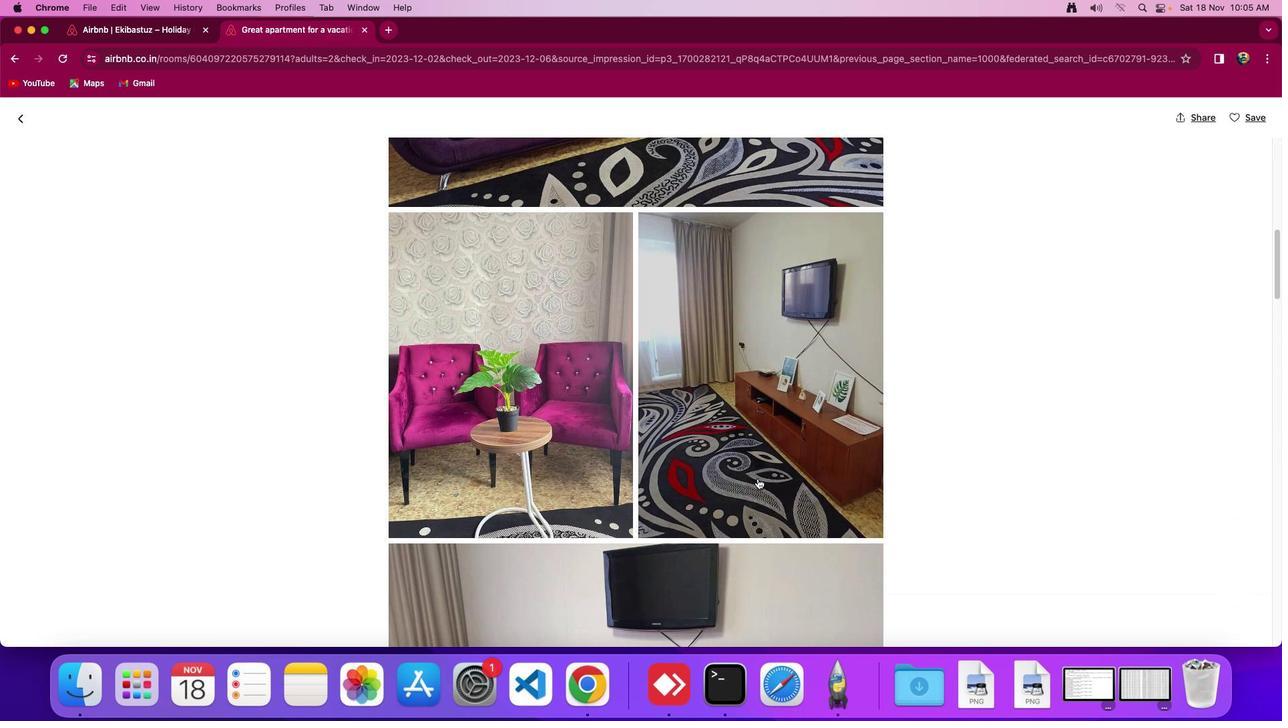 
Action: Mouse scrolled (758, 478) with delta (0, 0)
Screenshot: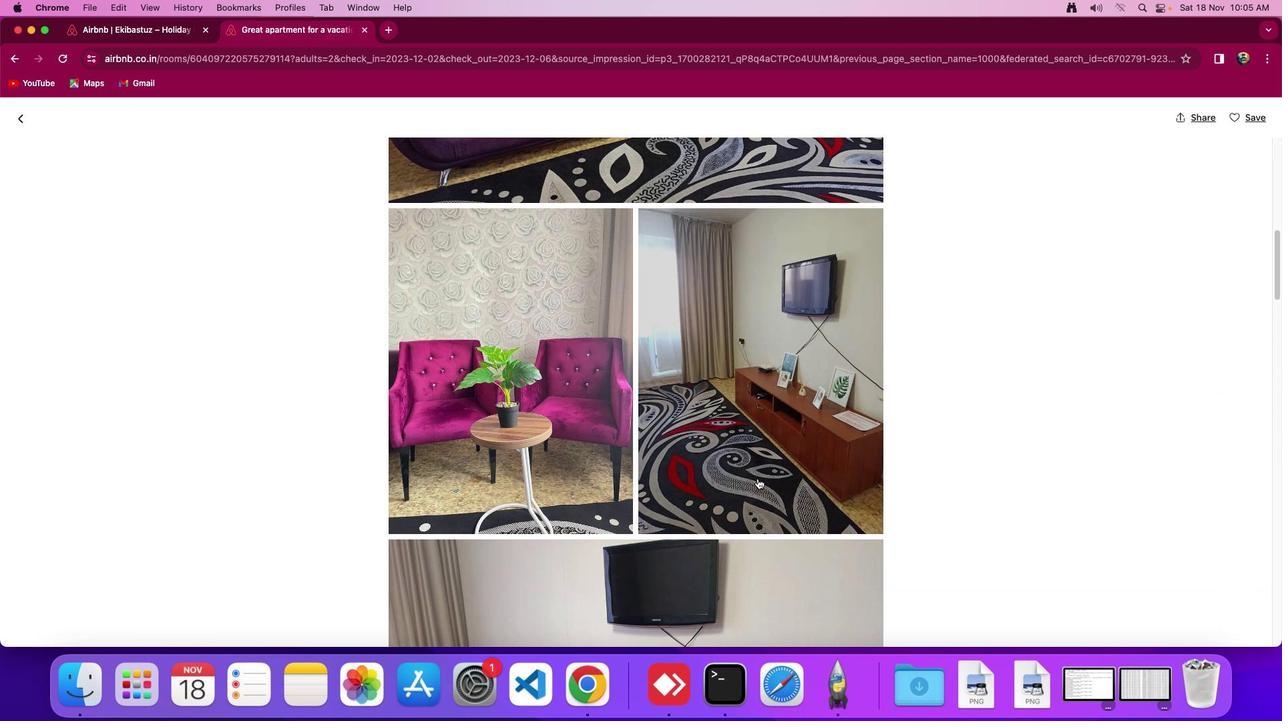 
Action: Mouse scrolled (758, 478) with delta (0, 0)
Screenshot: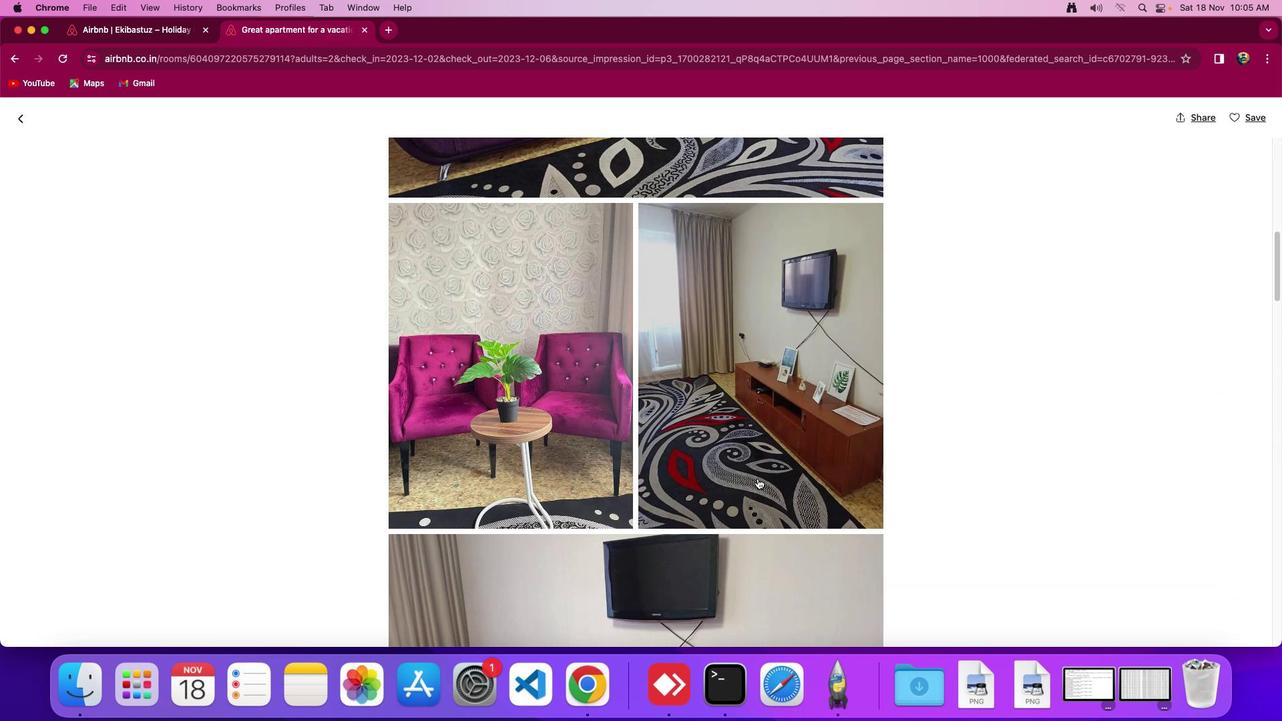 
Action: Mouse scrolled (758, 478) with delta (0, 0)
Screenshot: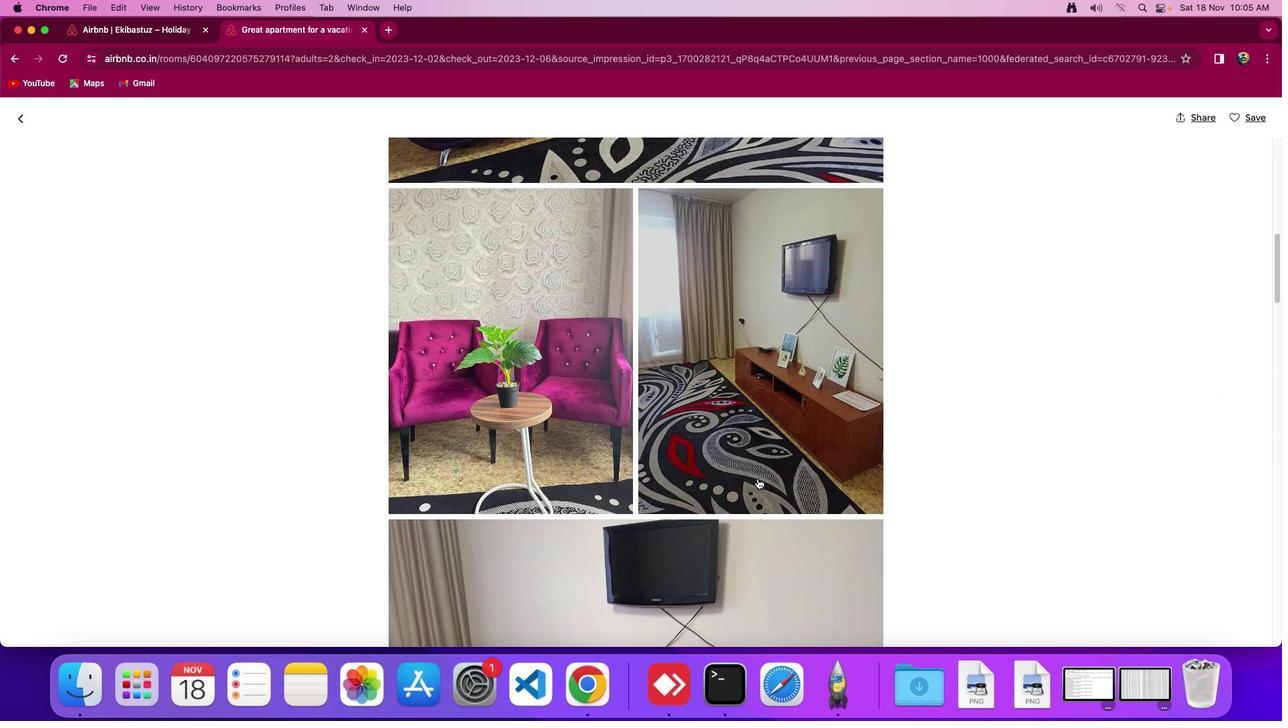 
Action: Mouse scrolled (758, 478) with delta (0, -1)
Screenshot: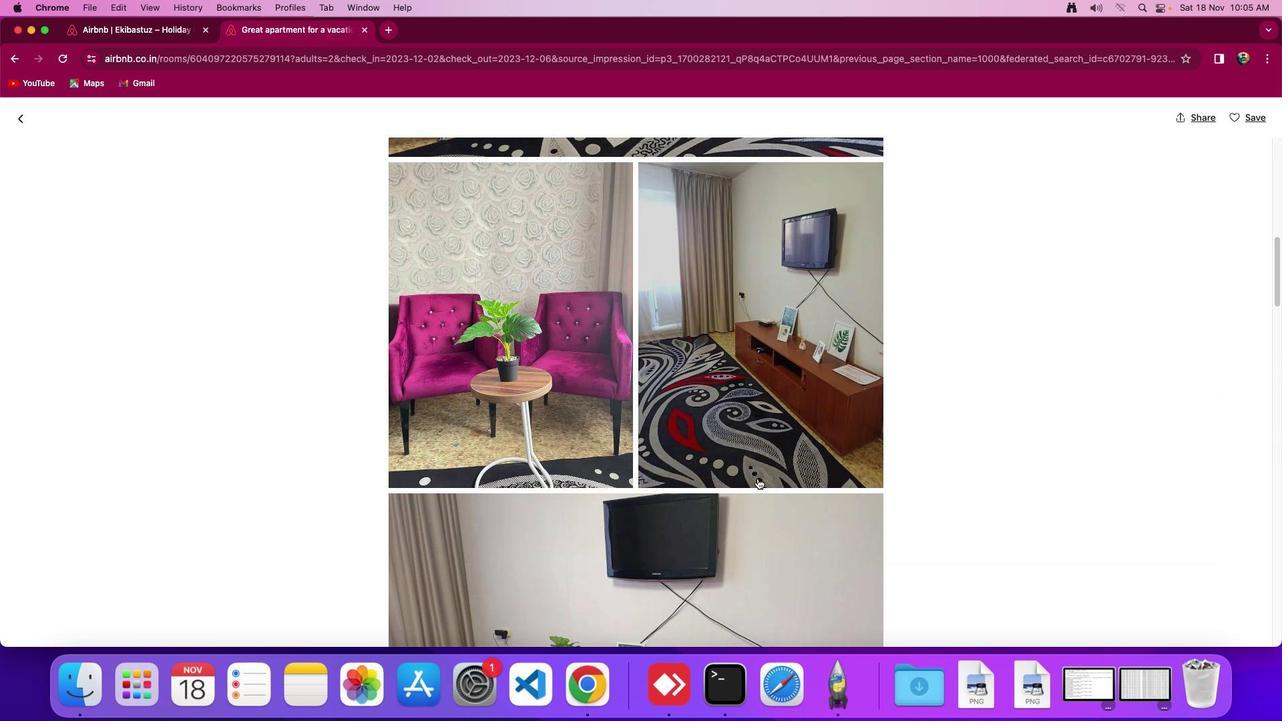 
Action: Mouse moved to (762, 470)
Screenshot: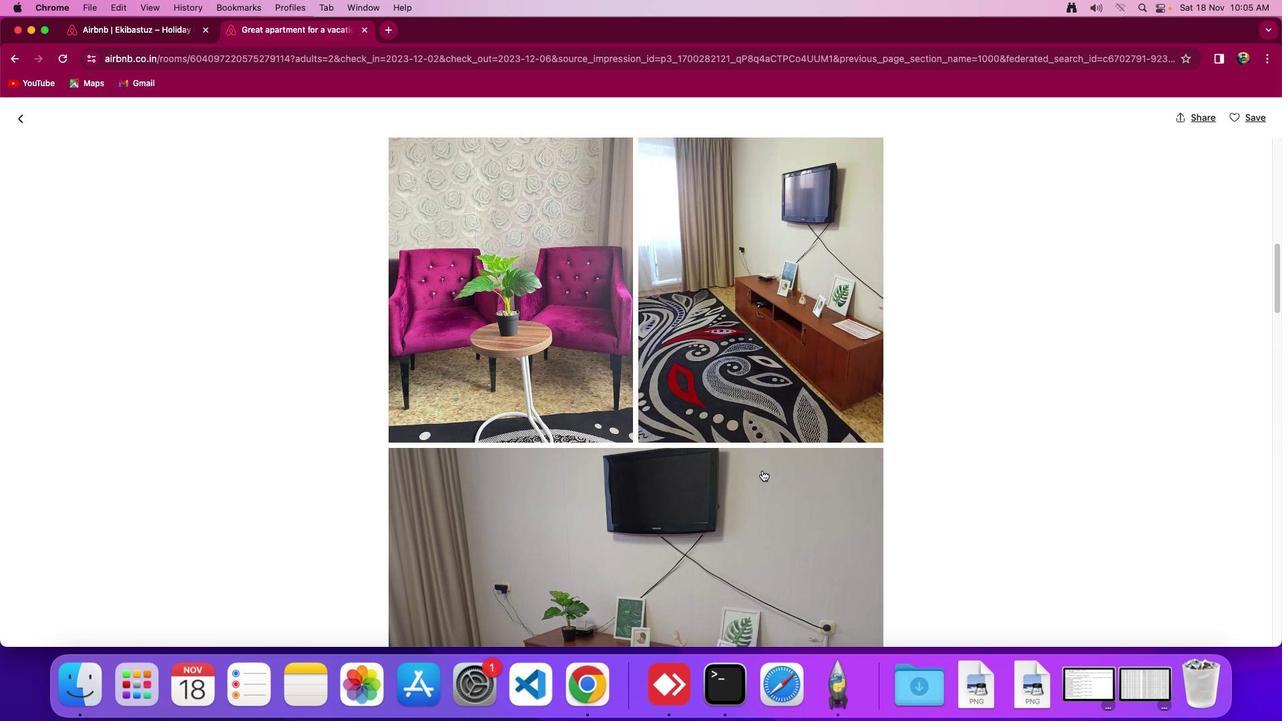 
Action: Mouse scrolled (762, 470) with delta (0, 0)
Screenshot: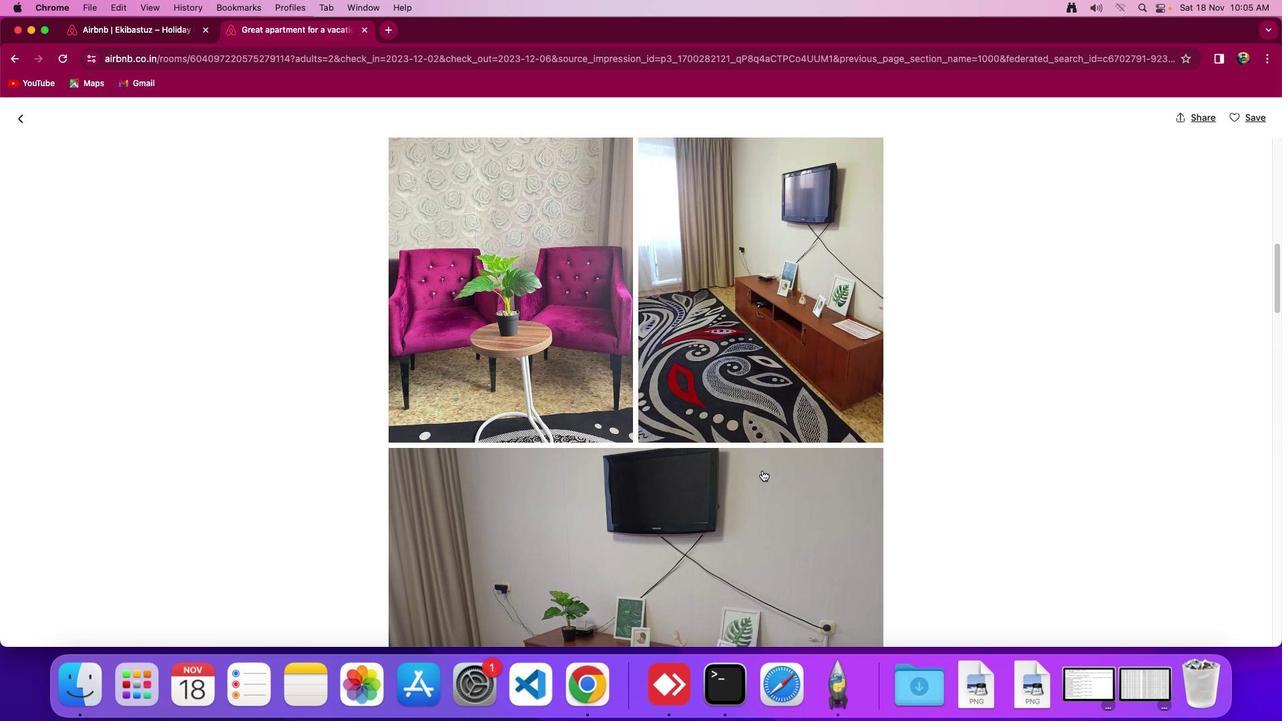 
Action: Mouse scrolled (762, 470) with delta (0, 0)
Screenshot: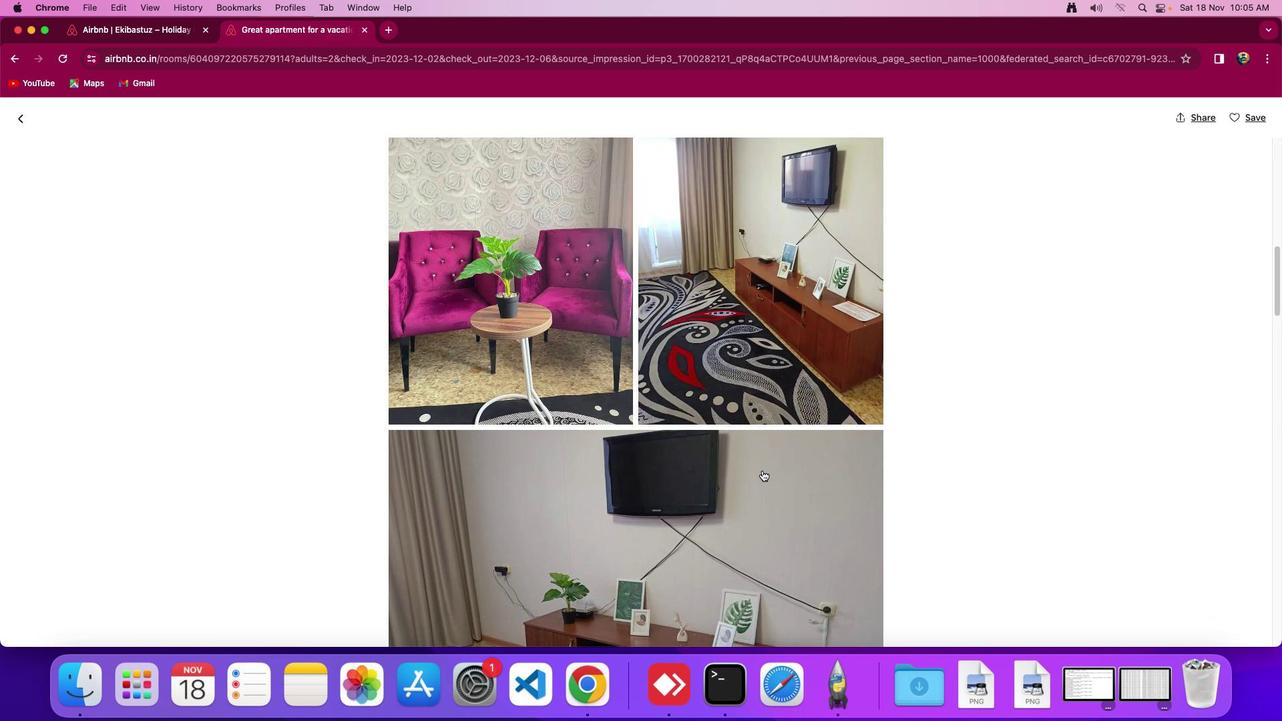 
Action: Mouse scrolled (762, 470) with delta (0, -1)
Screenshot: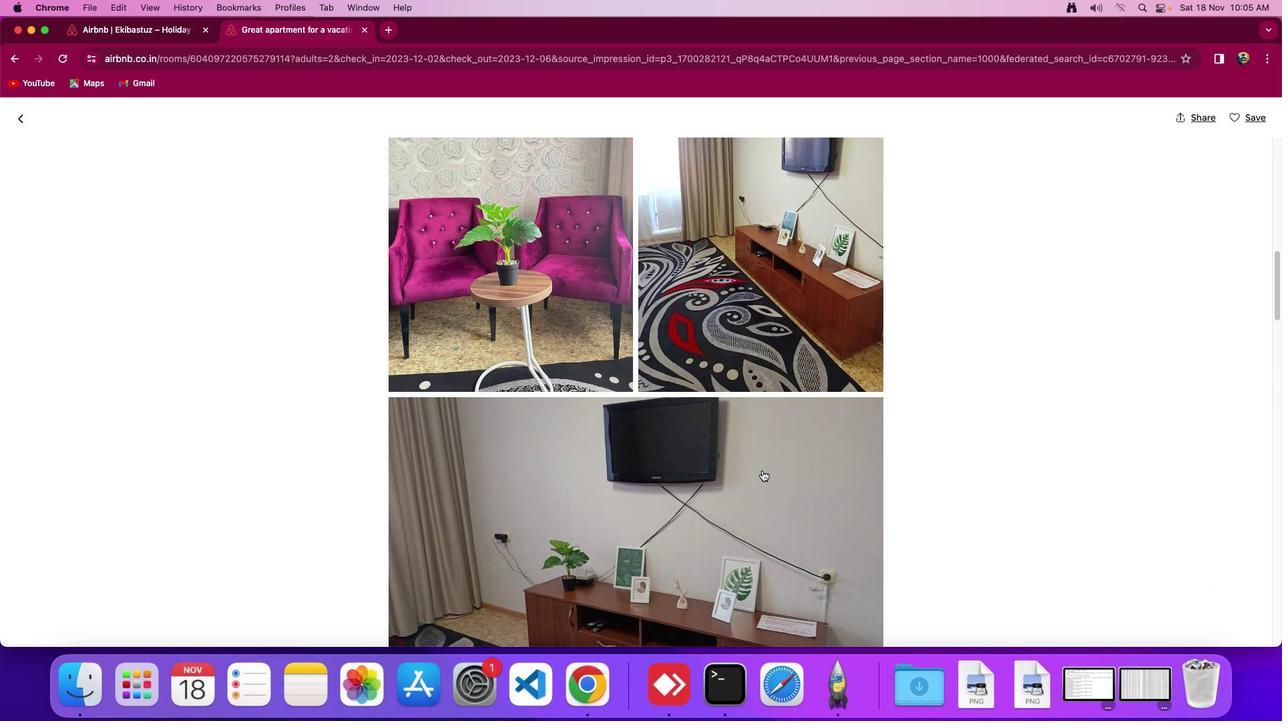 
Action: Mouse scrolled (762, 470) with delta (0, 0)
Screenshot: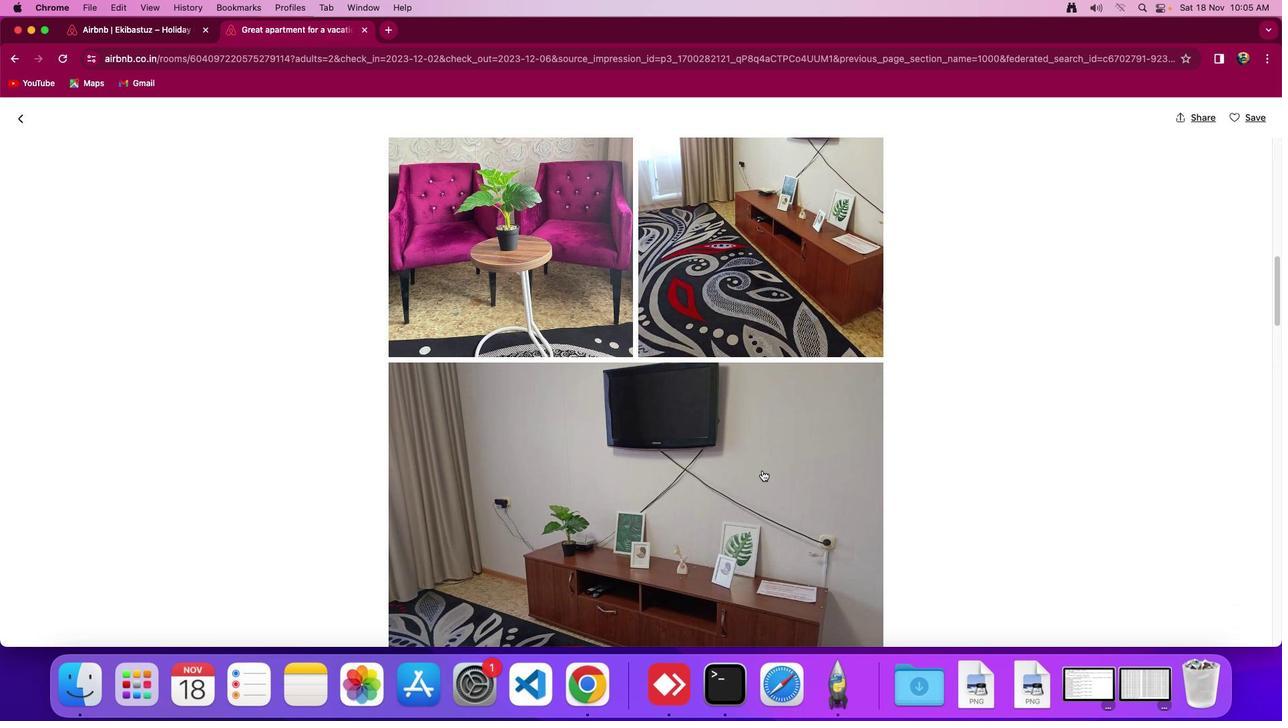 
Action: Mouse scrolled (762, 470) with delta (0, 0)
Screenshot: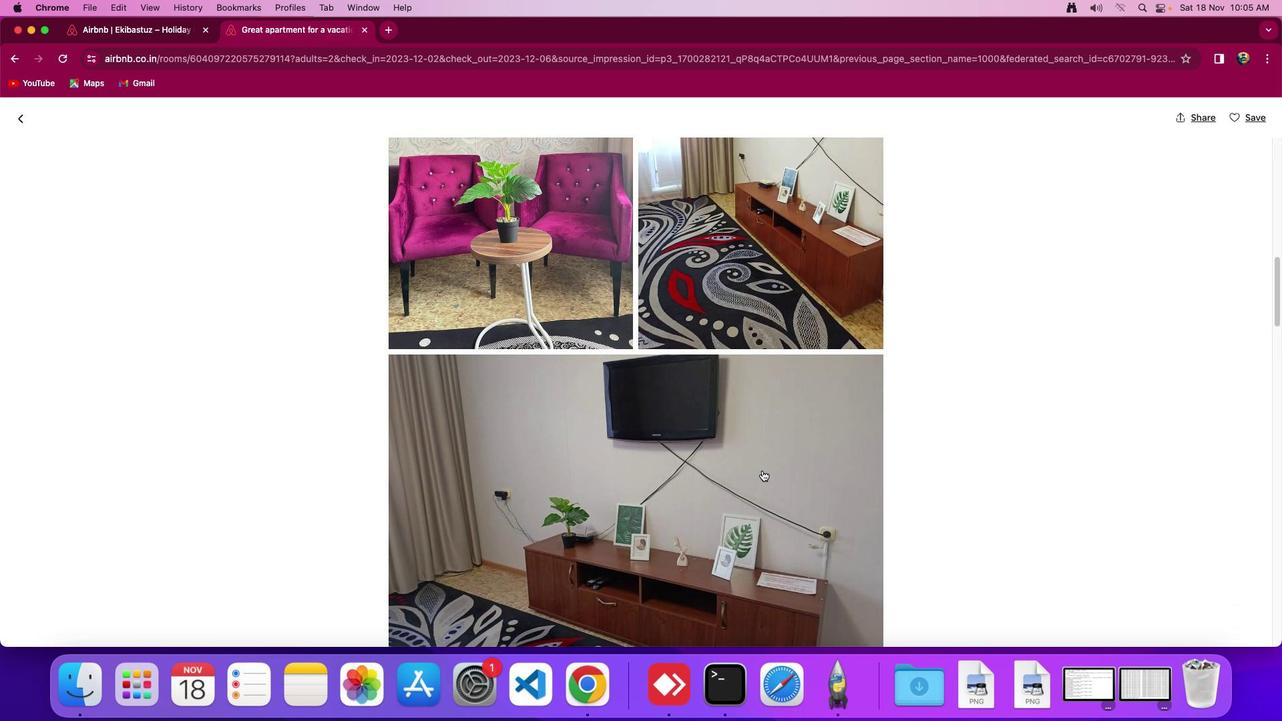 
Action: Mouse scrolled (762, 470) with delta (0, 0)
Screenshot: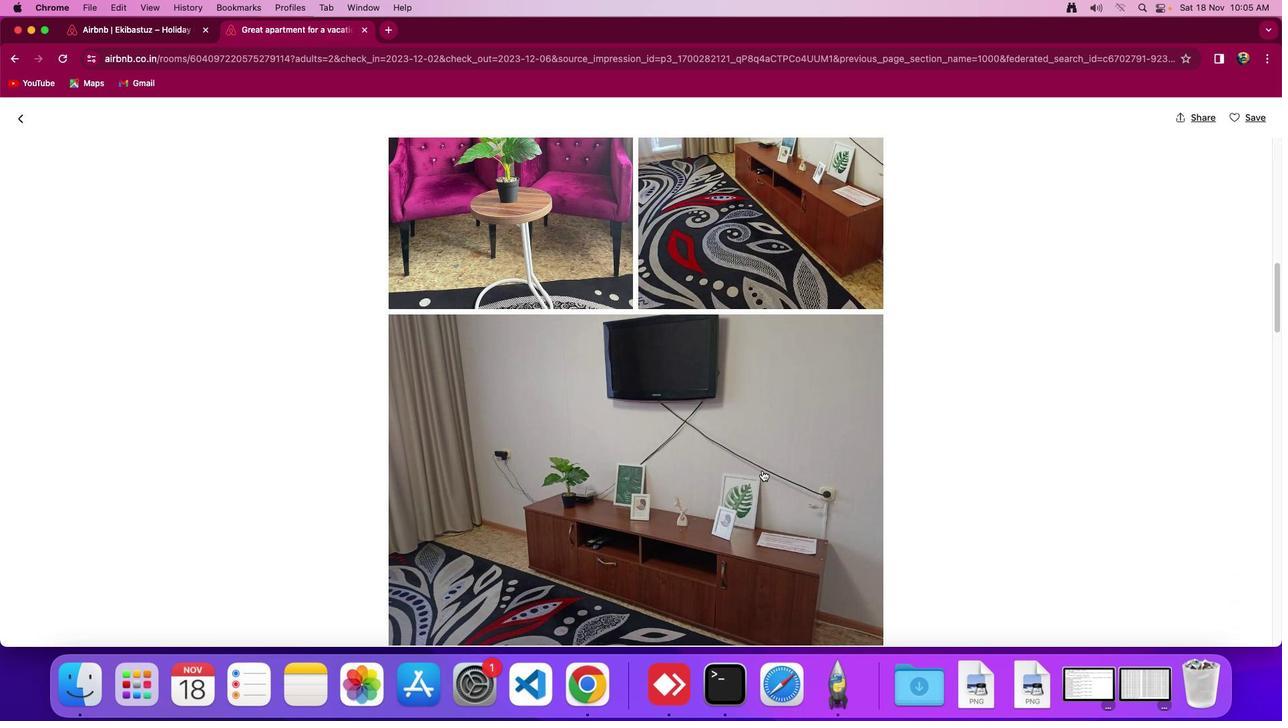 
Action: Mouse scrolled (762, 470) with delta (0, 0)
Screenshot: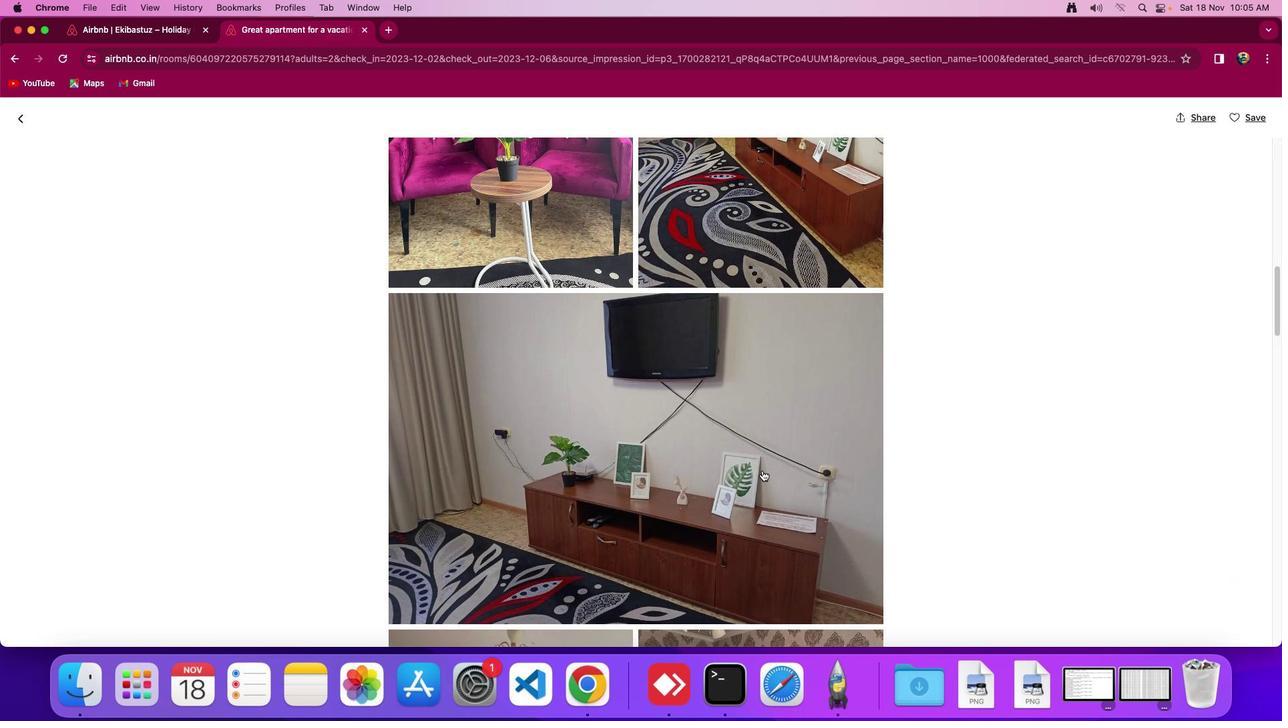 
Action: Mouse scrolled (762, 470) with delta (0, 0)
Screenshot: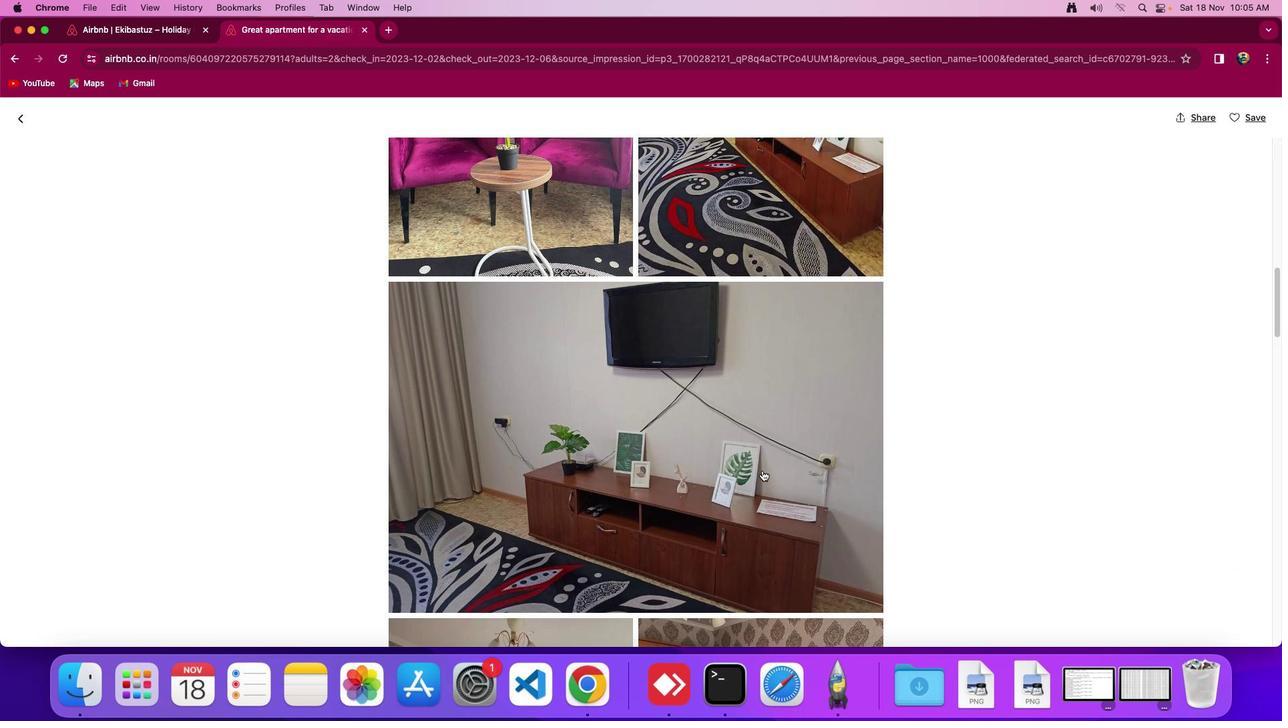 
Action: Mouse scrolled (762, 470) with delta (0, -1)
Screenshot: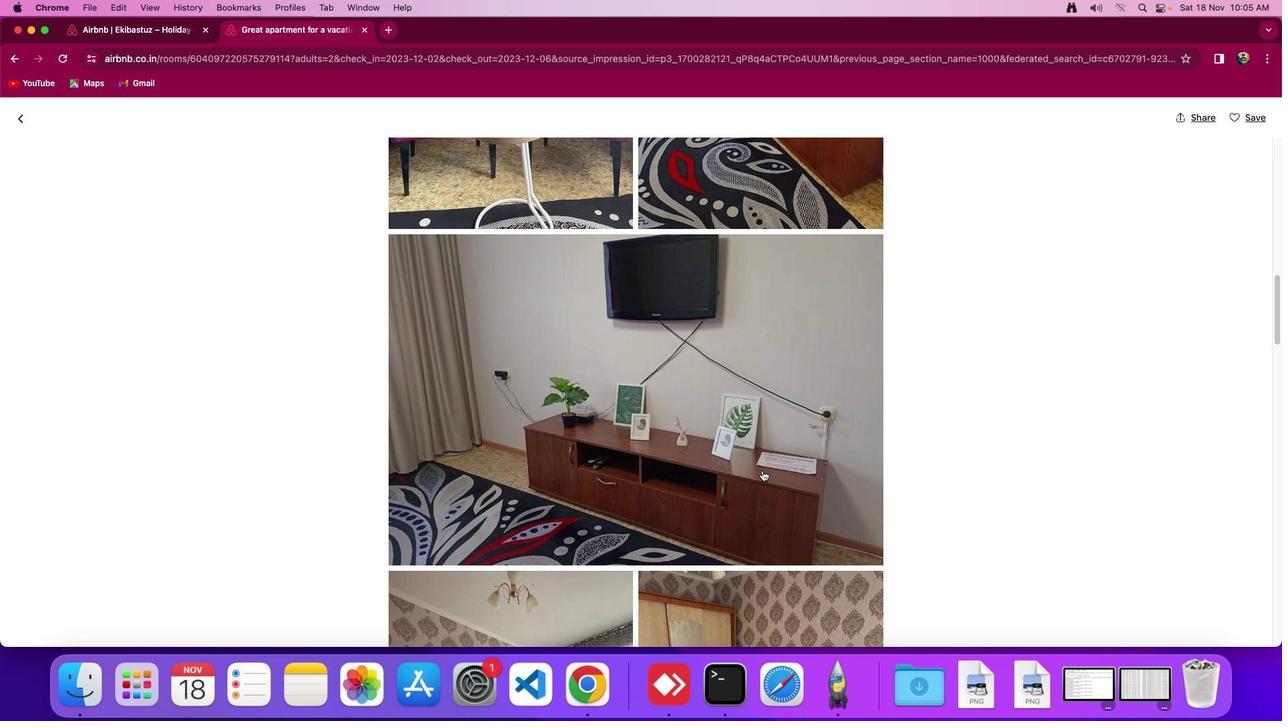 
Action: Mouse scrolled (762, 470) with delta (0, 0)
Screenshot: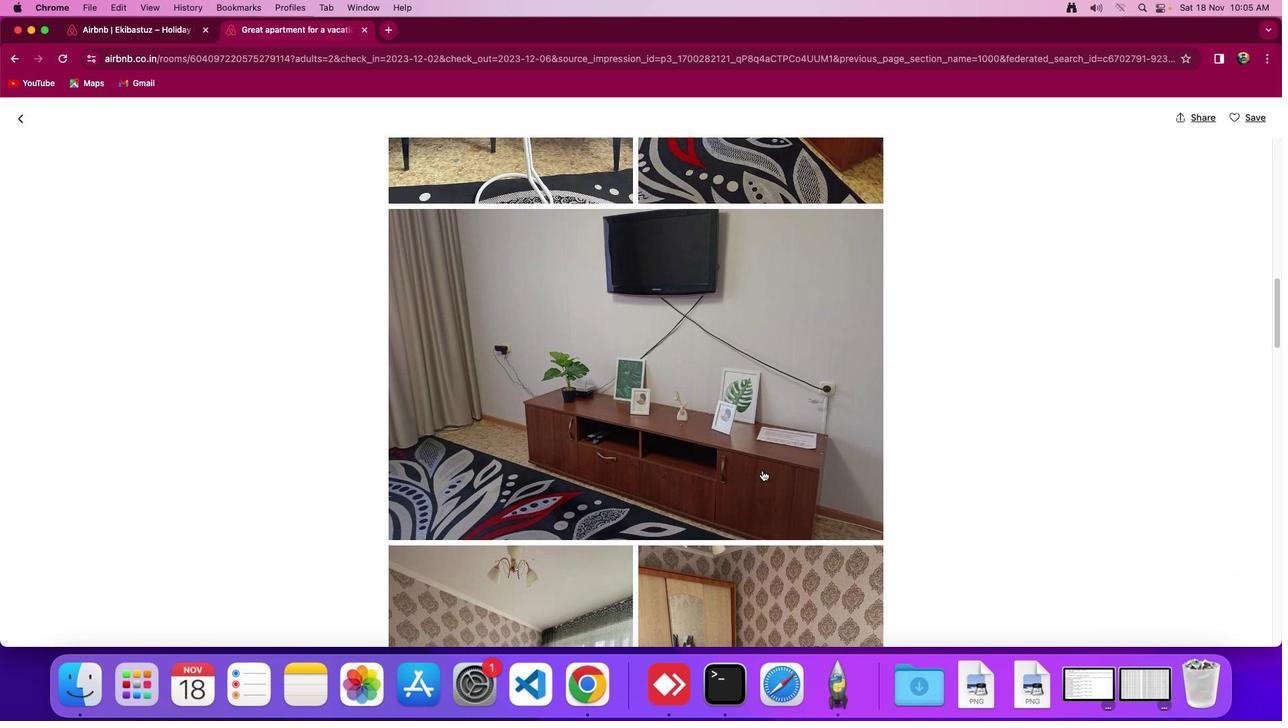
Action: Mouse scrolled (762, 470) with delta (0, 0)
Screenshot: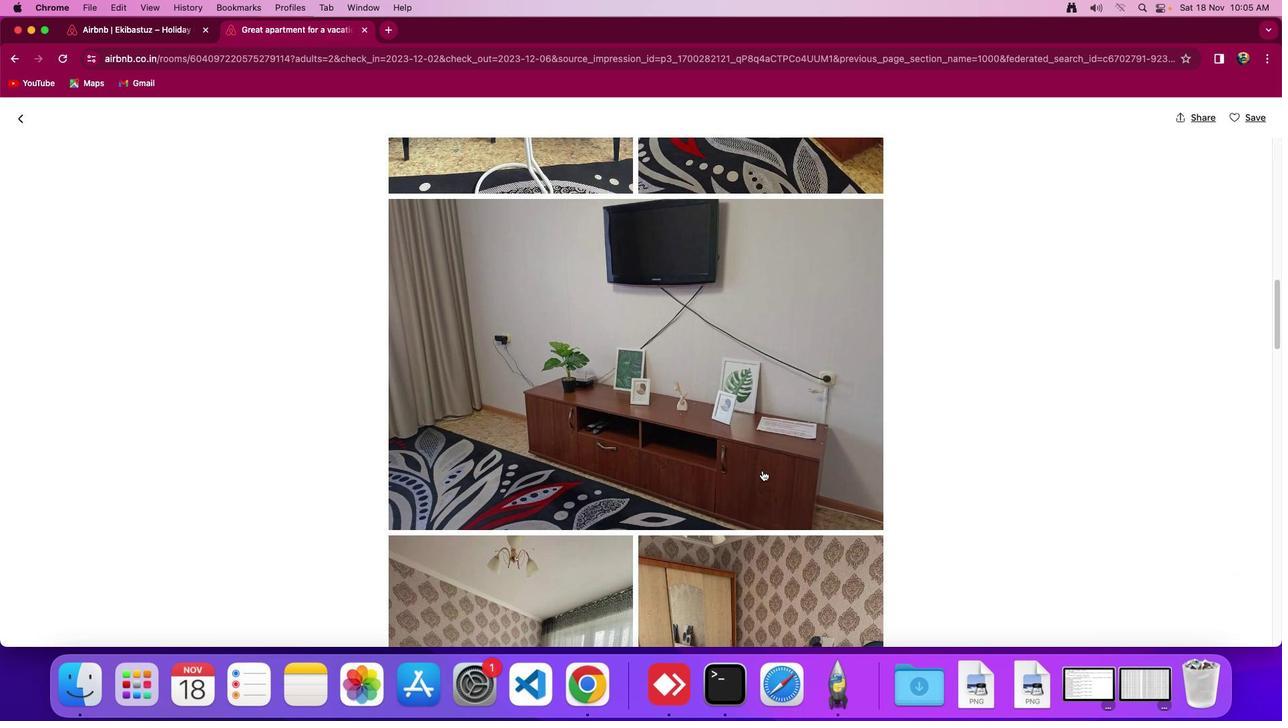 
Action: Mouse scrolled (762, 470) with delta (0, -1)
Screenshot: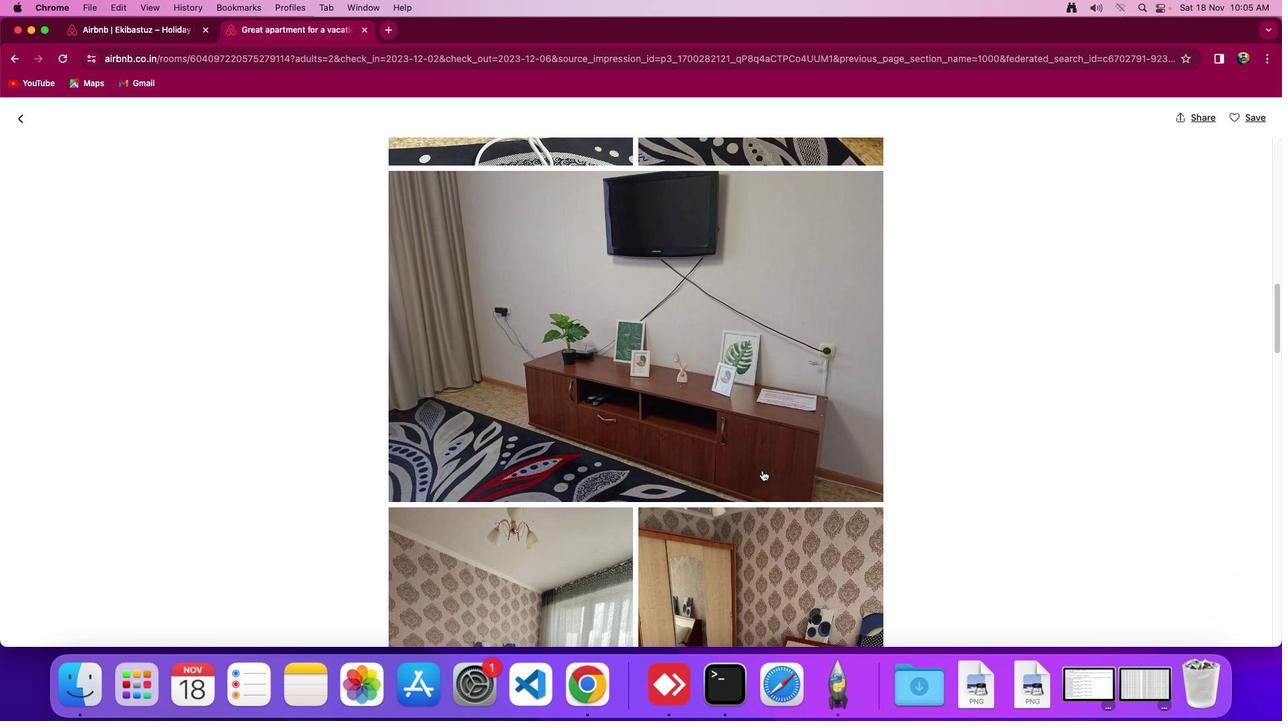 
Action: Mouse scrolled (762, 470) with delta (0, 0)
Screenshot: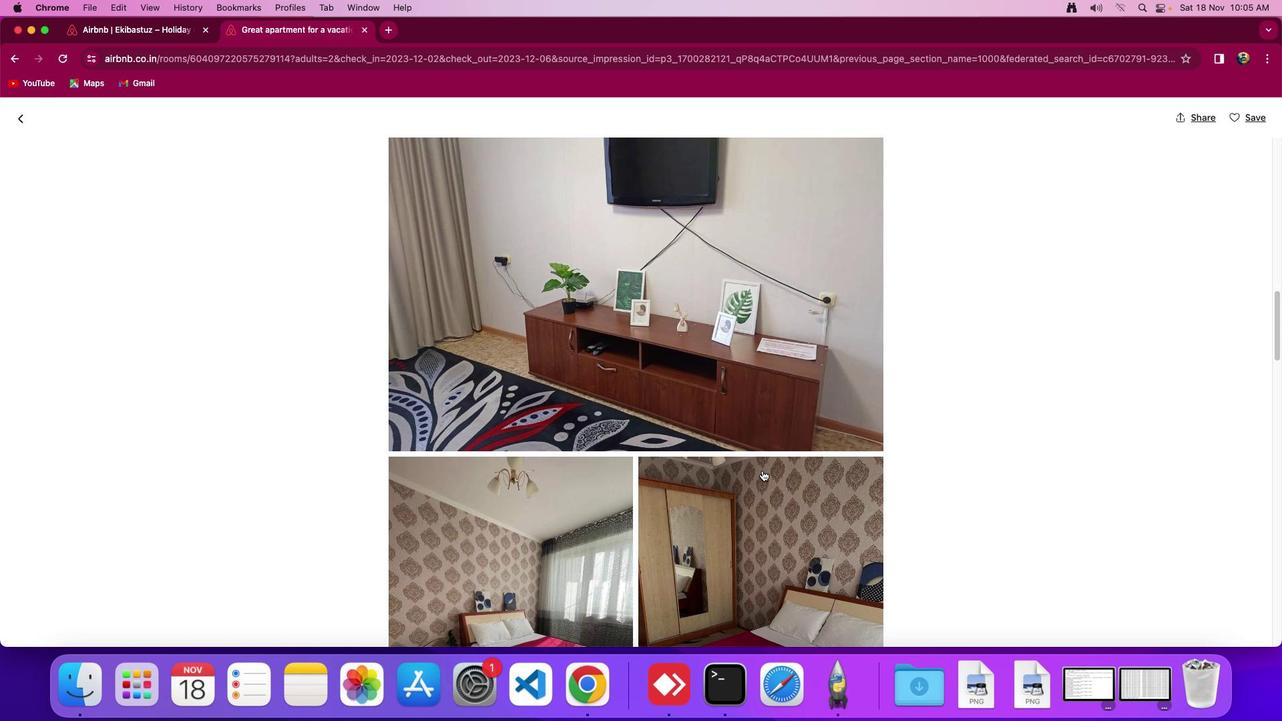 
Action: Mouse scrolled (762, 470) with delta (0, 0)
Screenshot: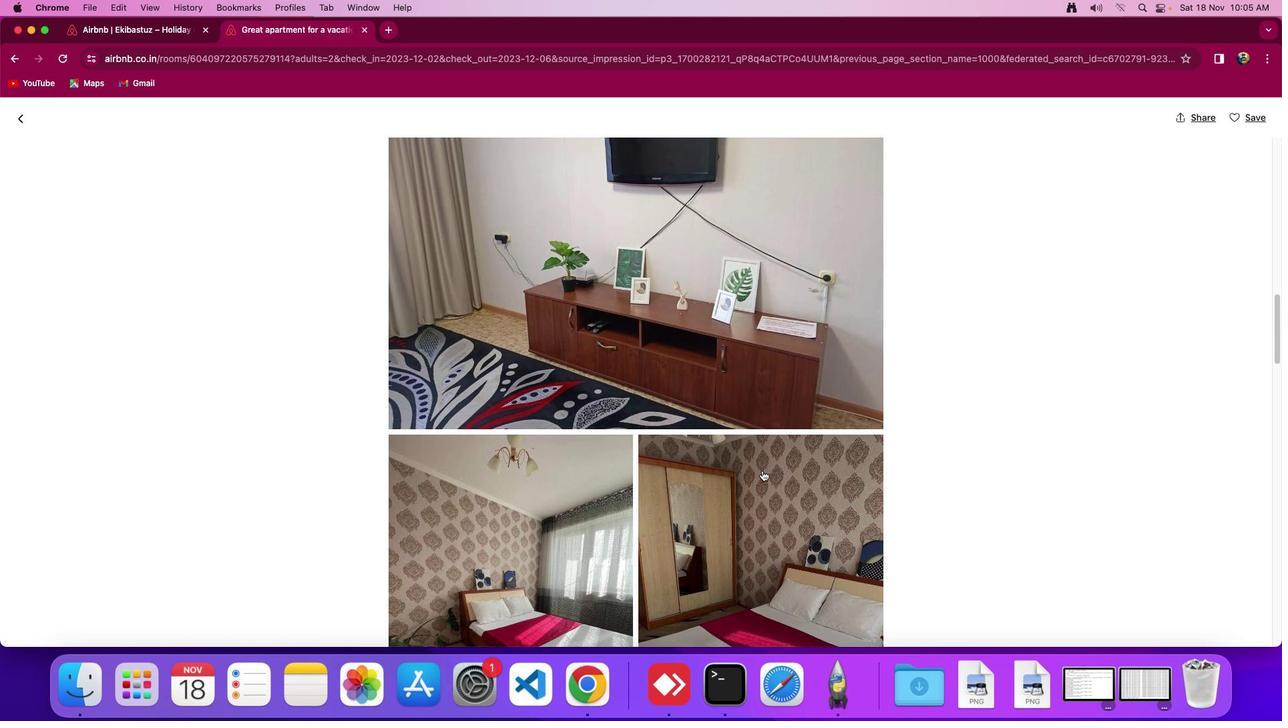 
Action: Mouse scrolled (762, 470) with delta (0, -1)
Screenshot: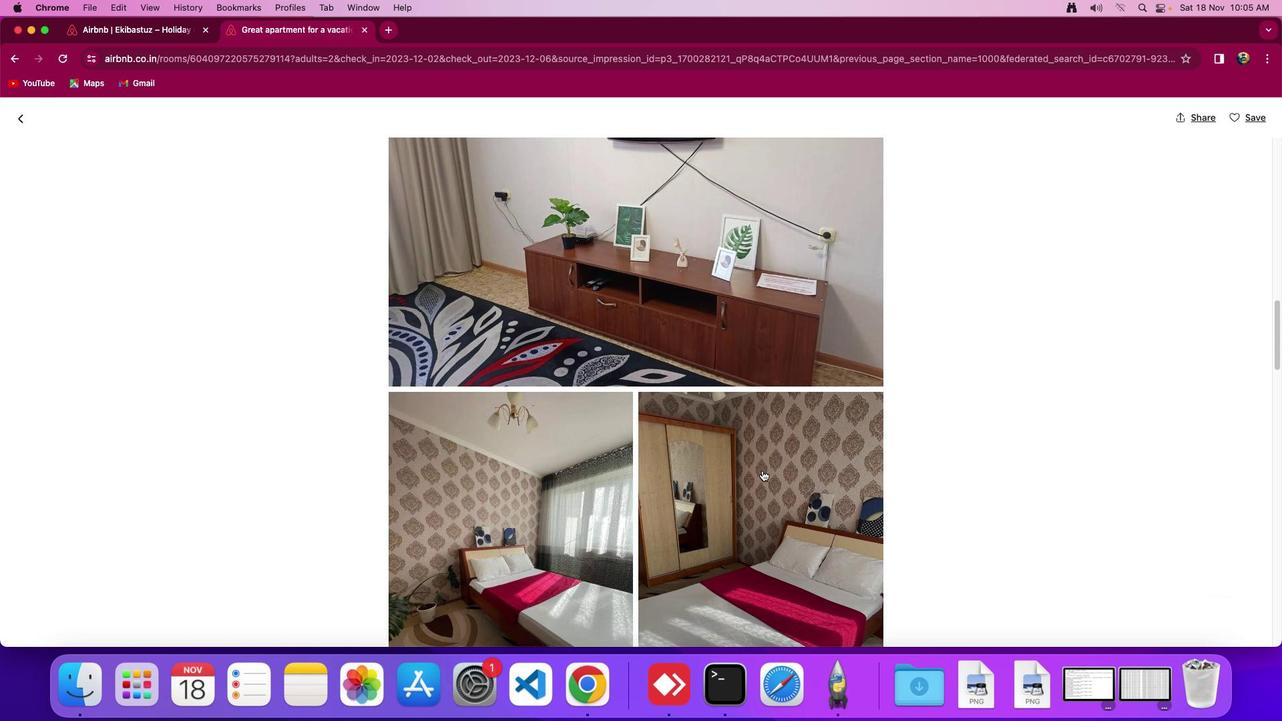 
Action: Mouse scrolled (762, 470) with delta (0, 0)
Screenshot: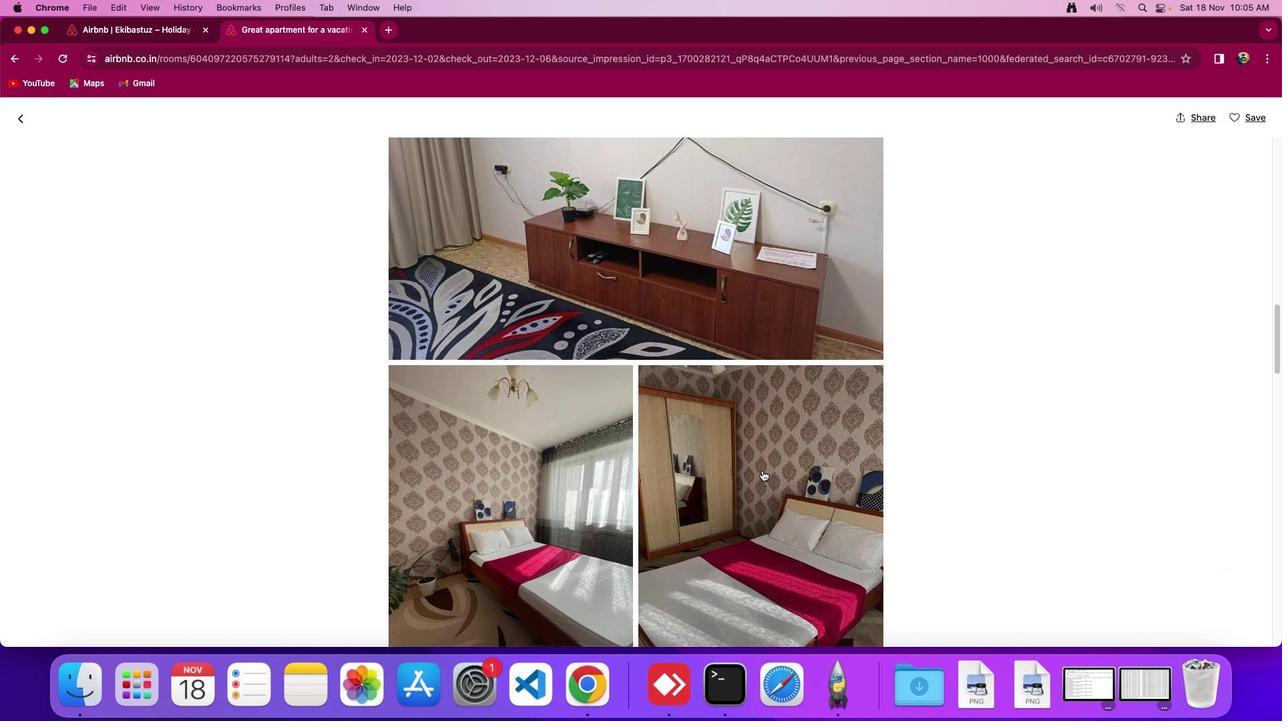 
Action: Mouse scrolled (762, 470) with delta (0, 0)
Screenshot: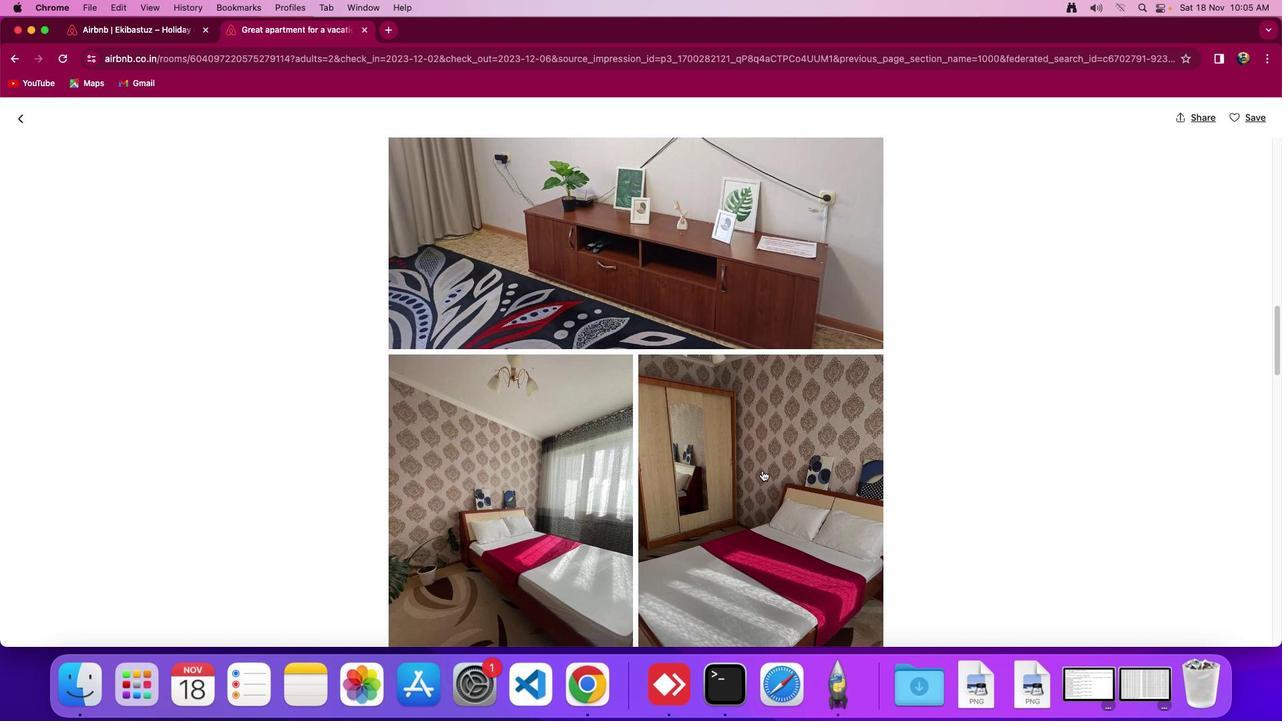 
Action: Mouse scrolled (762, 470) with delta (0, 0)
Screenshot: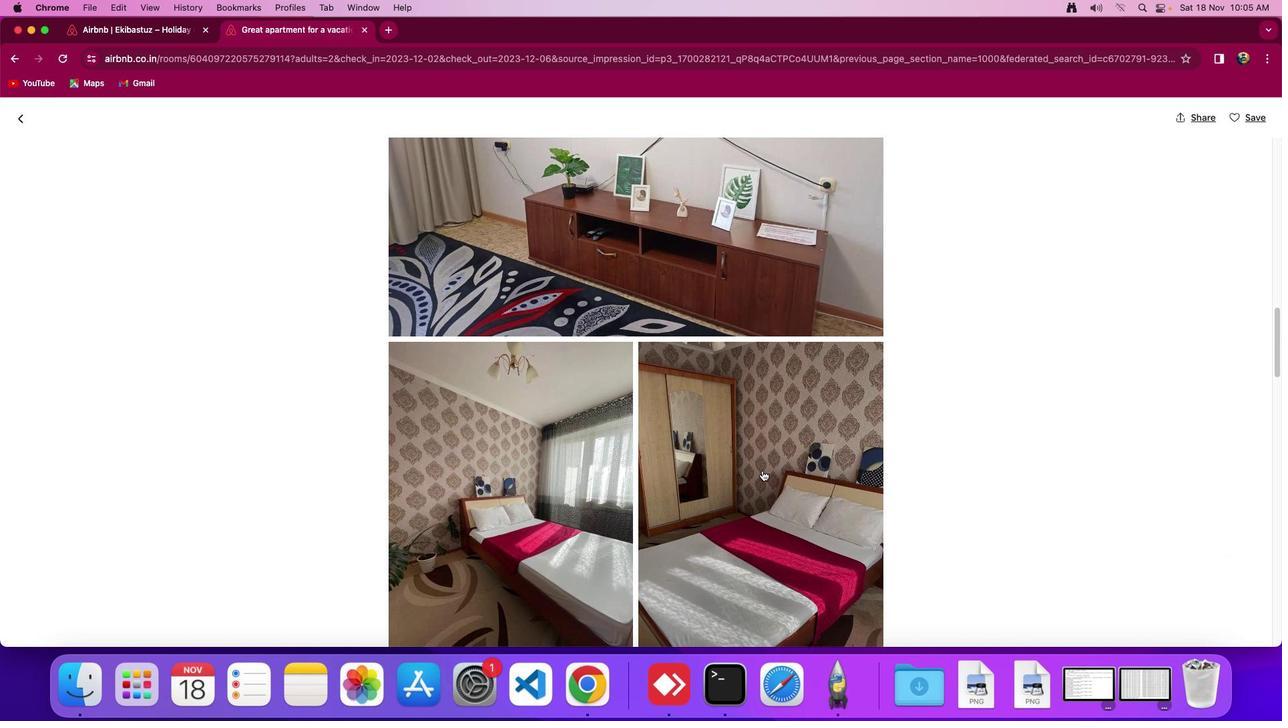 
Action: Mouse scrolled (762, 470) with delta (0, 0)
Screenshot: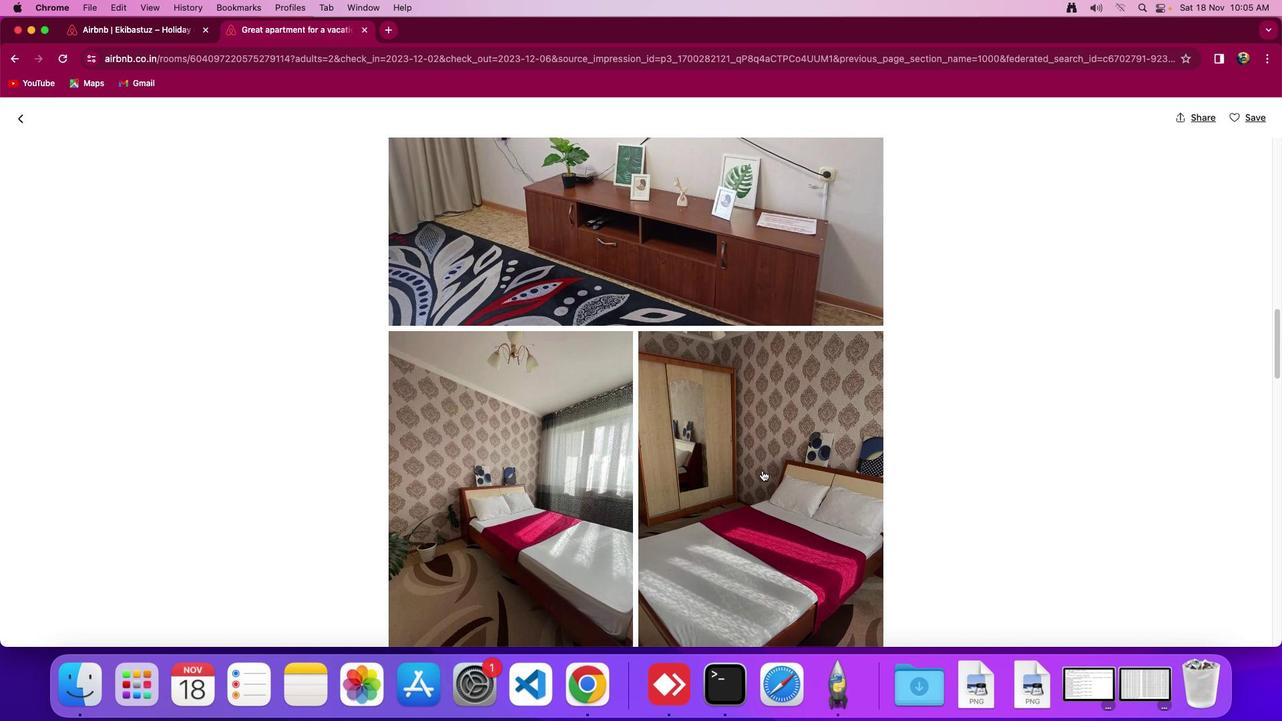 
Action: Mouse scrolled (762, 470) with delta (0, 0)
Screenshot: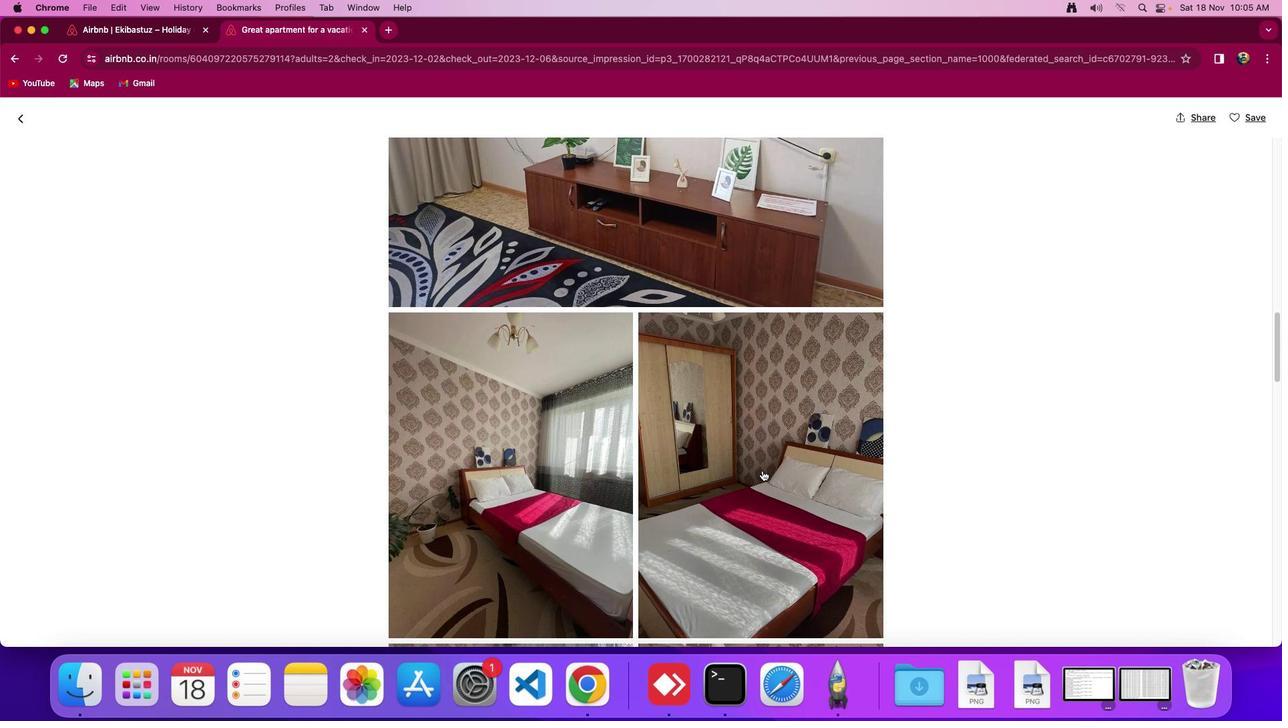 
Action: Mouse scrolled (762, 470) with delta (0, -1)
Screenshot: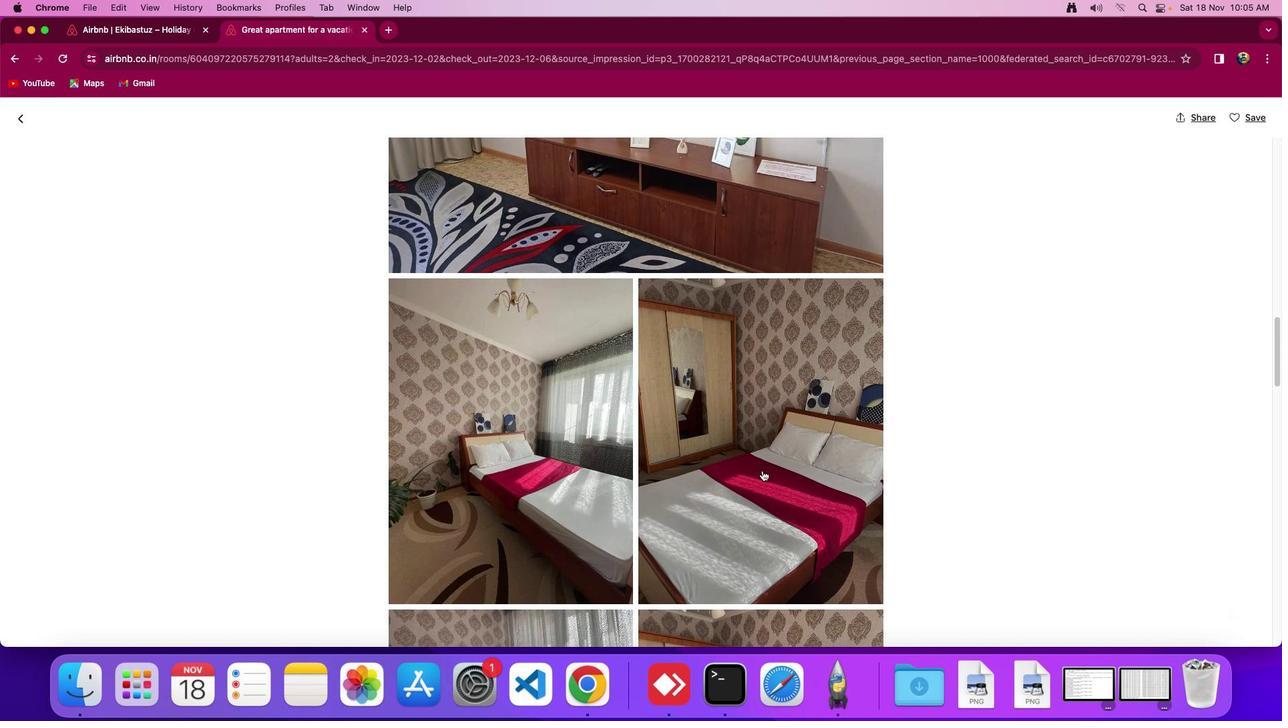 
Action: Mouse scrolled (762, 470) with delta (0, 0)
Screenshot: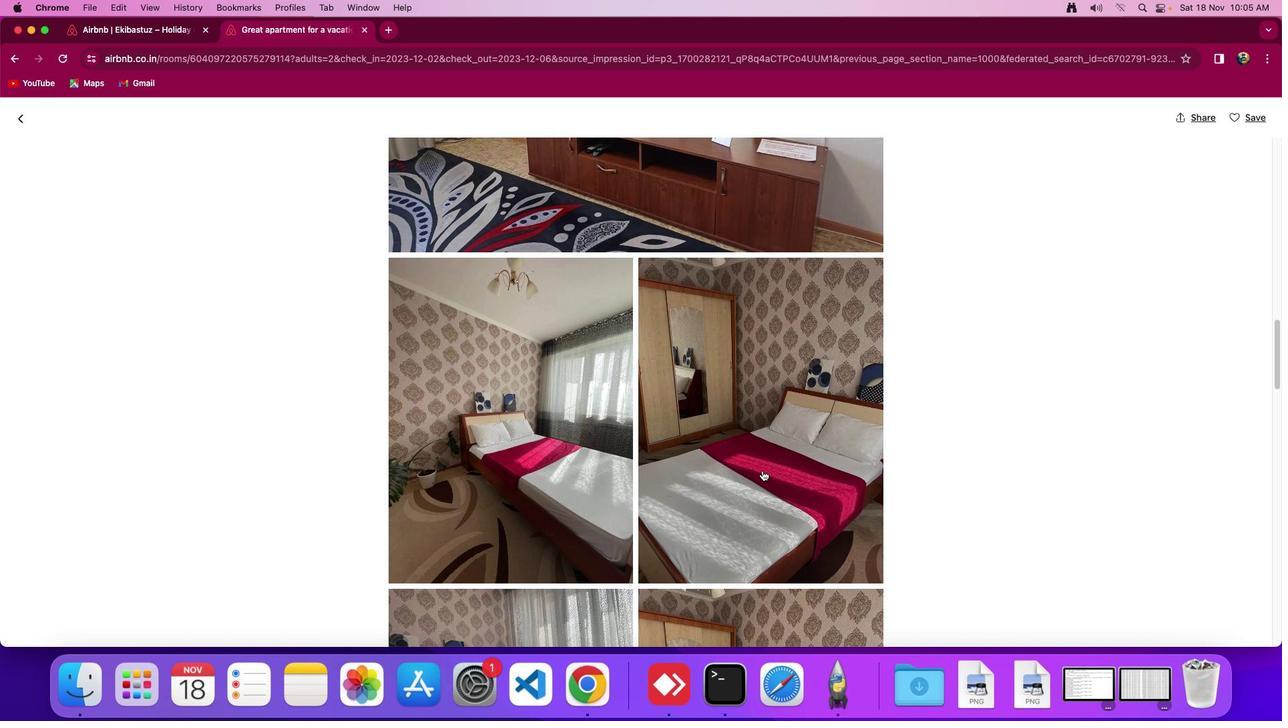 
Action: Mouse scrolled (762, 470) with delta (0, 0)
Screenshot: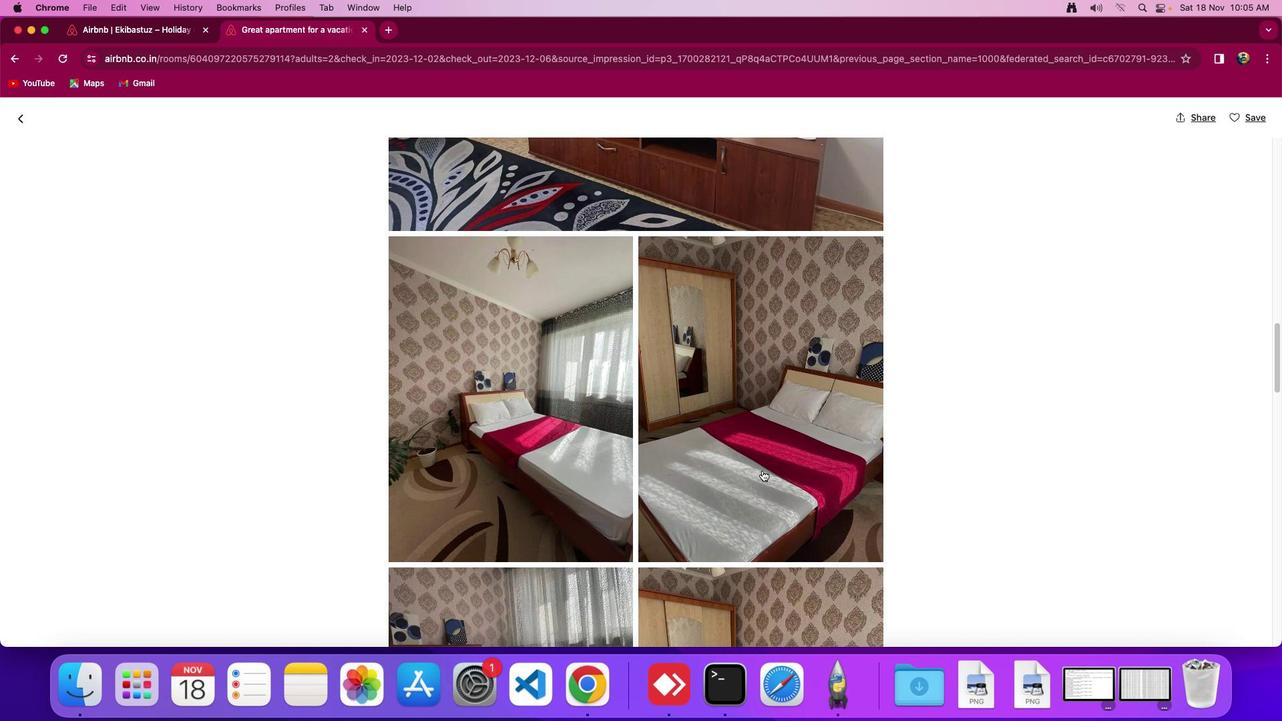 
Action: Mouse scrolled (762, 470) with delta (0, -1)
Screenshot: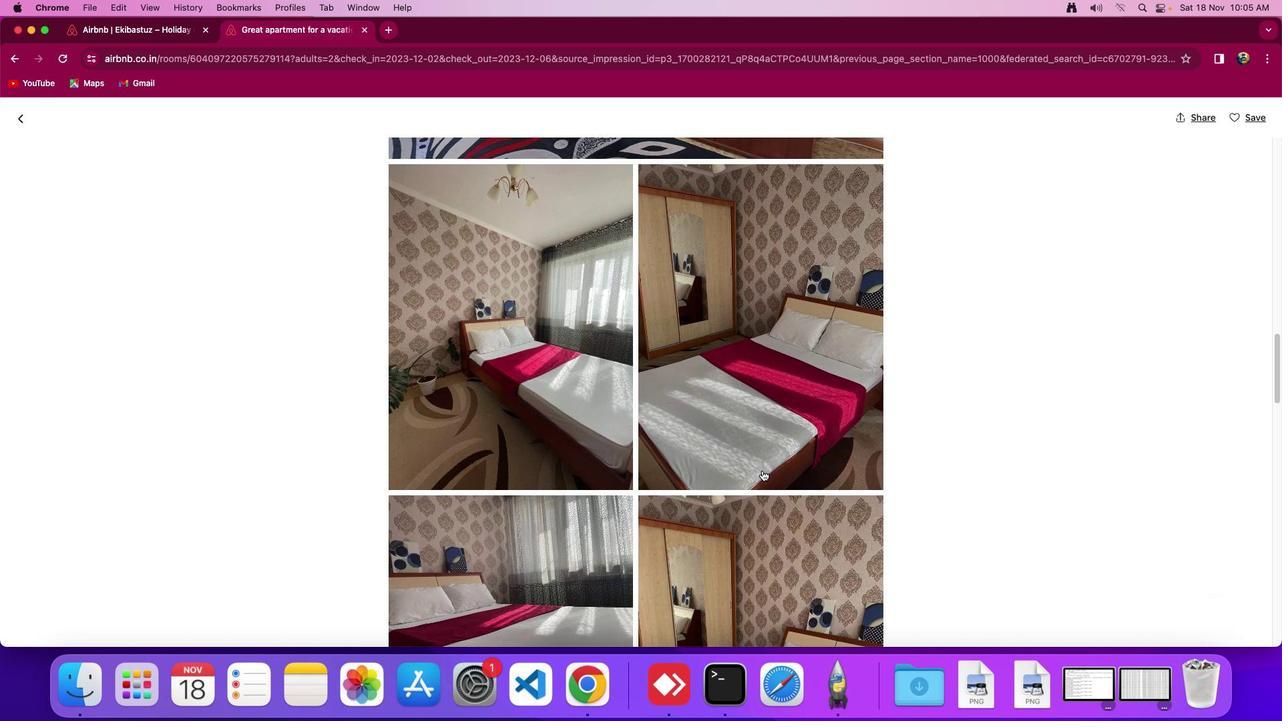 
Action: Mouse scrolled (762, 470) with delta (0, -2)
Screenshot: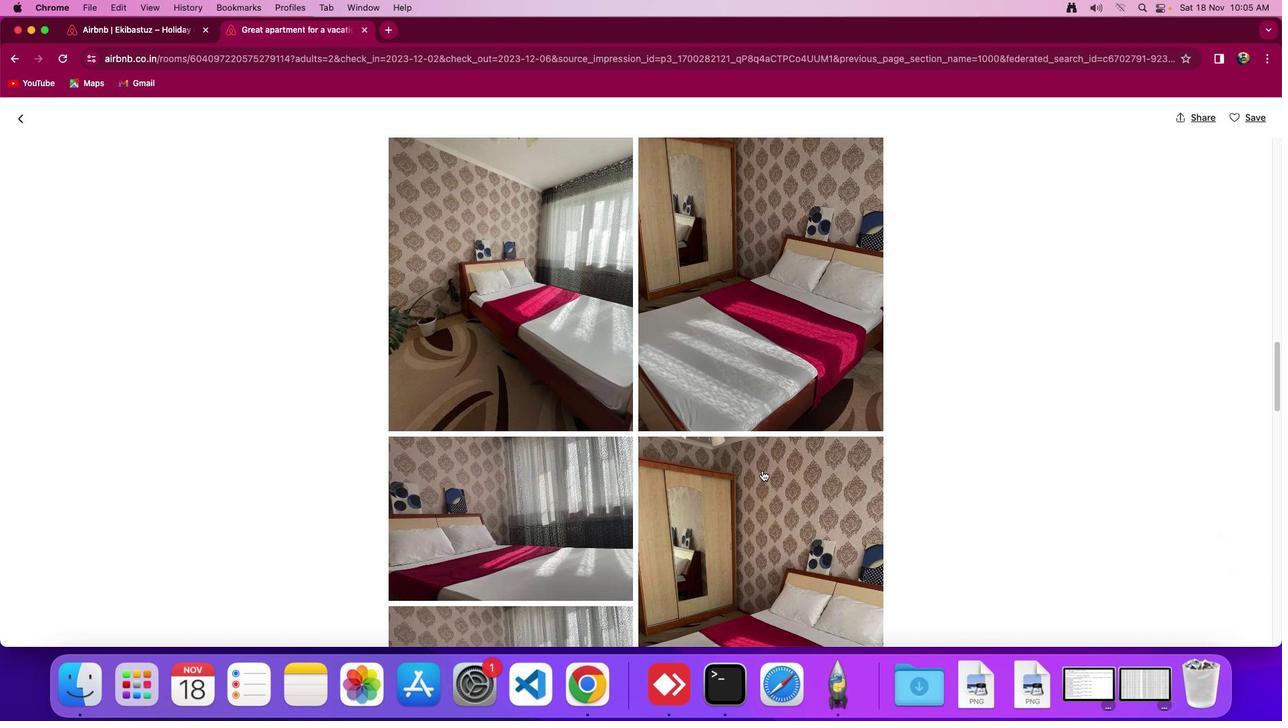
Action: Mouse scrolled (762, 470) with delta (0, 0)
Screenshot: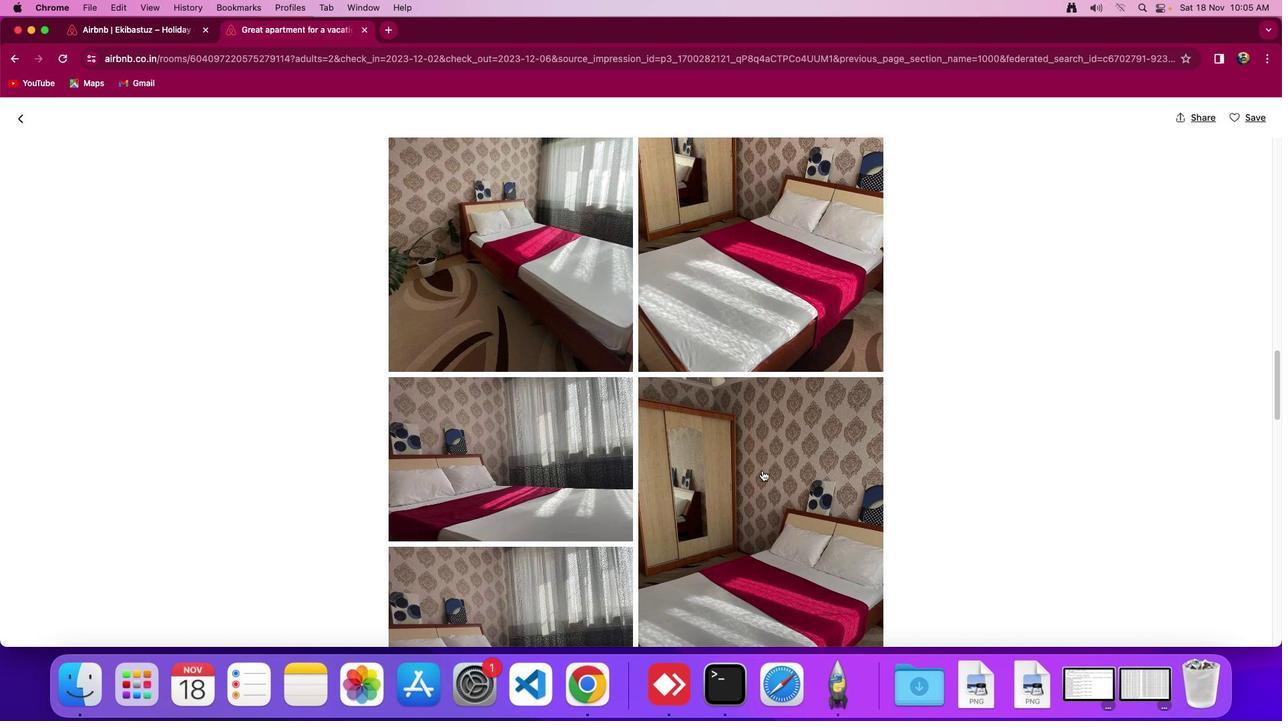 
Action: Mouse scrolled (762, 470) with delta (0, 0)
Screenshot: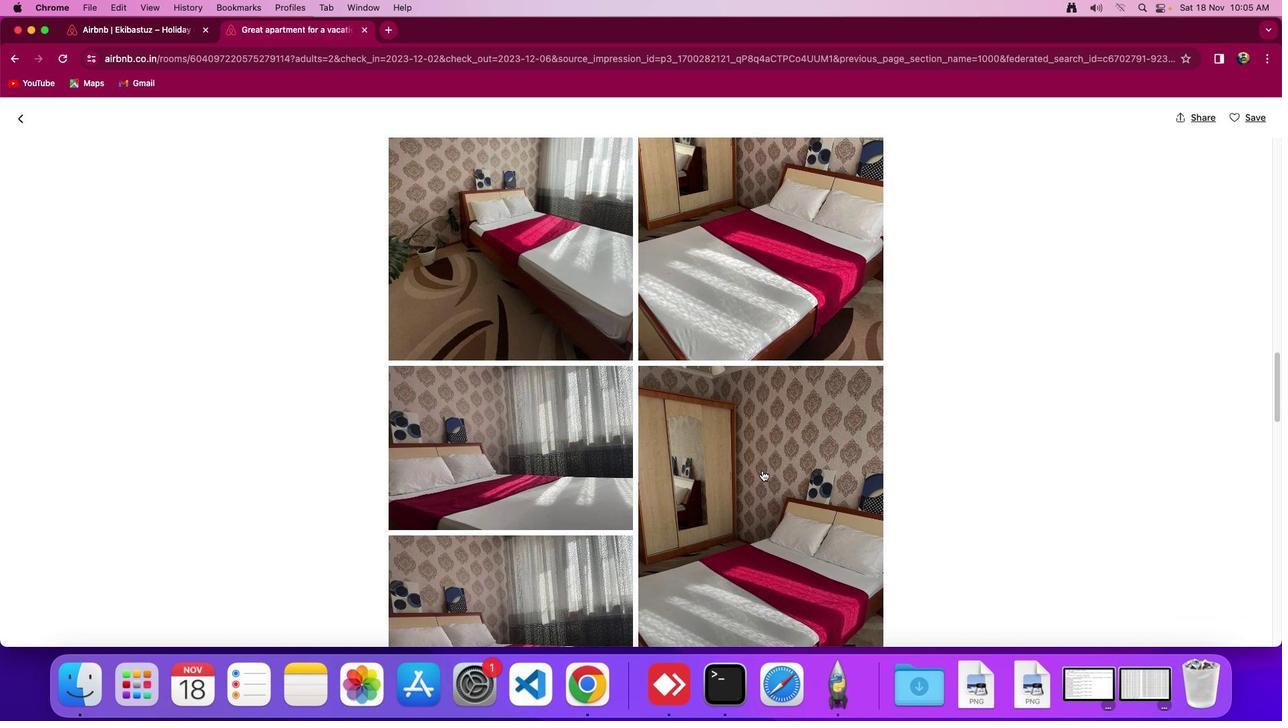 
Action: Mouse scrolled (762, 470) with delta (0, -2)
Screenshot: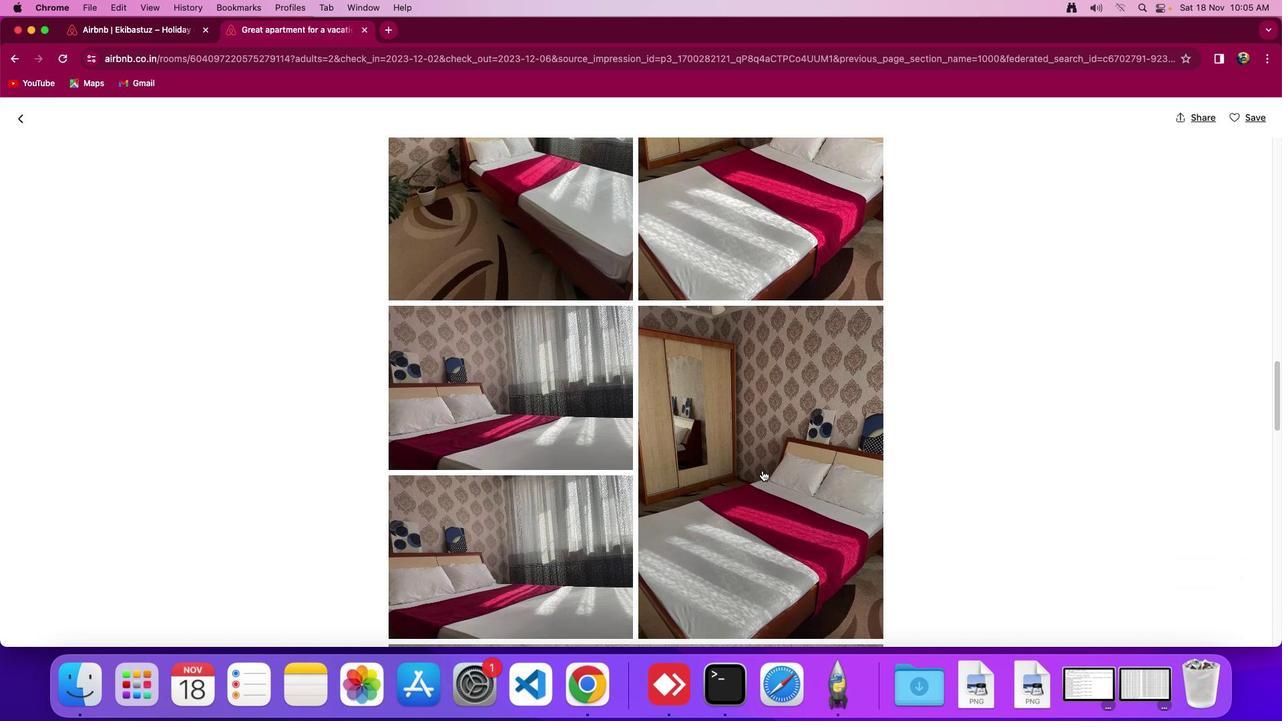 
Action: Mouse scrolled (762, 470) with delta (0, 0)
Screenshot: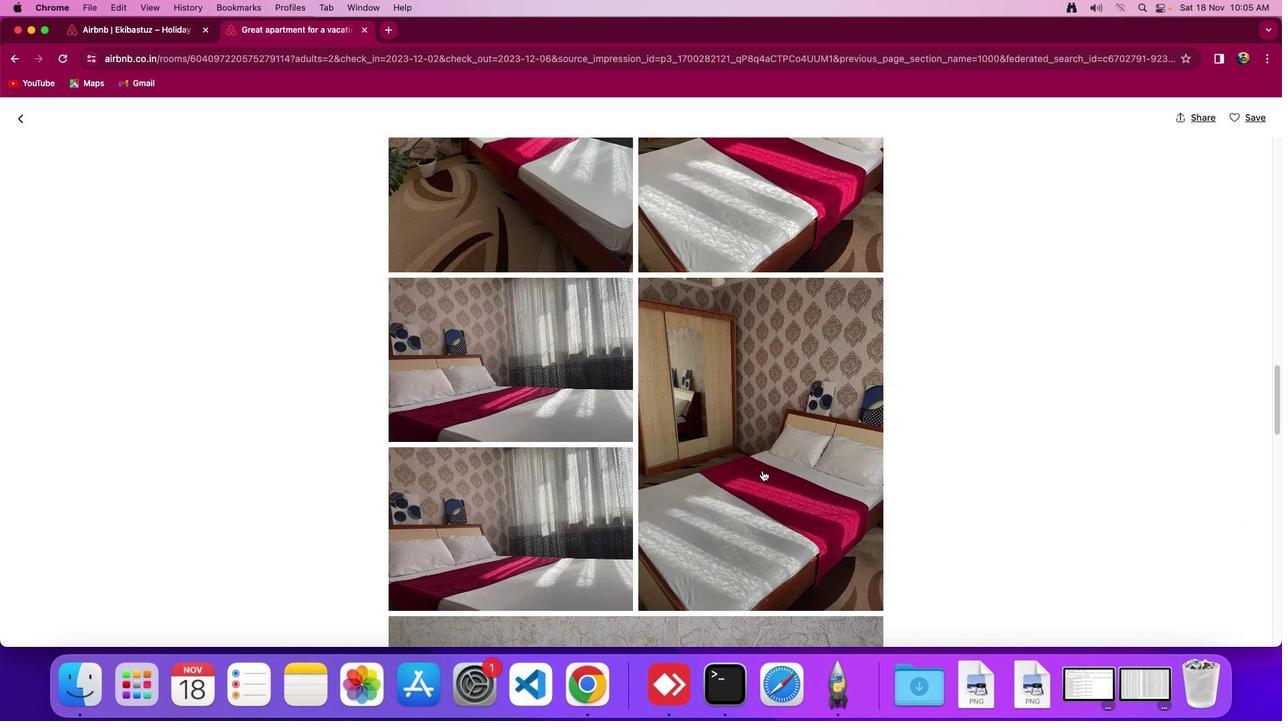 
Action: Mouse scrolled (762, 470) with delta (0, 0)
Screenshot: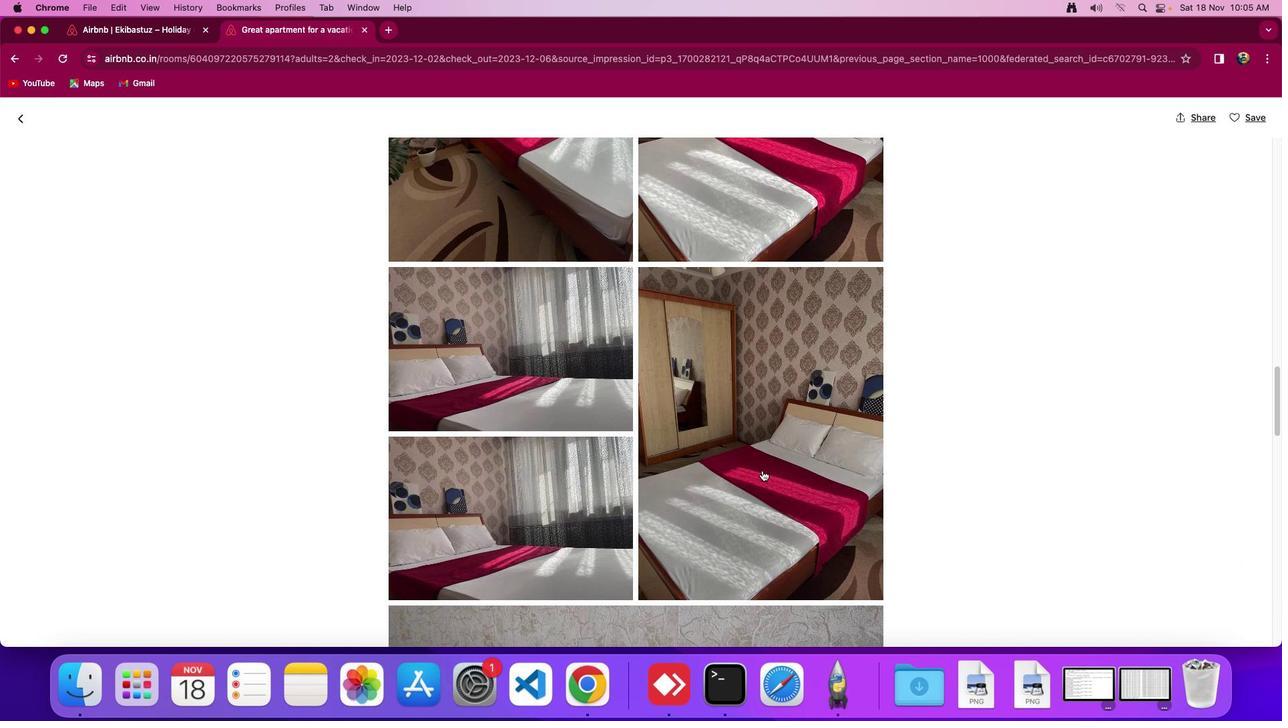 
Action: Mouse scrolled (762, 470) with delta (0, 0)
Screenshot: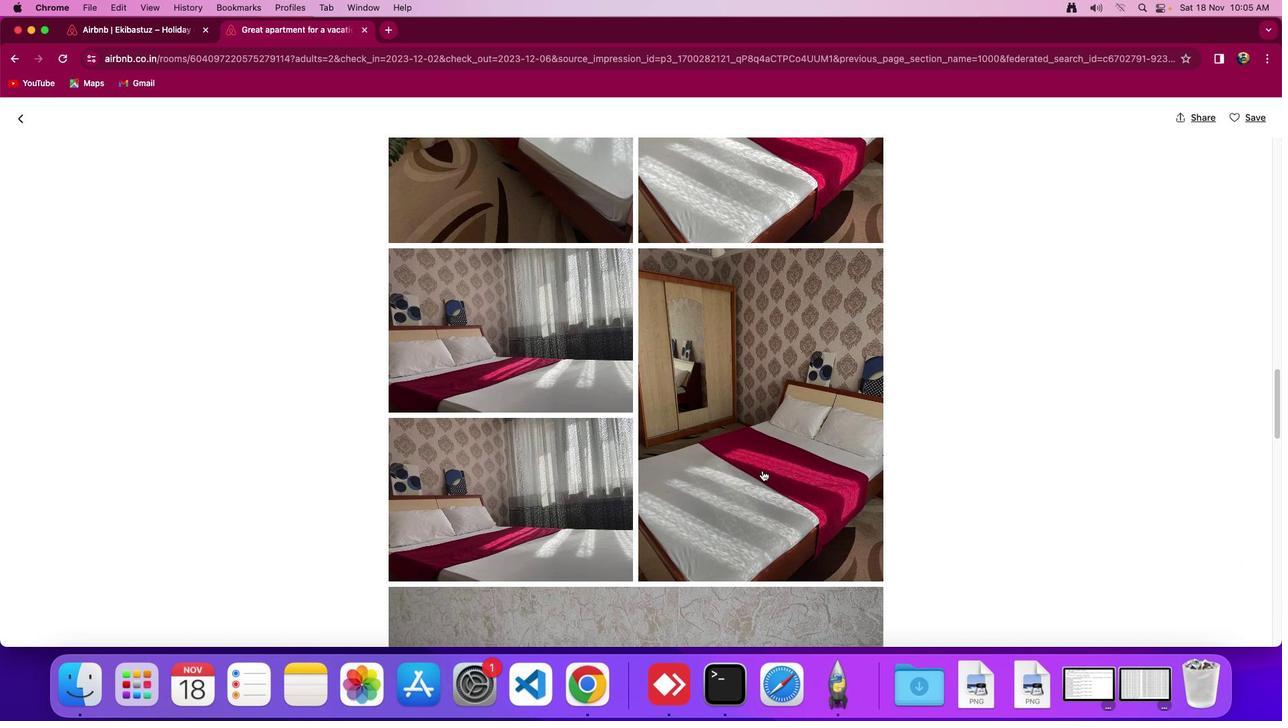 
Action: Mouse scrolled (762, 470) with delta (0, 0)
Screenshot: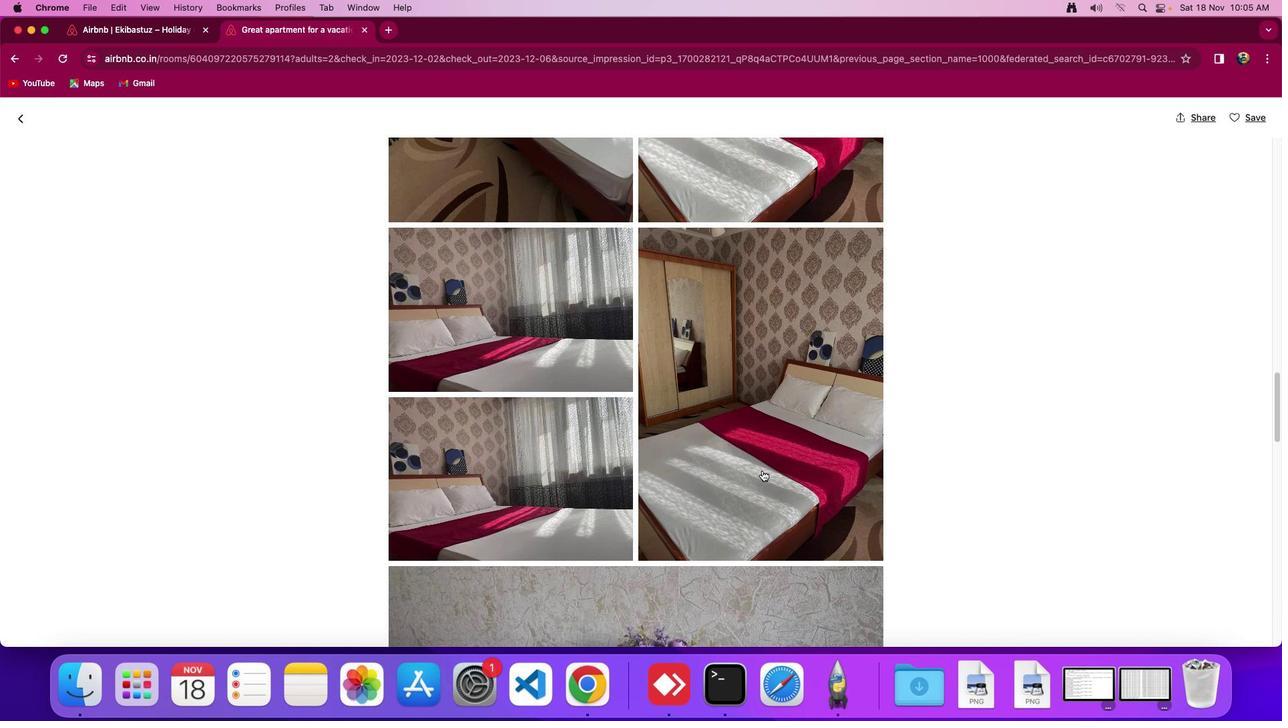 
Action: Mouse scrolled (762, 470) with delta (0, 0)
Screenshot: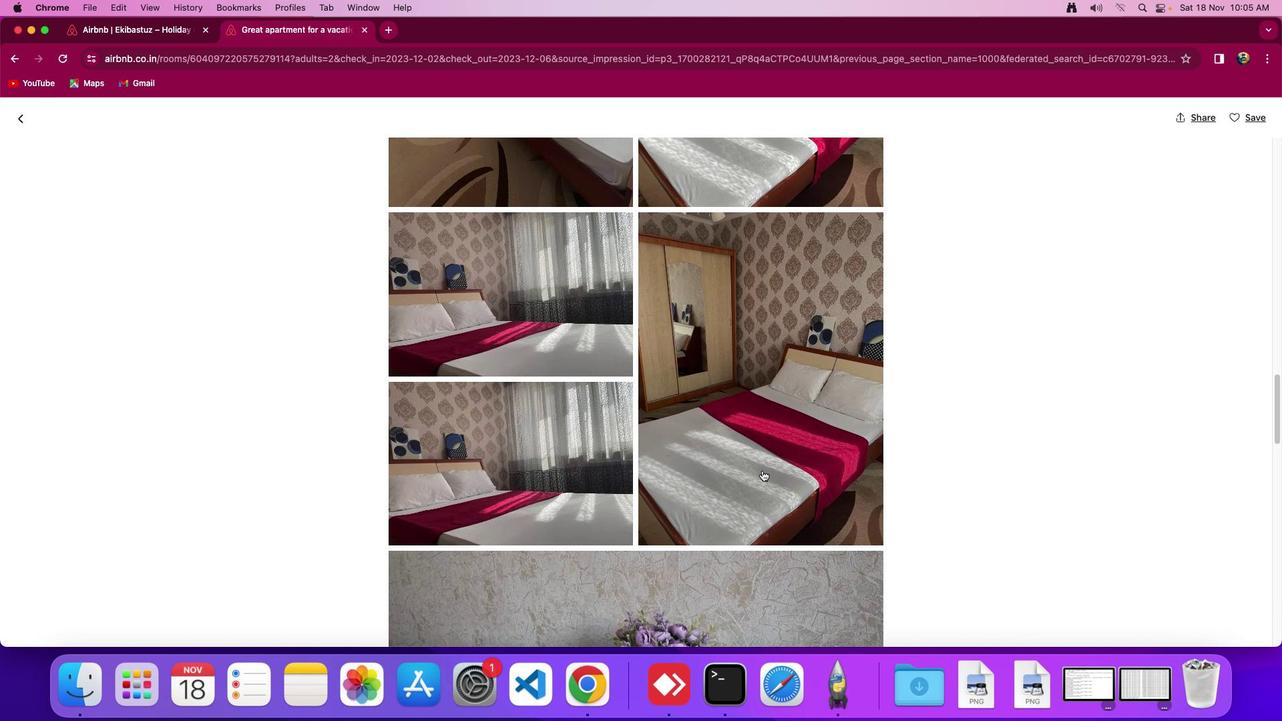
Action: Mouse scrolled (762, 470) with delta (0, -2)
Screenshot: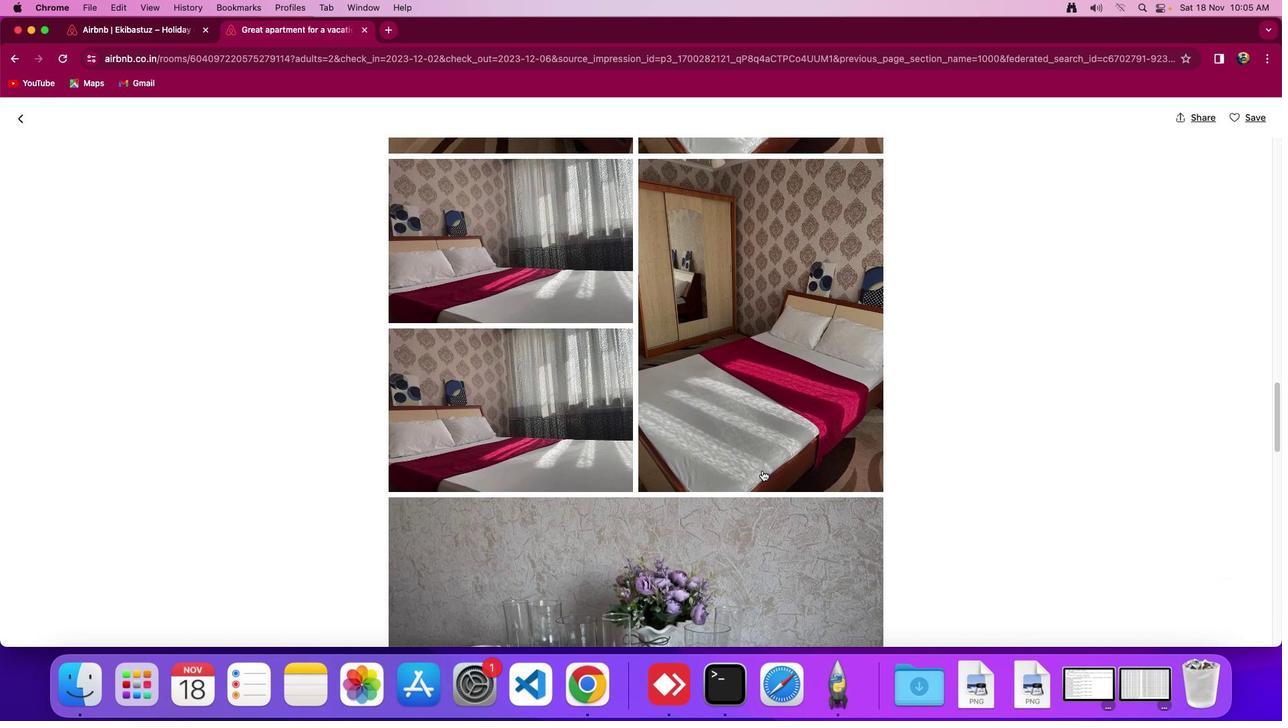
Action: Mouse scrolled (762, 470) with delta (0, 0)
Screenshot: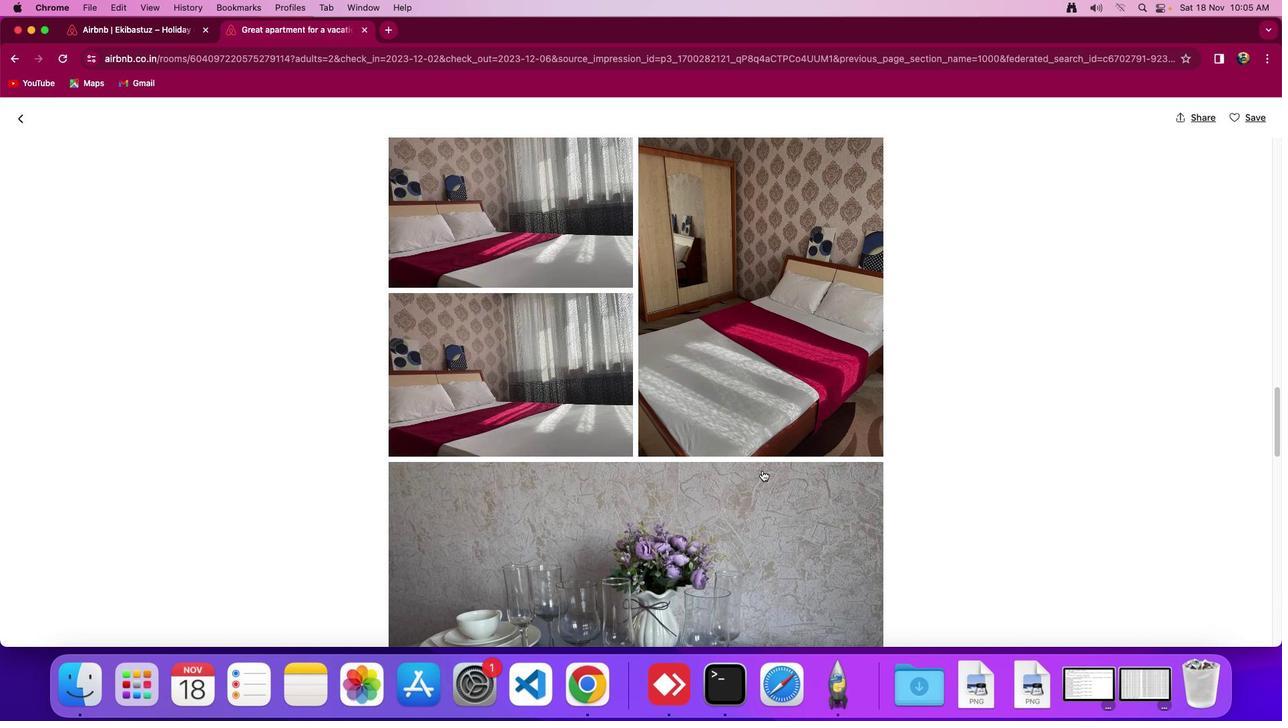 
Action: Mouse scrolled (762, 470) with delta (0, 0)
Screenshot: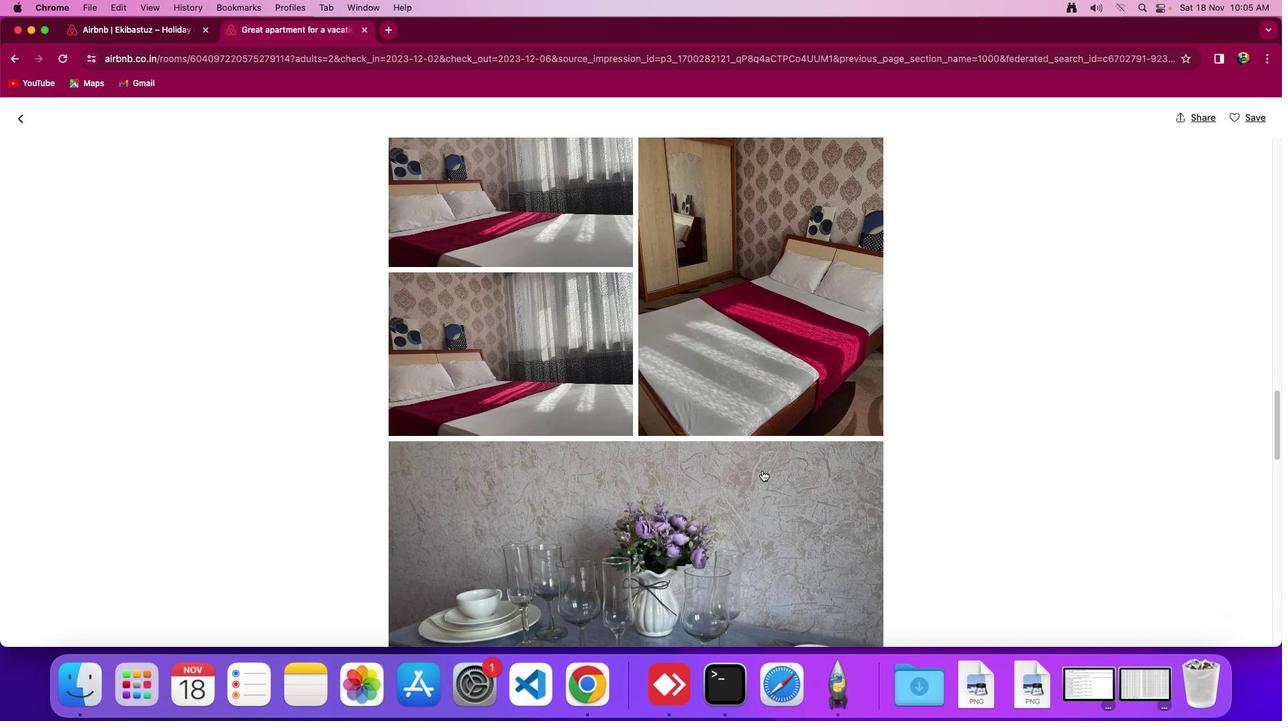 
Action: Mouse scrolled (762, 470) with delta (0, 0)
Screenshot: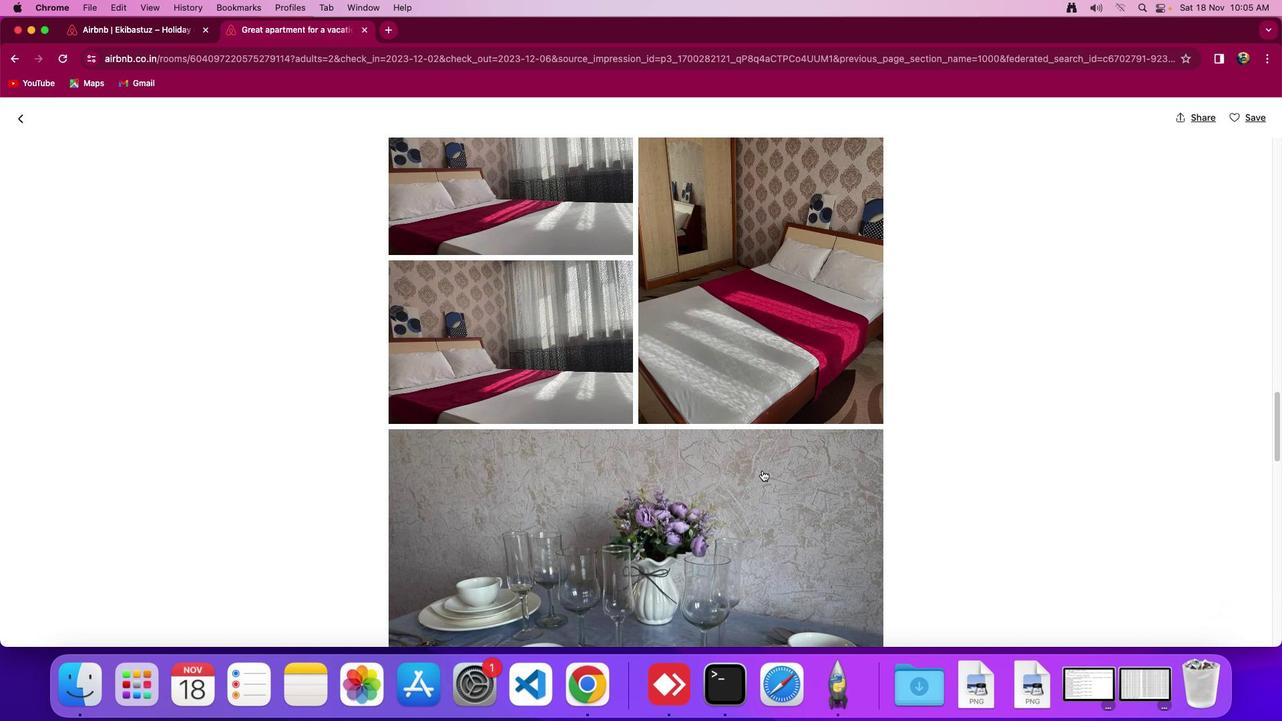 
Action: Mouse scrolled (762, 470) with delta (0, 0)
Screenshot: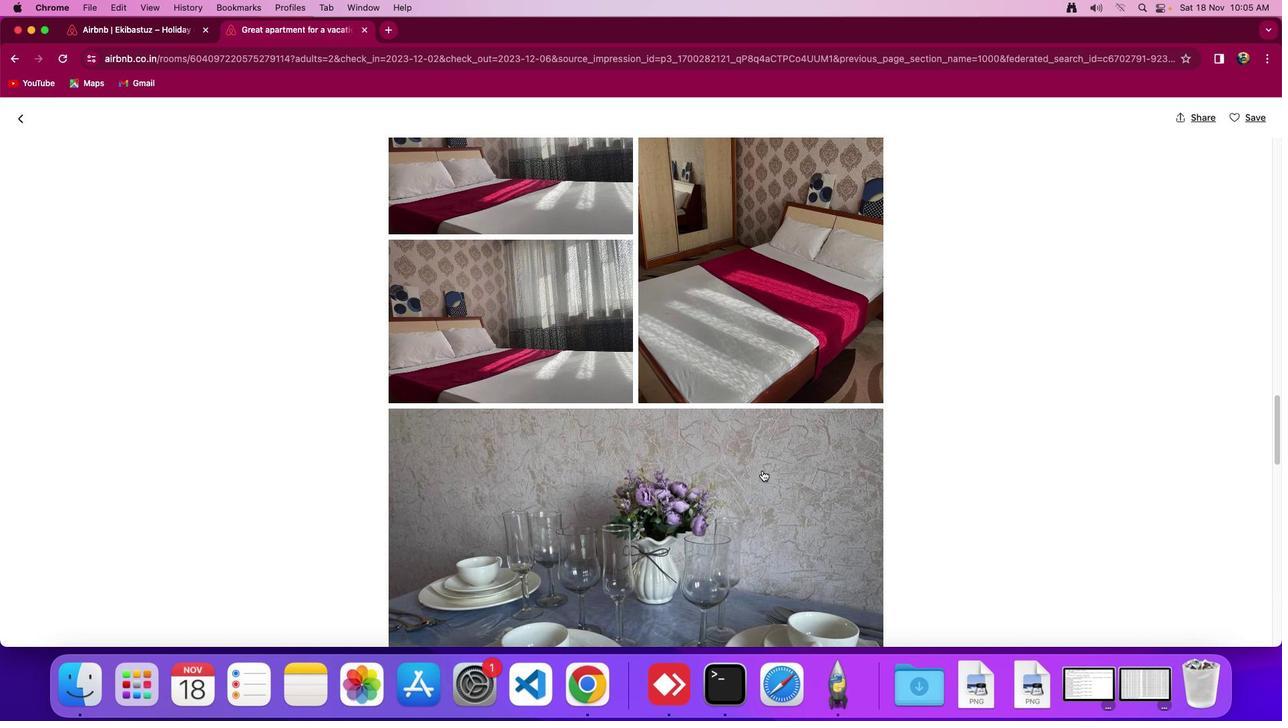 
Action: Mouse scrolled (762, 470) with delta (0, 0)
Screenshot: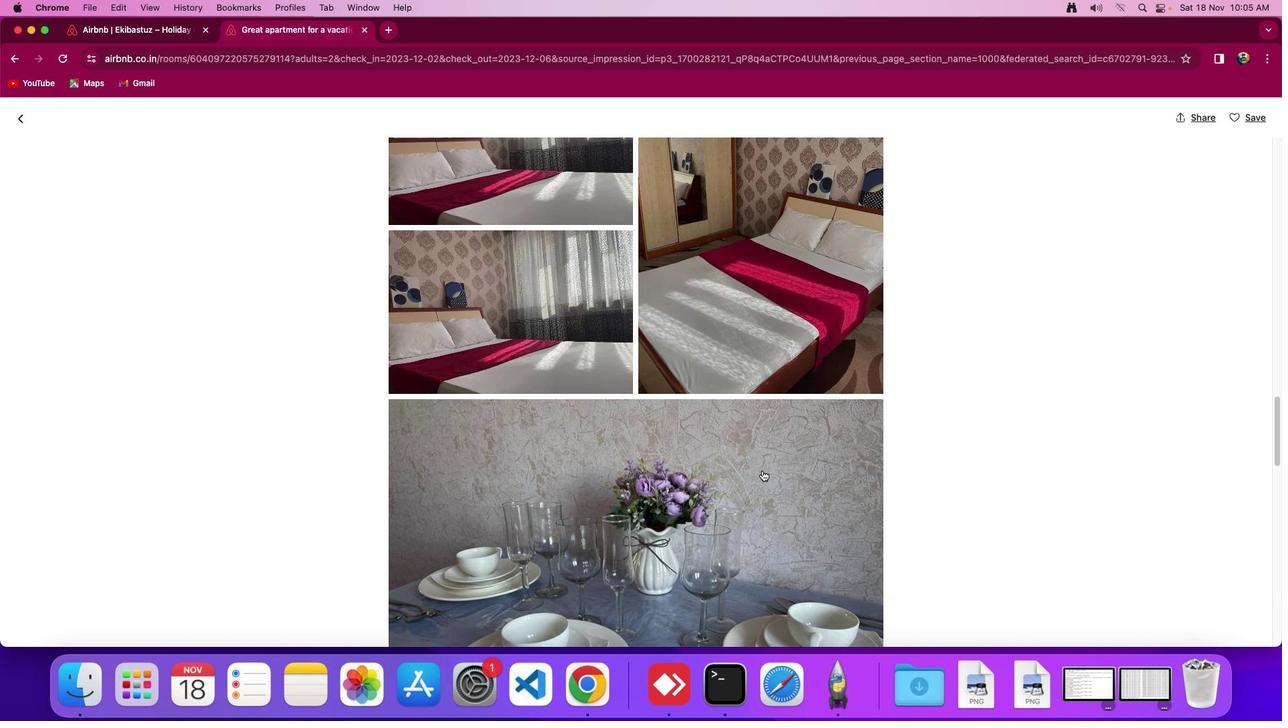 
Action: Mouse scrolled (762, 470) with delta (0, 0)
Screenshot: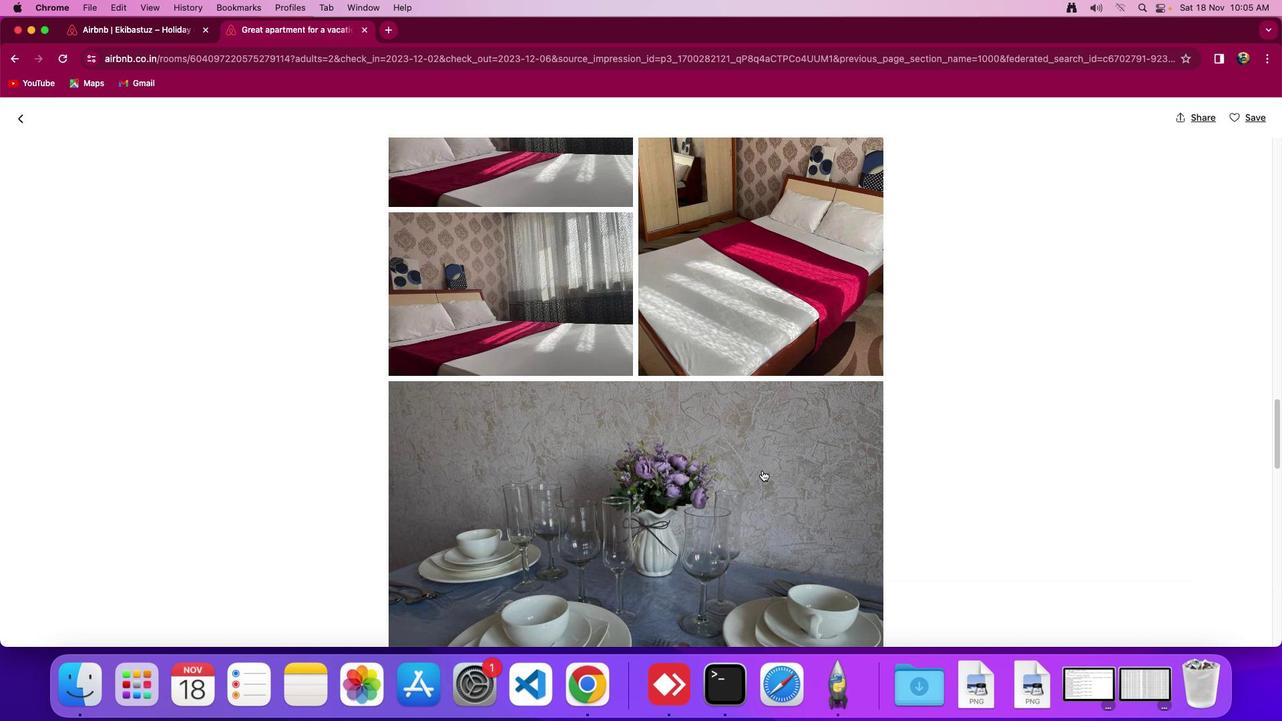 
Action: Mouse scrolled (762, 470) with delta (0, 0)
Screenshot: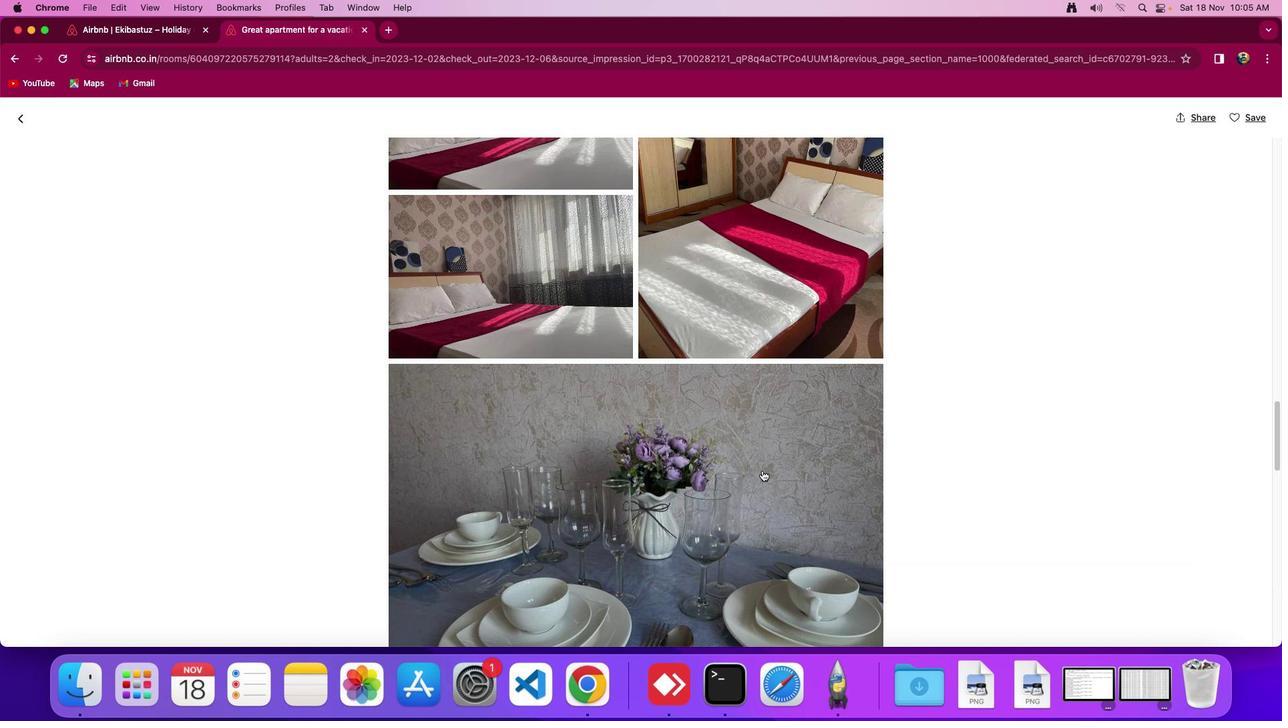 
Action: Mouse scrolled (762, 470) with delta (0, -2)
Screenshot: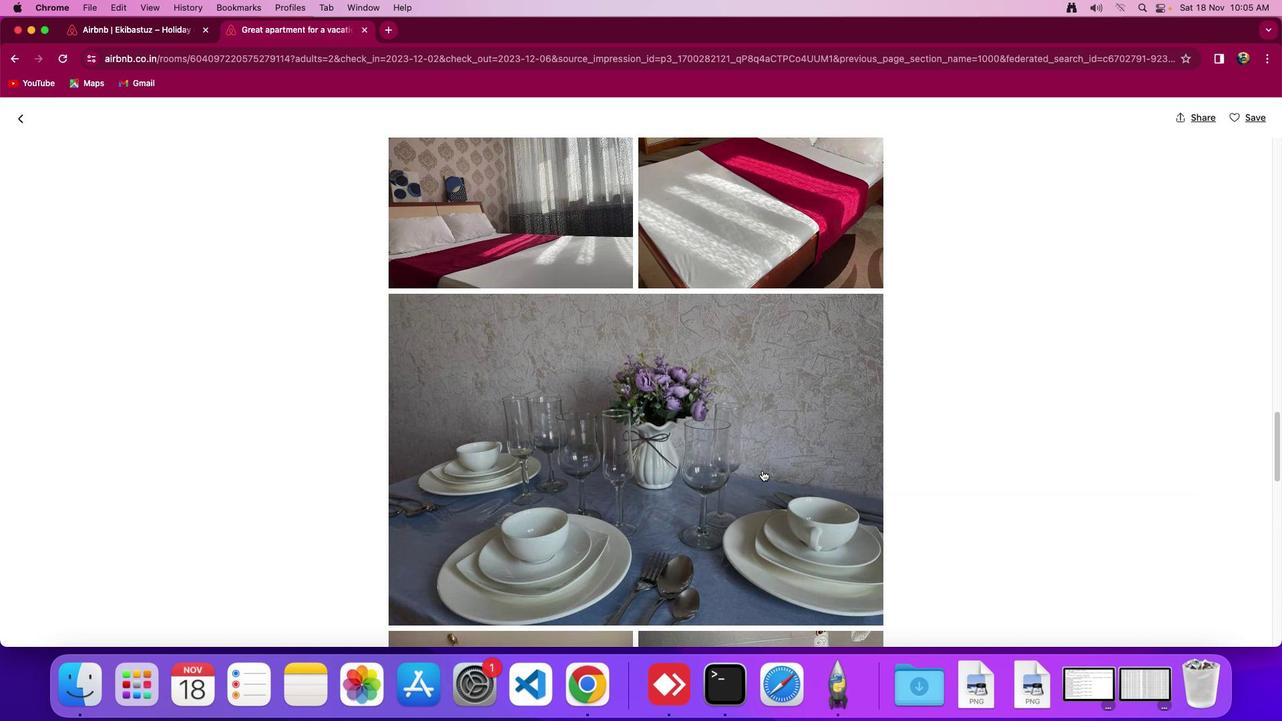 
Action: Mouse scrolled (762, 470) with delta (0, -2)
Screenshot: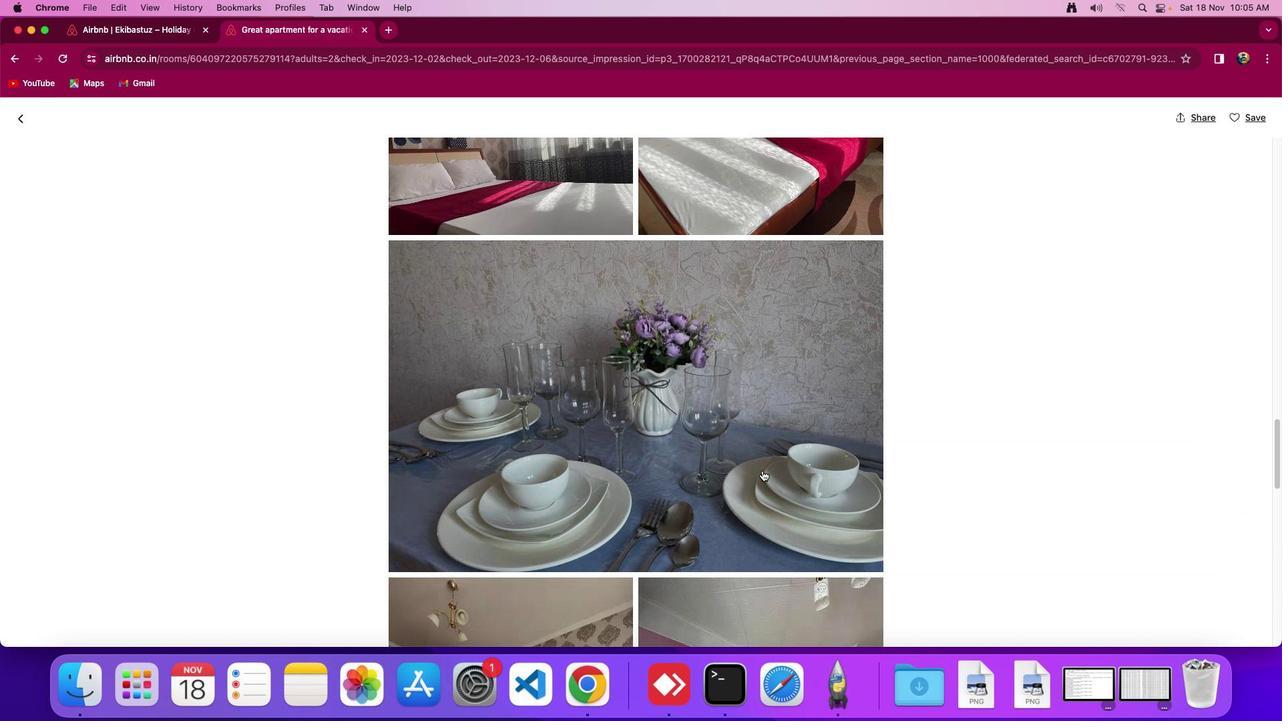 
Action: Mouse scrolled (762, 470) with delta (0, 0)
Screenshot: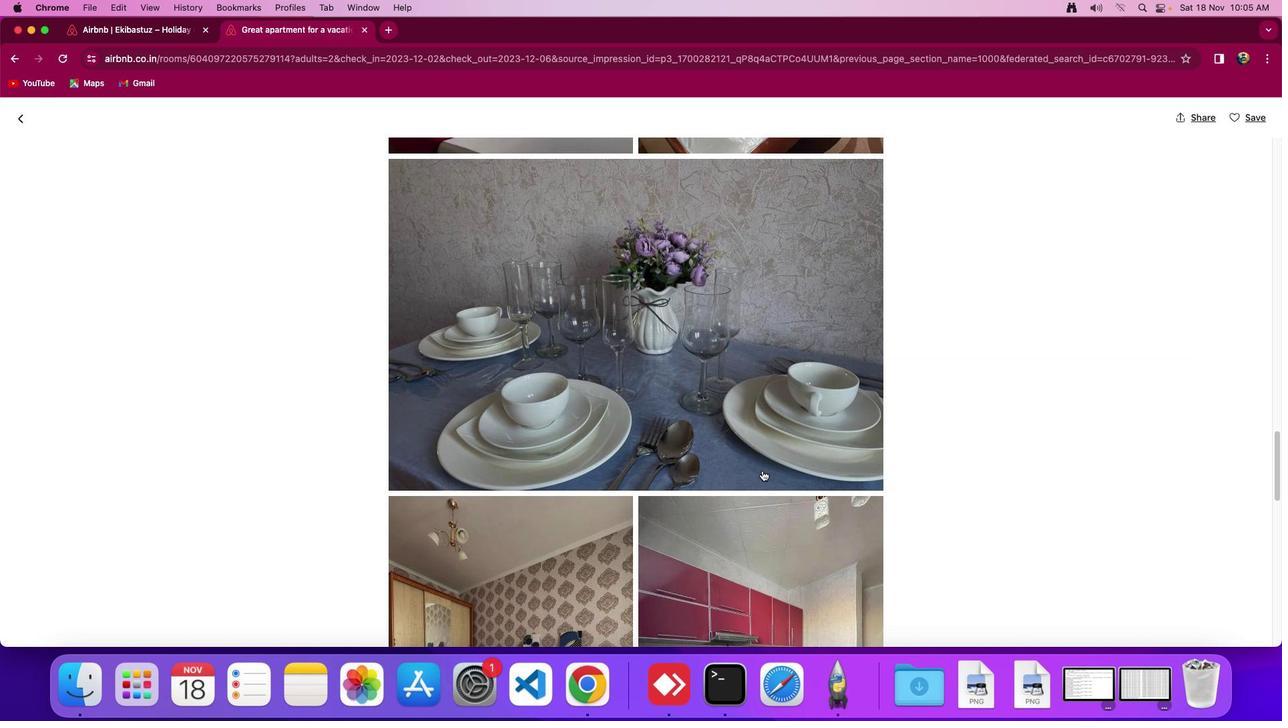 
Action: Mouse scrolled (762, 470) with delta (0, 0)
Screenshot: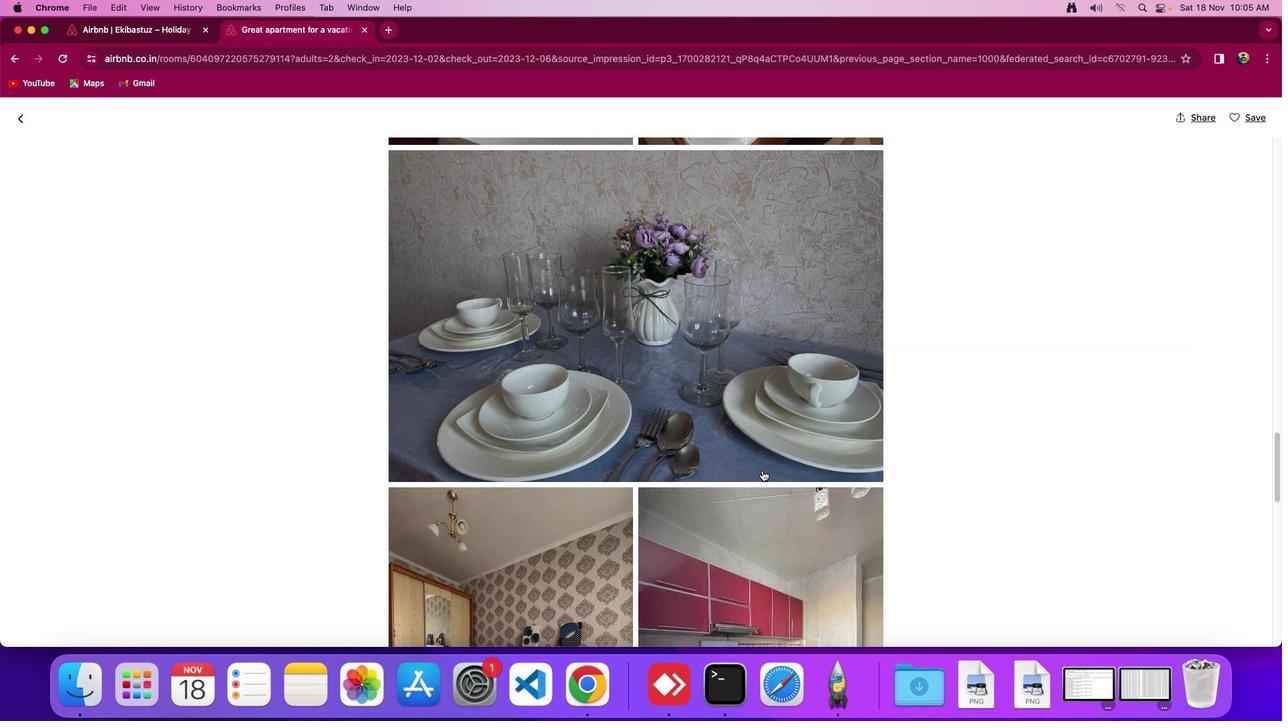
Action: Mouse scrolled (762, 470) with delta (0, 0)
Screenshot: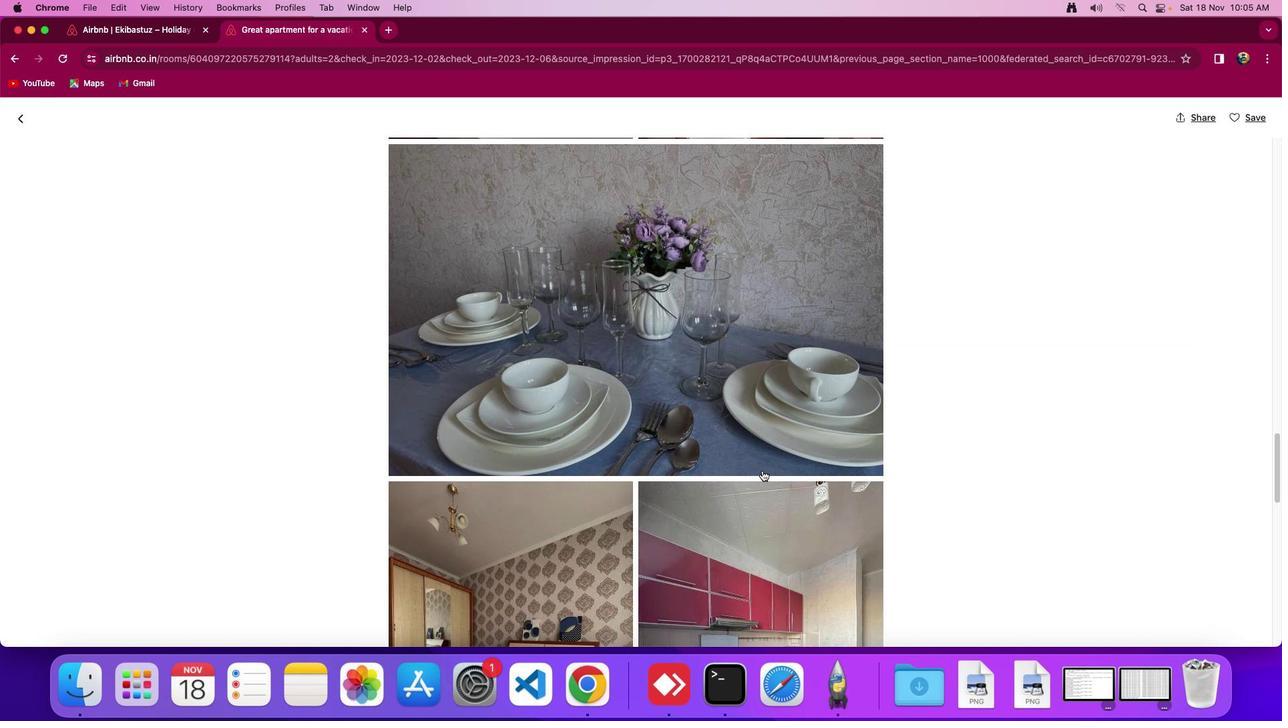 
Action: Mouse scrolled (762, 470) with delta (0, 0)
Screenshot: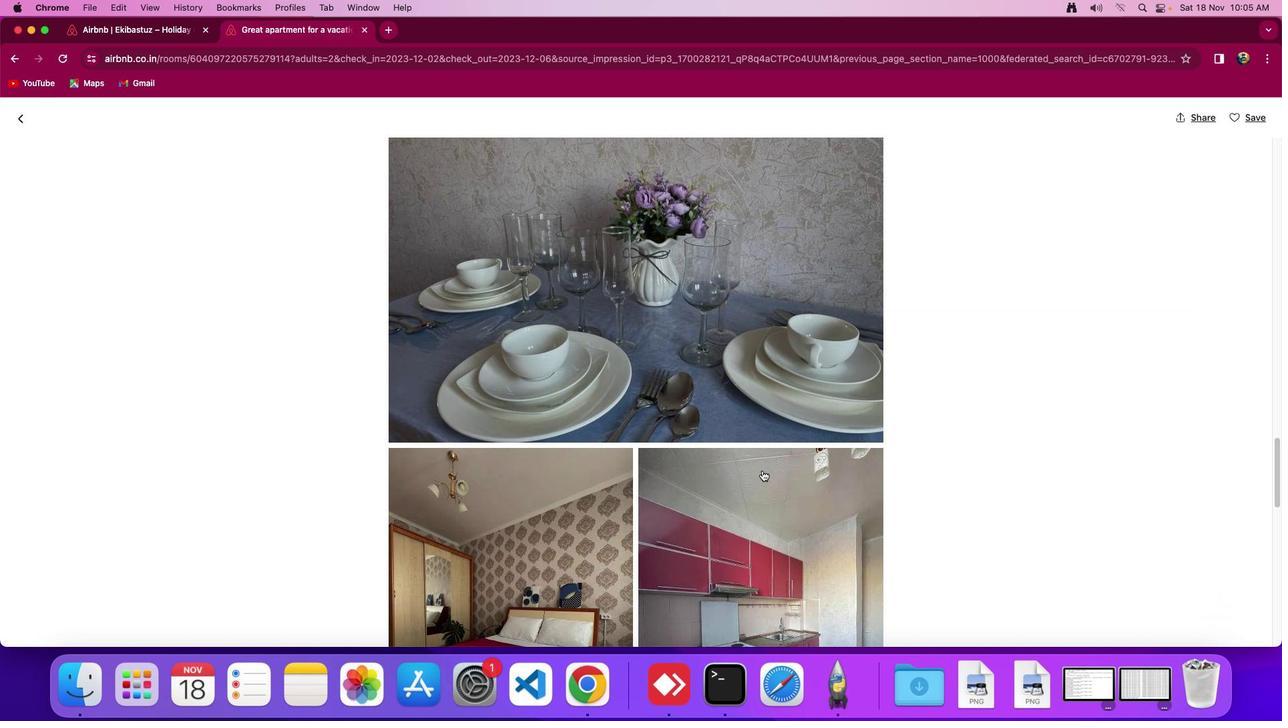 
Action: Mouse scrolled (762, 470) with delta (0, 0)
Screenshot: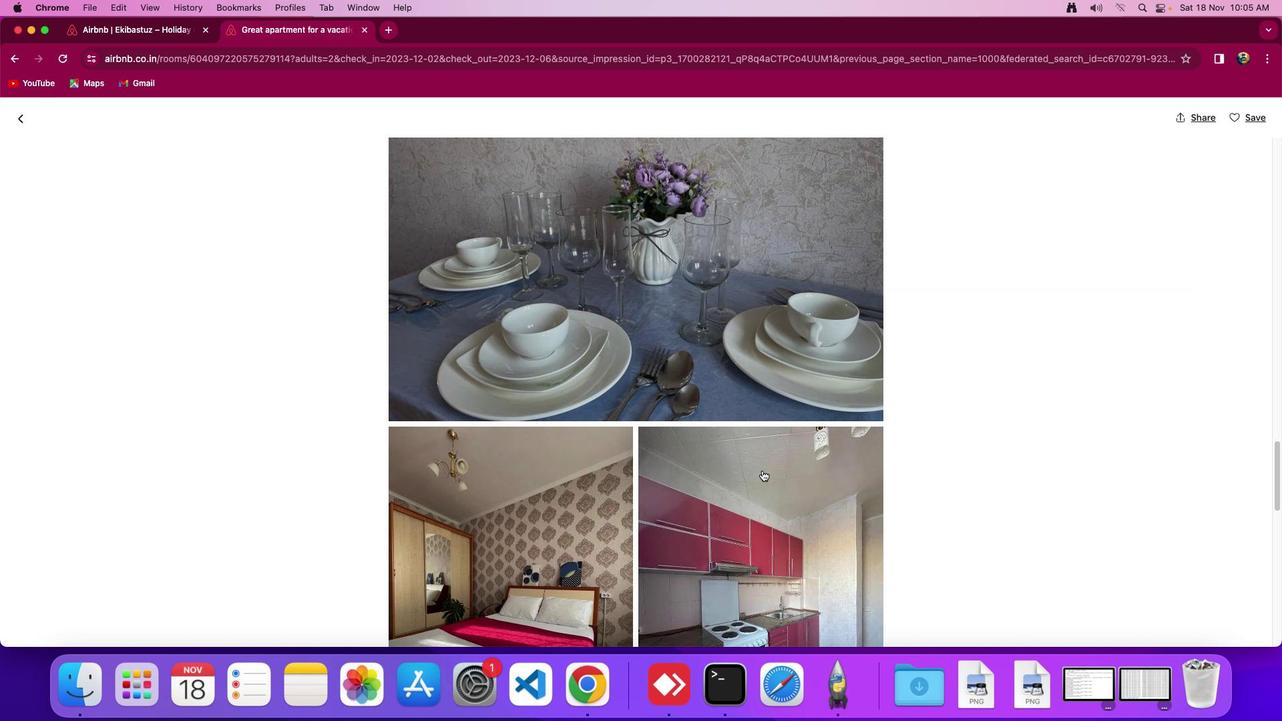 
Action: Mouse scrolled (762, 470) with delta (0, 0)
Screenshot: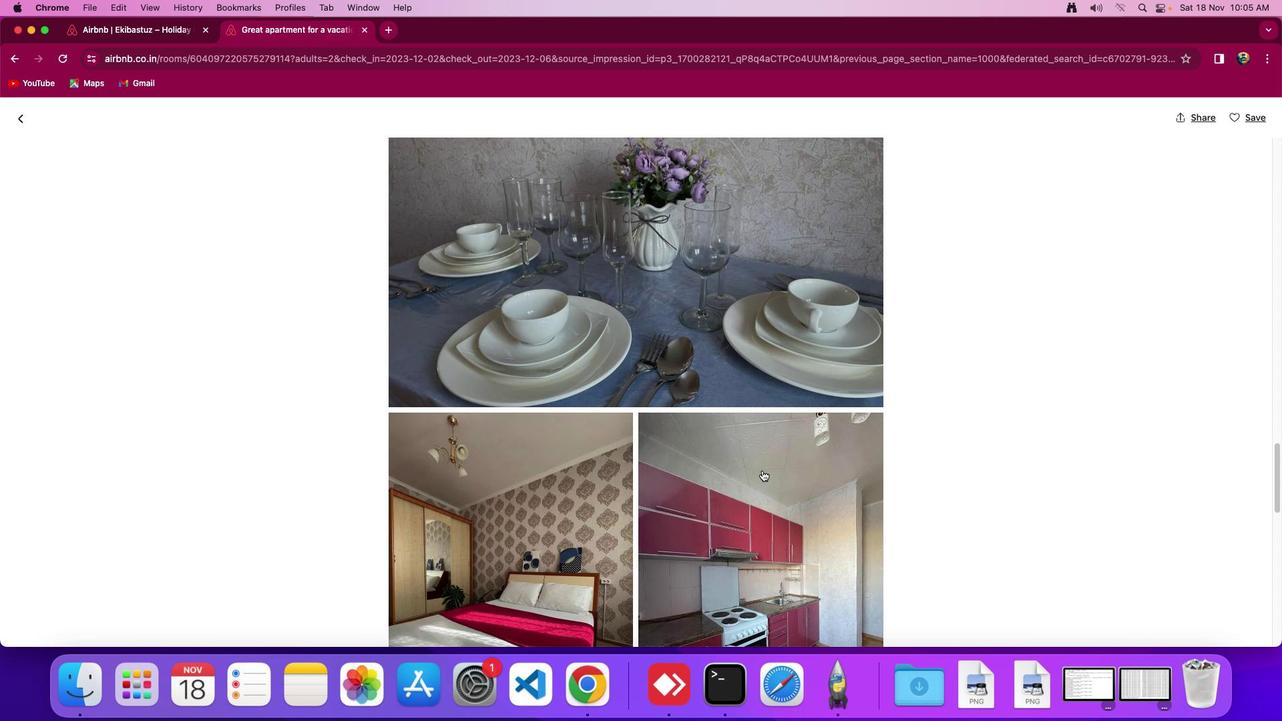 
Action: Mouse scrolled (762, 470) with delta (0, 0)
Screenshot: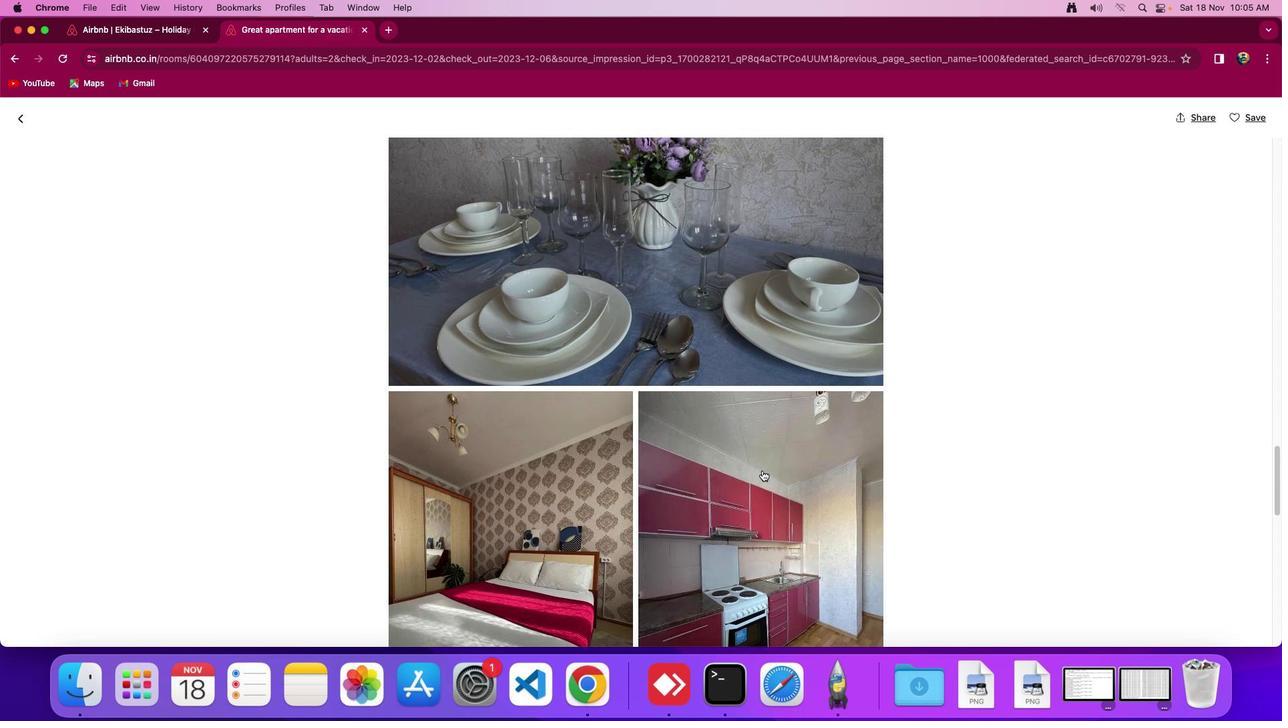 
Action: Mouse scrolled (762, 470) with delta (0, 0)
Screenshot: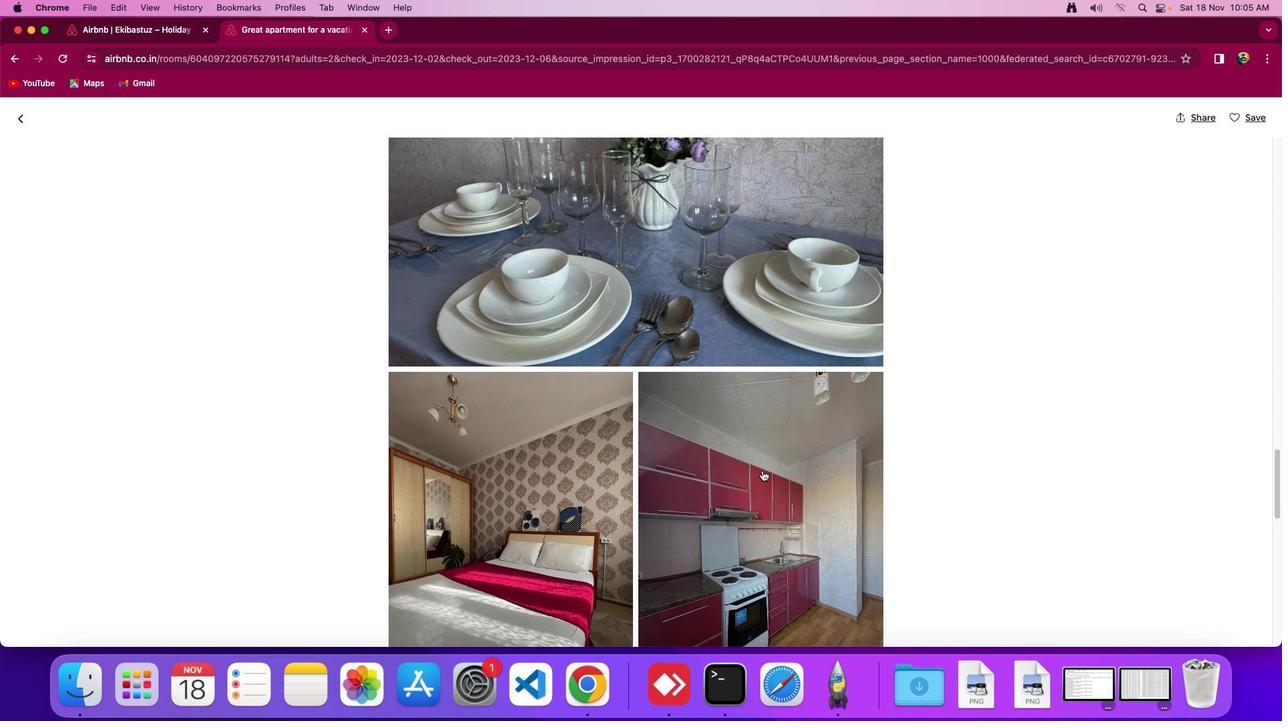 
Action: Mouse scrolled (762, 470) with delta (0, 0)
Screenshot: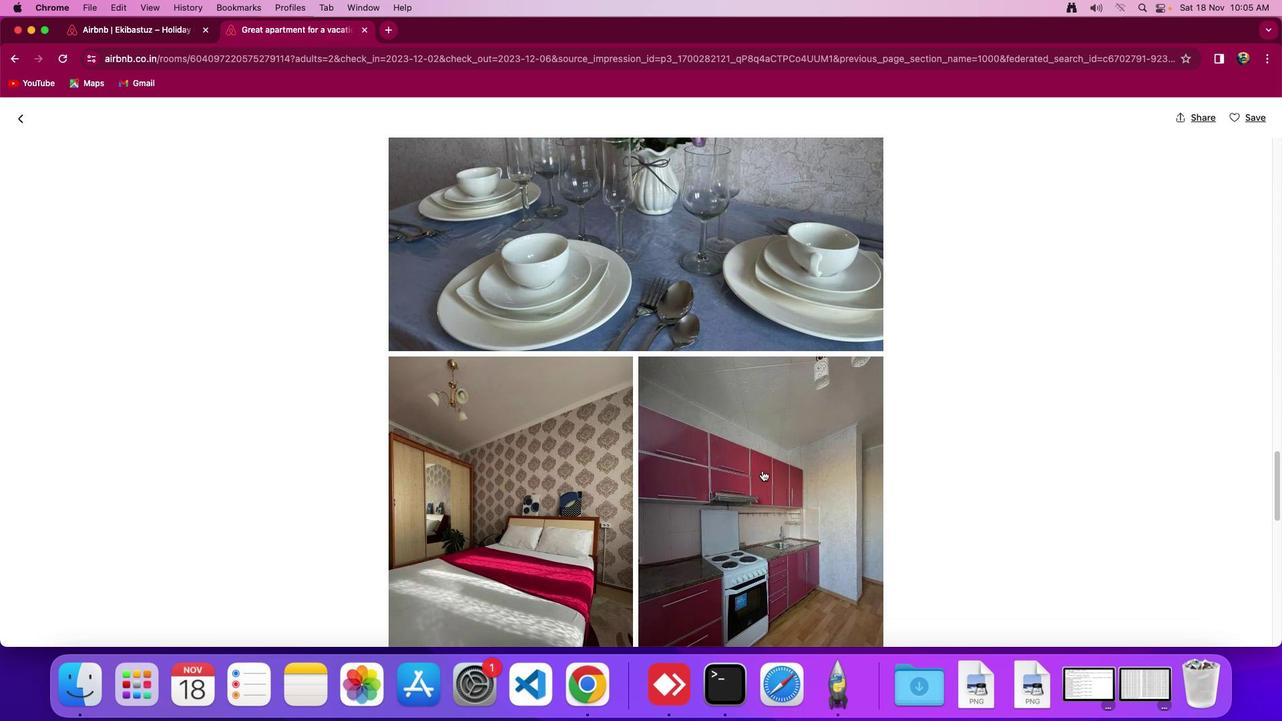 
Action: Mouse scrolled (762, 470) with delta (0, 0)
Screenshot: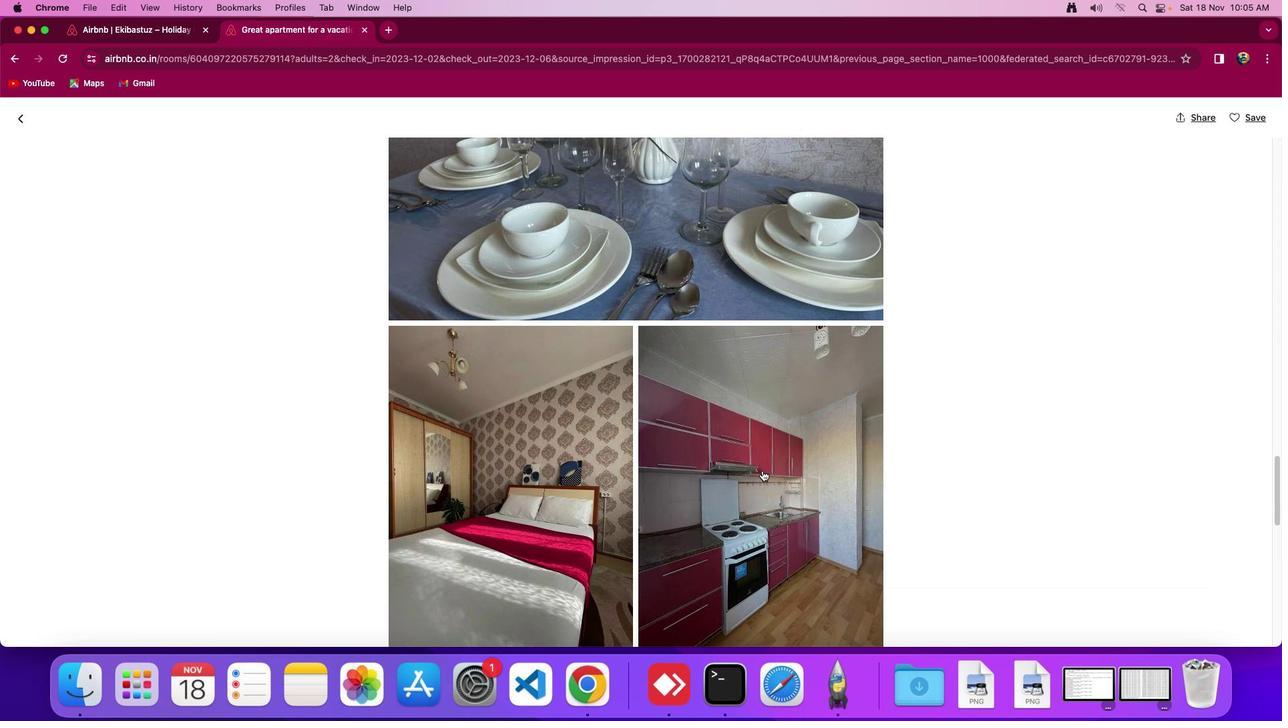 
Action: Mouse scrolled (762, 470) with delta (0, 0)
Screenshot: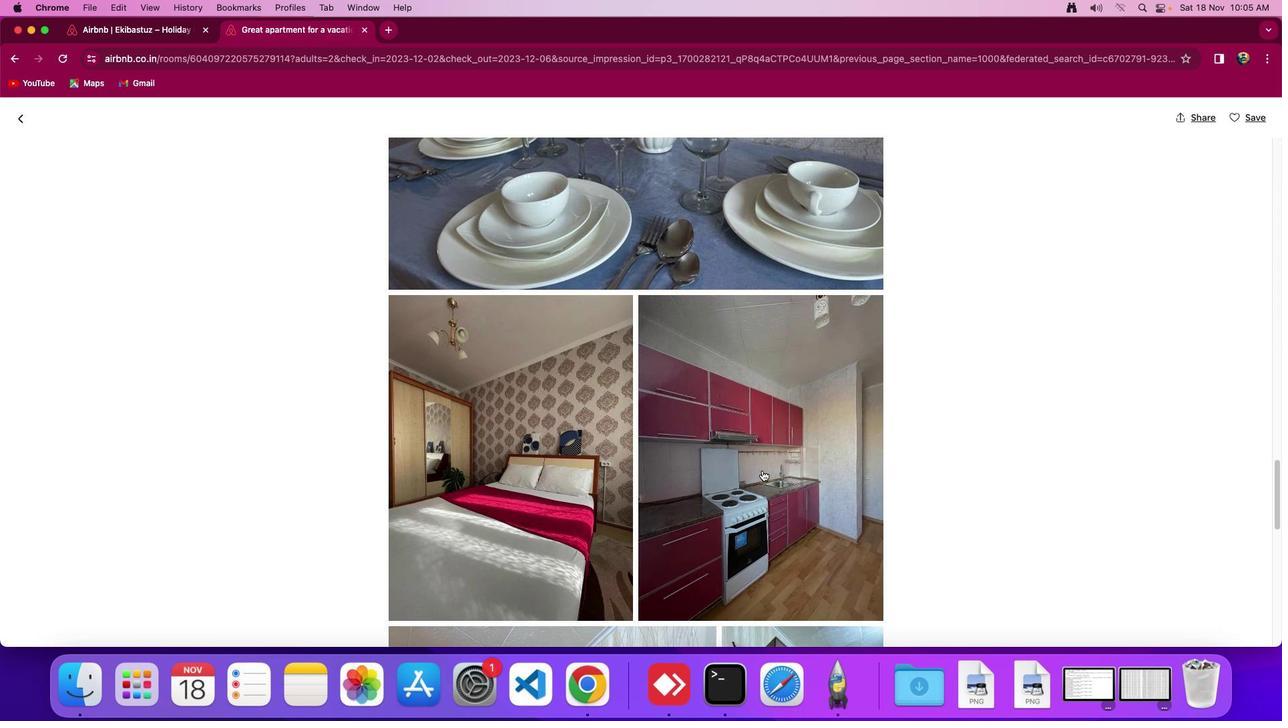 
Action: Mouse scrolled (762, 470) with delta (0, 0)
Screenshot: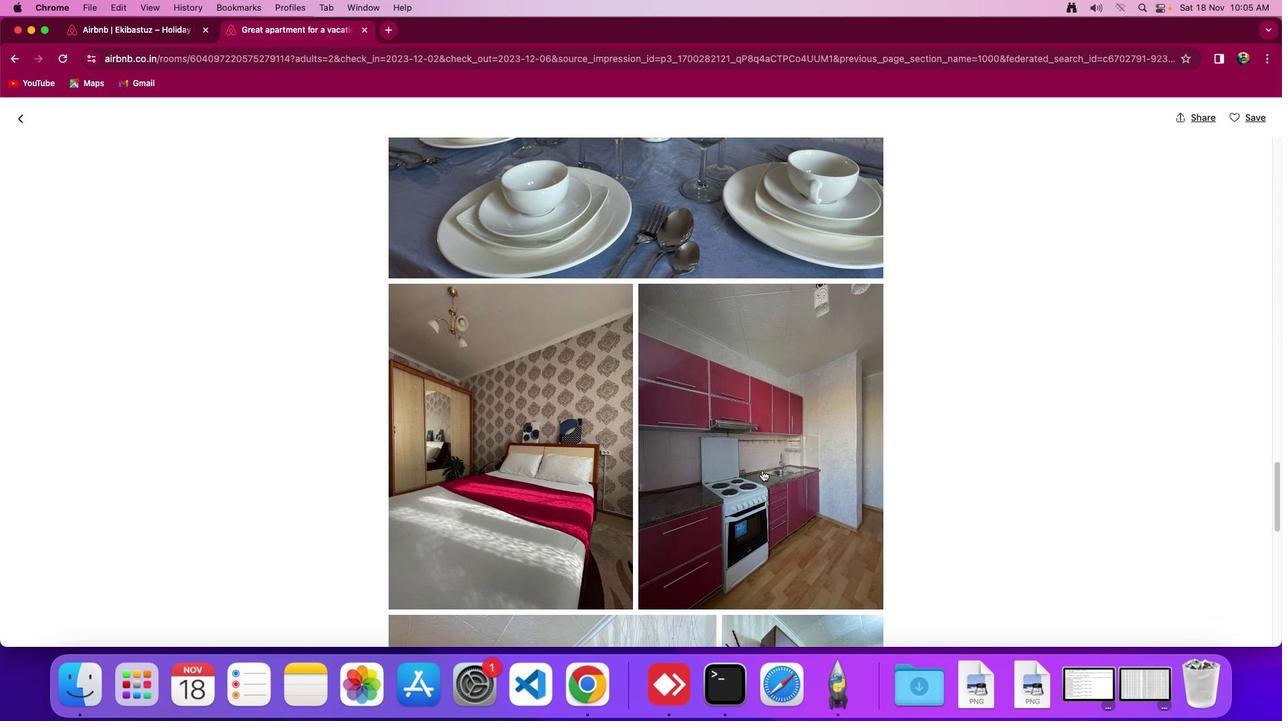 
Action: Mouse scrolled (762, 470) with delta (0, -1)
Screenshot: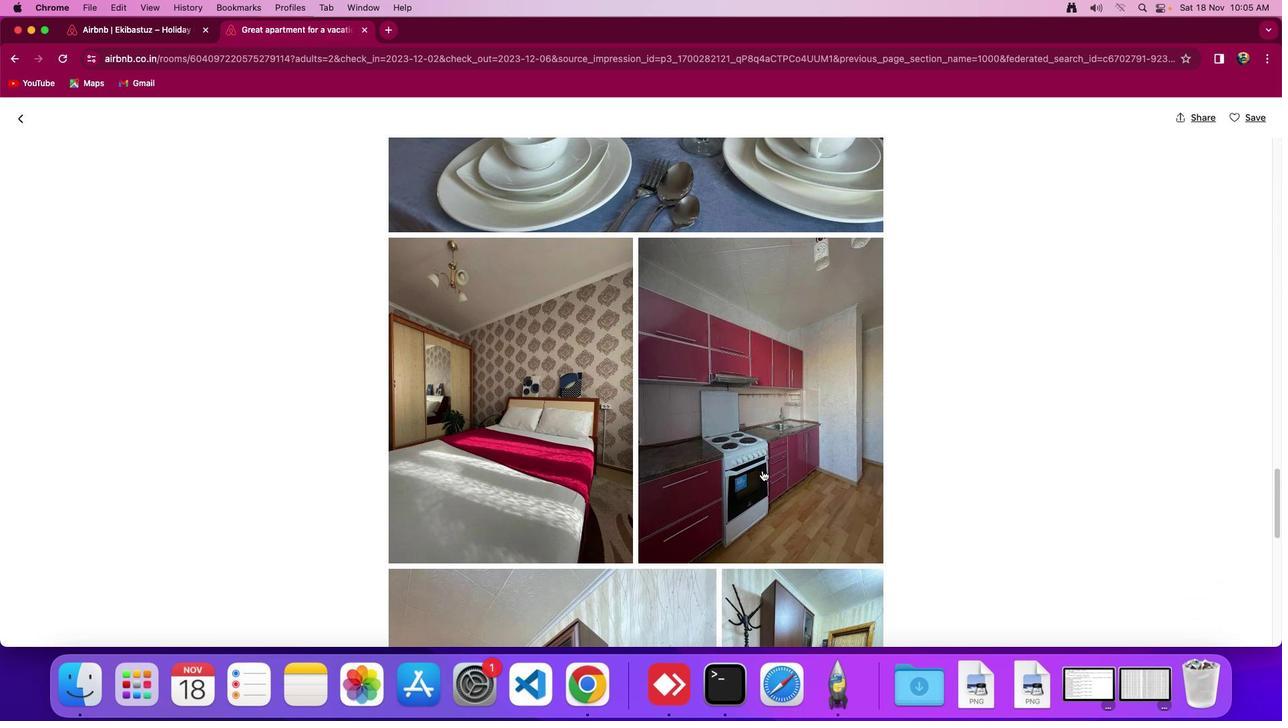 
Action: Mouse scrolled (762, 470) with delta (0, 0)
Screenshot: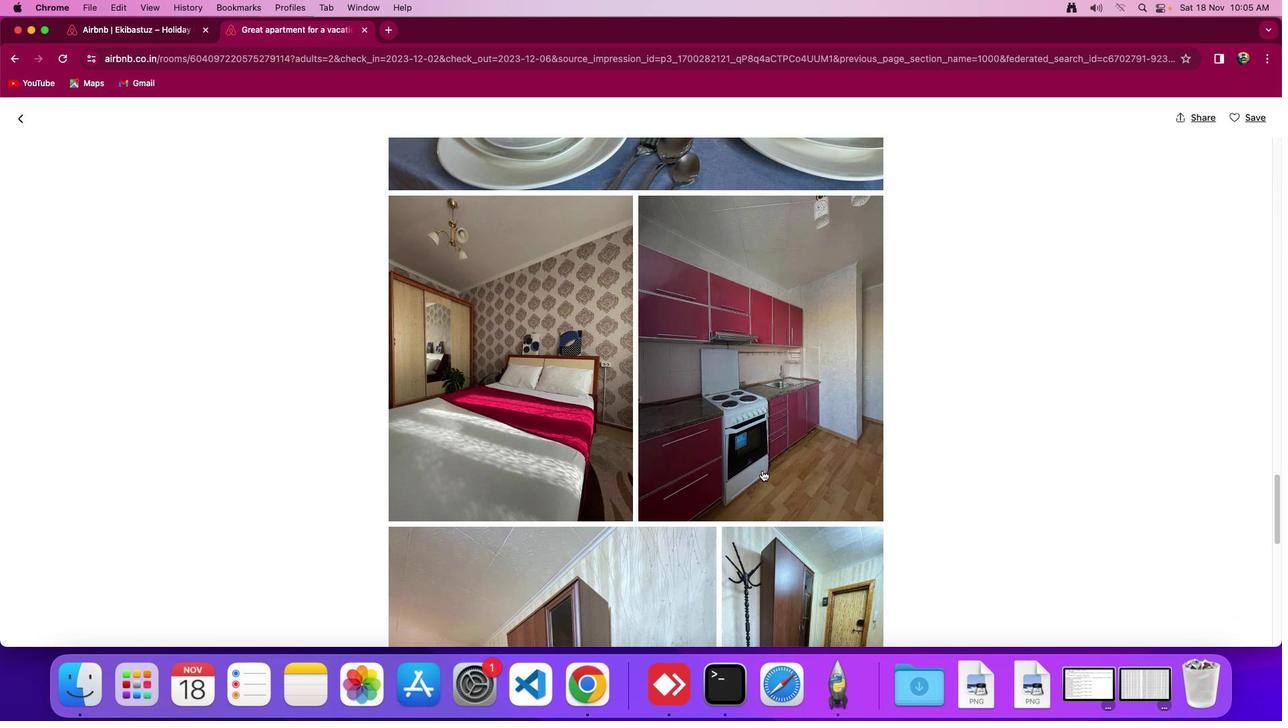 
Action: Mouse scrolled (762, 470) with delta (0, 0)
Screenshot: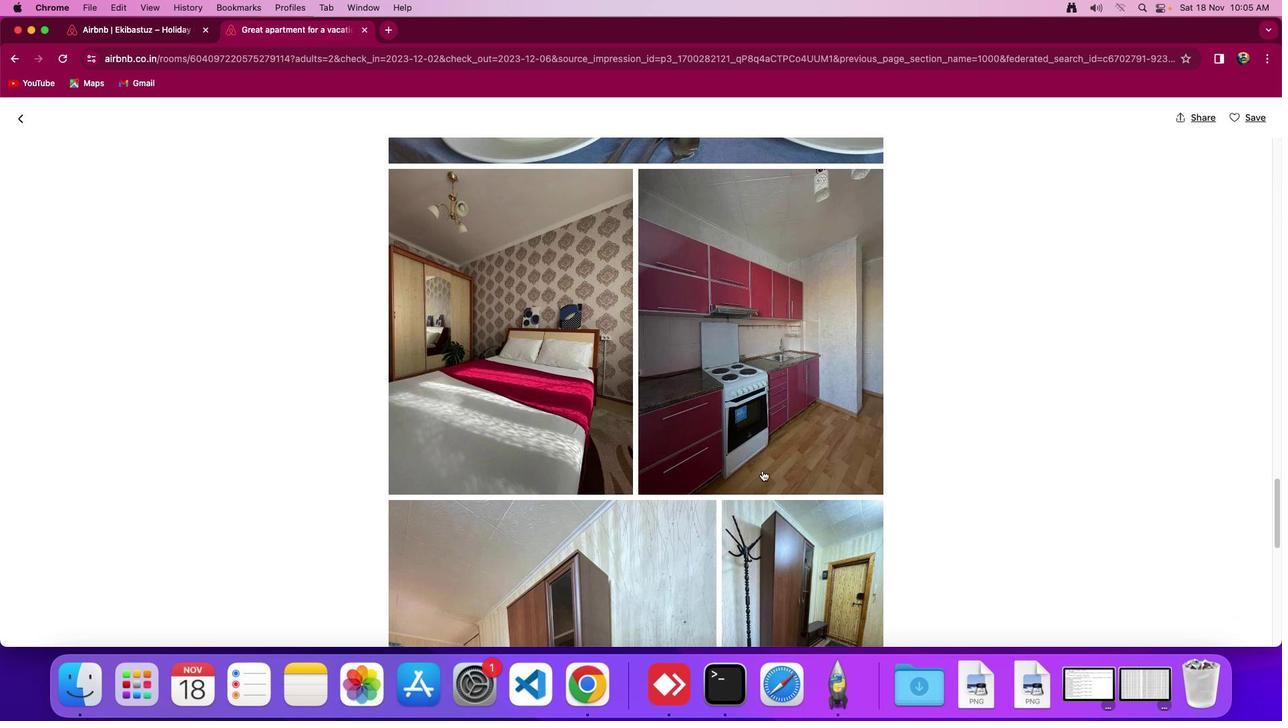 
Action: Mouse scrolled (762, 470) with delta (0, -2)
Screenshot: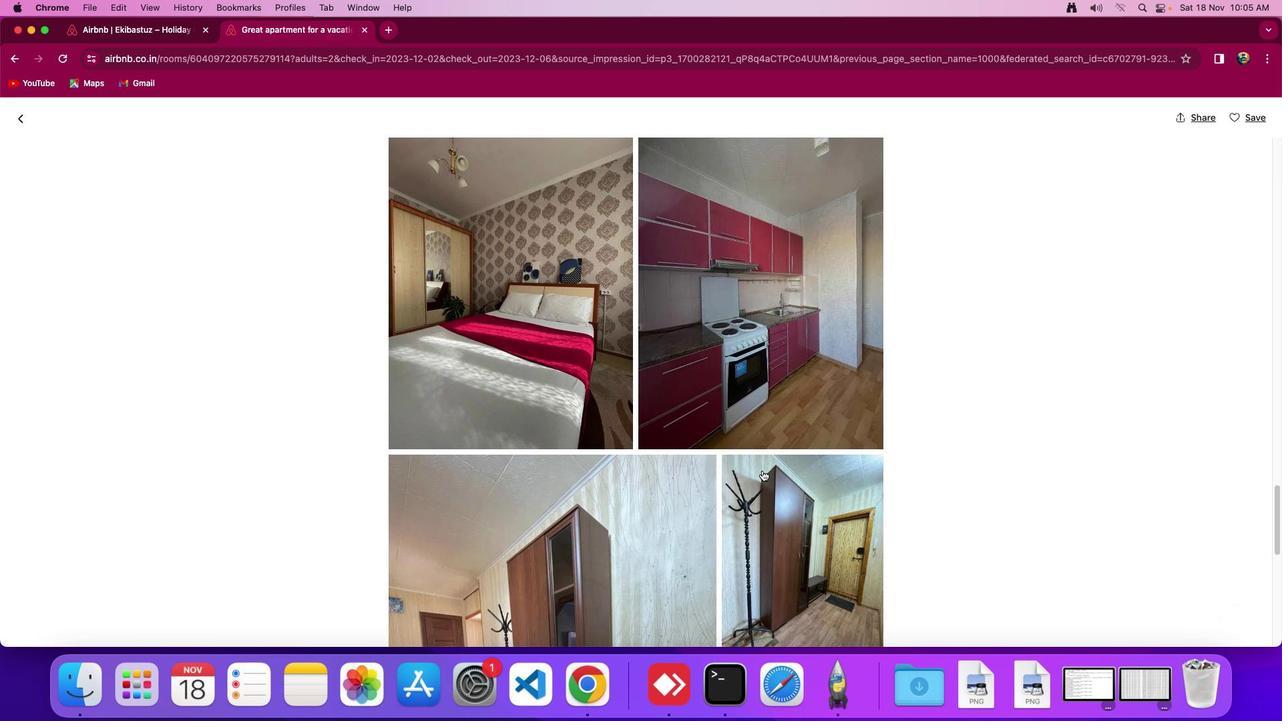 
Action: Mouse scrolled (762, 470) with delta (0, 0)
Screenshot: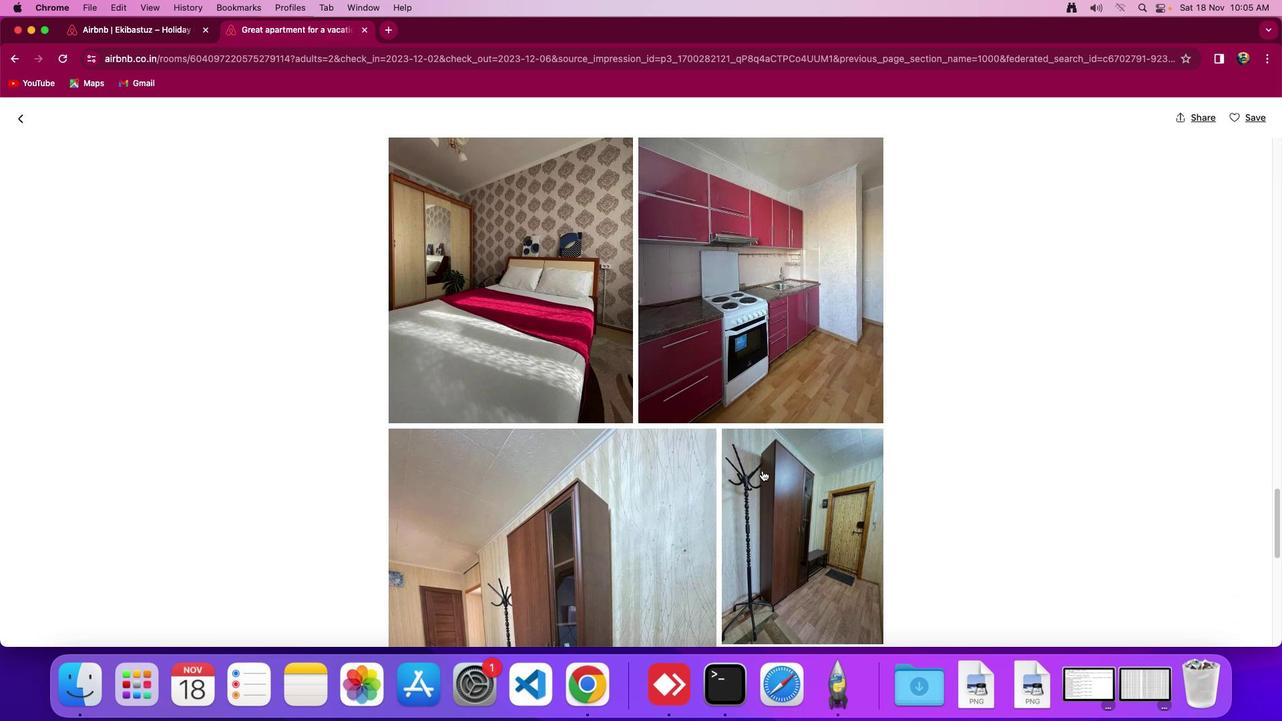 
Action: Mouse scrolled (762, 470) with delta (0, 0)
Screenshot: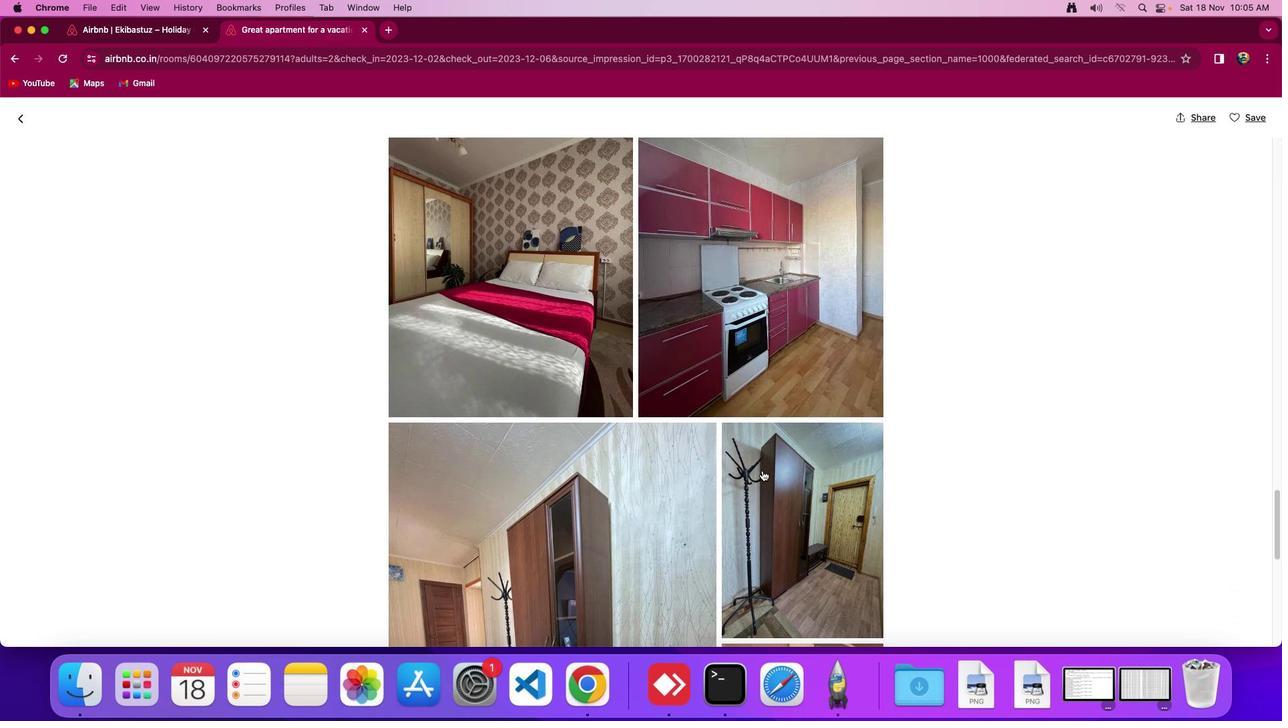 
Action: Mouse scrolled (762, 470) with delta (0, -1)
Screenshot: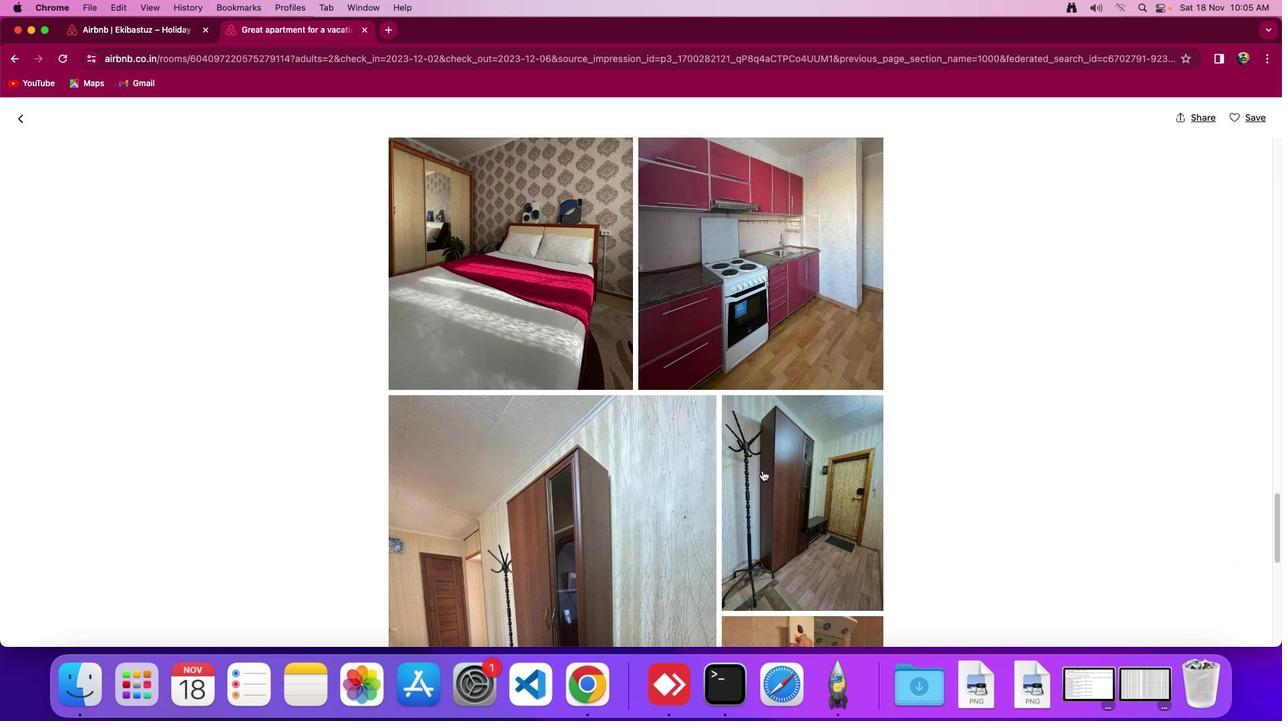 
Action: Mouse scrolled (762, 470) with delta (0, 0)
Screenshot: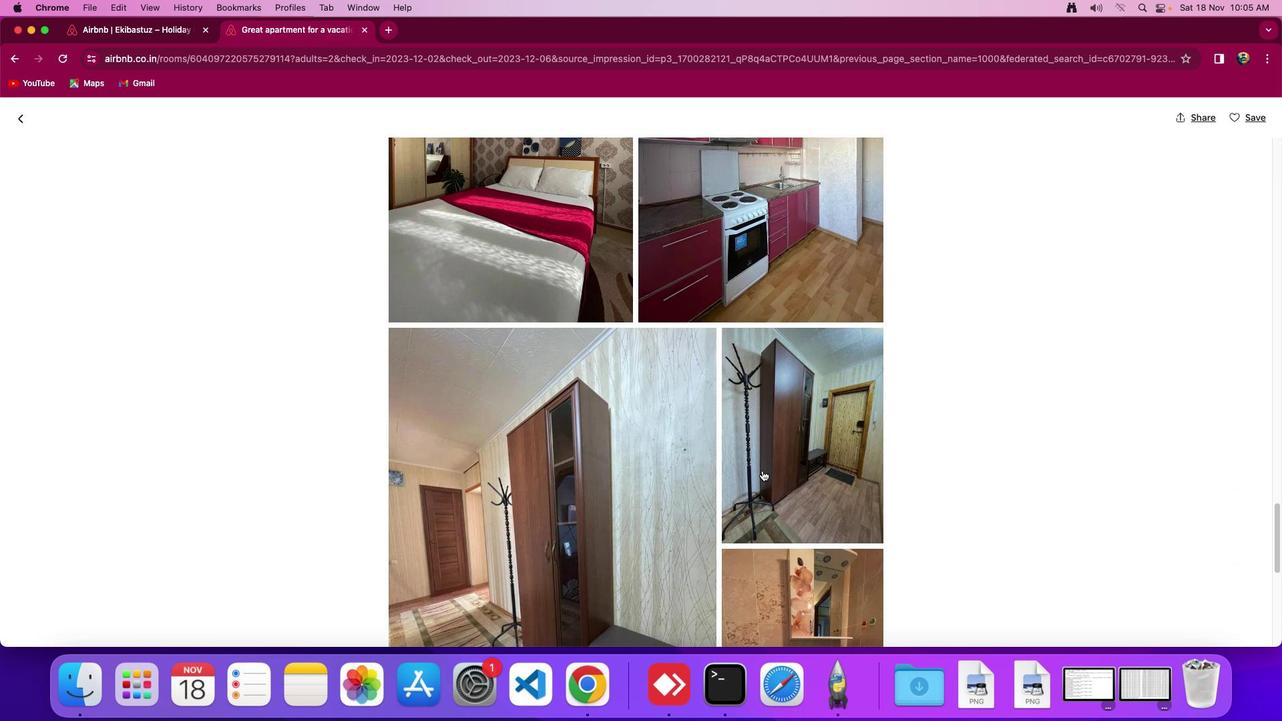 
Action: Mouse scrolled (762, 470) with delta (0, 0)
Screenshot: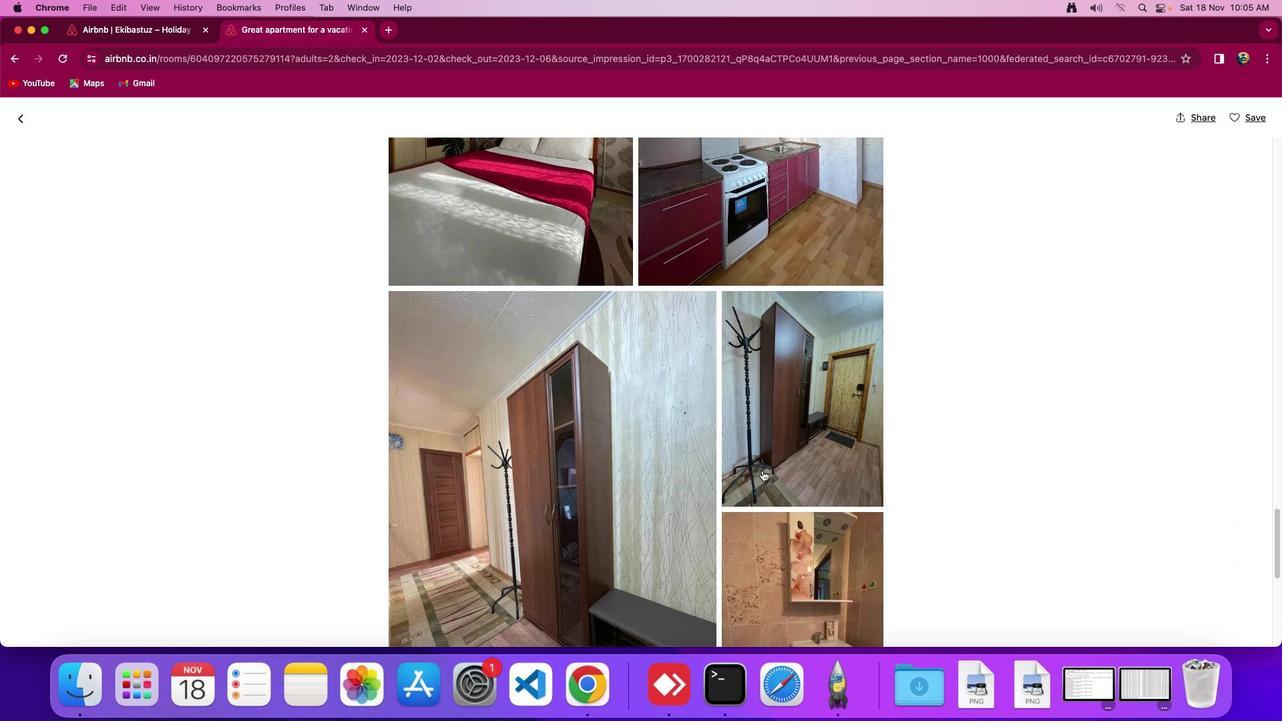 
Action: Mouse scrolled (762, 470) with delta (0, -2)
Screenshot: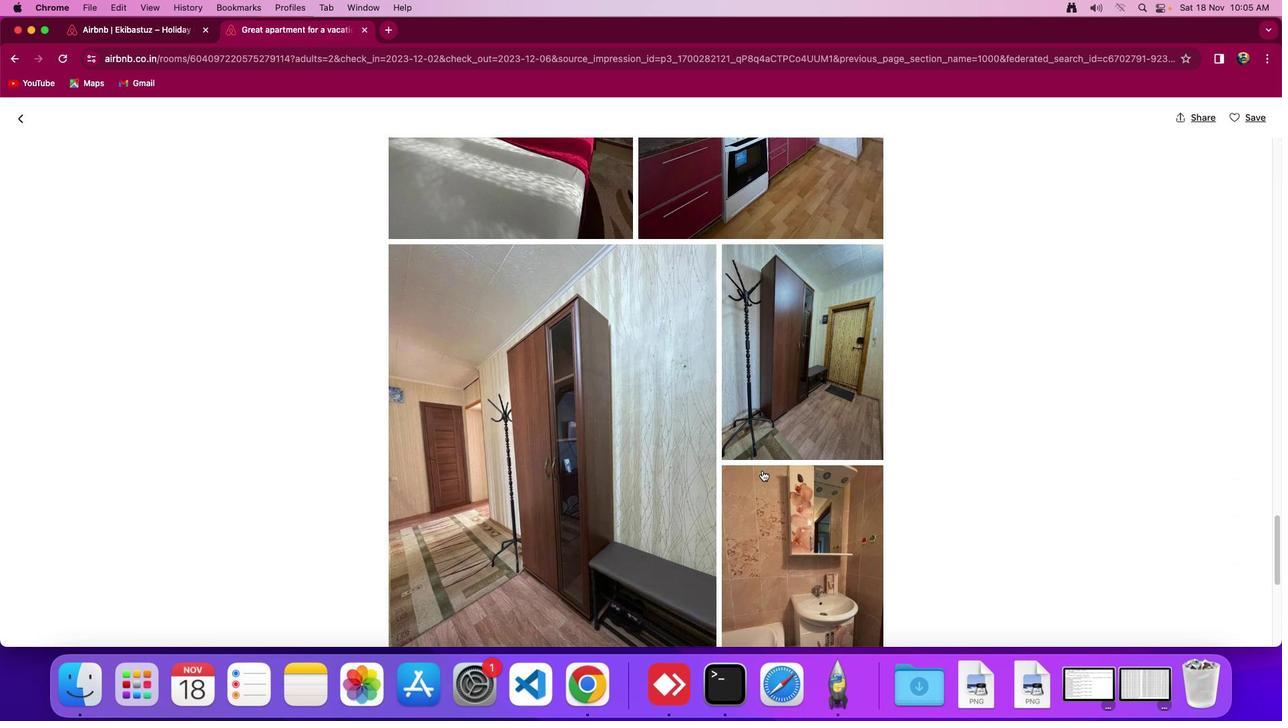 
Action: Mouse scrolled (762, 470) with delta (0, 0)
Screenshot: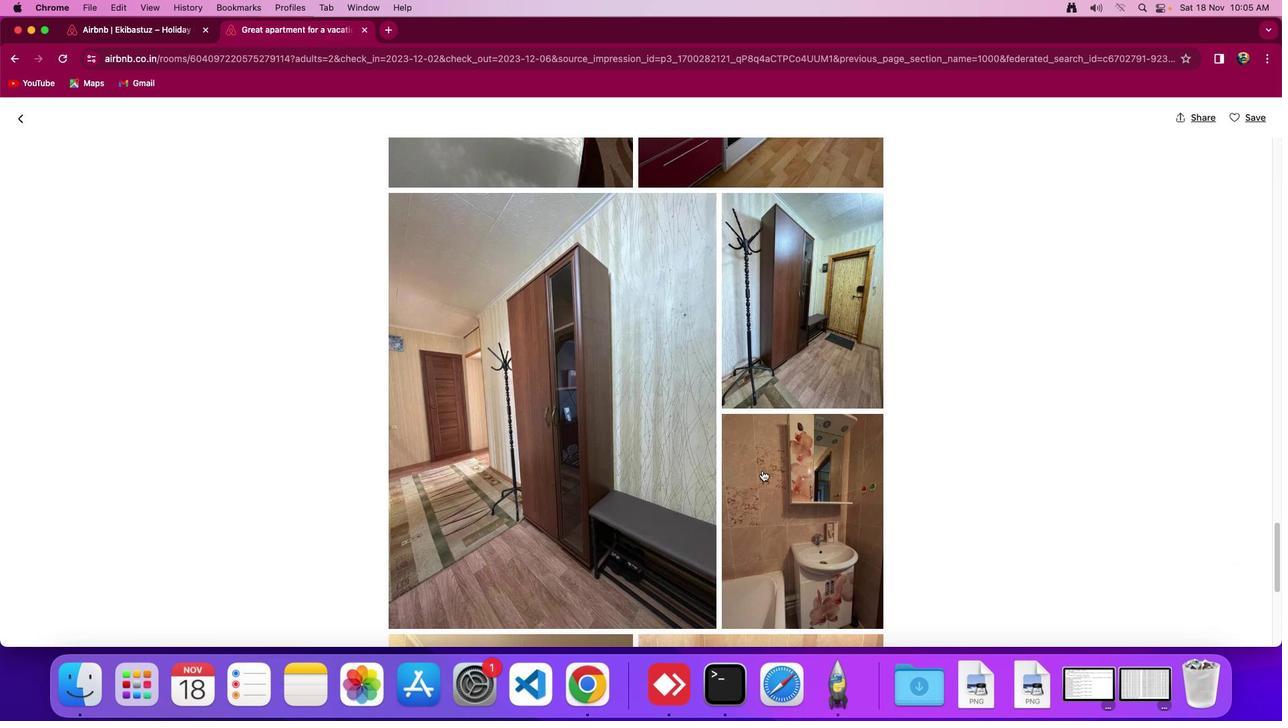 
Action: Mouse scrolled (762, 470) with delta (0, 0)
Screenshot: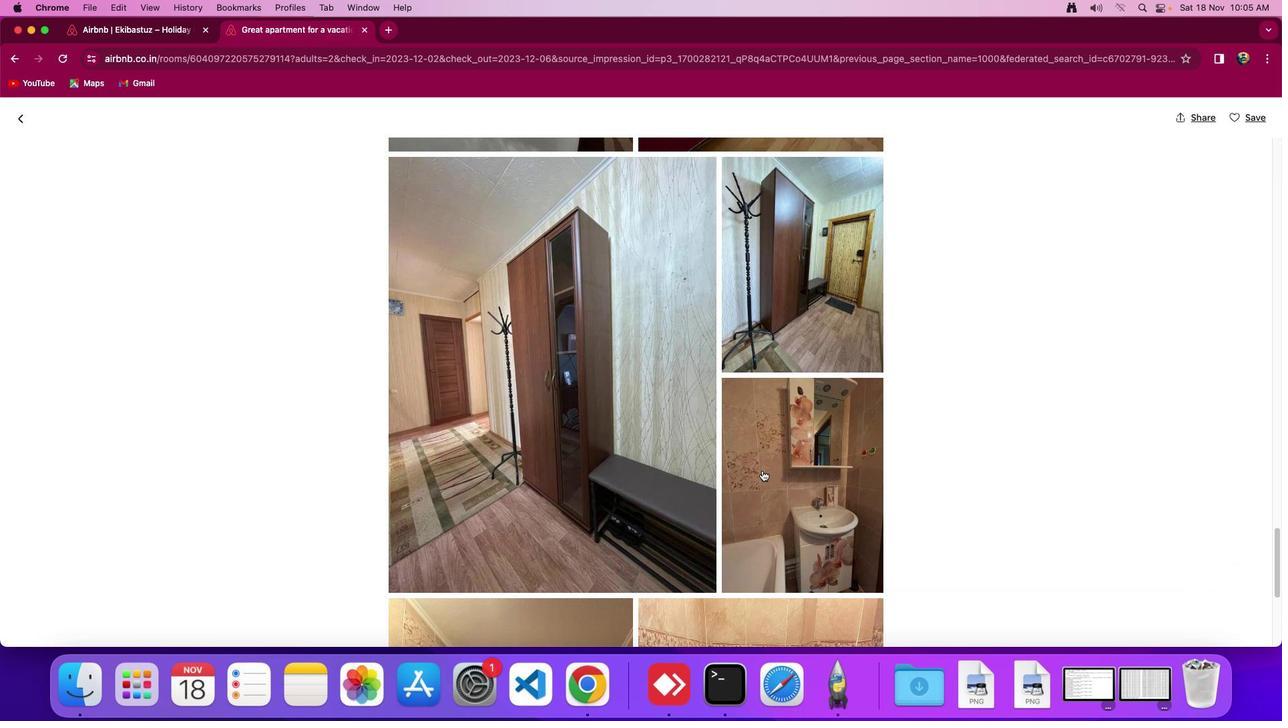 
Action: Mouse scrolled (762, 470) with delta (0, -2)
Screenshot: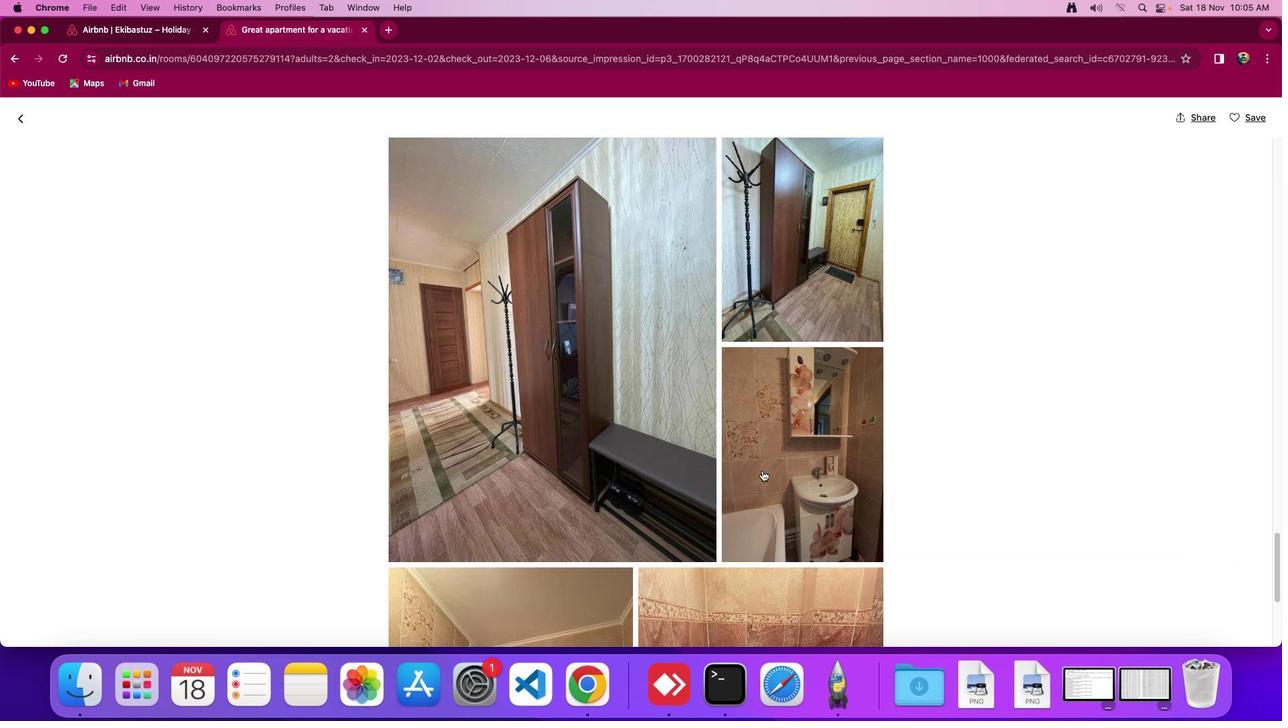 
Action: Mouse scrolled (762, 470) with delta (0, -3)
Screenshot: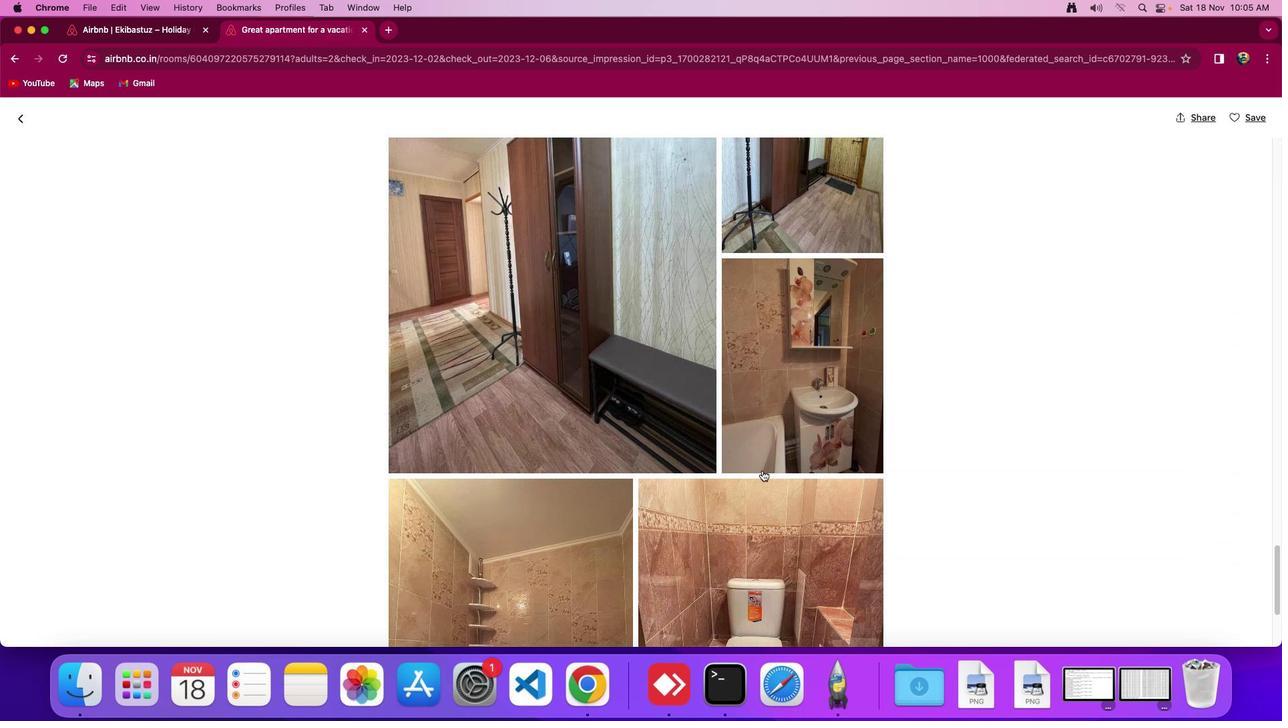
Action: Mouse scrolled (762, 470) with delta (0, 0)
Screenshot: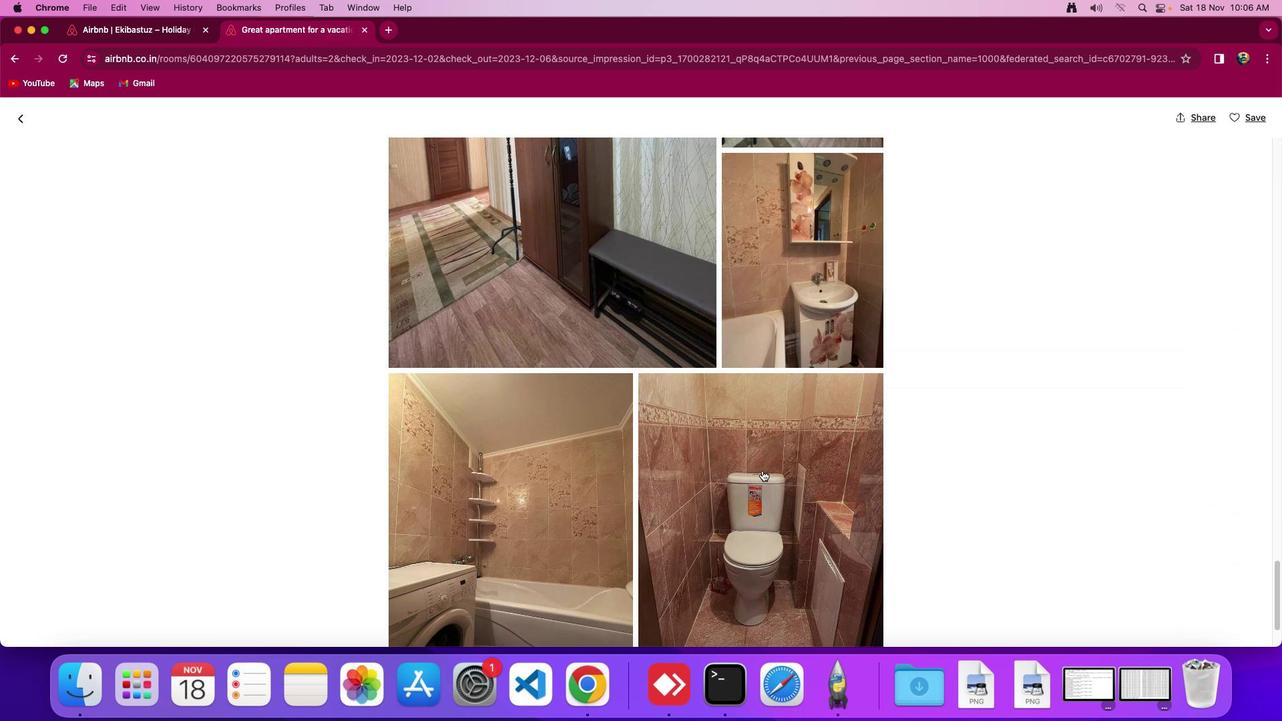 
Action: Mouse scrolled (762, 470) with delta (0, 0)
Screenshot: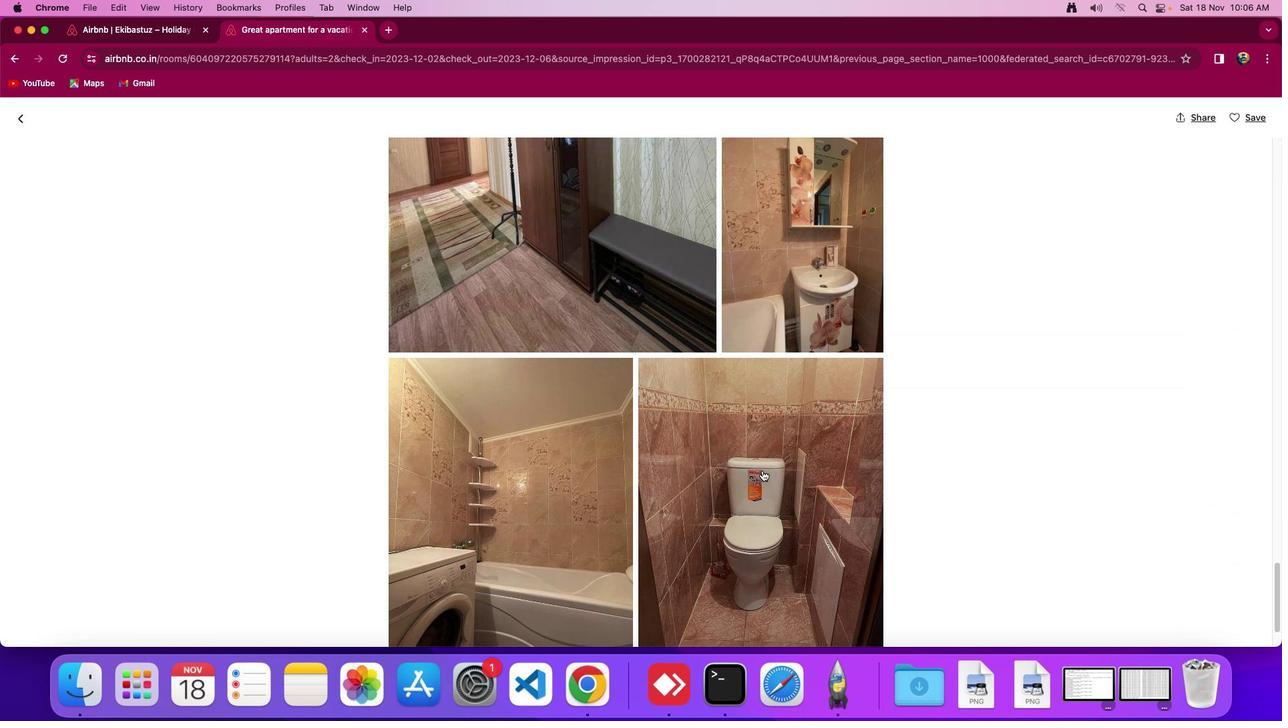 
Action: Mouse scrolled (762, 470) with delta (0, -2)
Screenshot: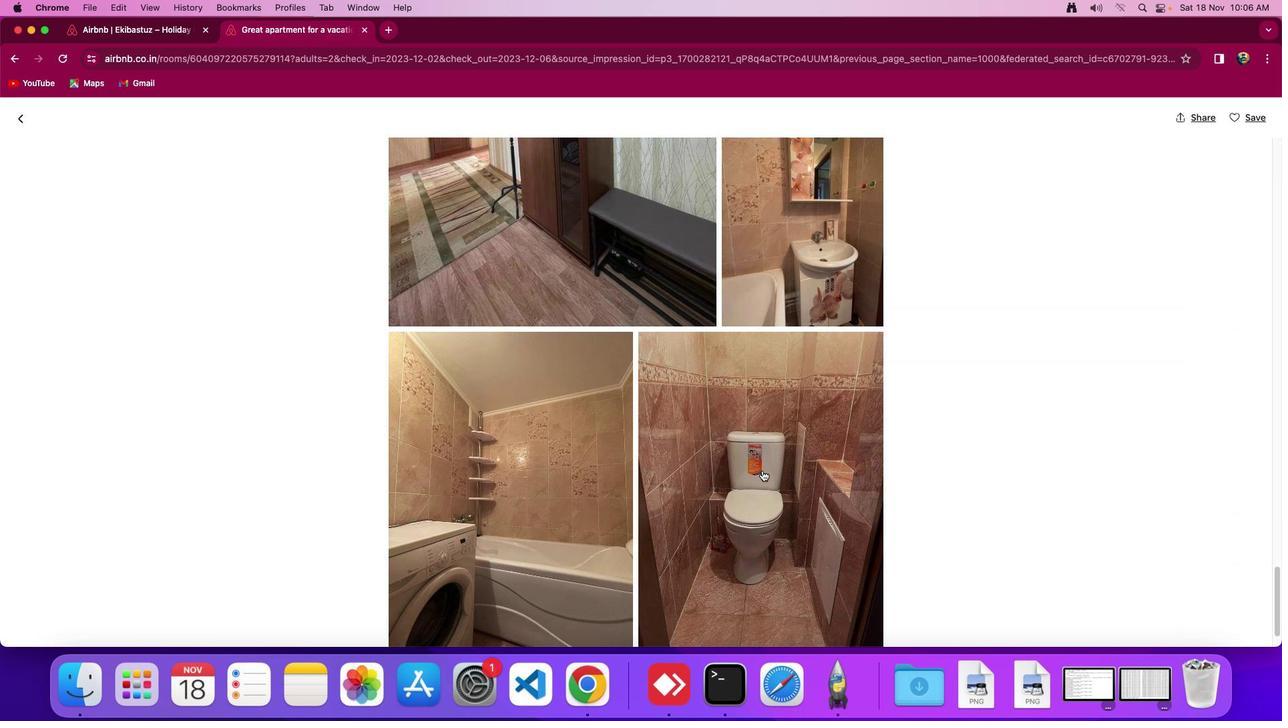 
Action: Mouse scrolled (762, 470) with delta (0, -2)
Screenshot: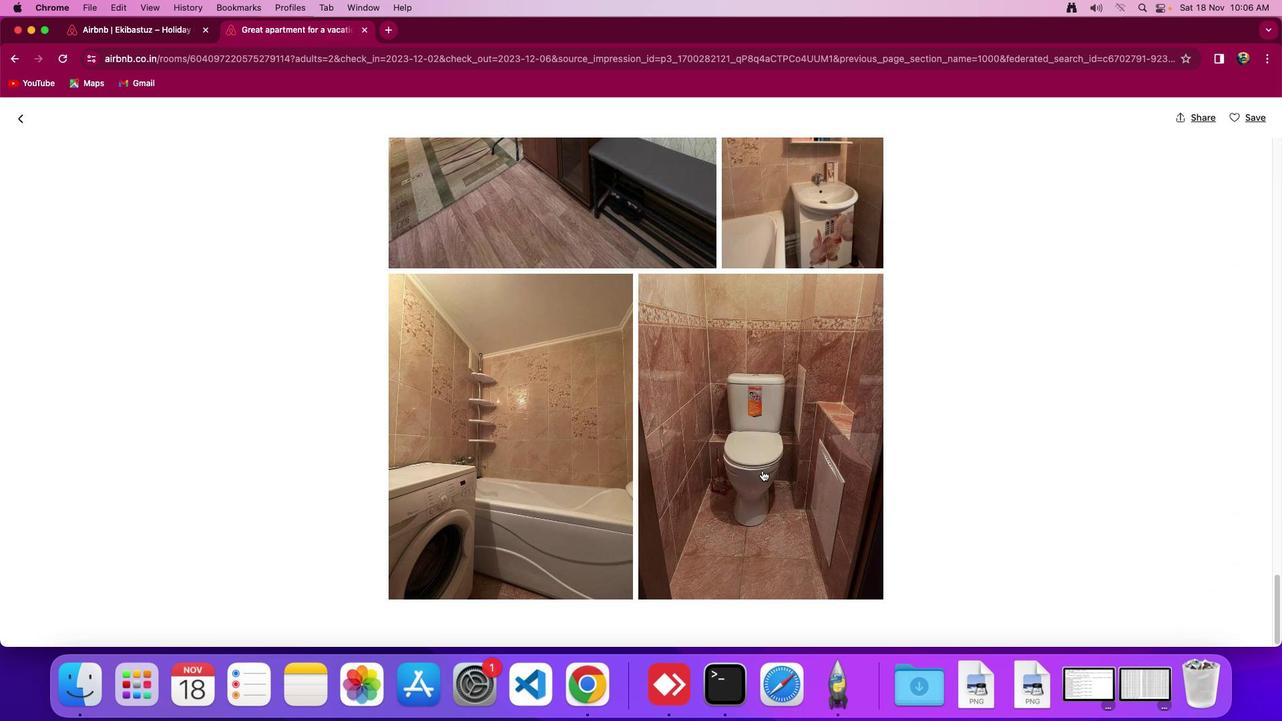 
Action: Mouse scrolled (762, 470) with delta (0, 0)
Screenshot: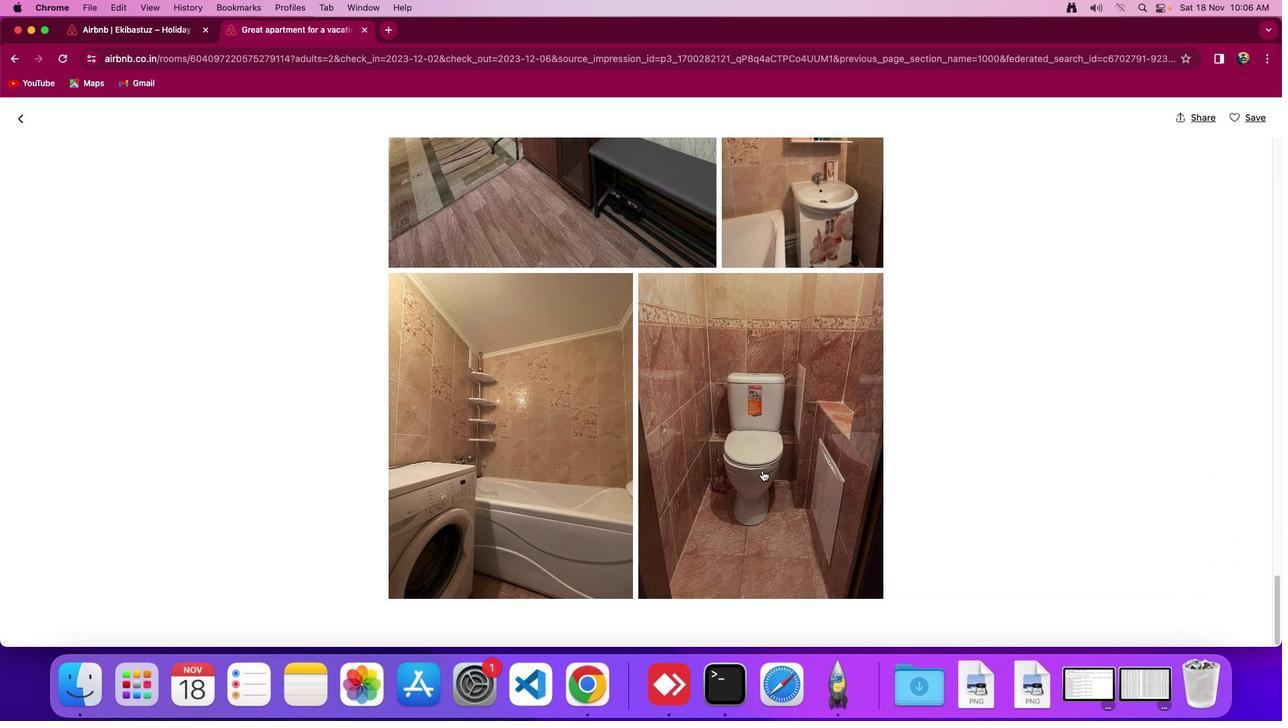 
Action: Mouse scrolled (762, 470) with delta (0, 0)
Screenshot: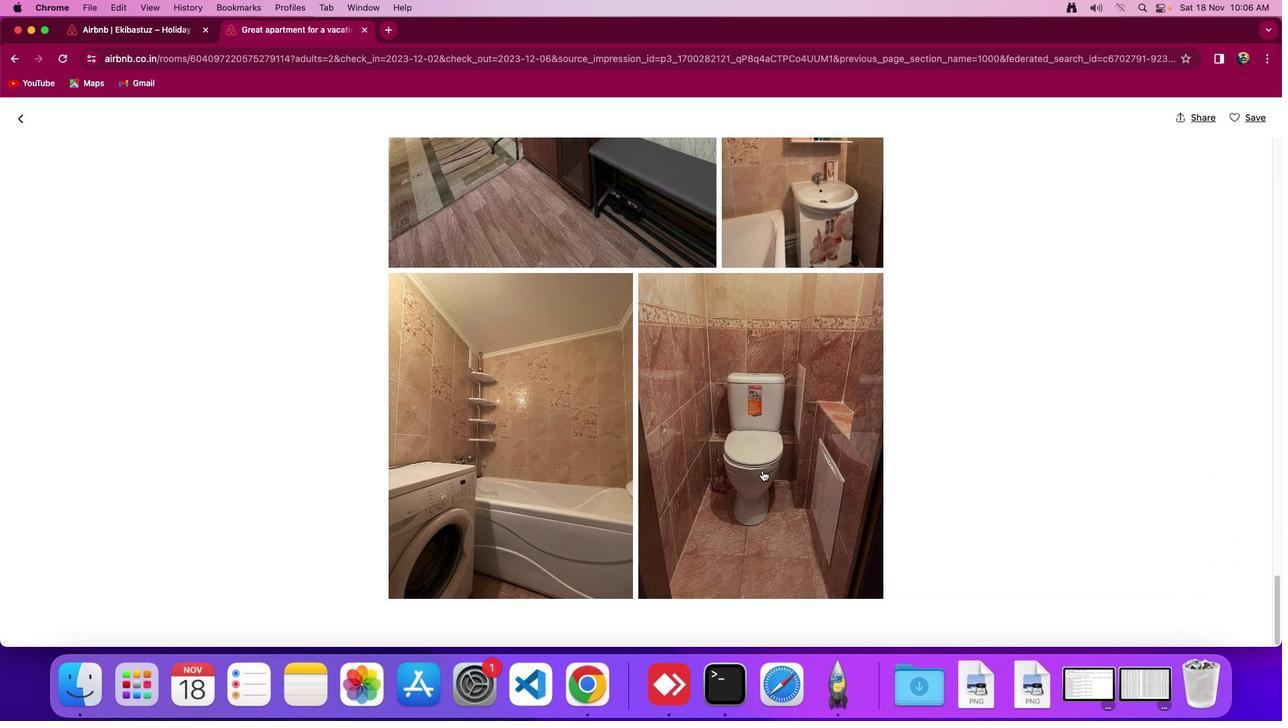 
Action: Mouse scrolled (762, 470) with delta (0, -2)
Screenshot: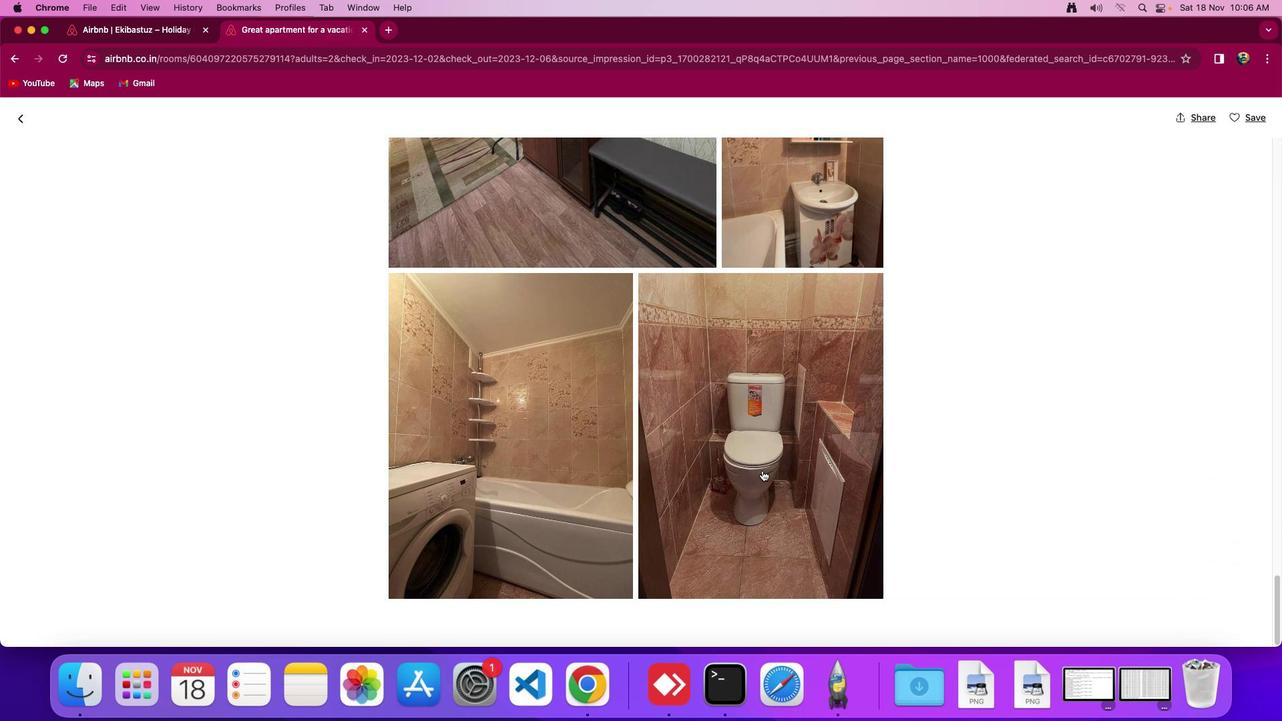 
Action: Mouse moved to (23, 120)
Screenshot: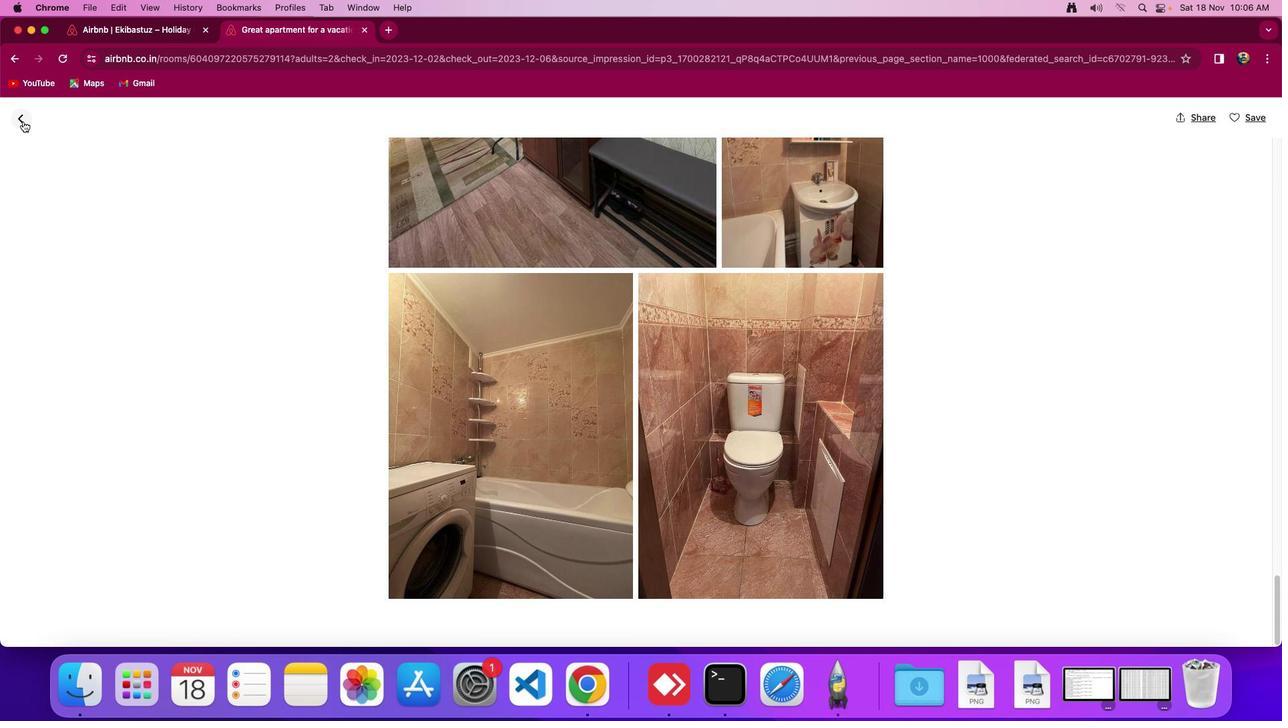
Action: Mouse pressed left at (23, 120)
Screenshot: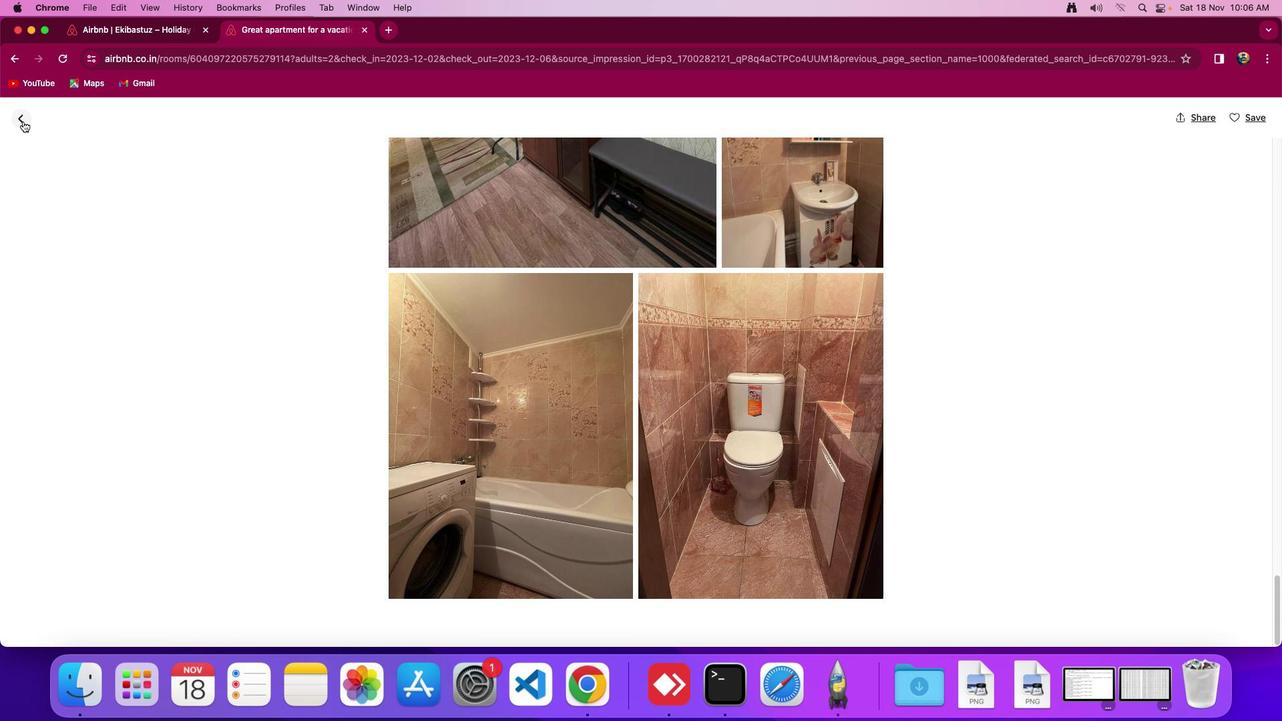 
Action: Mouse moved to (492, 382)
Screenshot: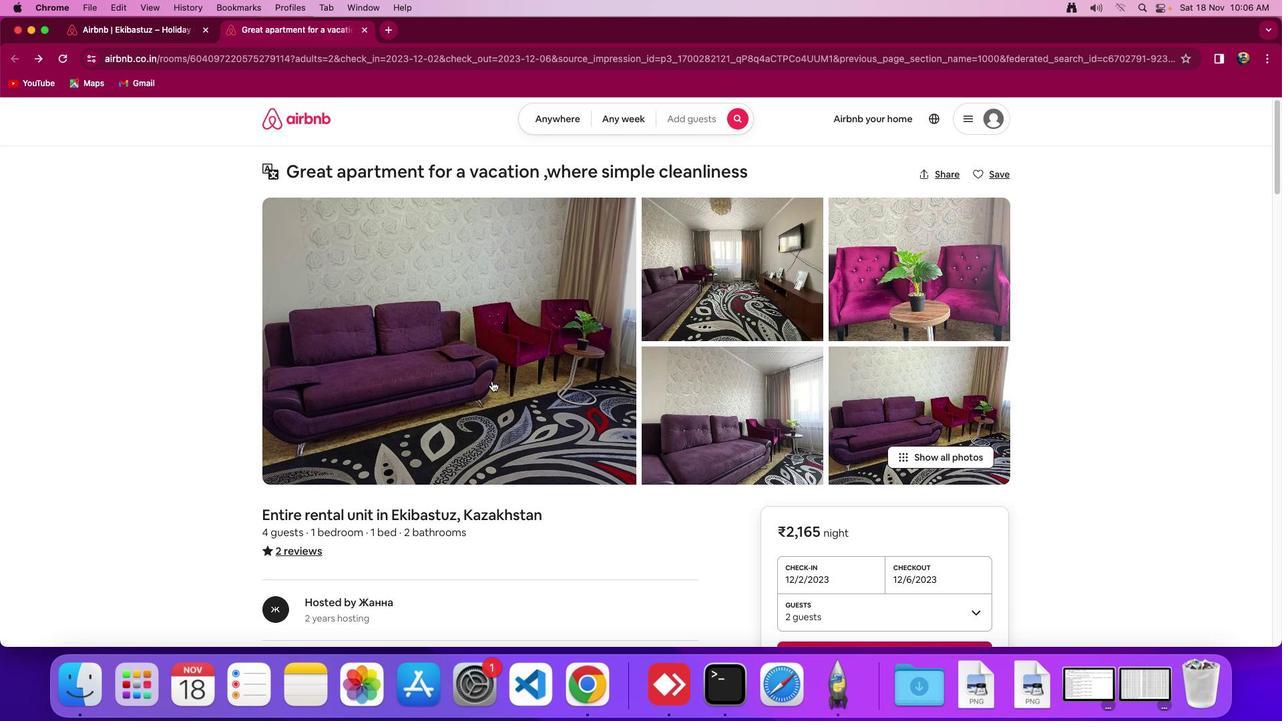 
Action: Mouse scrolled (492, 382) with delta (0, 0)
Screenshot: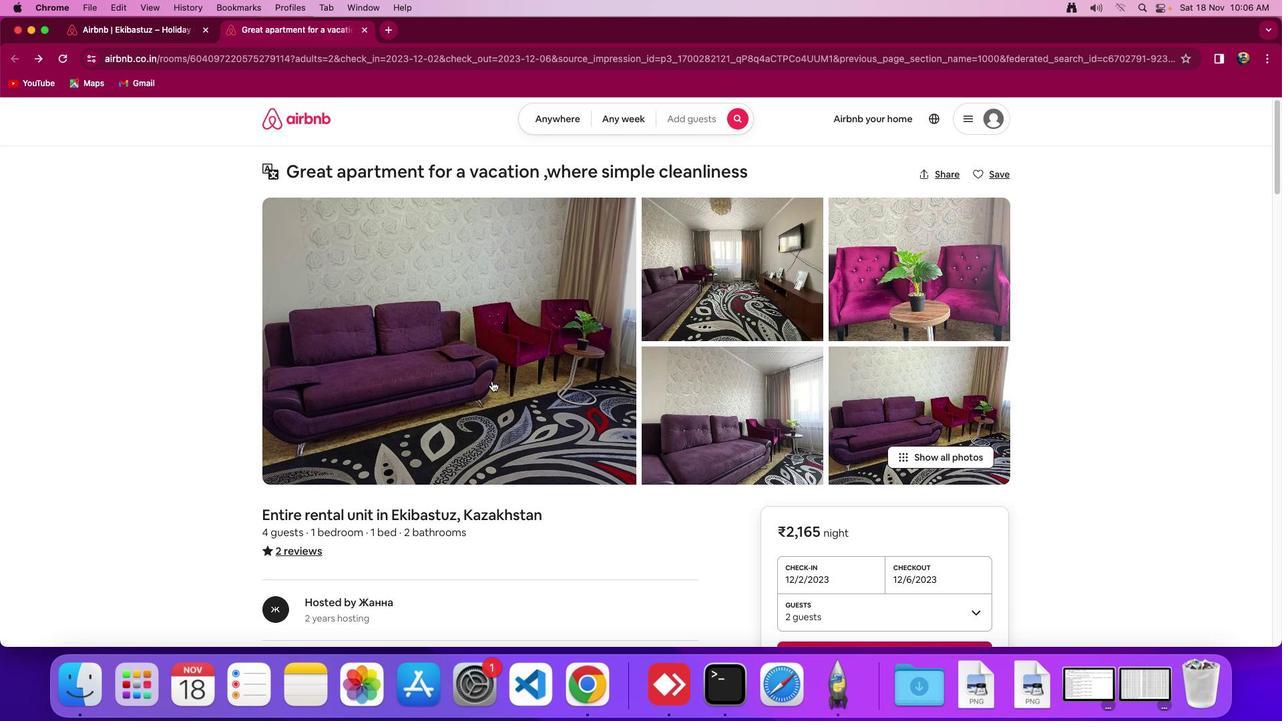 
Action: Mouse moved to (492, 382)
Screenshot: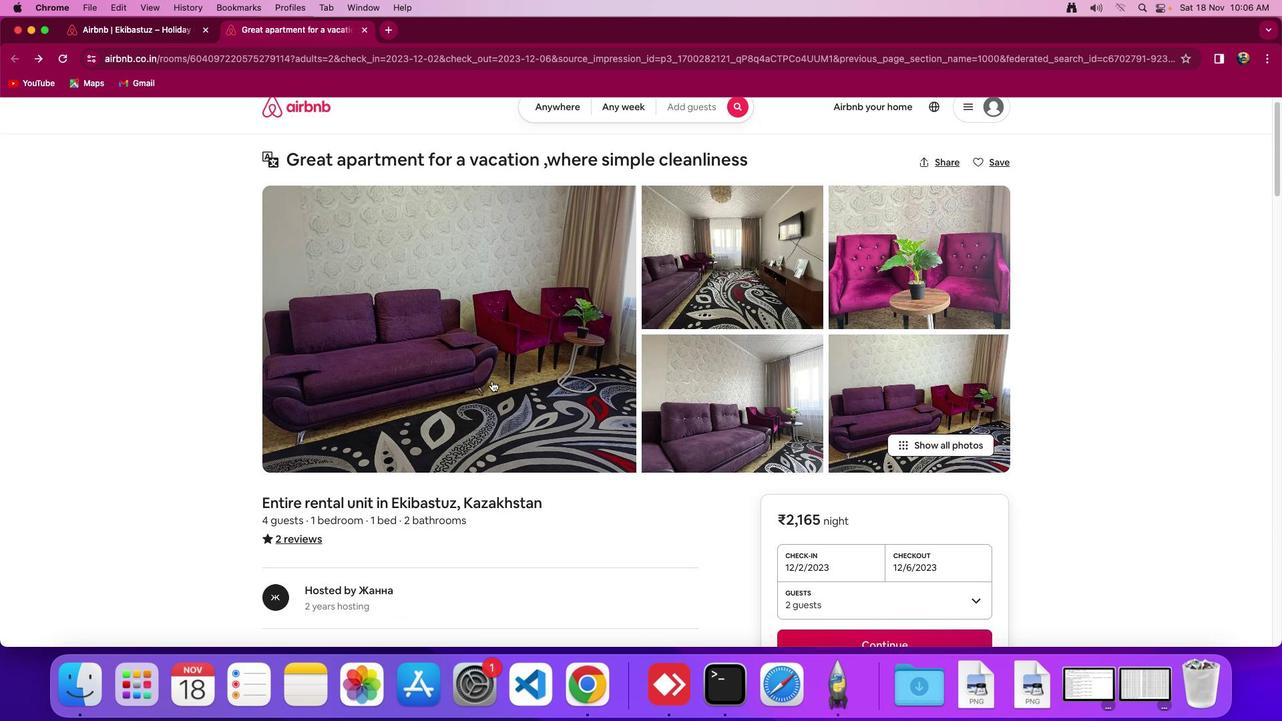 
Action: Mouse scrolled (492, 382) with delta (0, 0)
Screenshot: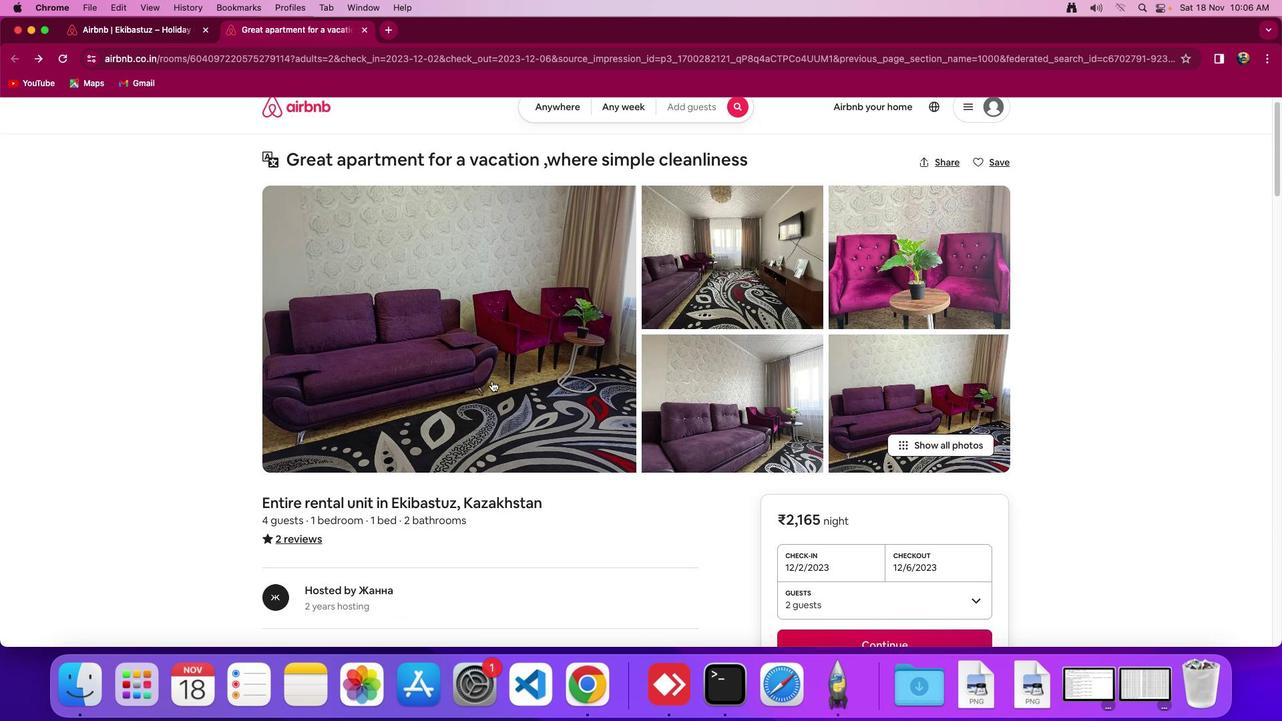 
Action: Mouse moved to (492, 381)
Screenshot: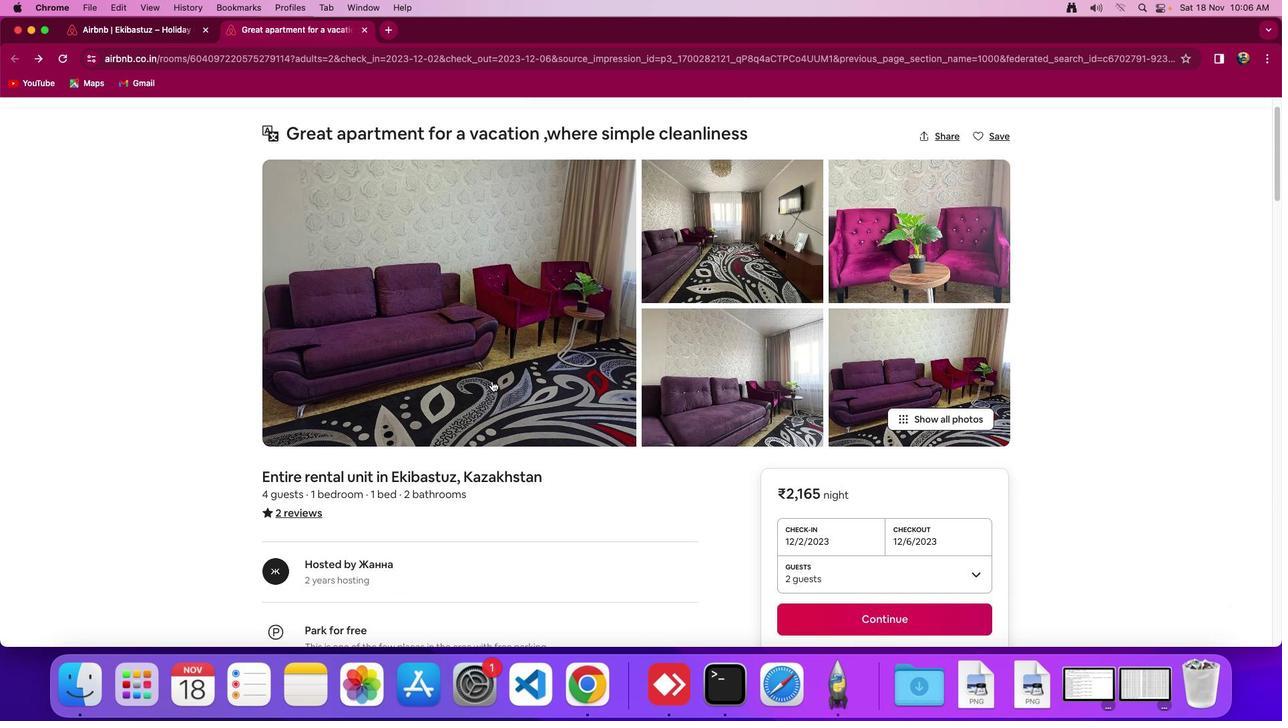 
Action: Mouse scrolled (492, 381) with delta (0, -2)
Screenshot: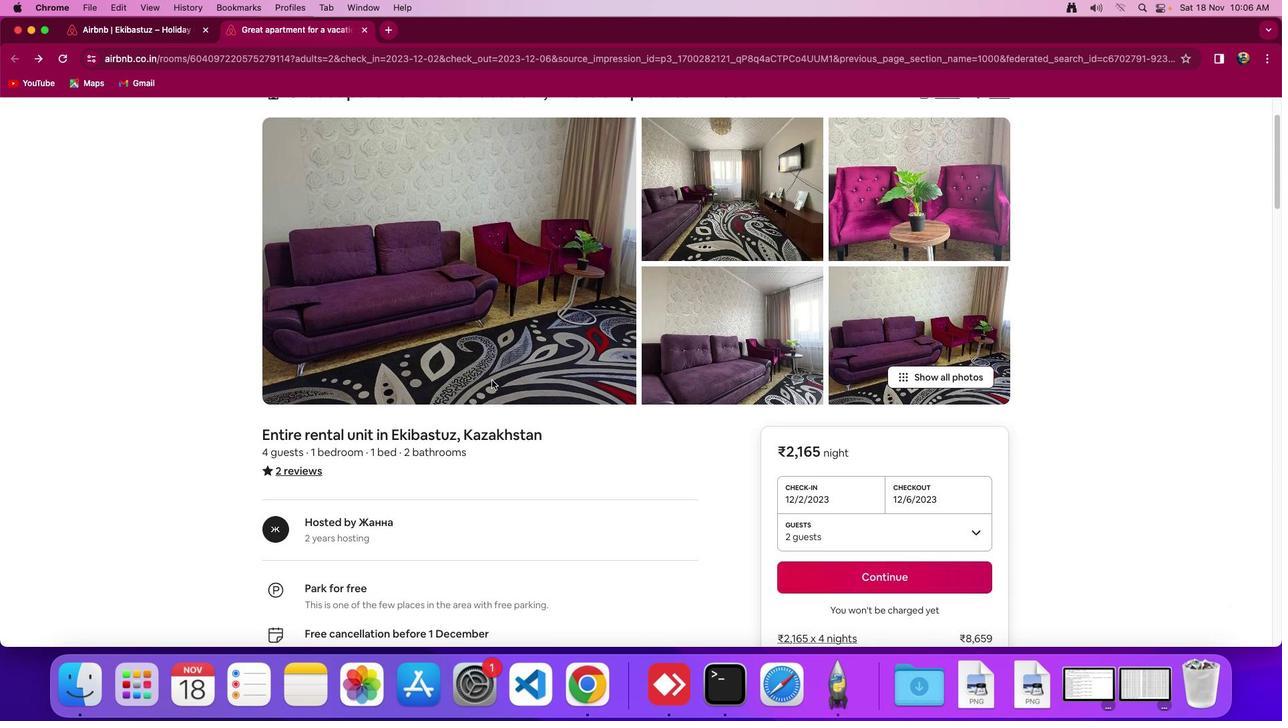 
Action: Mouse scrolled (492, 381) with delta (0, -2)
Screenshot: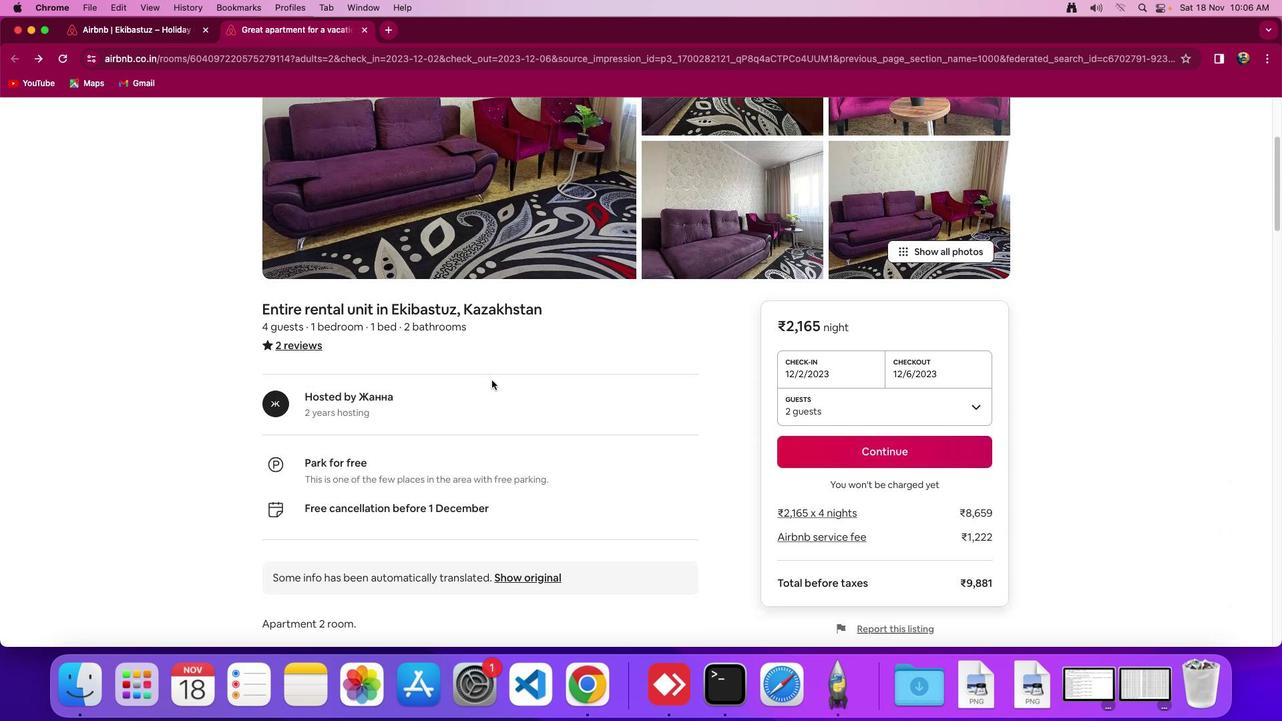 
Action: Mouse moved to (324, 434)
Screenshot: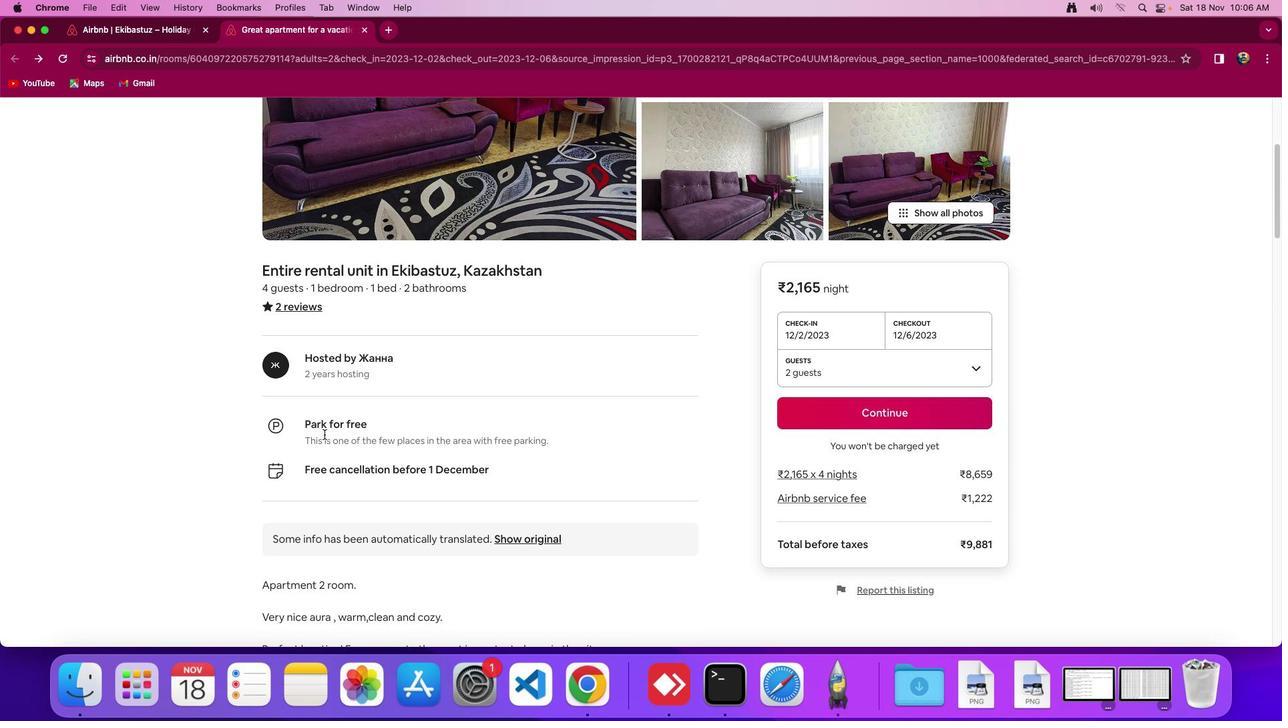 
Action: Mouse scrolled (324, 434) with delta (0, 0)
Screenshot: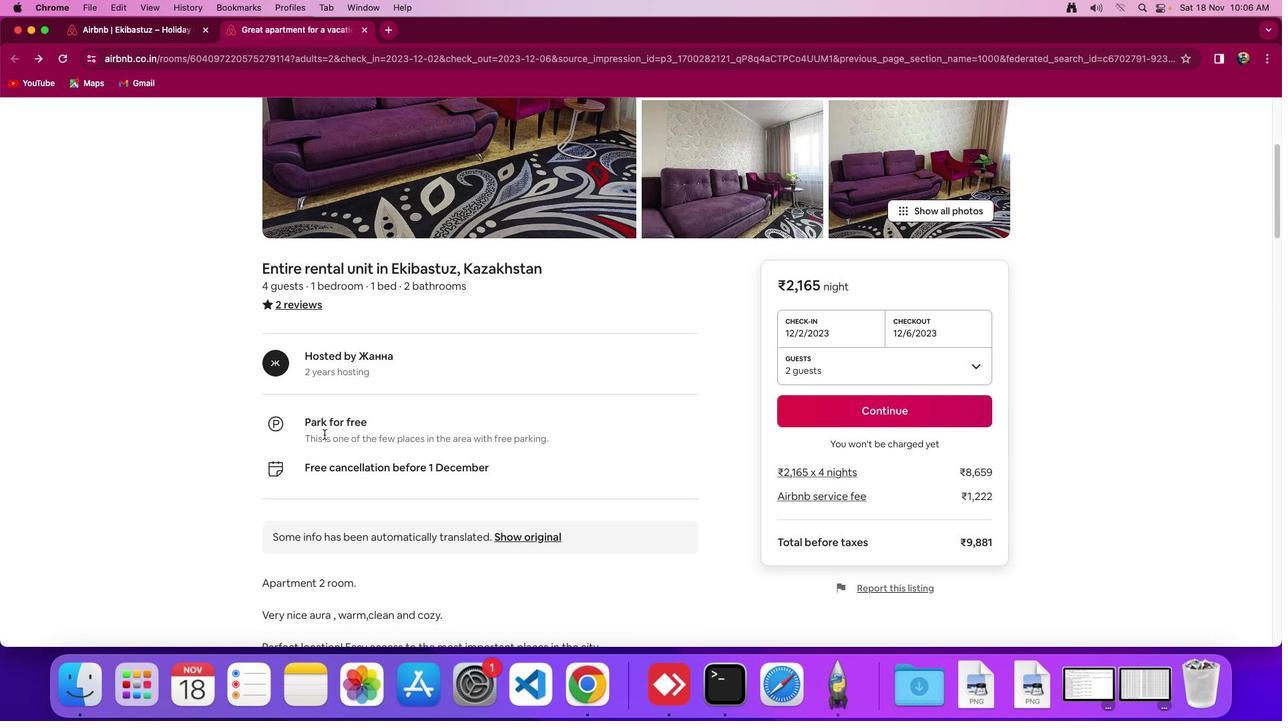 
Action: Mouse scrolled (324, 434) with delta (0, 0)
Screenshot: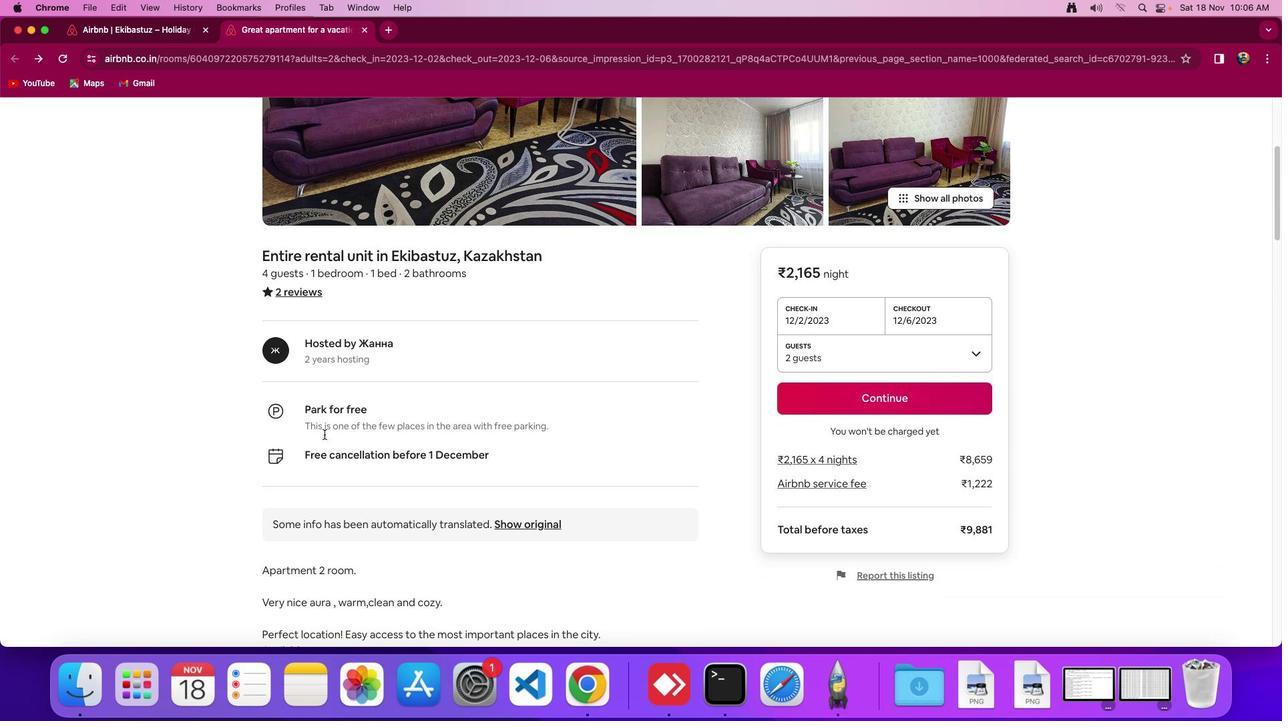 
Action: Mouse scrolled (324, 434) with delta (0, 0)
Screenshot: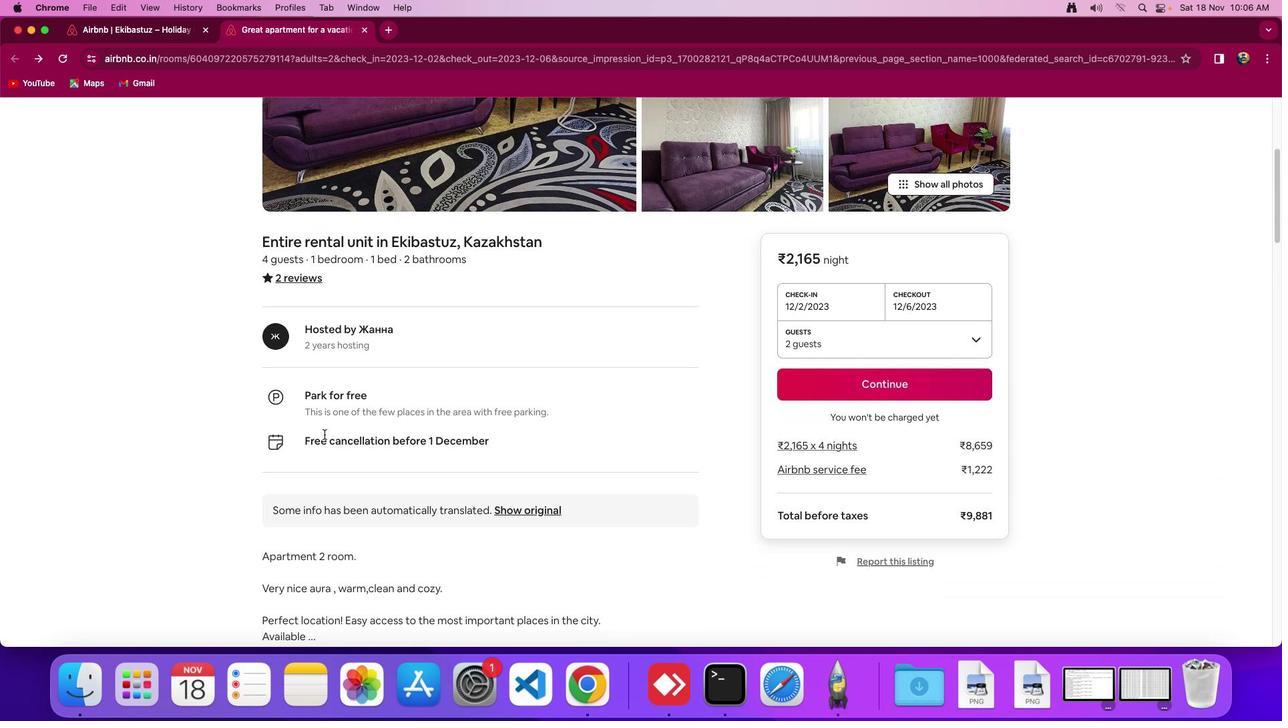 
Action: Mouse moved to (327, 439)
Screenshot: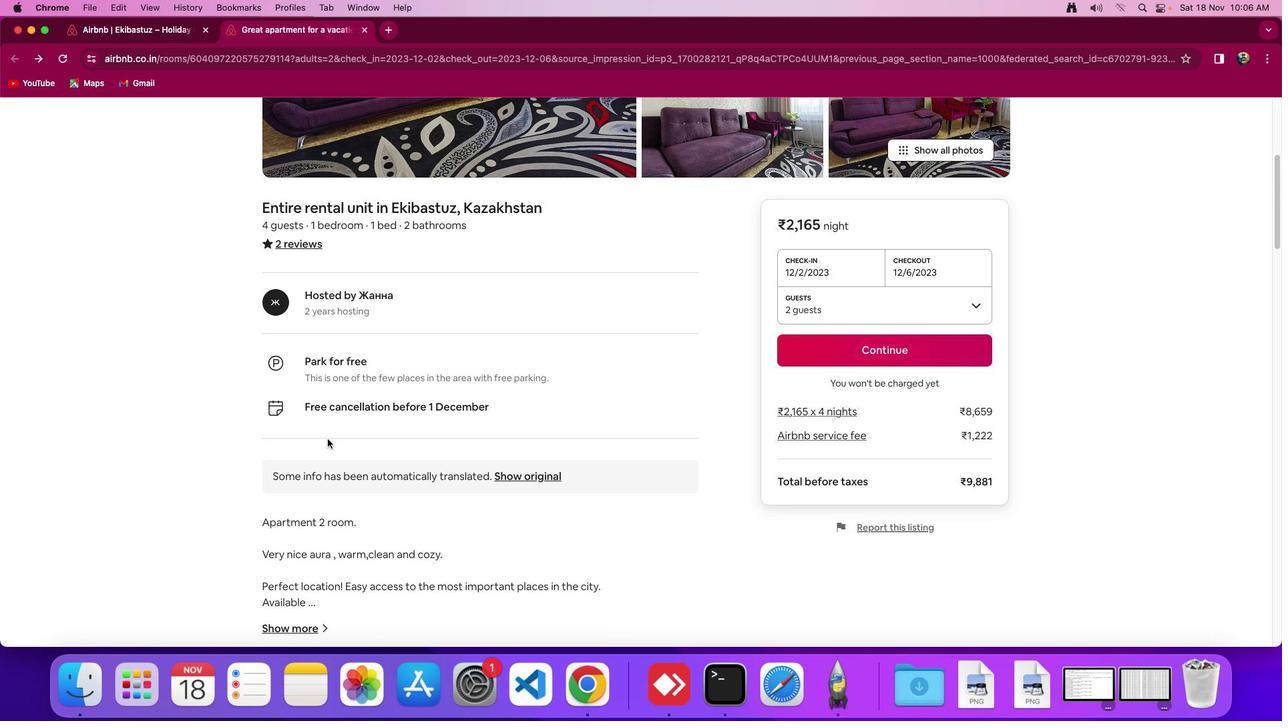 
Action: Mouse scrolled (327, 439) with delta (0, 0)
Screenshot: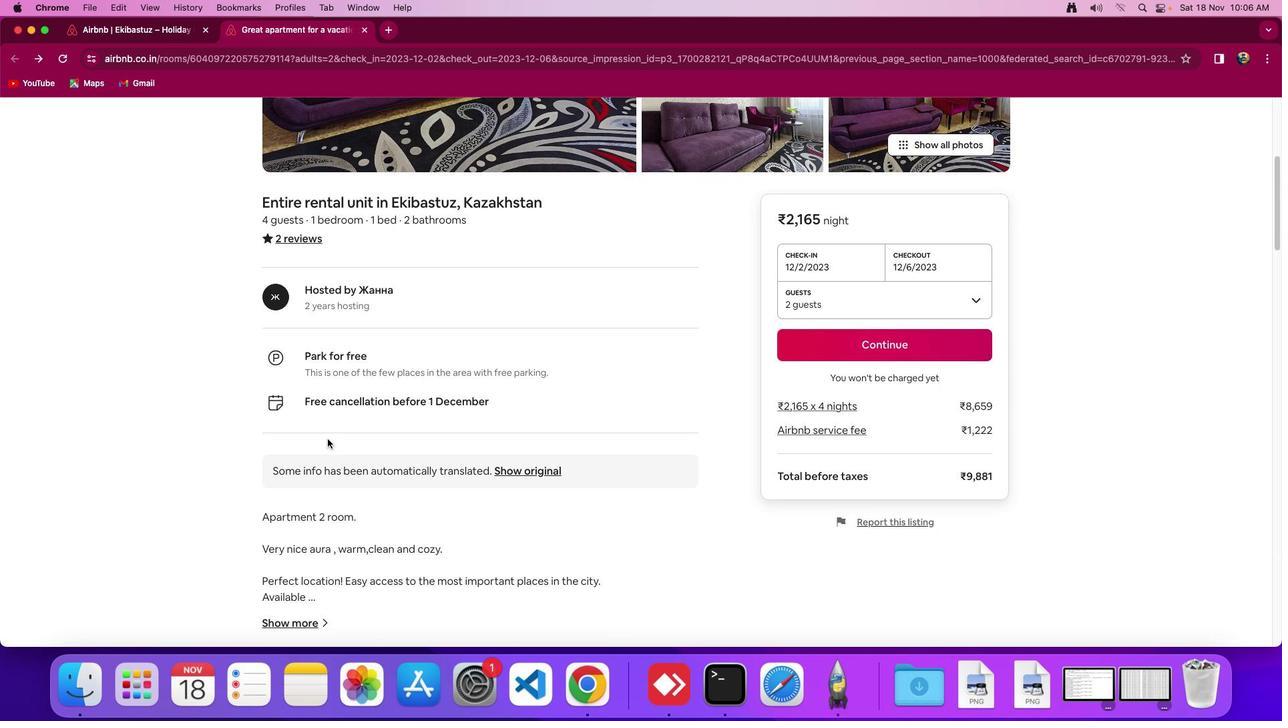 
Action: Mouse scrolled (327, 439) with delta (0, 0)
